 Task: Browse the Ajio website and add home and kitchen items to your shopping bag and wishlist.
Action: Mouse moved to (587, 92)
Screenshot: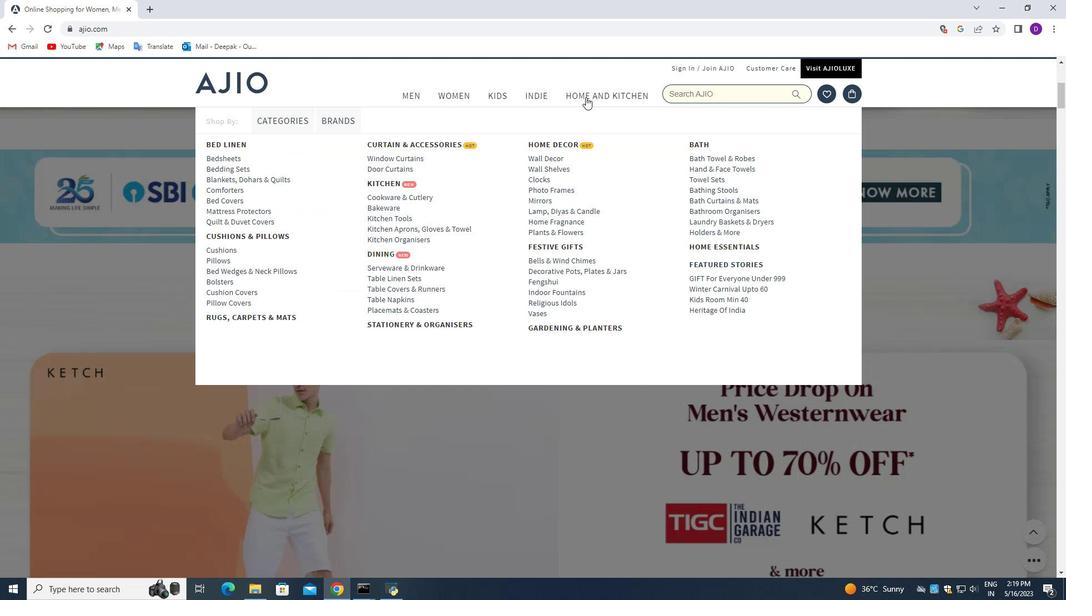 
Action: Mouse pressed left at (587, 92)
Screenshot: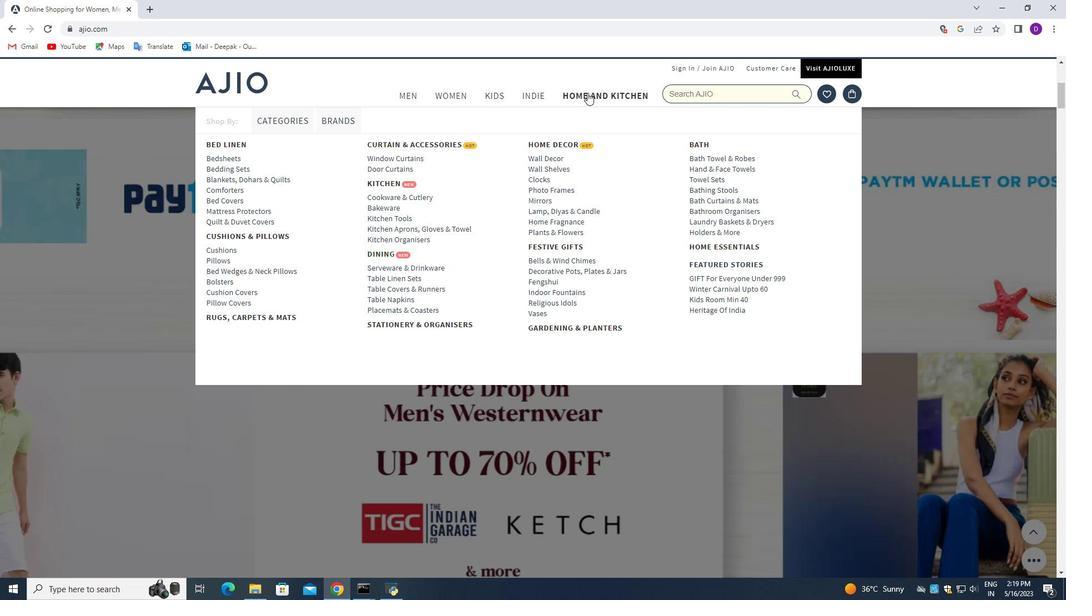 
Action: Mouse moved to (218, 247)
Screenshot: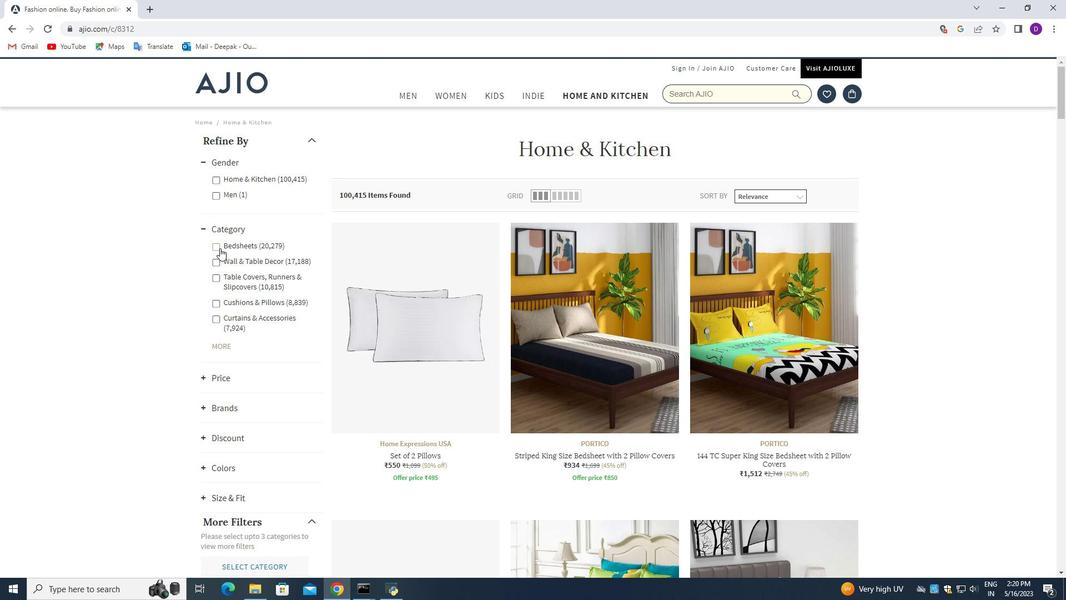 
Action: Mouse pressed left at (218, 247)
Screenshot: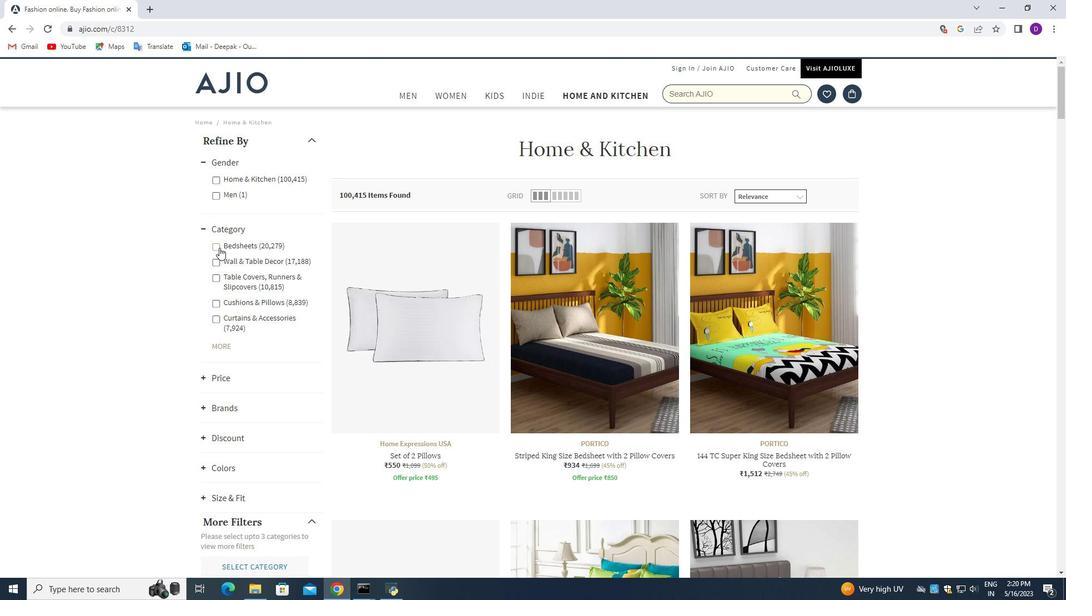 
Action: Mouse moved to (436, 303)
Screenshot: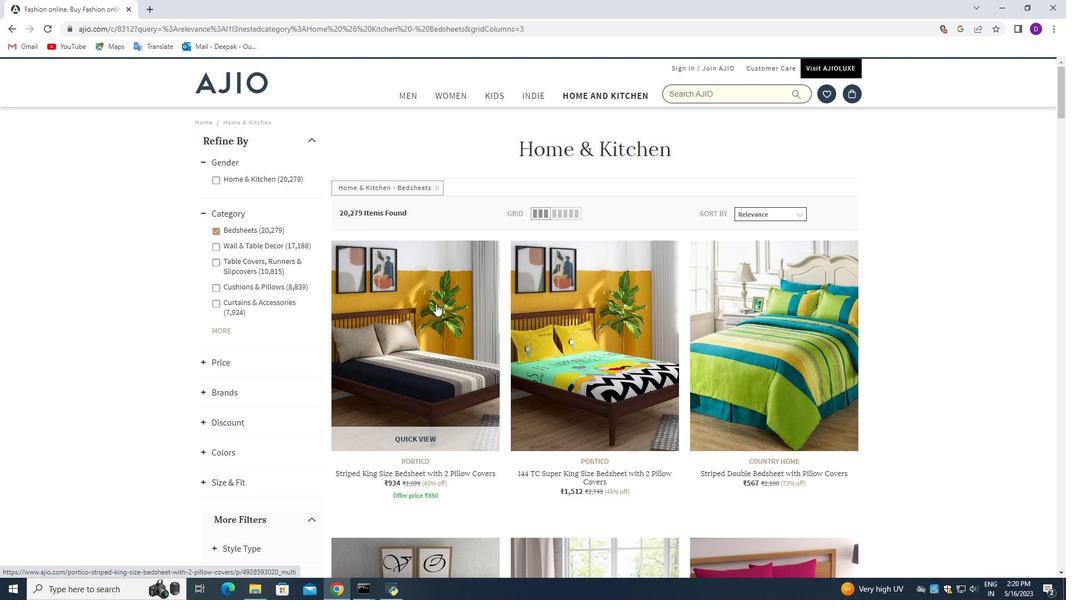 
Action: Mouse scrolled (436, 302) with delta (0, 0)
Screenshot: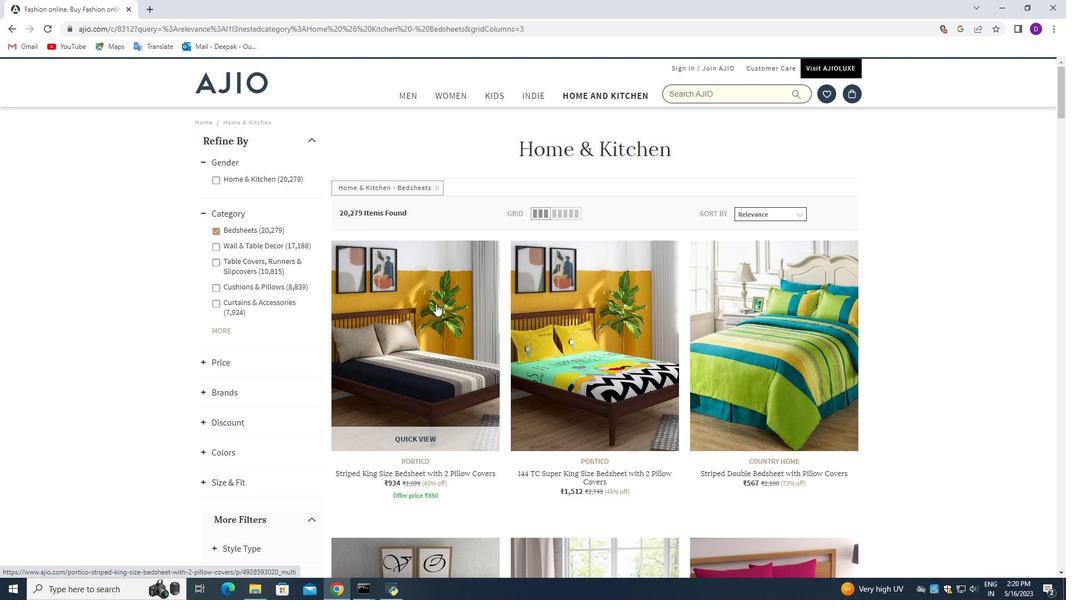 
Action: Mouse moved to (438, 300)
Screenshot: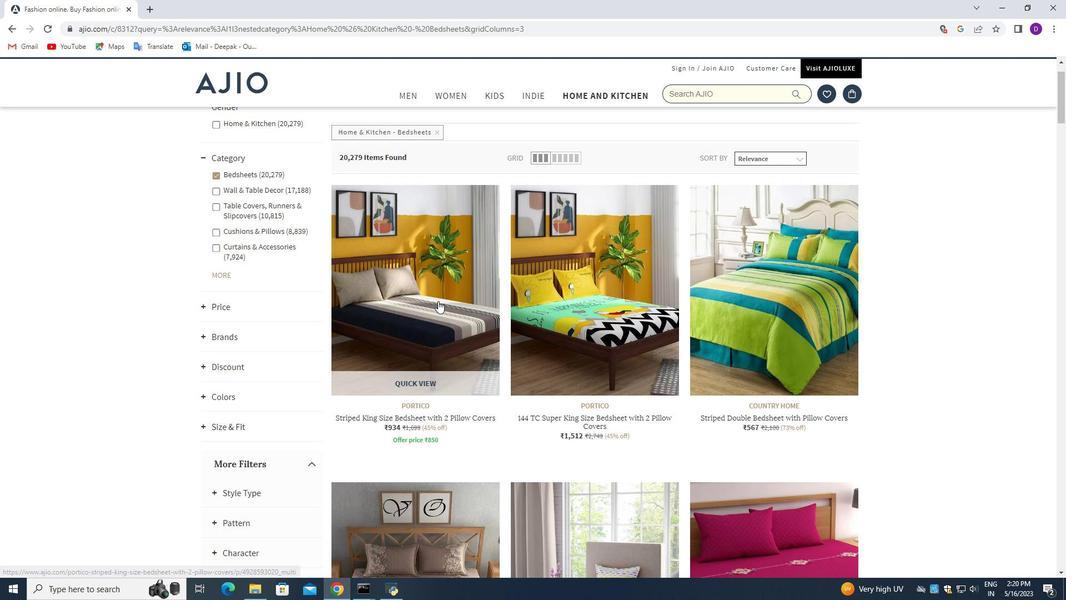 
Action: Mouse pressed left at (438, 300)
Screenshot: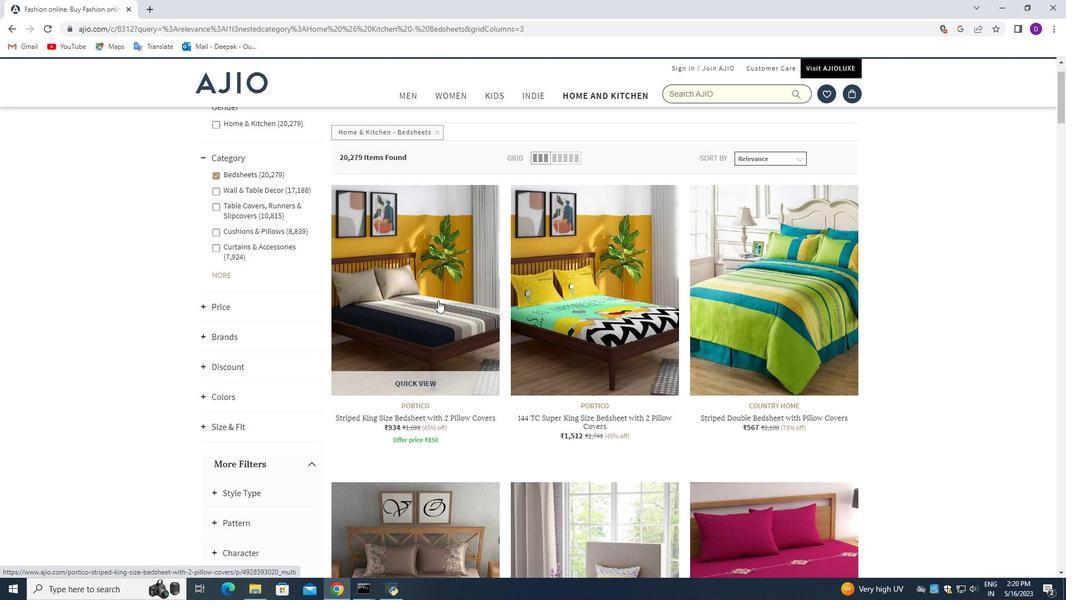 
Action: Mouse moved to (483, 280)
Screenshot: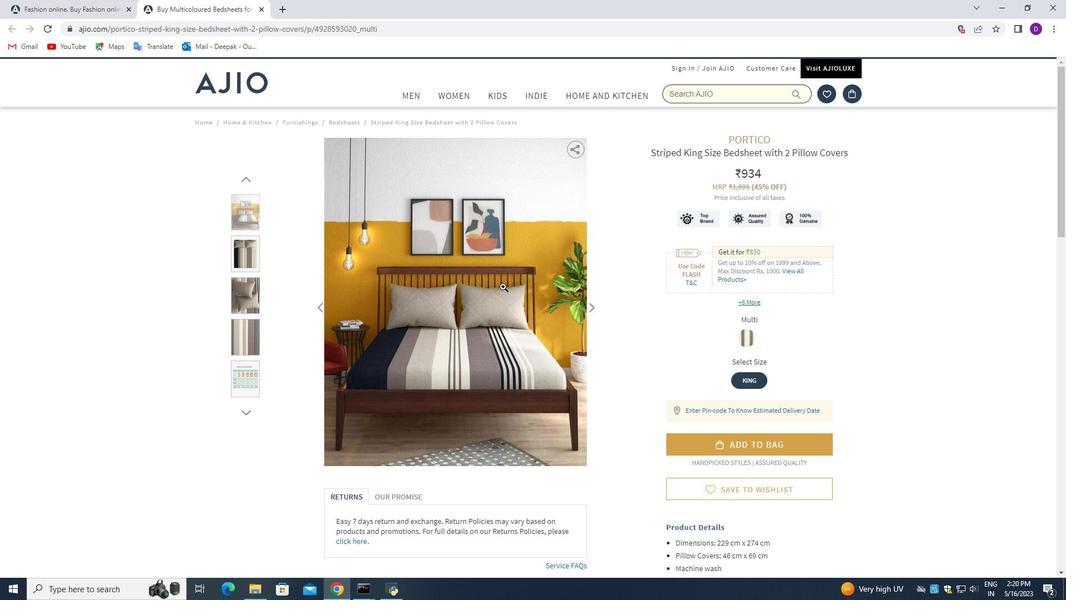 
Action: Mouse scrolled (483, 280) with delta (0, 0)
Screenshot: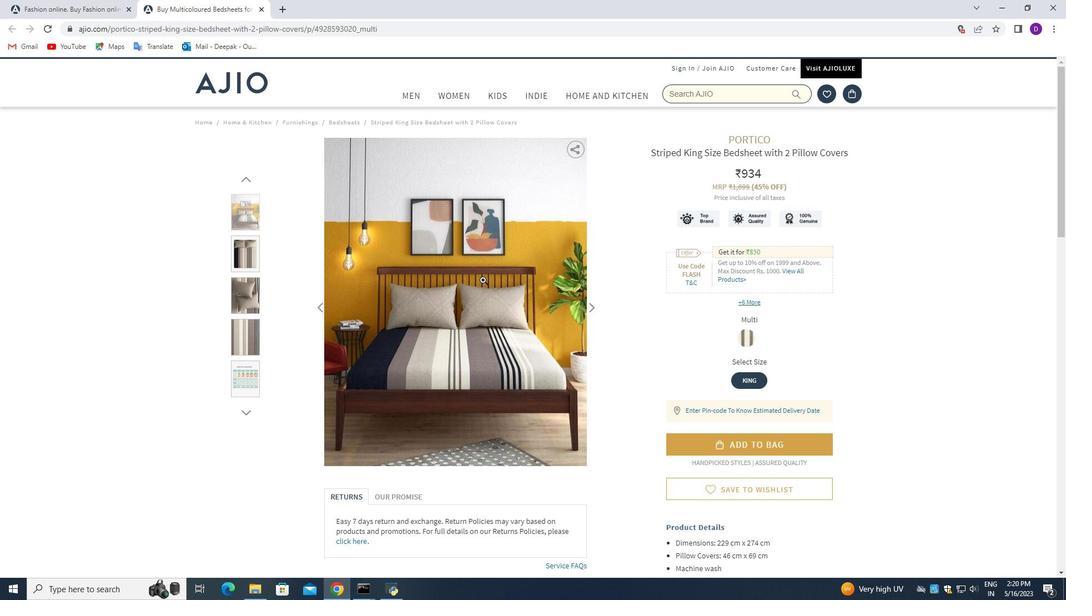 
Action: Mouse moved to (482, 280)
Screenshot: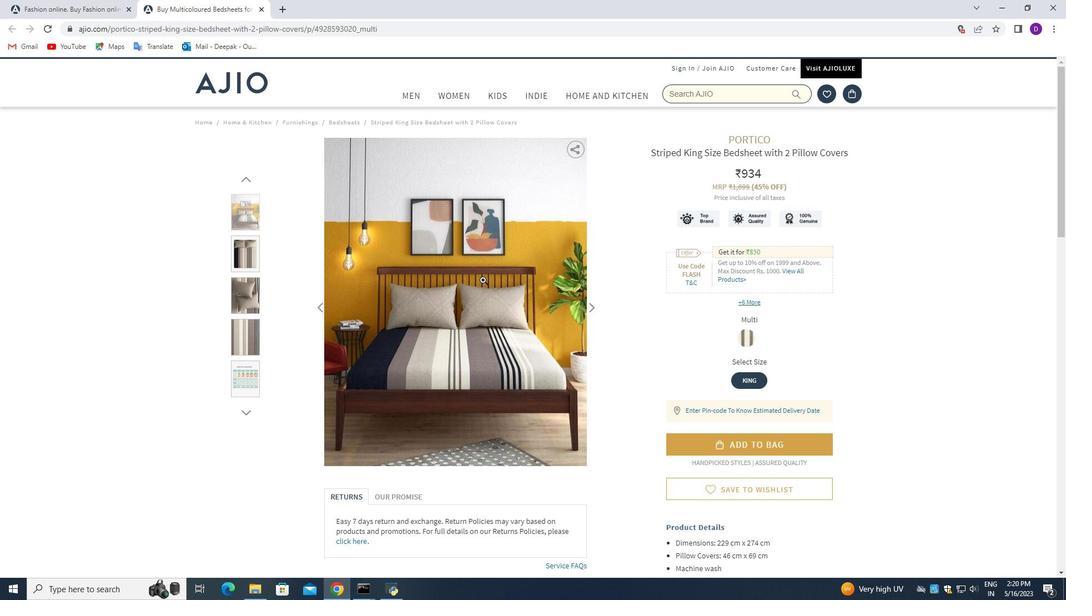 
Action: Mouse scrolled (482, 280) with delta (0, 0)
Screenshot: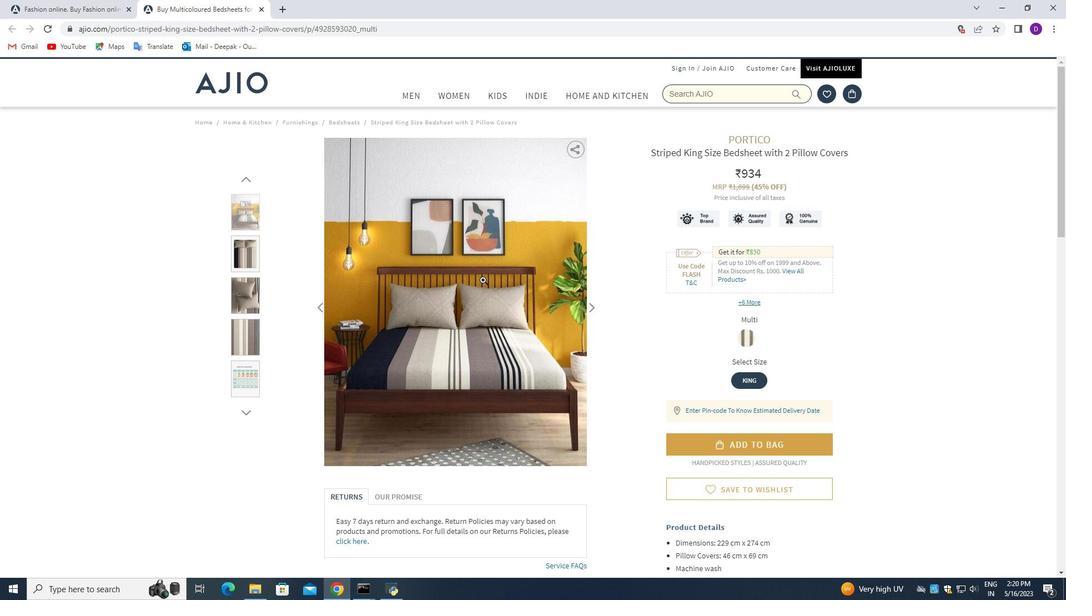 
Action: Mouse moved to (482, 280)
Screenshot: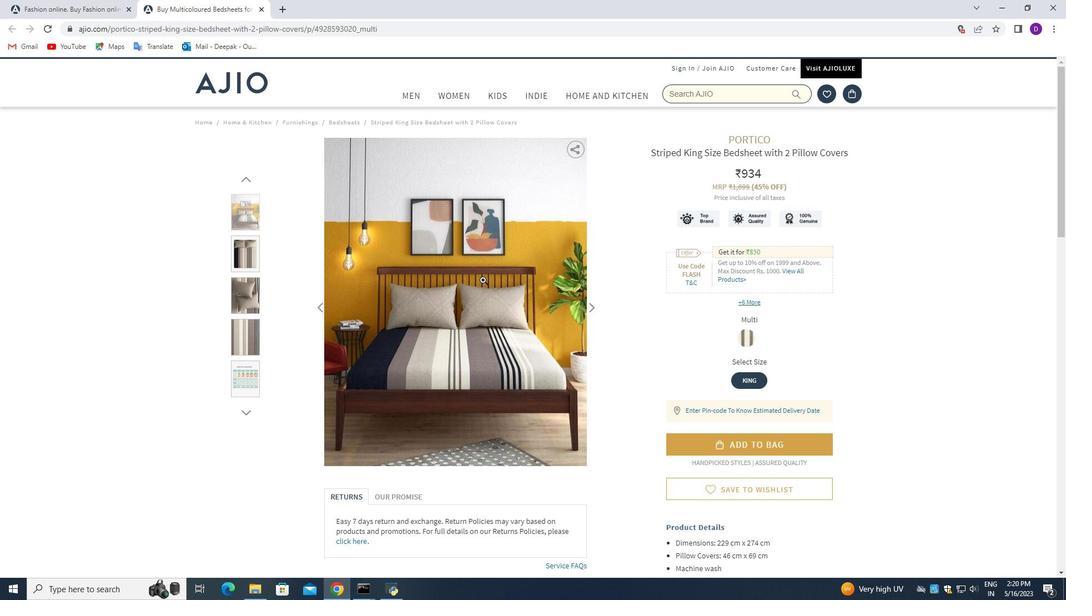 
Action: Mouse scrolled (482, 281) with delta (0, 0)
Screenshot: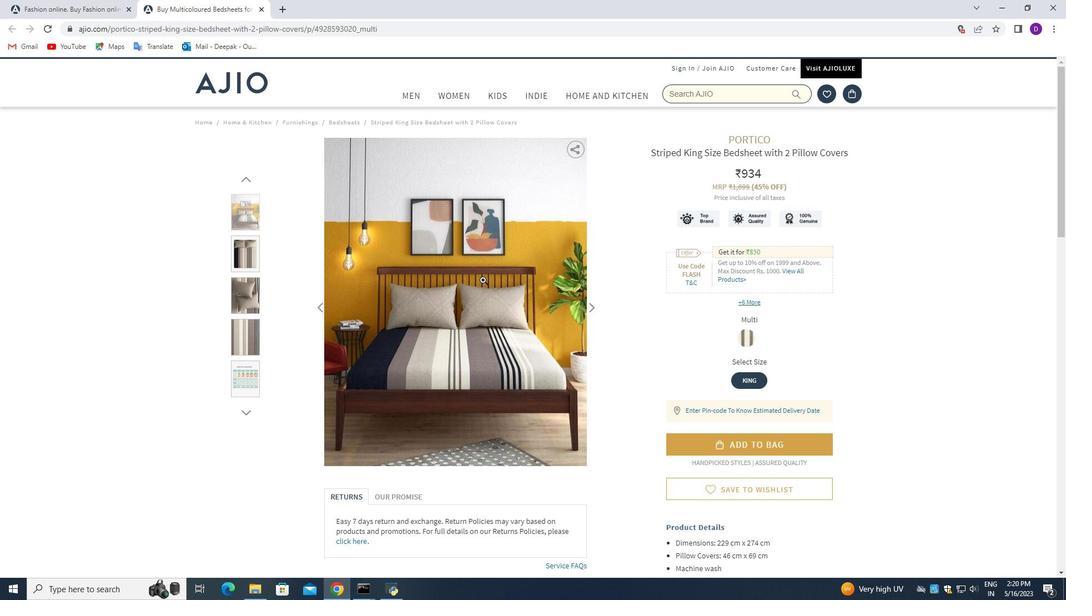 
Action: Mouse moved to (108, 0)
Screenshot: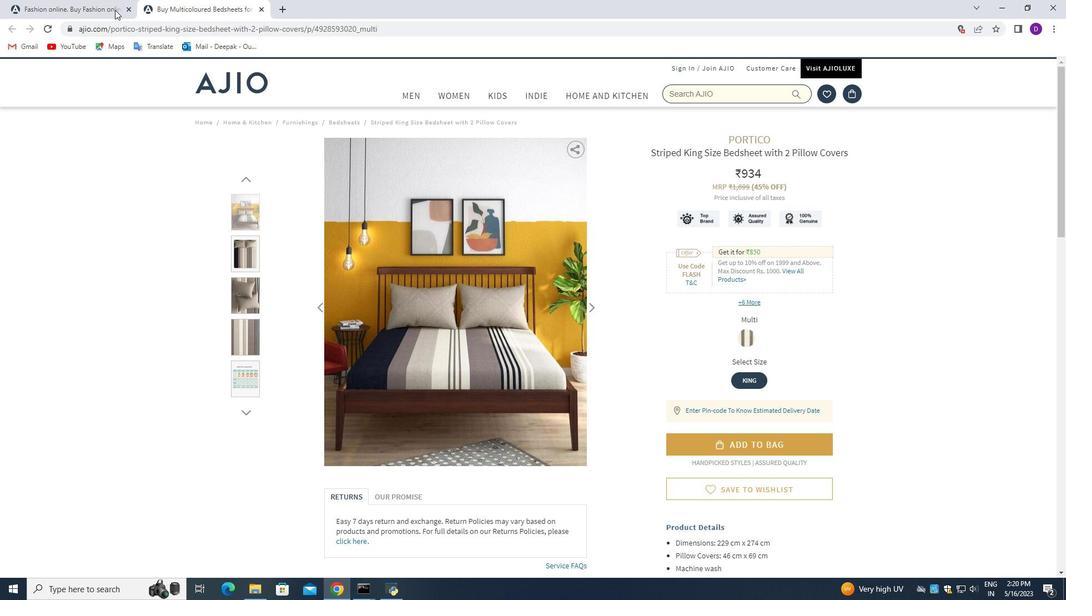 
Action: Mouse pressed left at (108, 0)
Screenshot: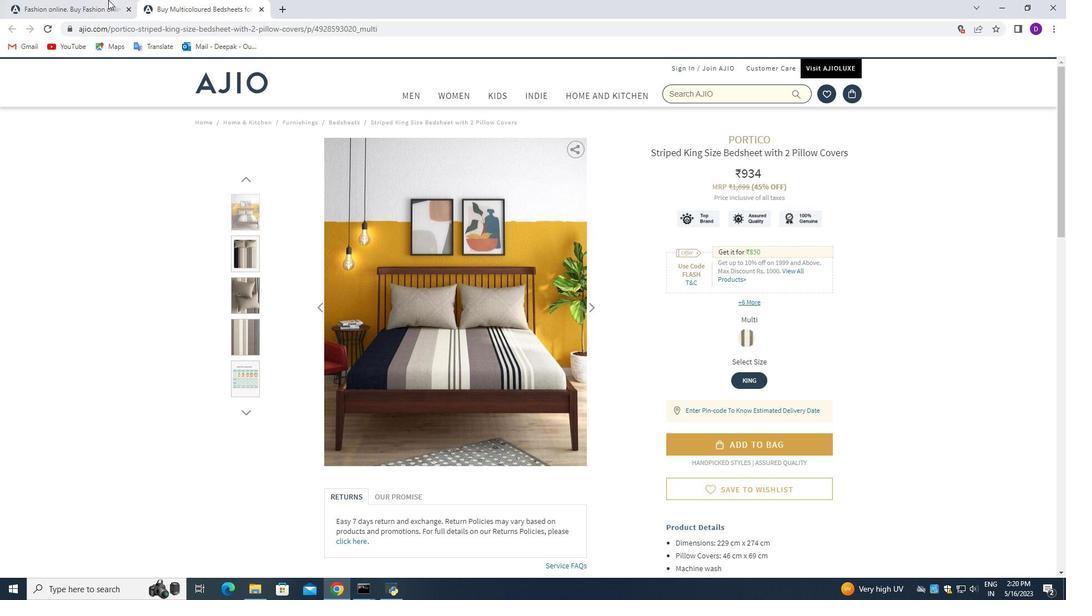 
Action: Mouse moved to (253, 303)
Screenshot: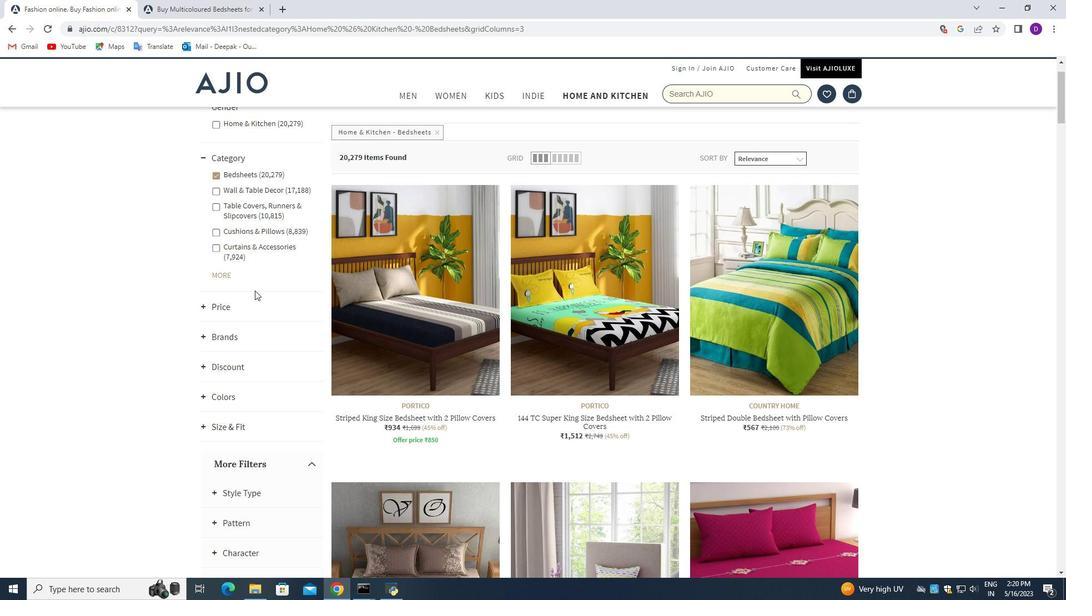 
Action: Mouse scrolled (253, 304) with delta (0, 0)
Screenshot: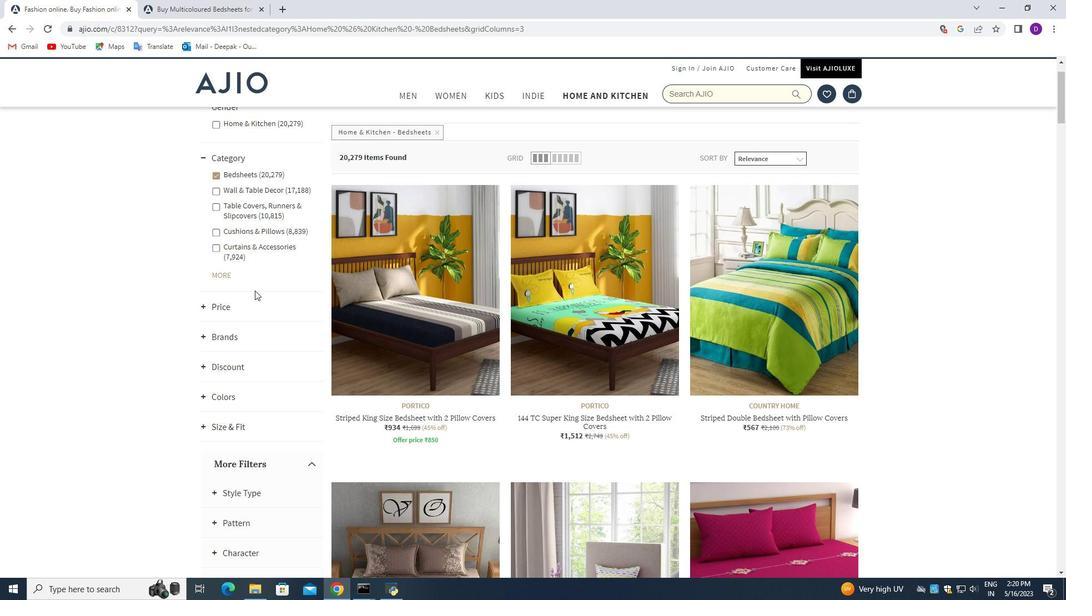 
Action: Mouse moved to (213, 181)
Screenshot: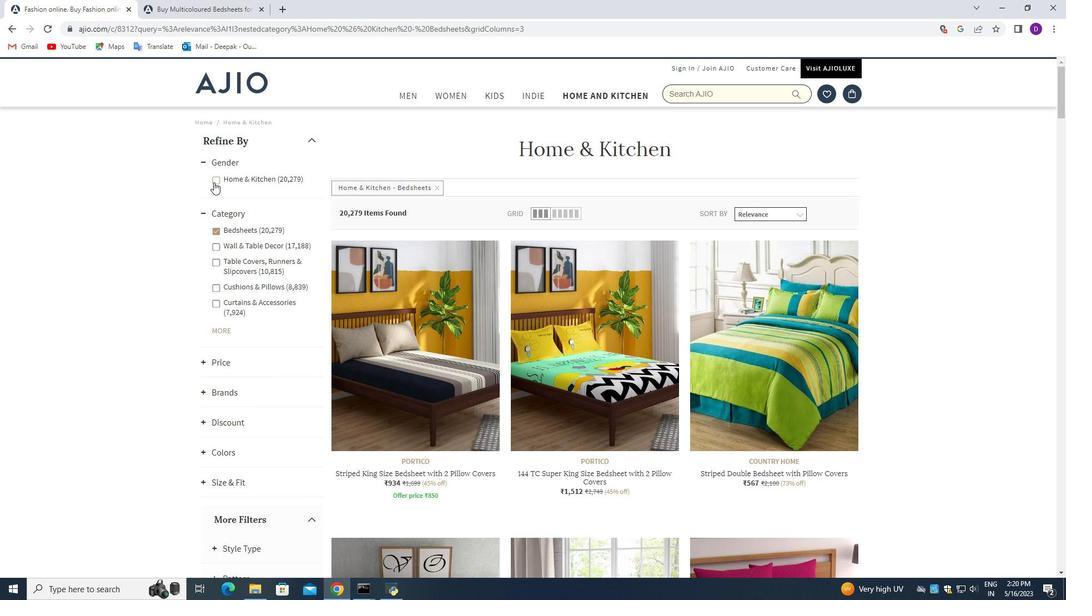 
Action: Mouse pressed left at (213, 181)
Screenshot: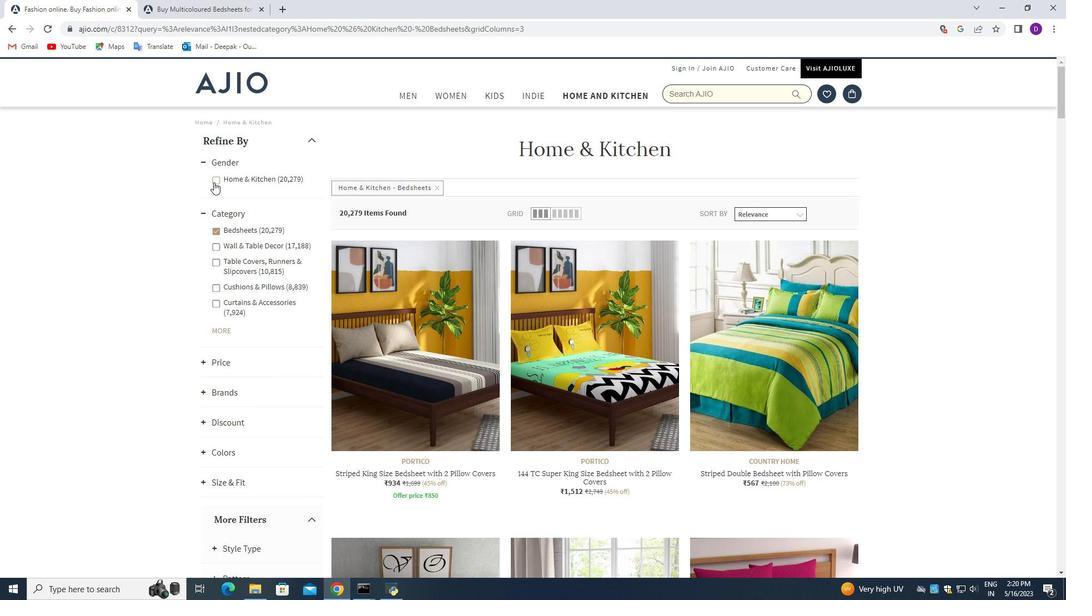 
Action: Mouse moved to (215, 231)
Screenshot: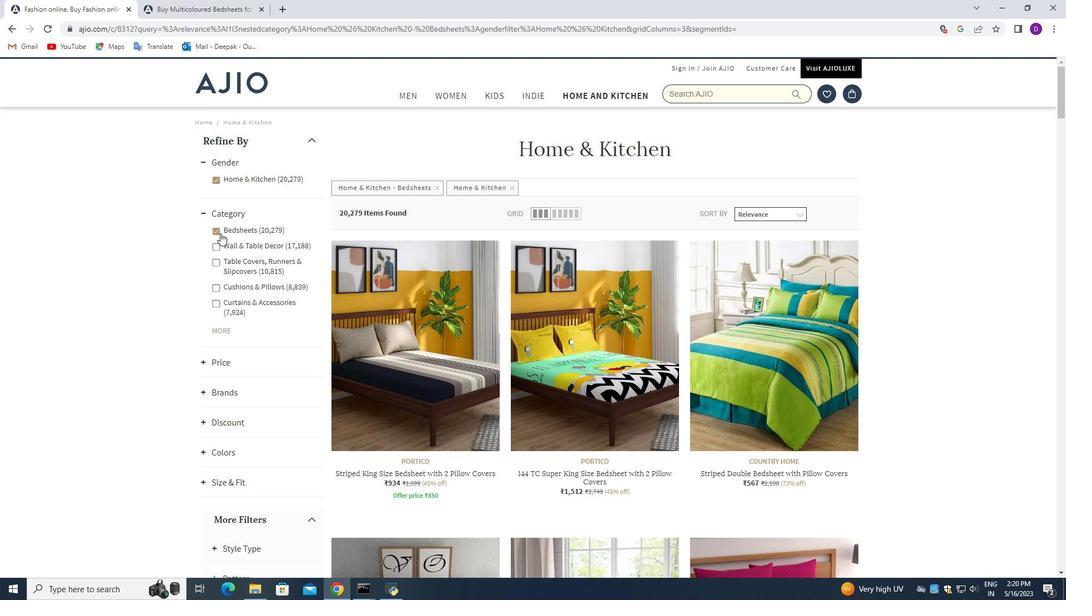 
Action: Mouse pressed left at (215, 231)
Screenshot: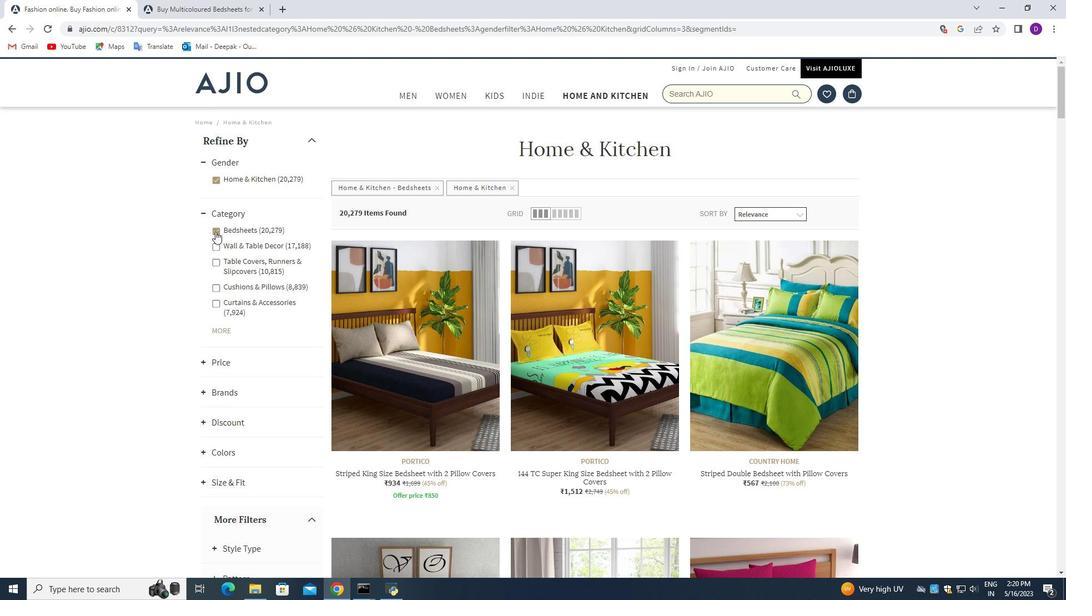 
Action: Mouse moved to (281, 318)
Screenshot: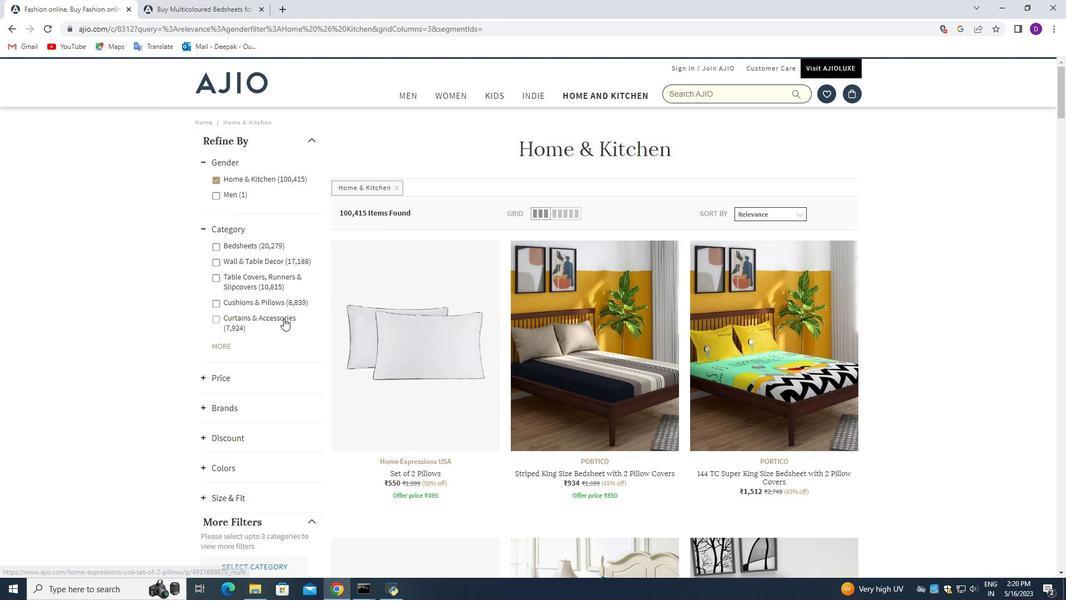 
Action: Mouse scrolled (281, 318) with delta (0, 0)
Screenshot: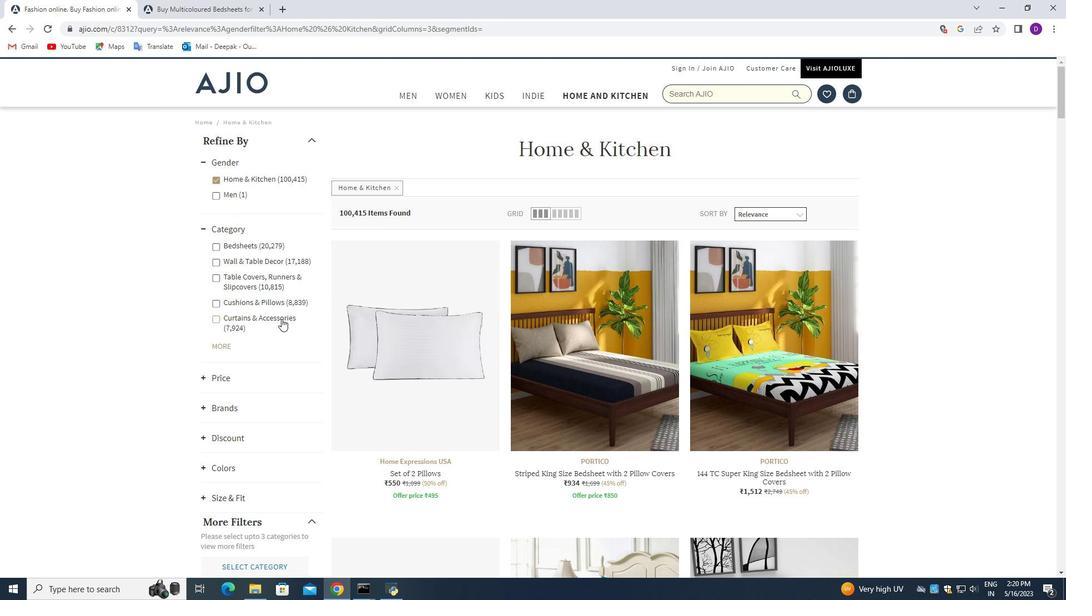 
Action: Mouse moved to (258, 372)
Screenshot: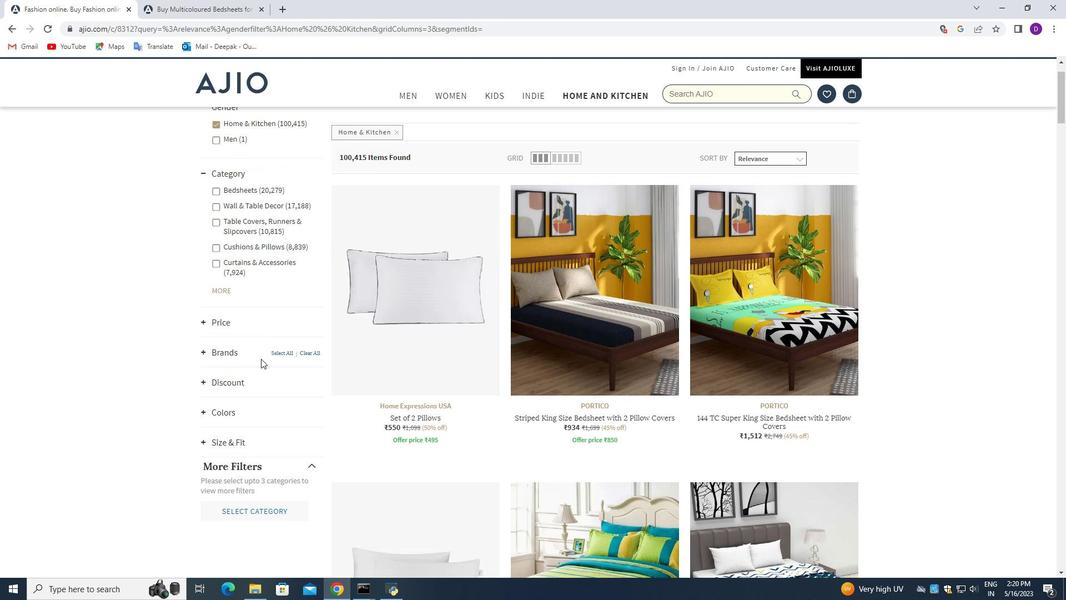 
Action: Mouse scrolled (258, 372) with delta (0, 0)
Screenshot: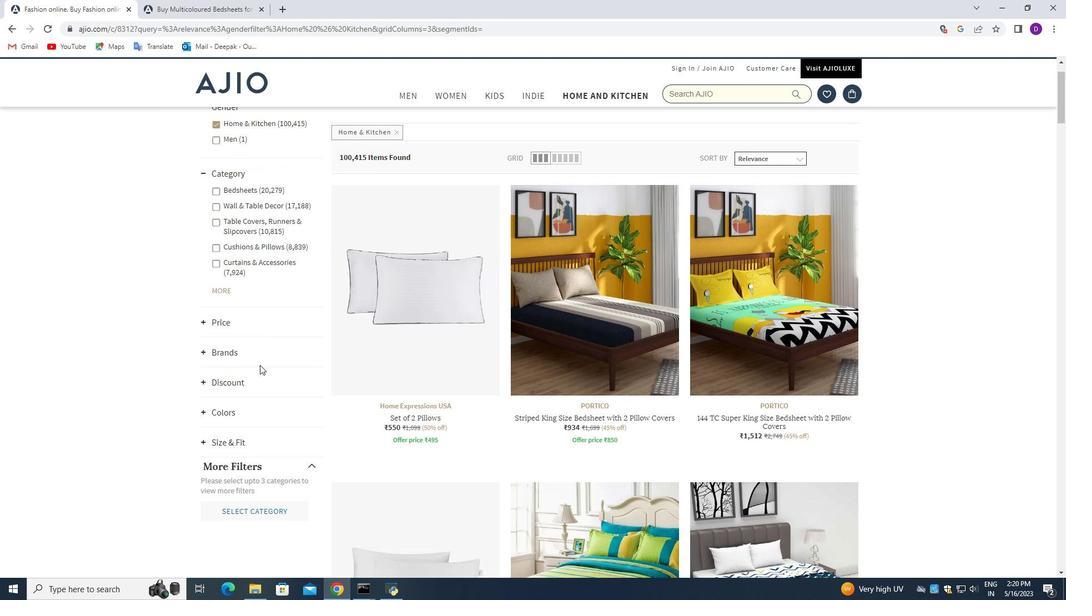 
Action: Mouse moved to (257, 374)
Screenshot: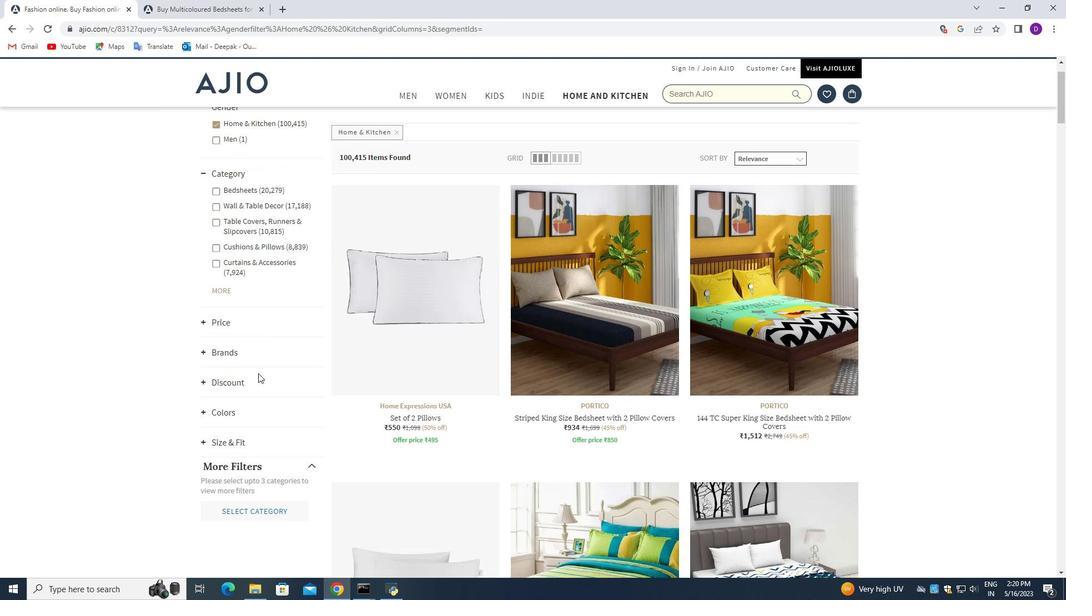 
Action: Mouse scrolled (257, 373) with delta (0, 0)
Screenshot: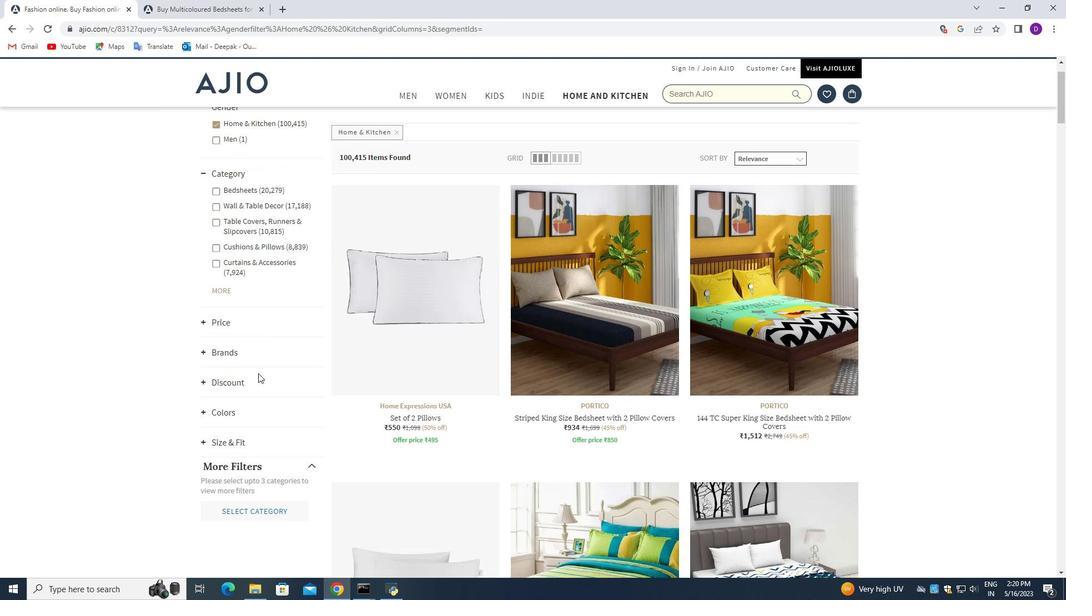 
Action: Mouse moved to (255, 399)
Screenshot: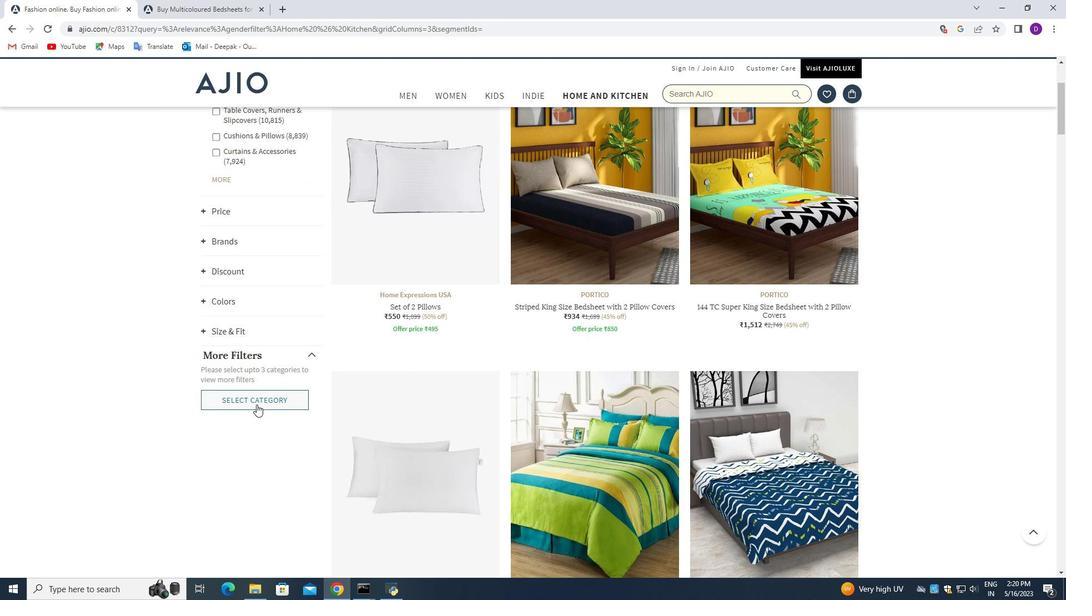 
Action: Mouse pressed left at (255, 399)
Screenshot: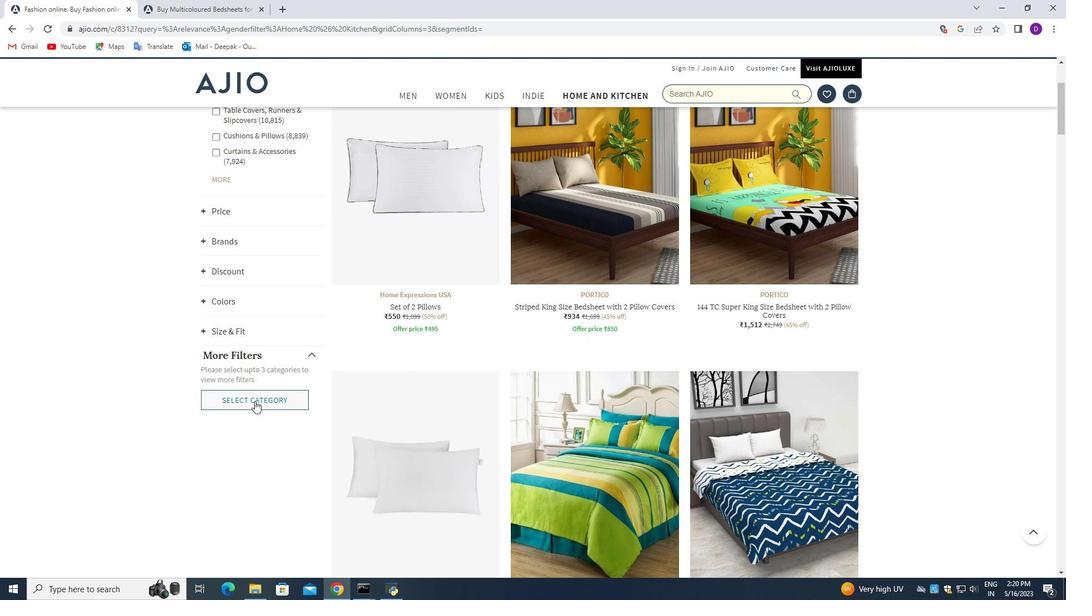 
Action: Mouse moved to (632, 106)
Screenshot: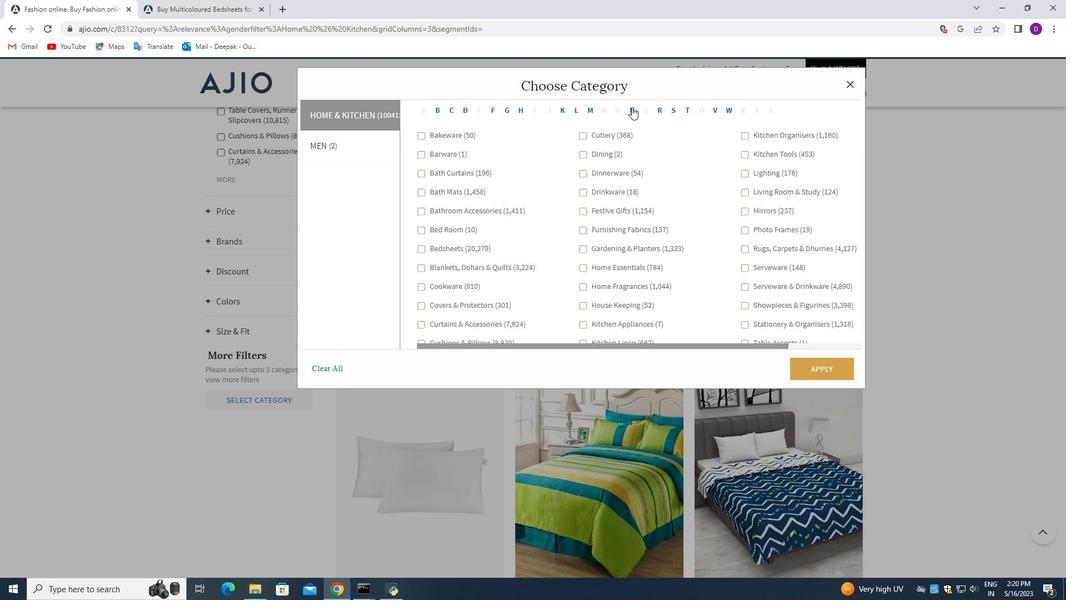 
Action: Mouse pressed left at (632, 106)
Screenshot: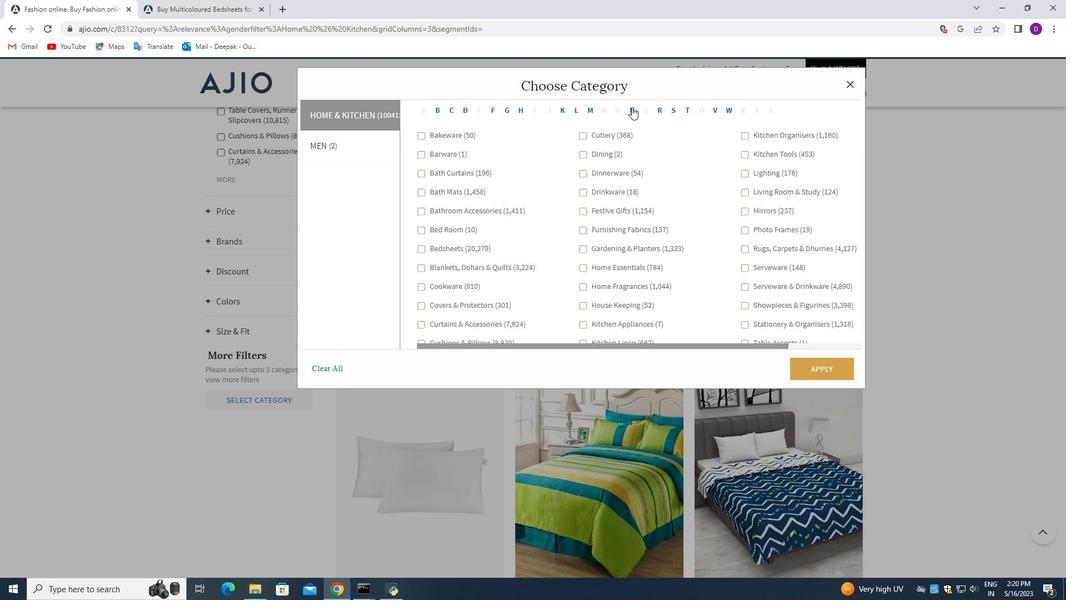 
Action: Mouse moved to (633, 121)
Screenshot: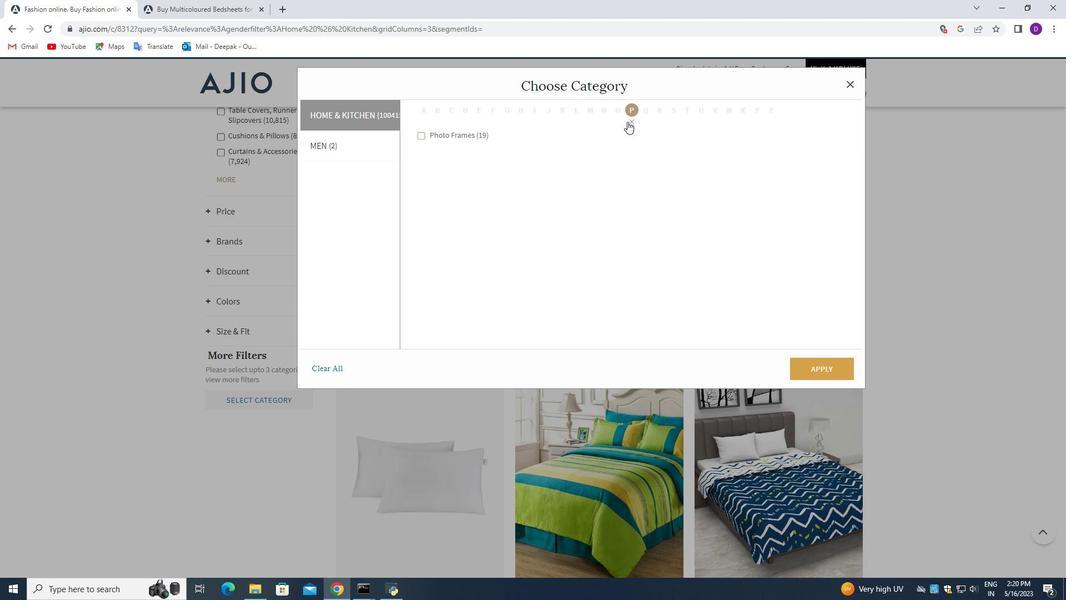 
Action: Mouse pressed left at (633, 121)
Screenshot: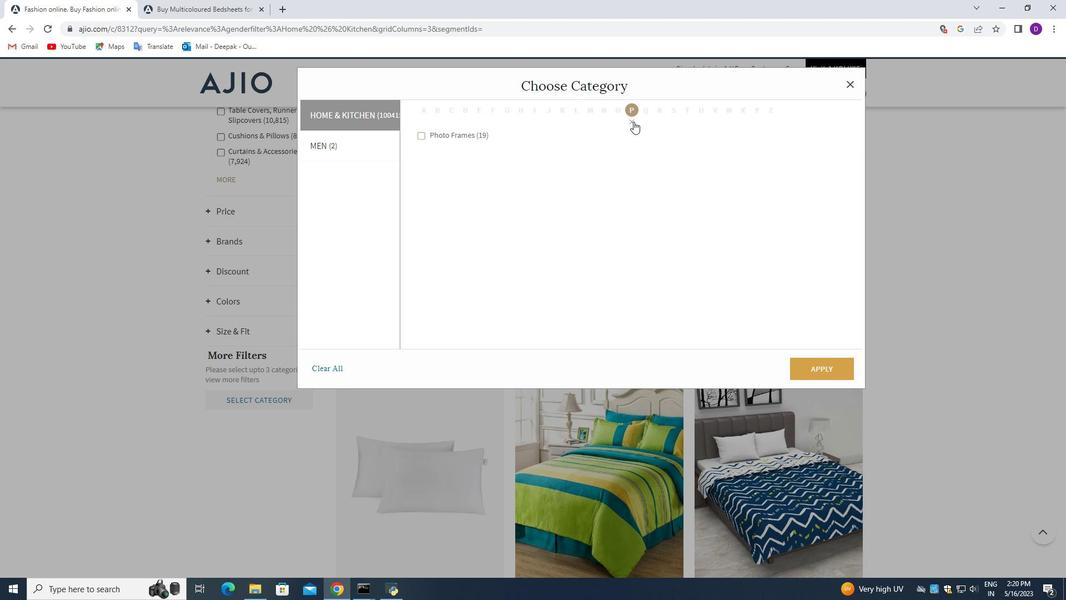 
Action: Mouse moved to (560, 252)
Screenshot: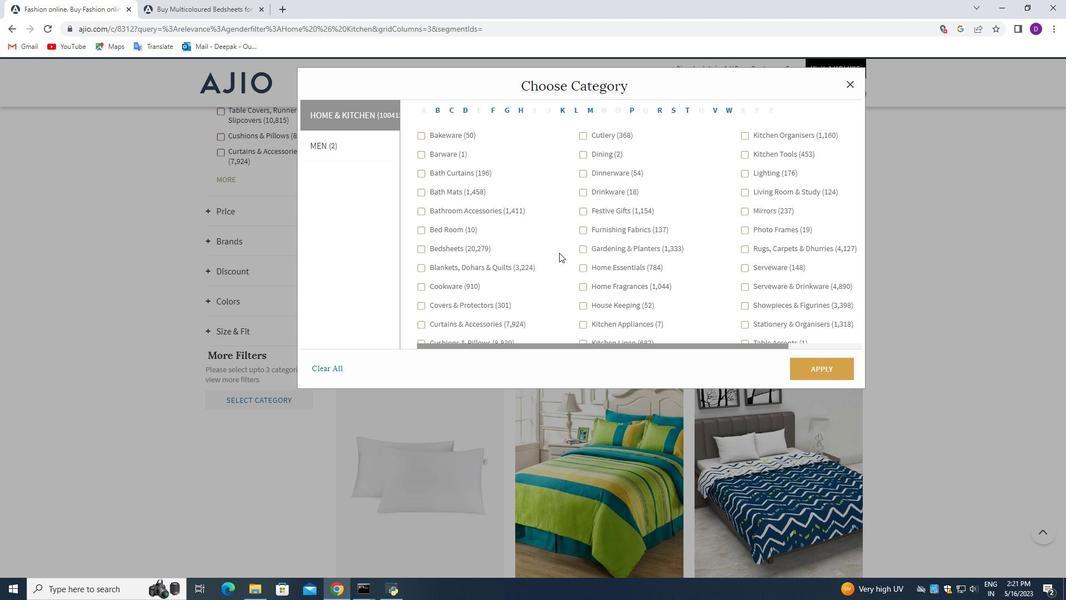 
Action: Mouse scrolled (560, 252) with delta (0, 0)
Screenshot: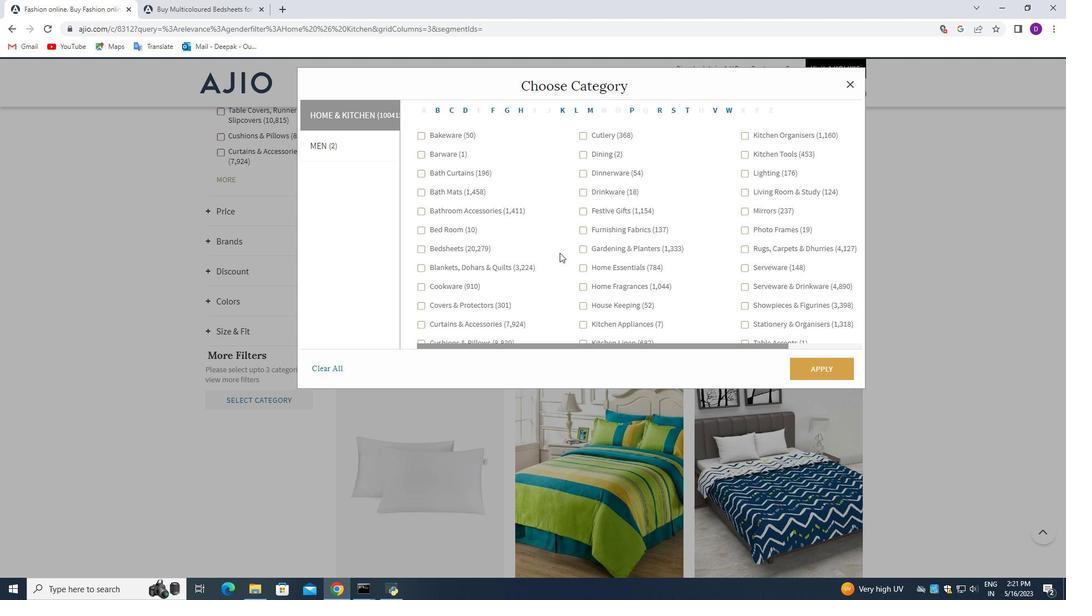 
Action: Mouse scrolled (560, 252) with delta (0, 0)
Screenshot: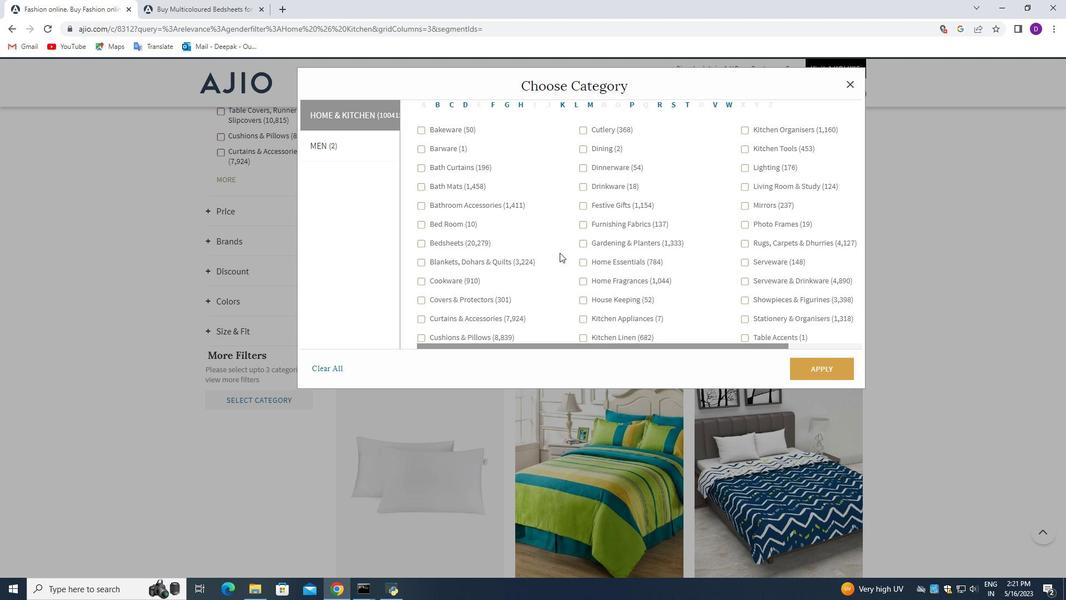 
Action: Mouse moved to (590, 247)
Screenshot: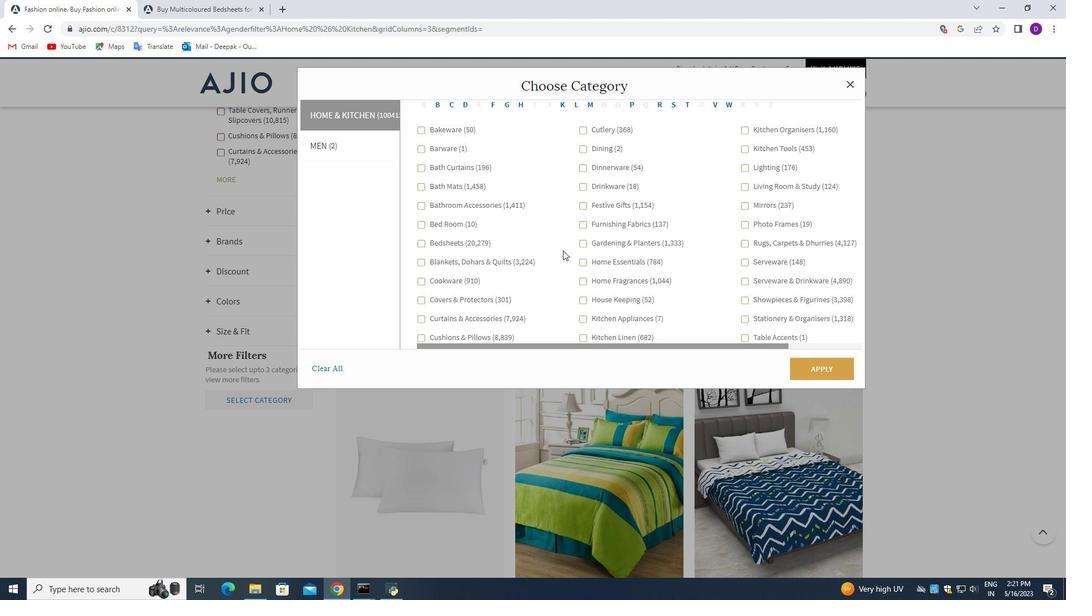 
Action: Mouse scrolled (590, 246) with delta (0, 0)
Screenshot: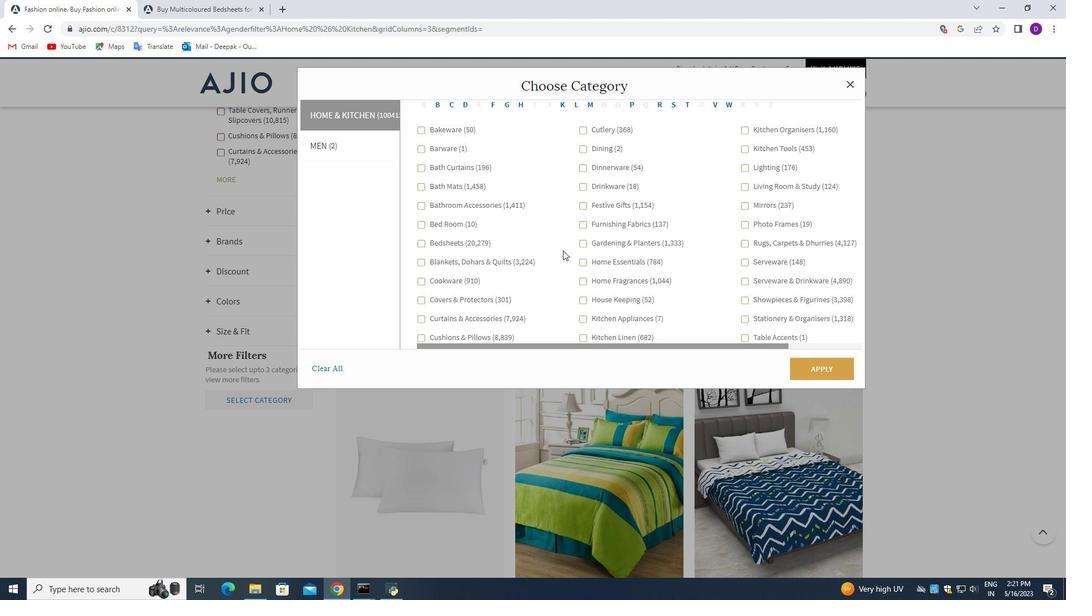 
Action: Mouse moved to (606, 246)
Screenshot: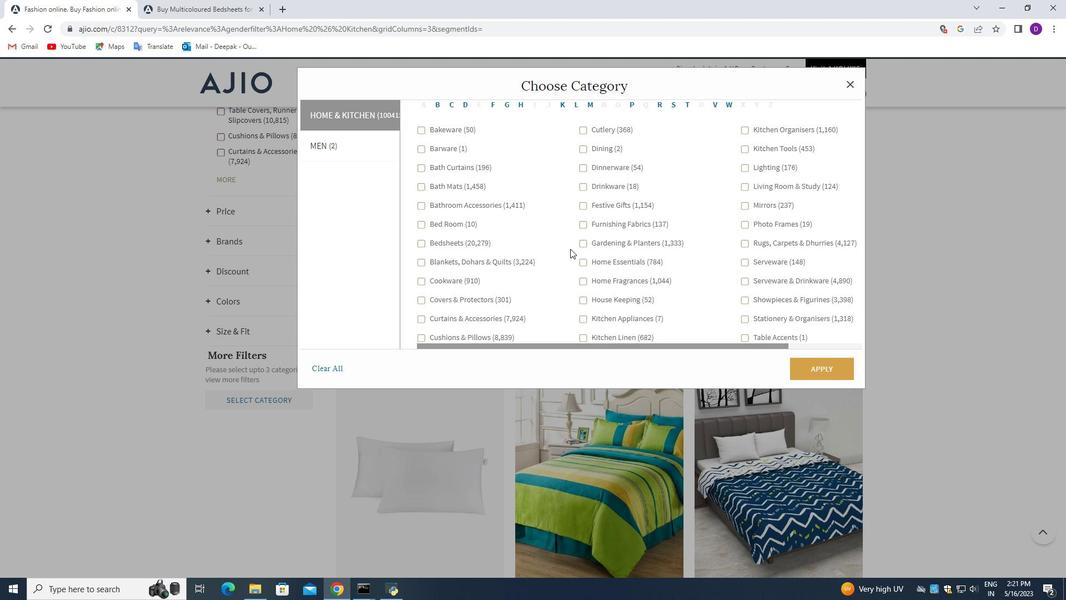 
Action: Mouse scrolled (606, 245) with delta (0, 0)
Screenshot: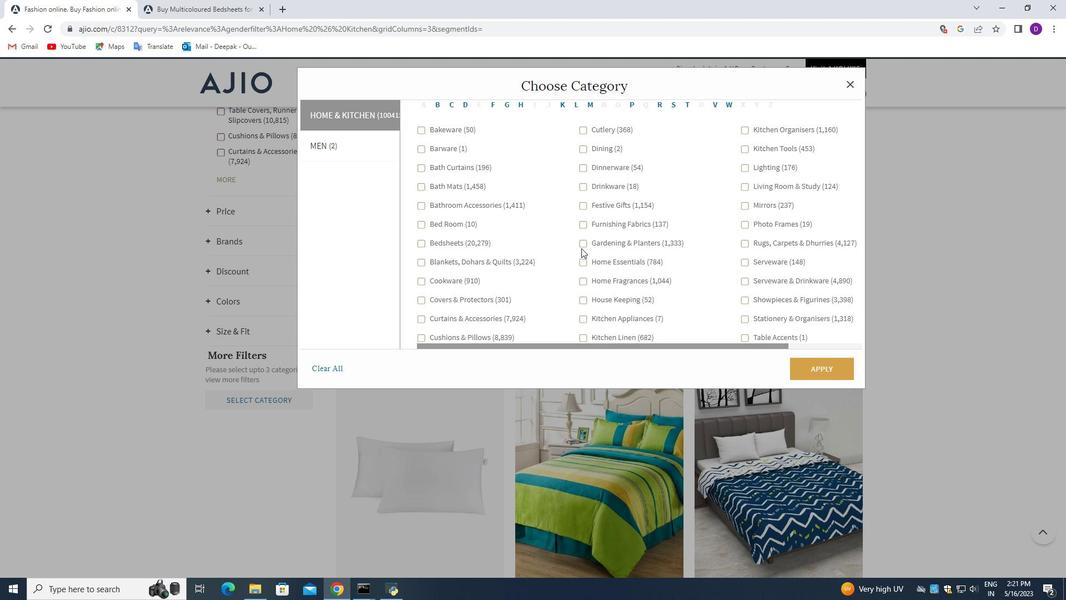 
Action: Mouse moved to (541, 280)
Screenshot: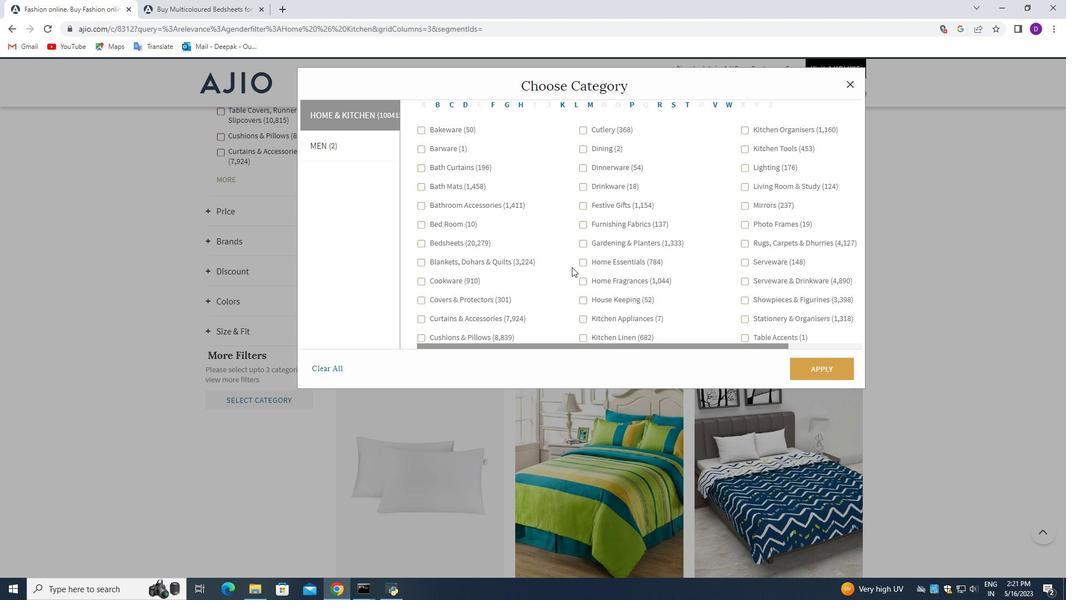 
Action: Mouse scrolled (541, 281) with delta (0, 0)
Screenshot: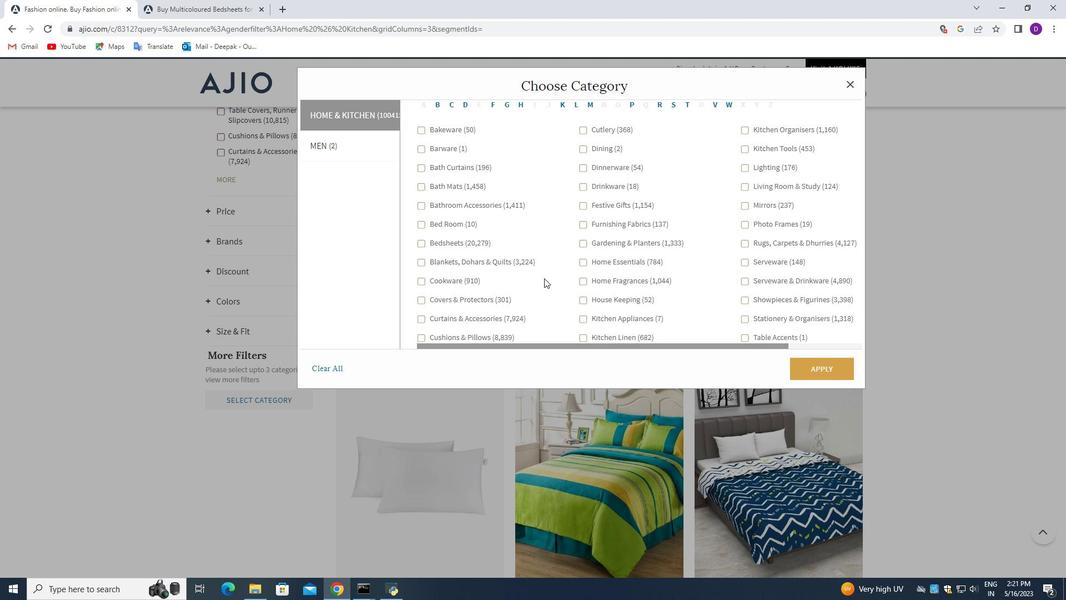 
Action: Mouse moved to (457, 188)
Screenshot: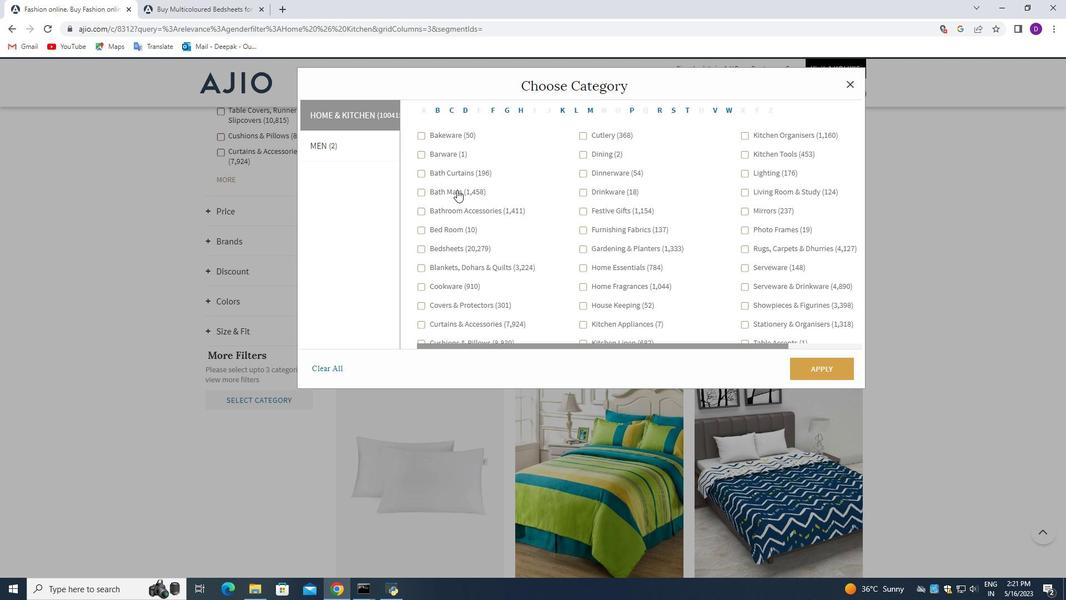 
Action: Mouse scrolled (457, 188) with delta (0, 0)
Screenshot: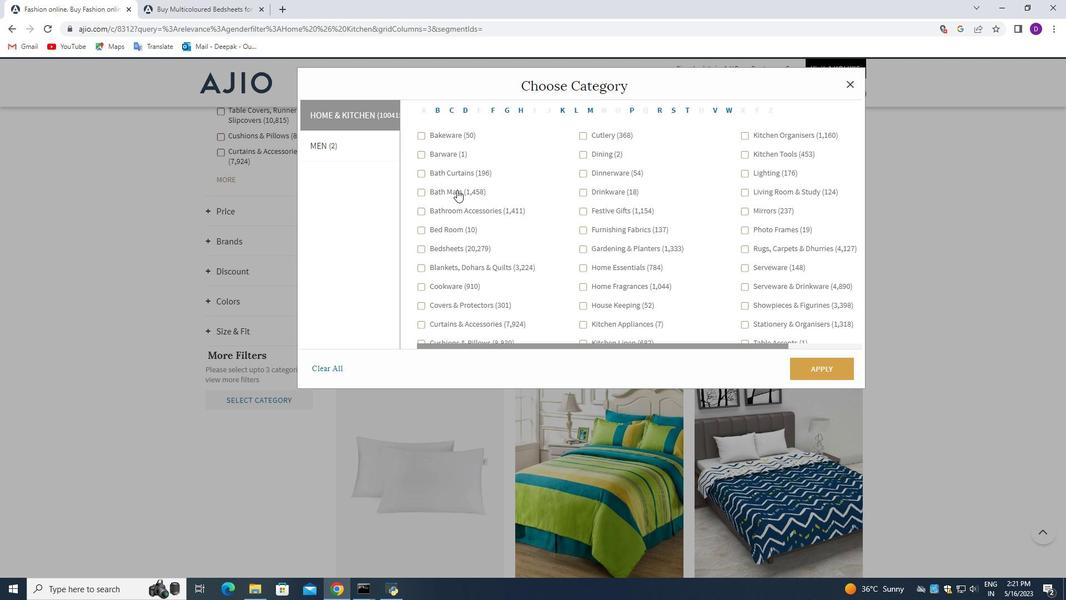 
Action: Mouse moved to (457, 186)
Screenshot: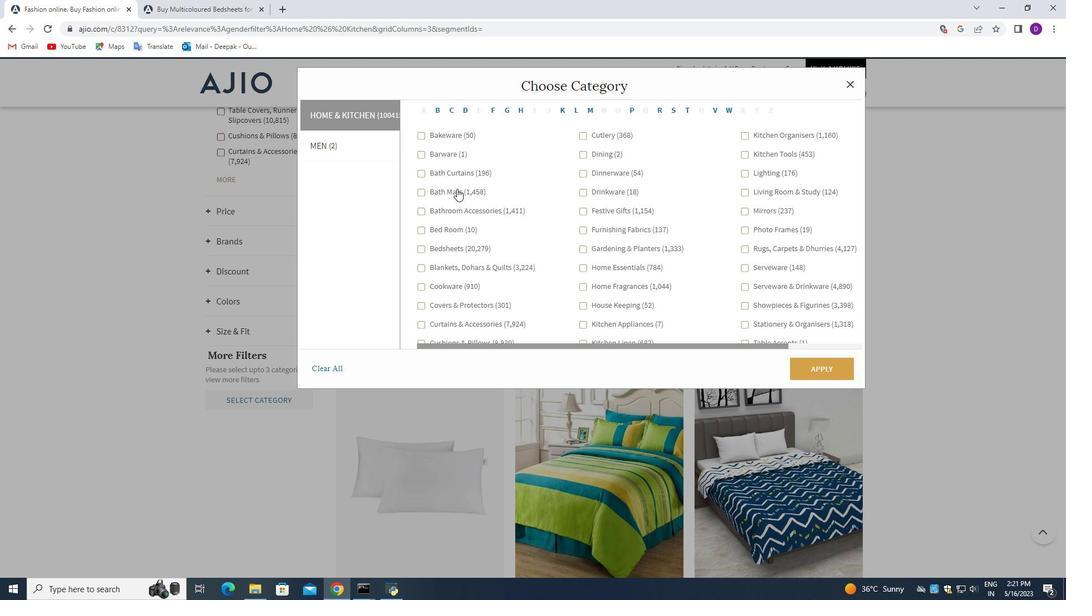 
Action: Mouse scrolled (457, 187) with delta (0, 0)
Screenshot: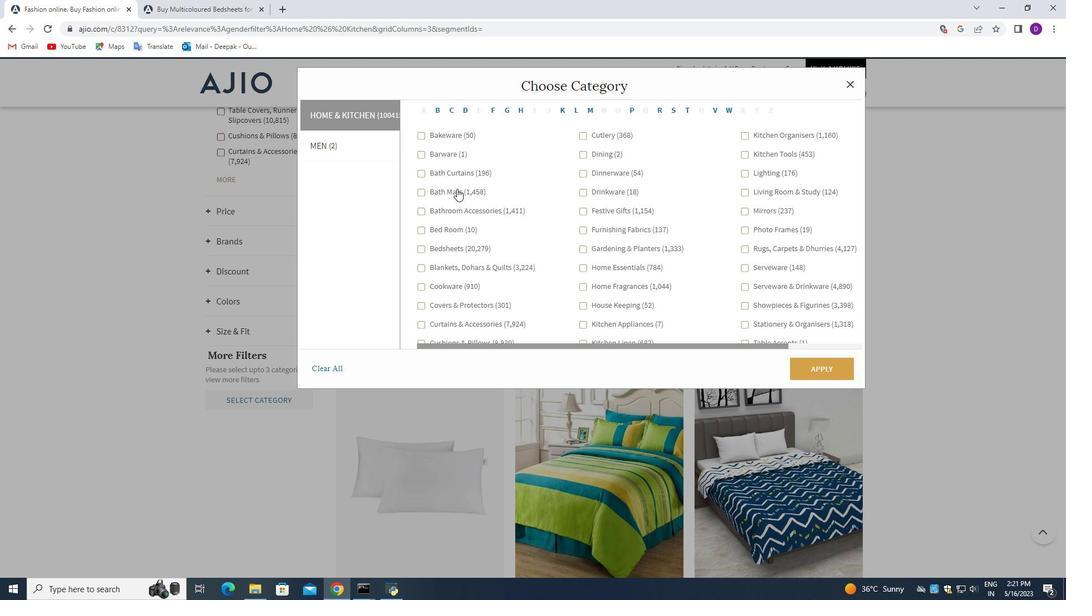 
Action: Mouse moved to (851, 81)
Screenshot: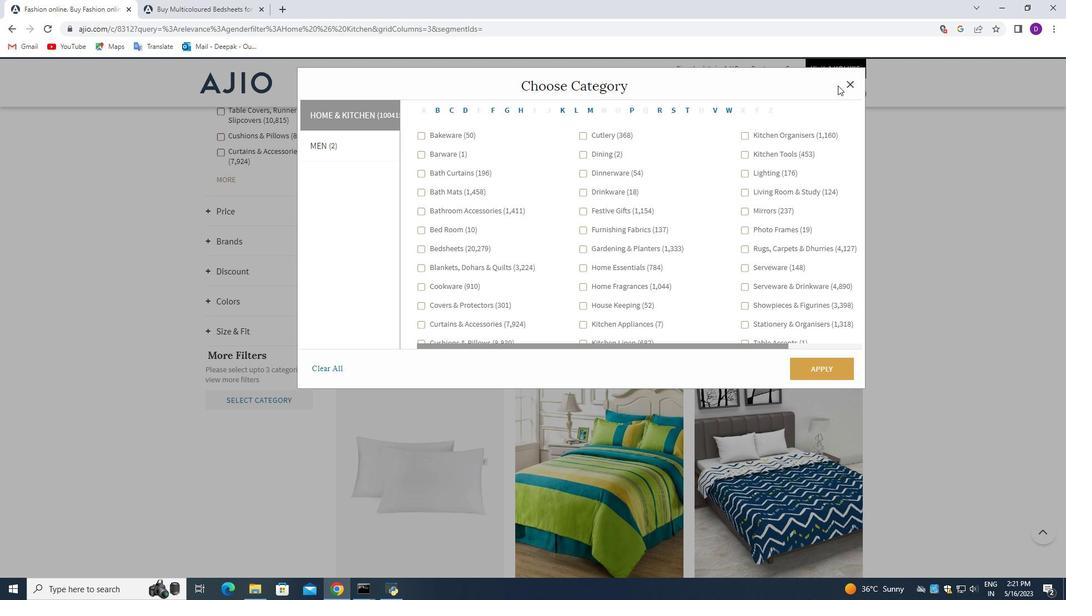 
Action: Mouse pressed left at (851, 81)
Screenshot: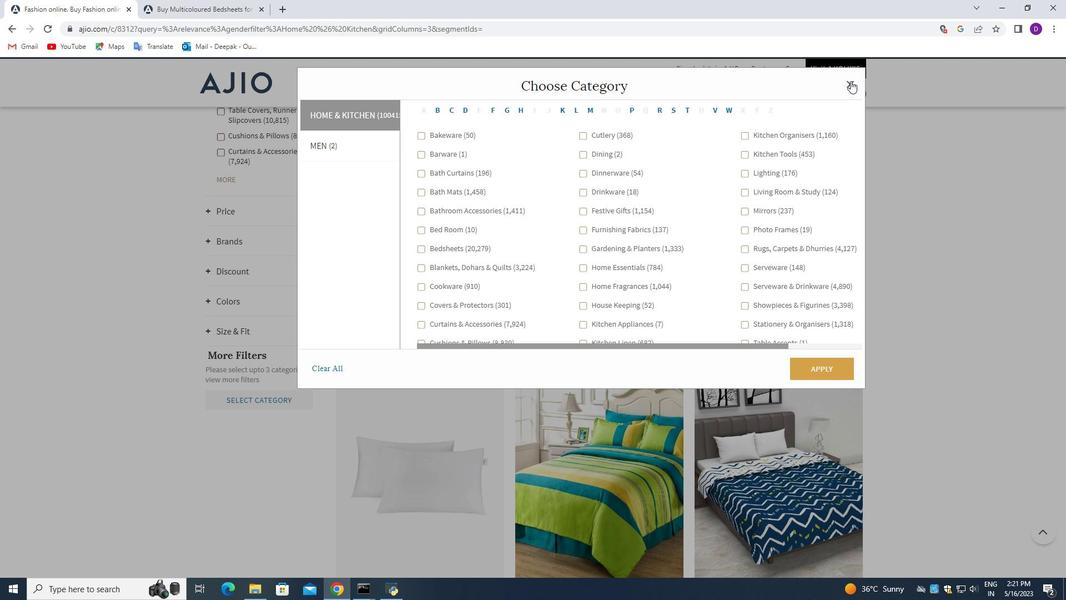 
Action: Mouse moved to (447, 296)
Screenshot: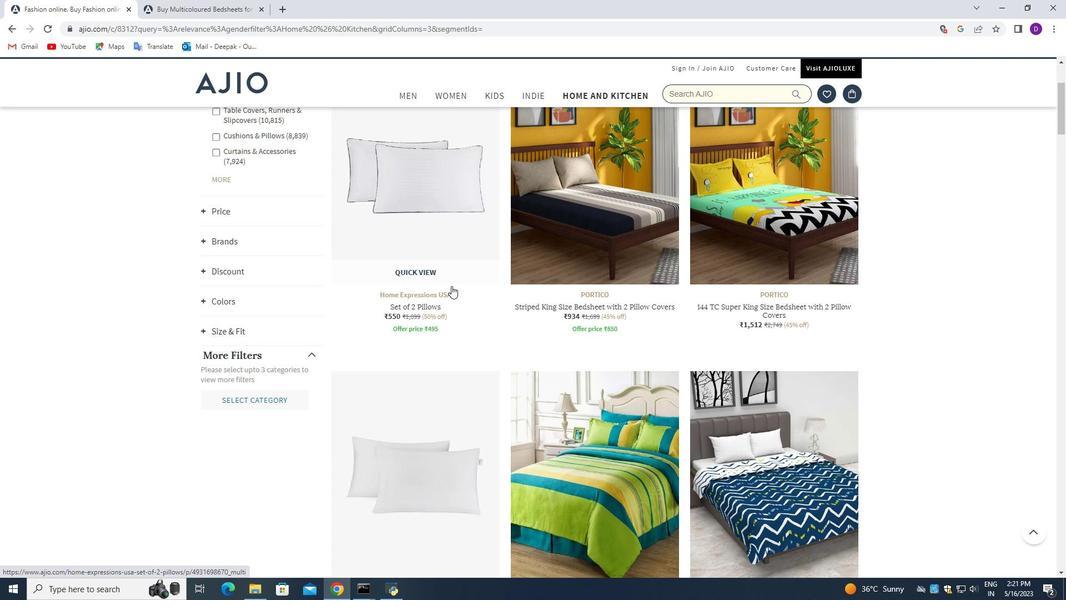 
Action: Mouse scrolled (447, 297) with delta (0, 0)
Screenshot: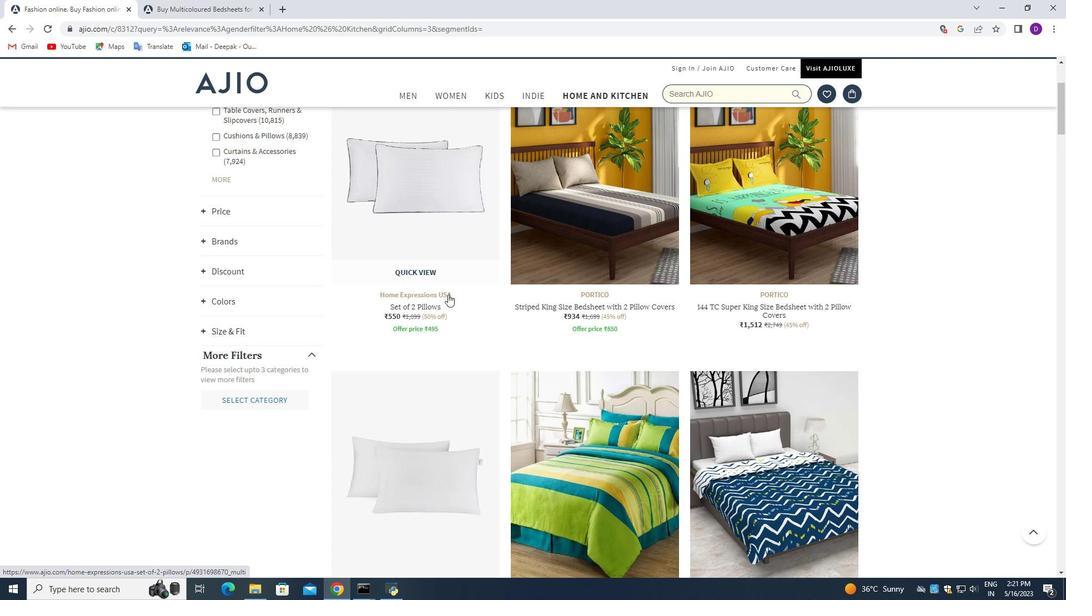 
Action: Mouse scrolled (447, 297) with delta (0, 0)
Screenshot: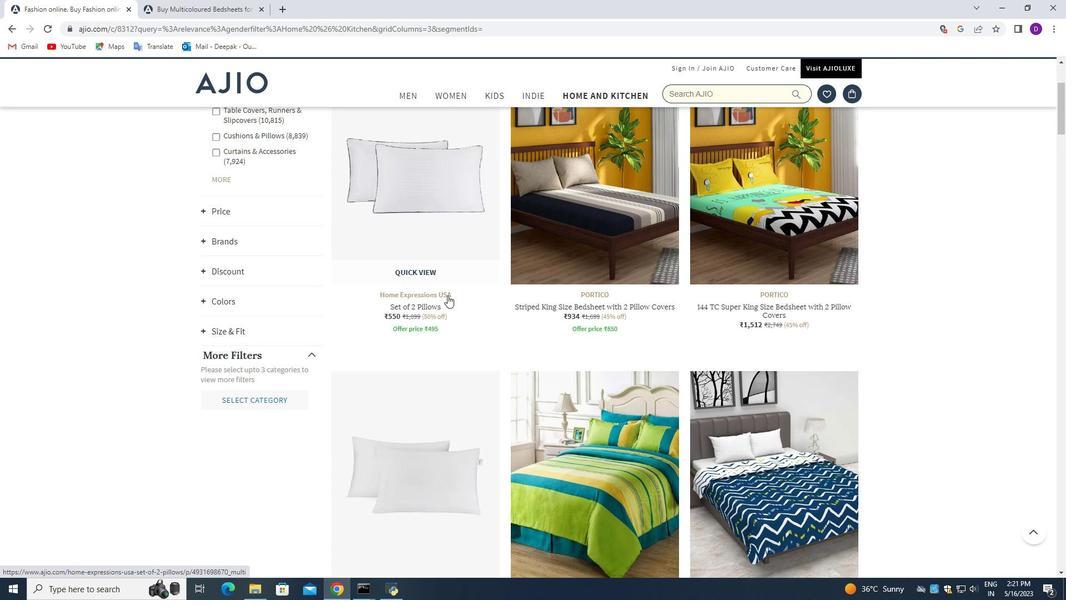
Action: Mouse moved to (600, 307)
Screenshot: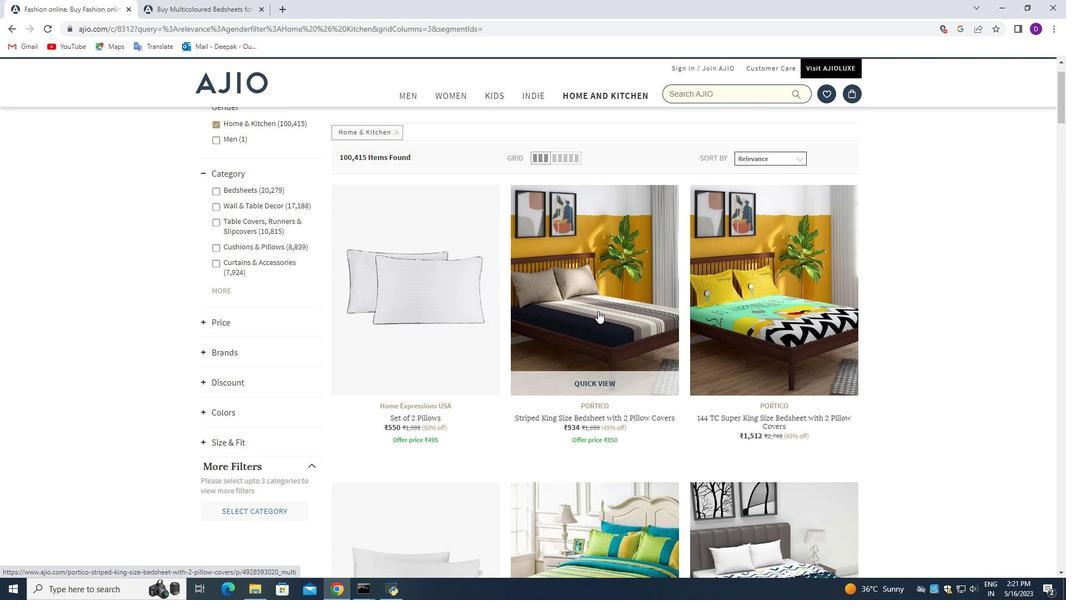 
Action: Mouse pressed left at (600, 307)
Screenshot: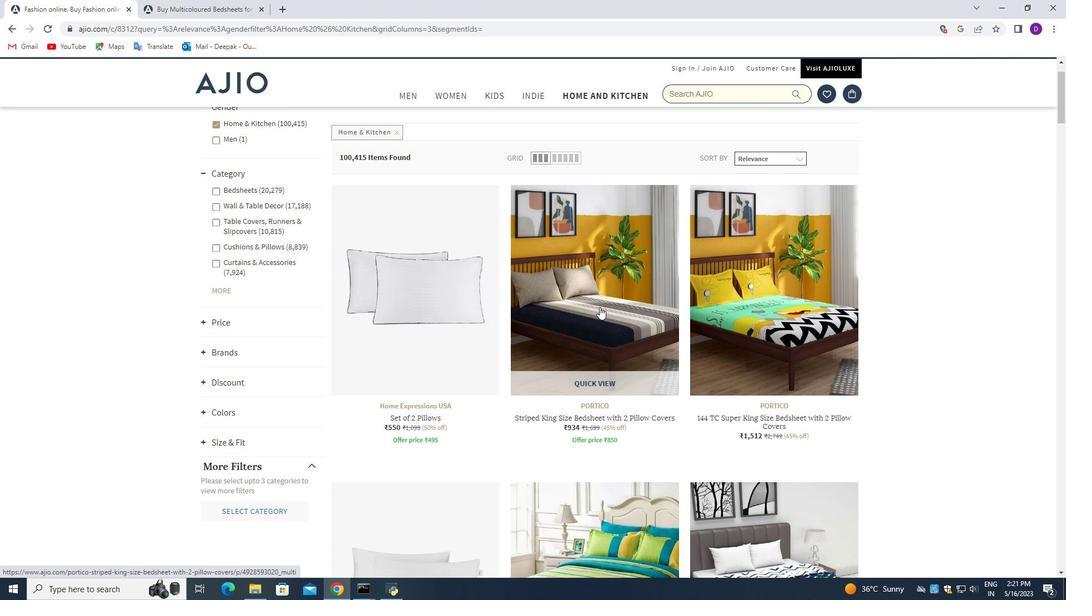 
Action: Mouse moved to (459, 331)
Screenshot: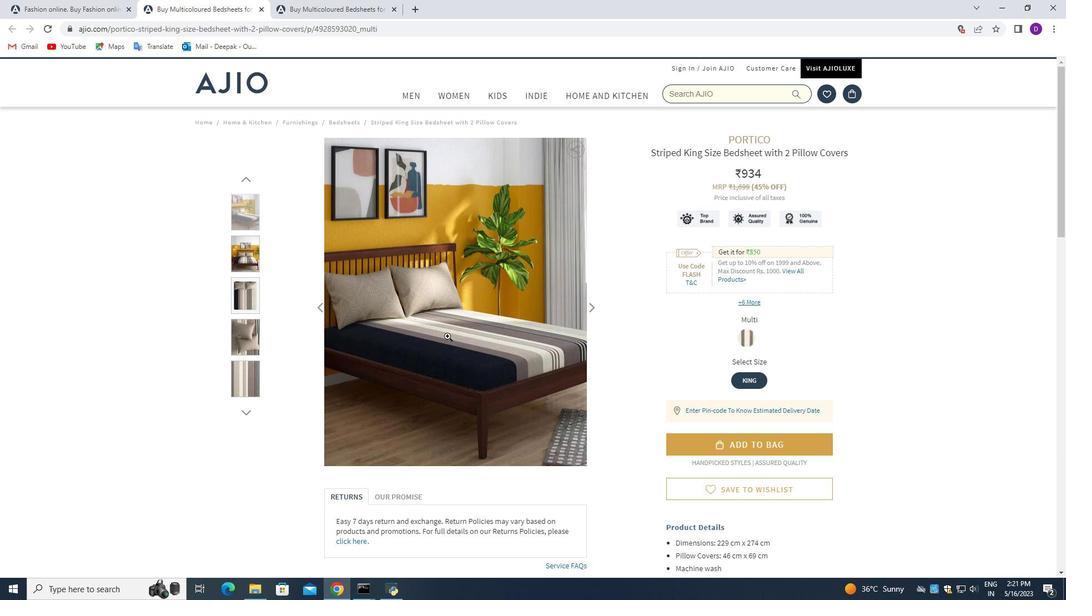 
Action: Mouse scrolled (459, 330) with delta (0, 0)
Screenshot: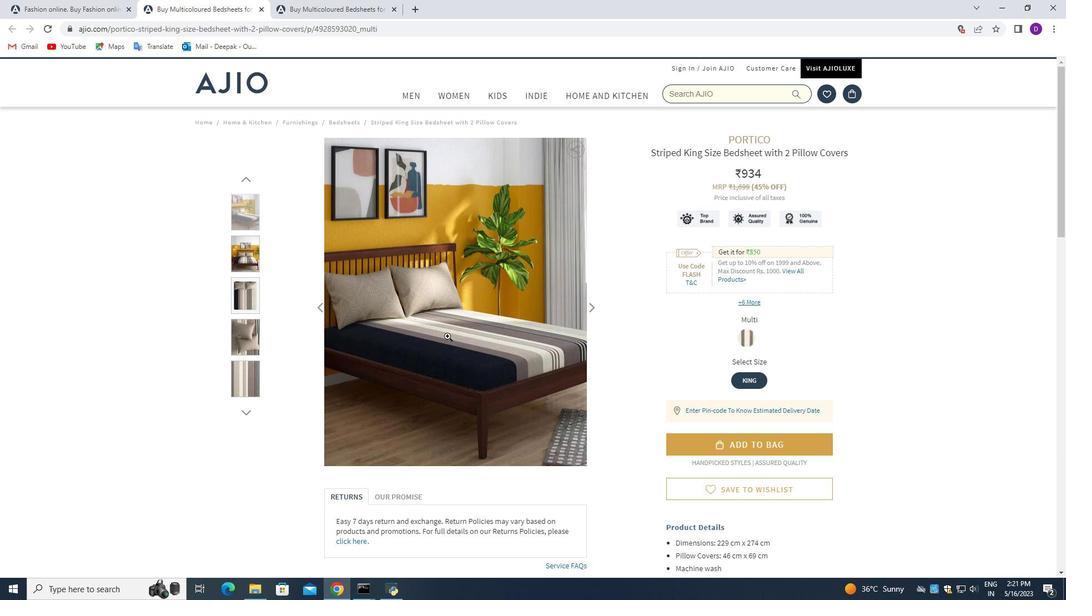 
Action: Mouse moved to (460, 329)
Screenshot: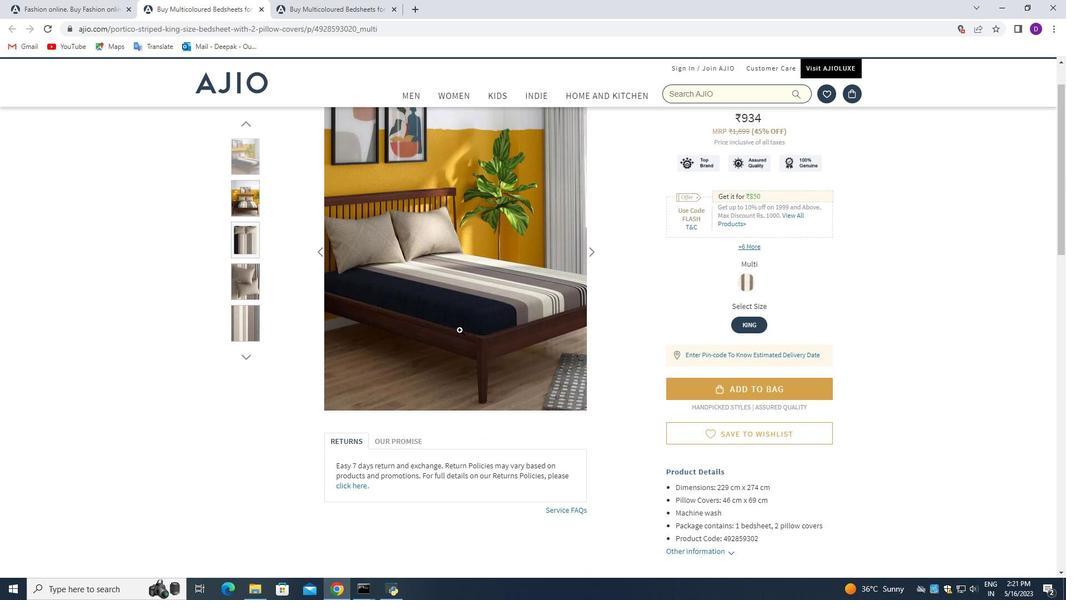 
Action: Mouse scrolled (460, 328) with delta (0, 0)
Screenshot: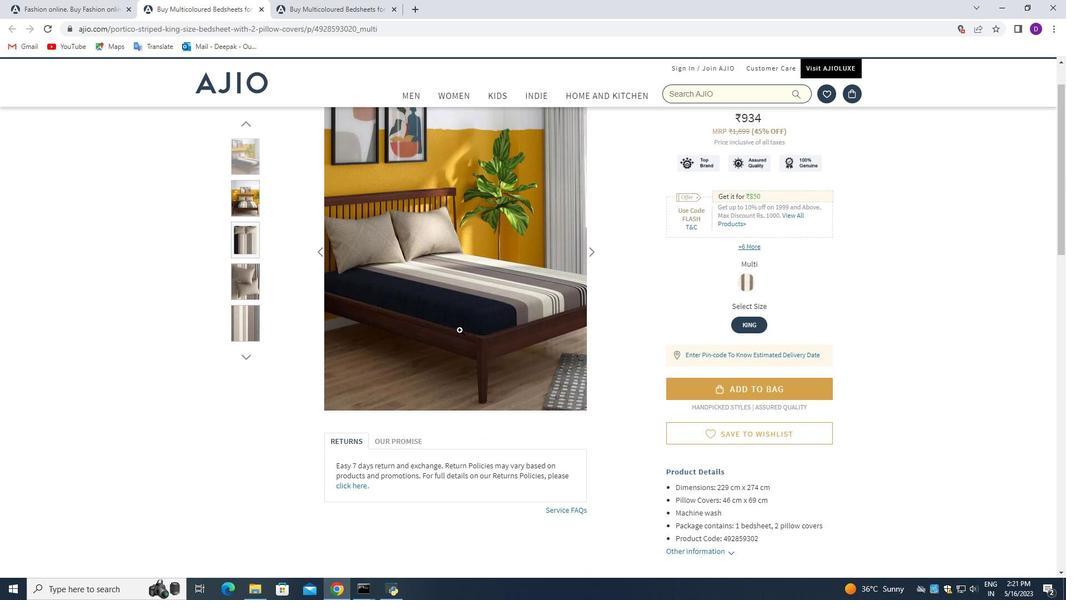 
Action: Mouse moved to (462, 323)
Screenshot: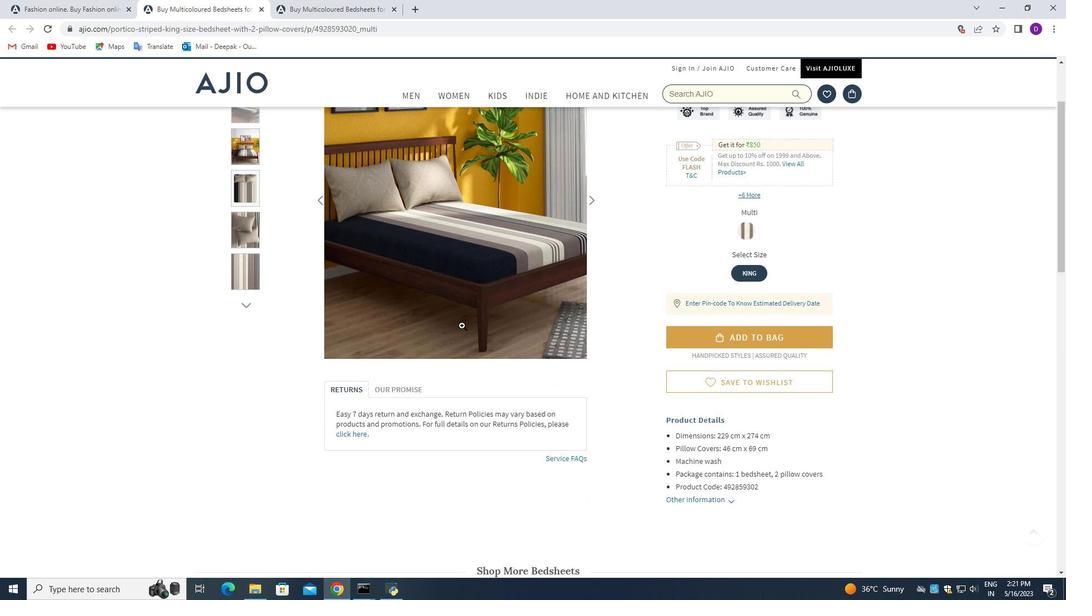 
Action: Mouse scrolled (462, 323) with delta (0, 0)
Screenshot: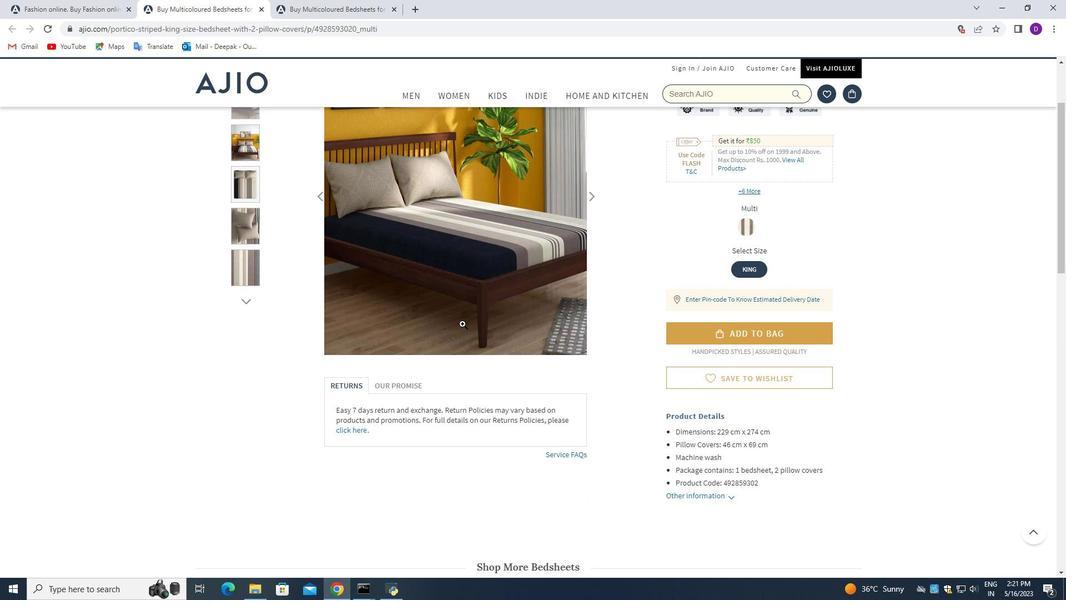 
Action: Mouse scrolled (462, 323) with delta (0, 0)
Screenshot: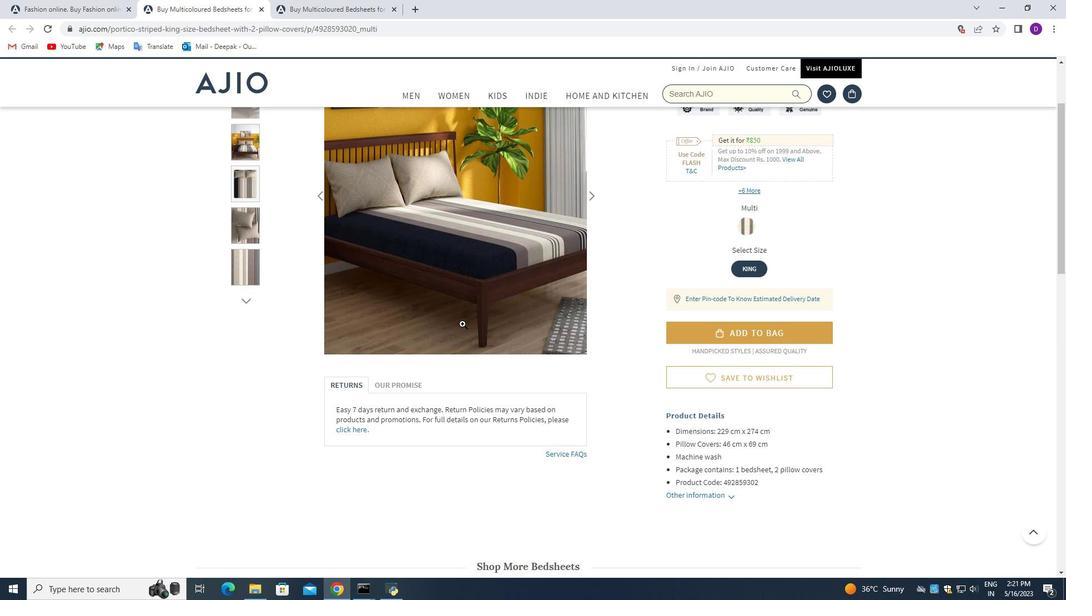 
Action: Mouse scrolled (462, 323) with delta (0, 0)
Screenshot: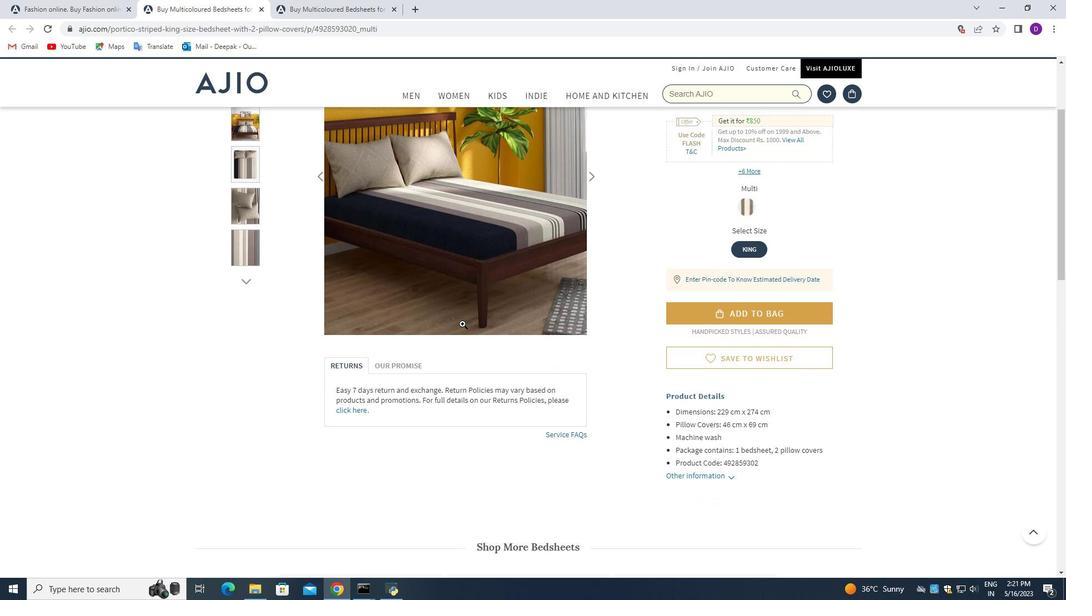 
Action: Mouse moved to (463, 320)
Screenshot: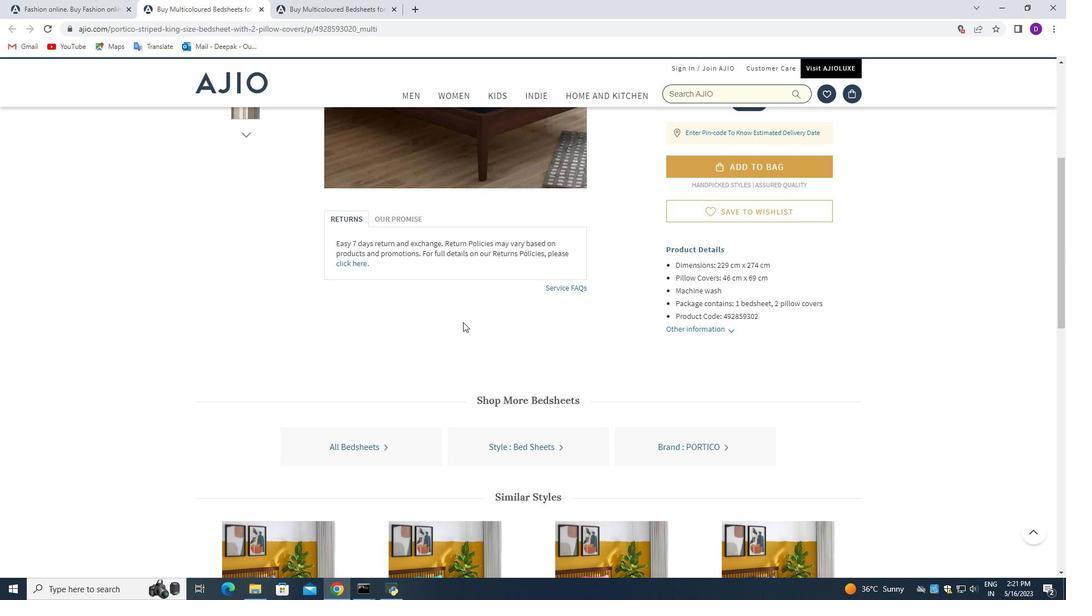 
Action: Mouse scrolled (463, 320) with delta (0, 0)
Screenshot: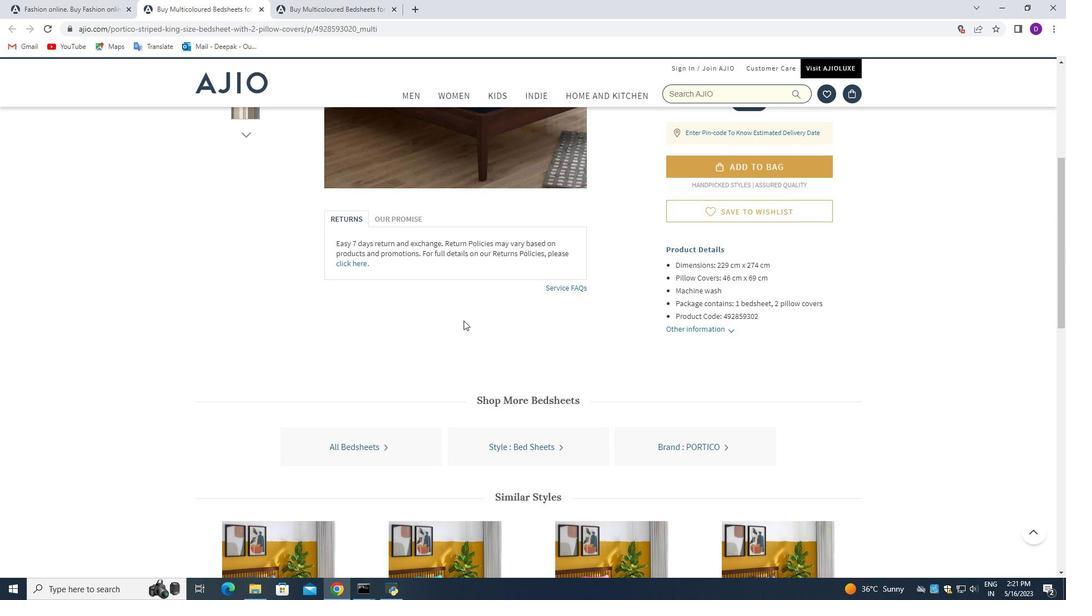 
Action: Mouse scrolled (463, 320) with delta (0, 0)
Screenshot: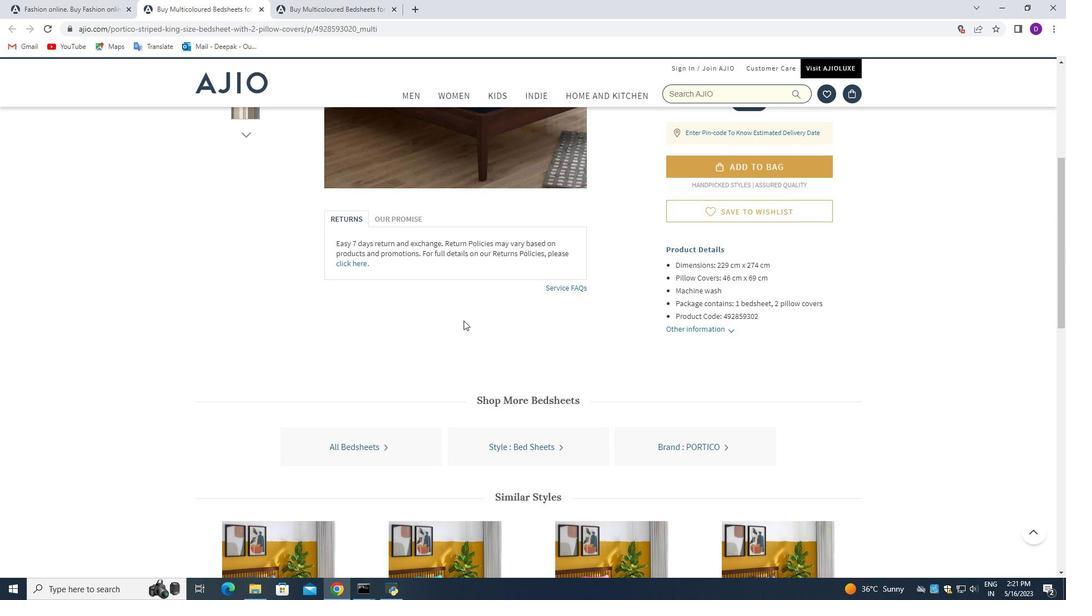 
Action: Mouse scrolled (463, 320) with delta (0, 0)
Screenshot: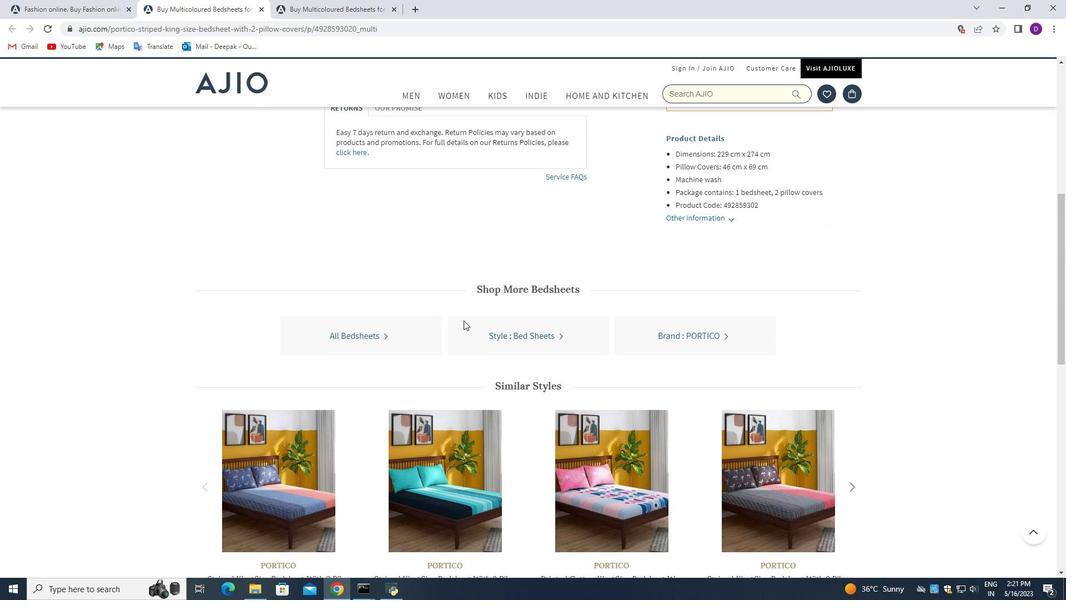 
Action: Mouse scrolled (463, 320) with delta (0, 0)
Screenshot: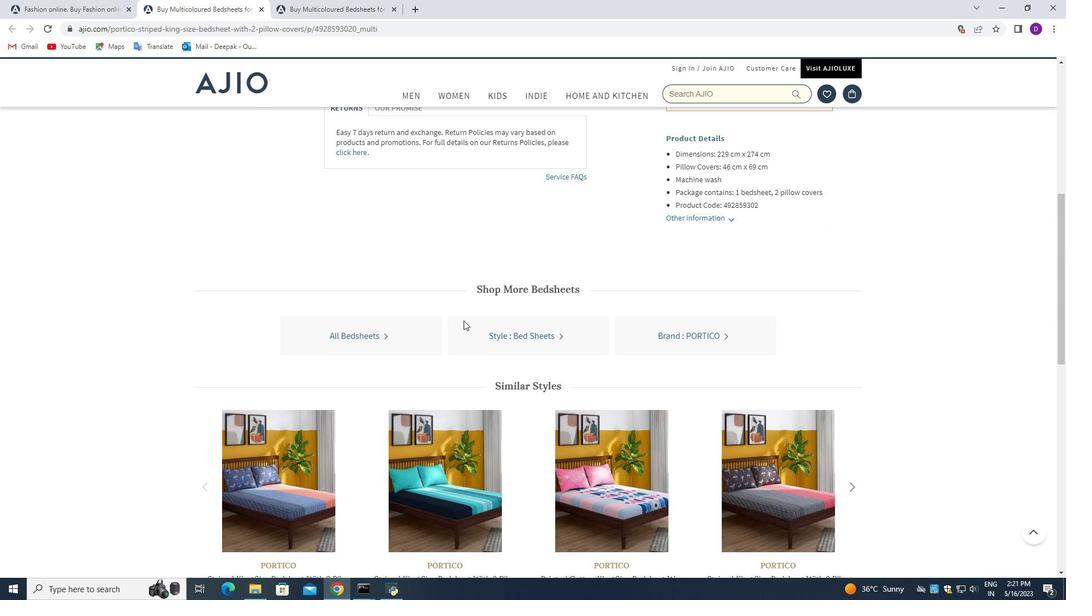 
Action: Mouse scrolled (463, 320) with delta (0, 0)
Screenshot: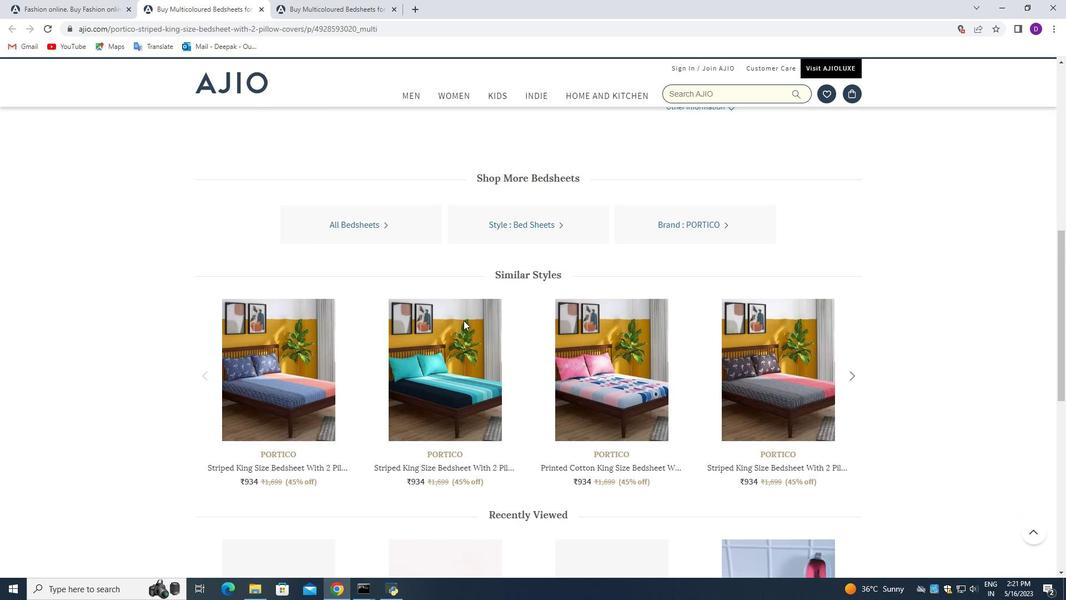 
Action: Mouse scrolled (463, 320) with delta (0, 0)
Screenshot: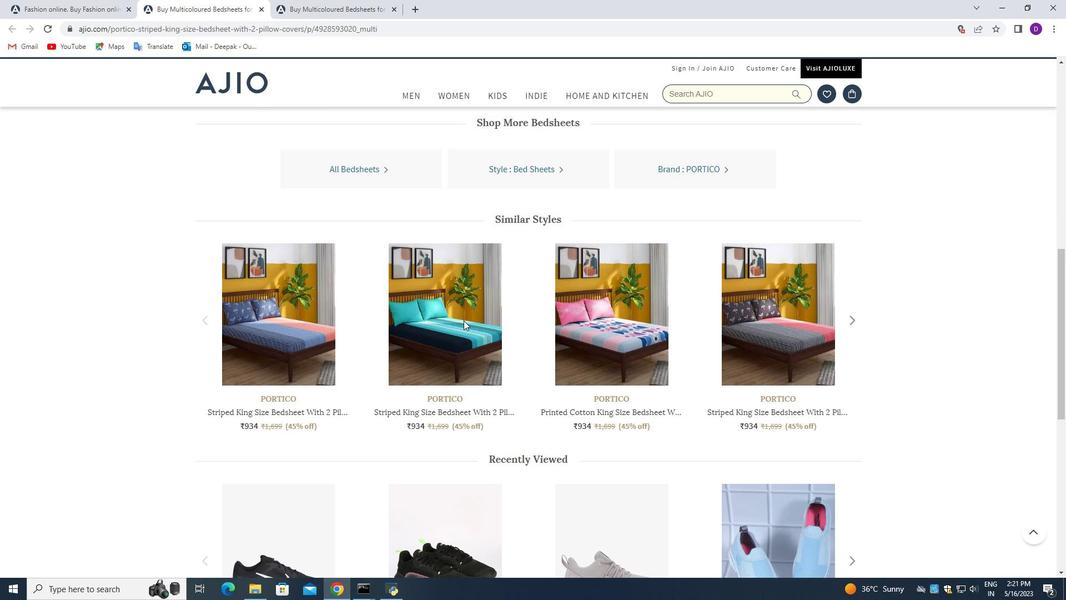 
Action: Mouse scrolled (463, 320) with delta (0, 0)
Screenshot: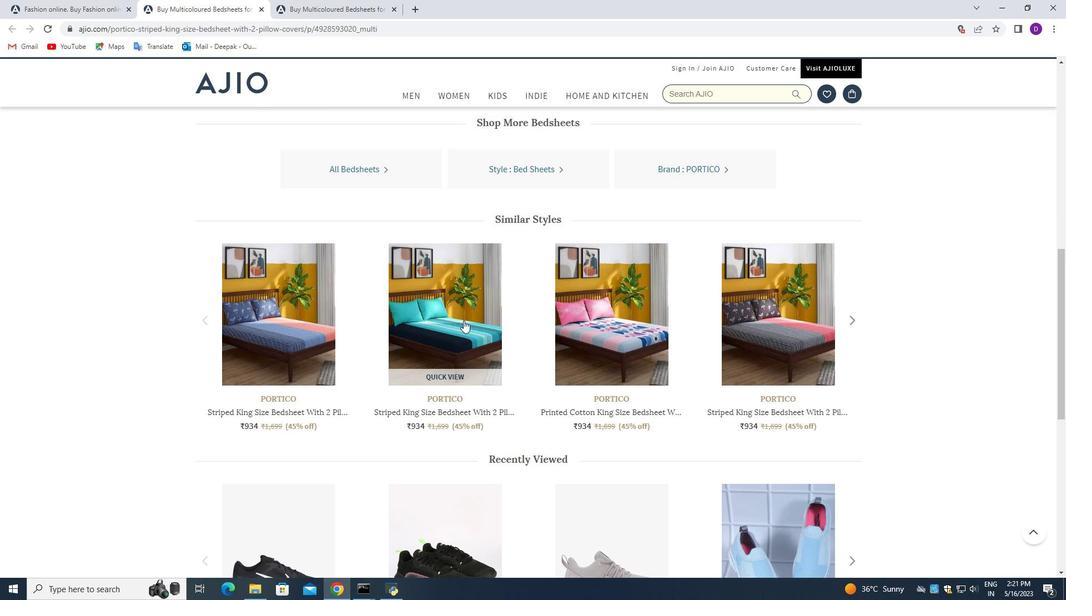 
Action: Mouse moved to (288, 348)
Screenshot: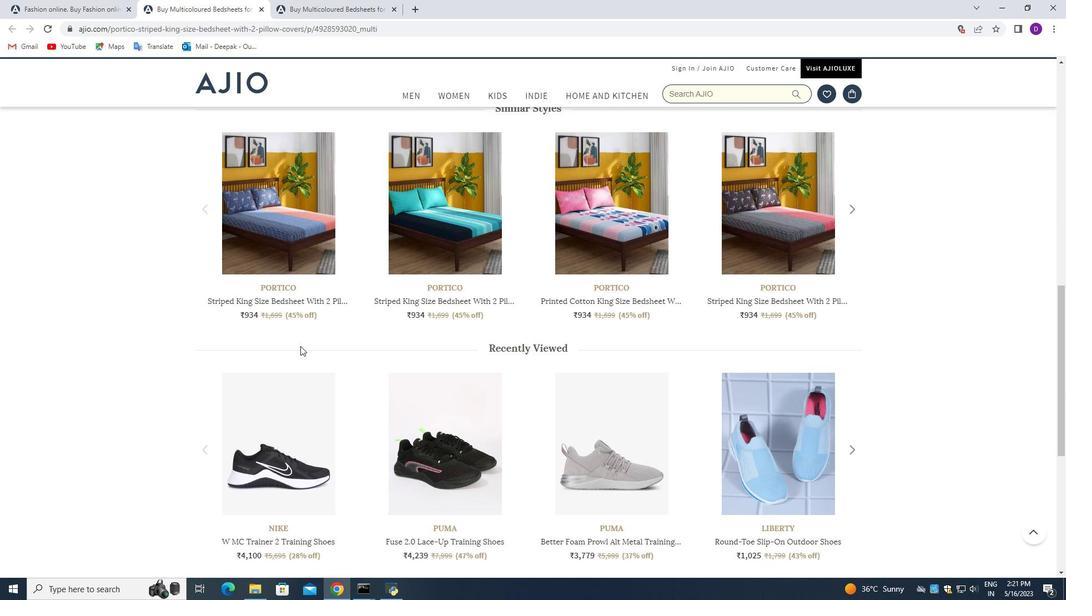 
Action: Mouse scrolled (288, 349) with delta (0, 0)
Screenshot: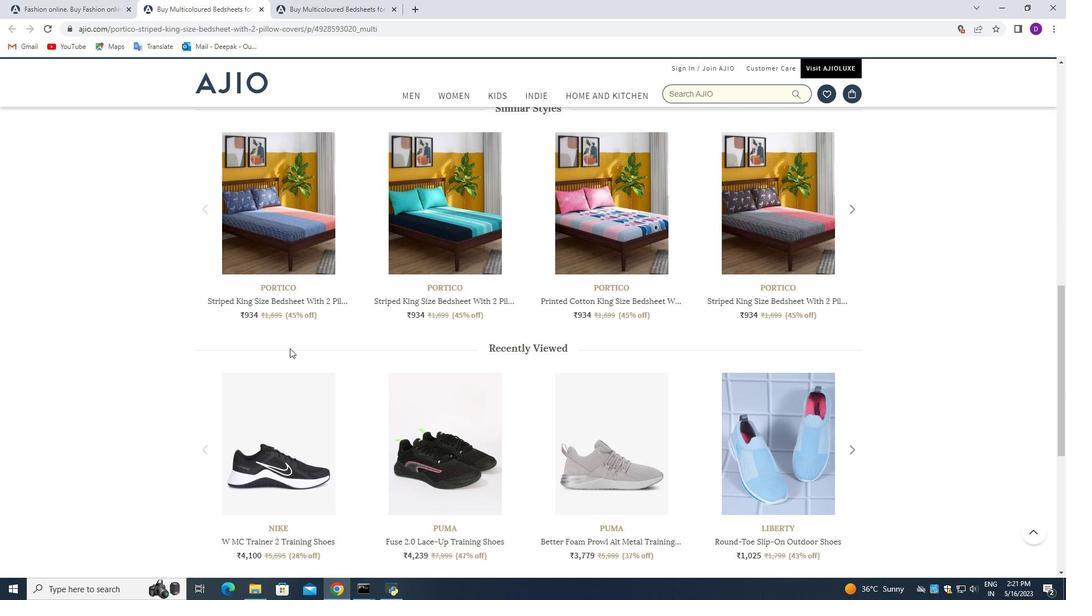 
Action: Mouse moved to (287, 348)
Screenshot: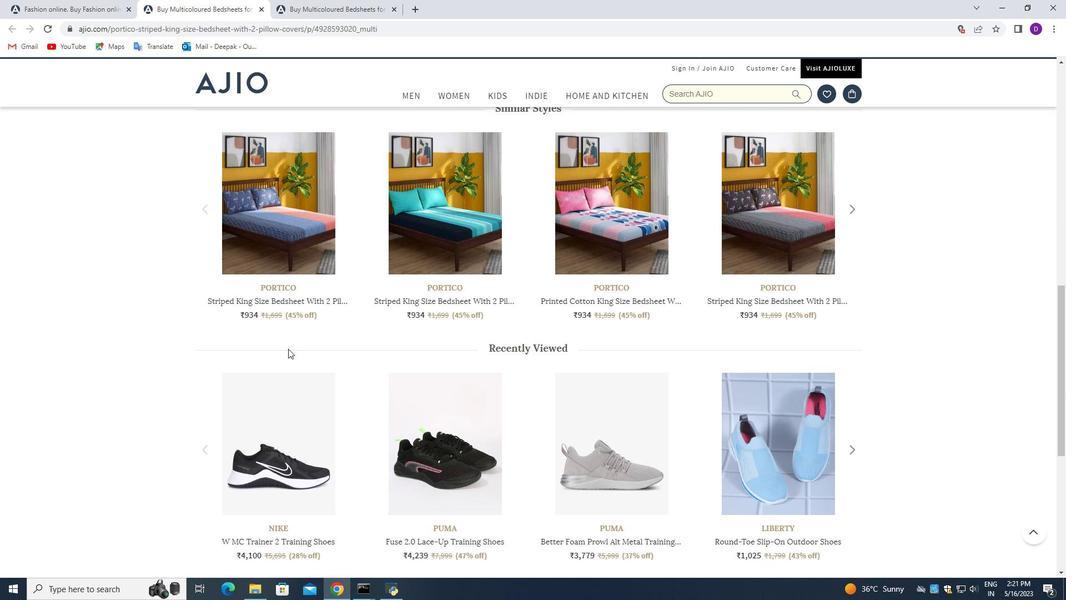 
Action: Mouse scrolled (287, 349) with delta (0, 0)
Screenshot: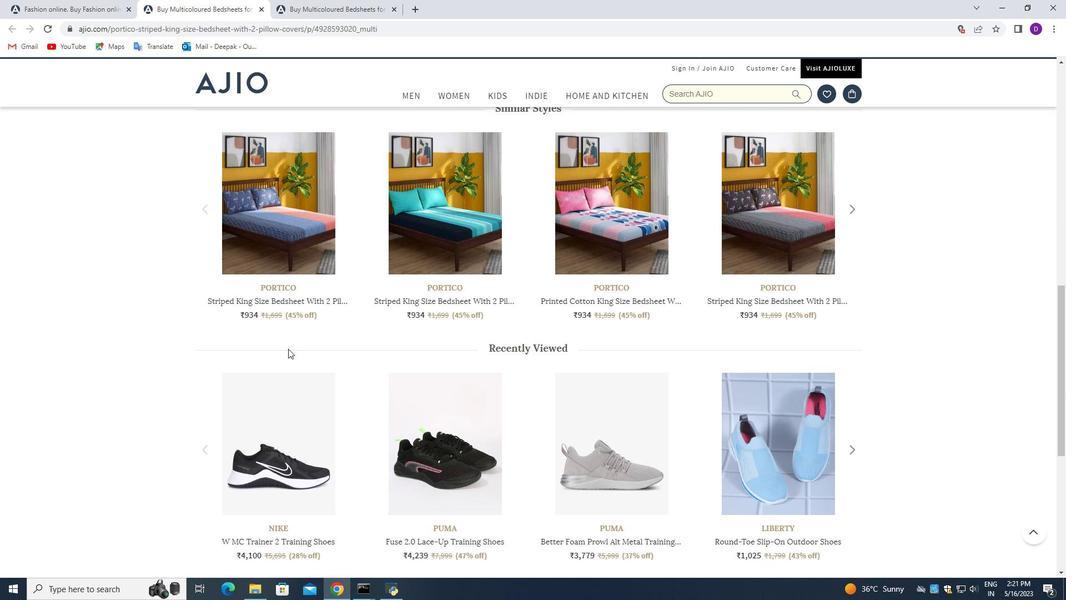 
Action: Mouse moved to (285, 303)
Screenshot: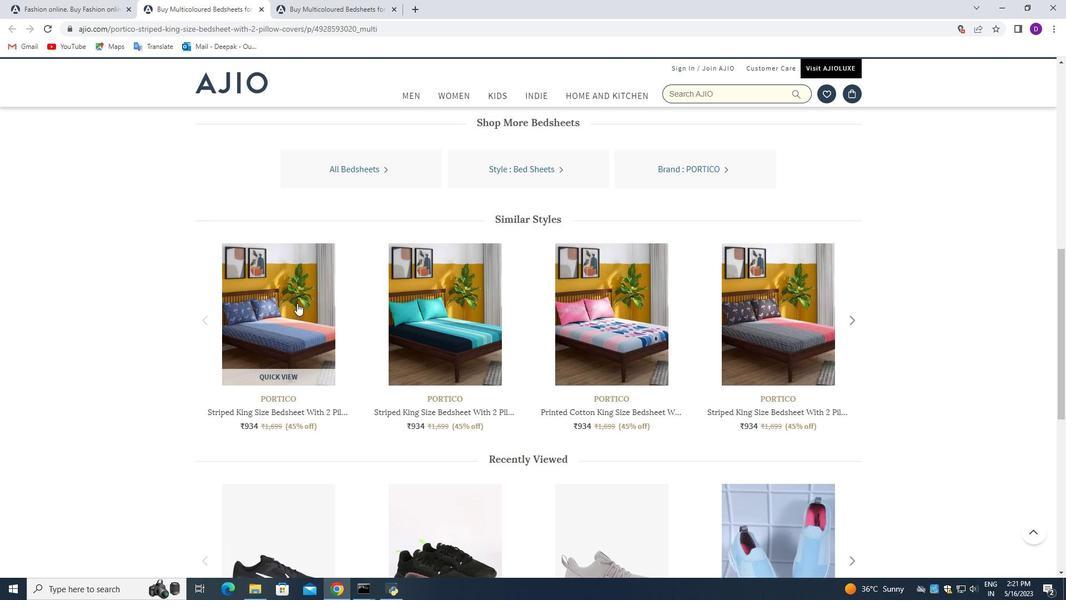 
Action: Mouse pressed left at (285, 303)
Screenshot: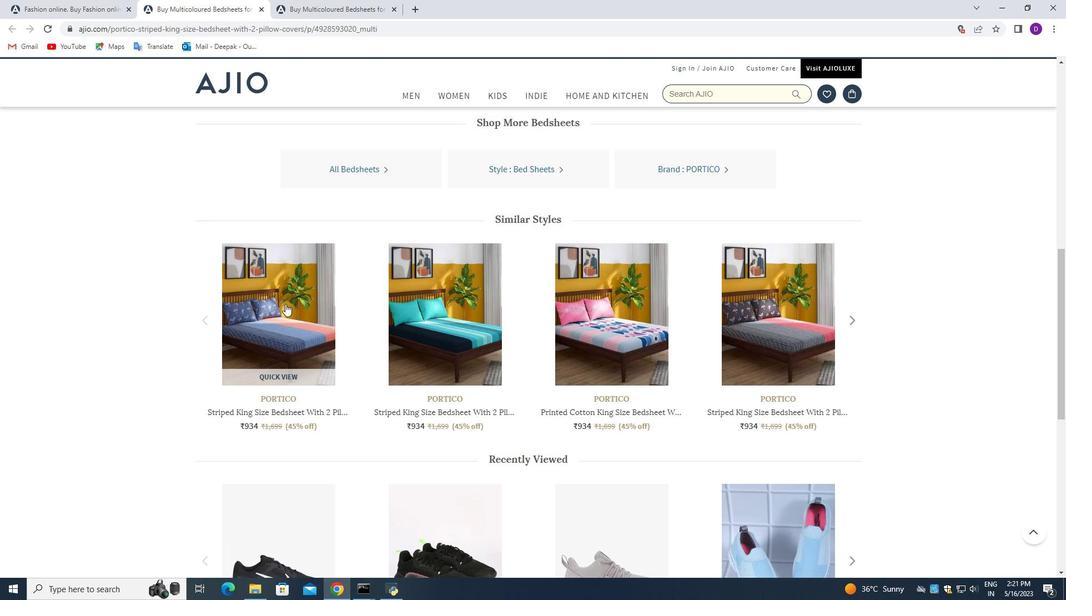 
Action: Mouse moved to (243, 263)
Screenshot: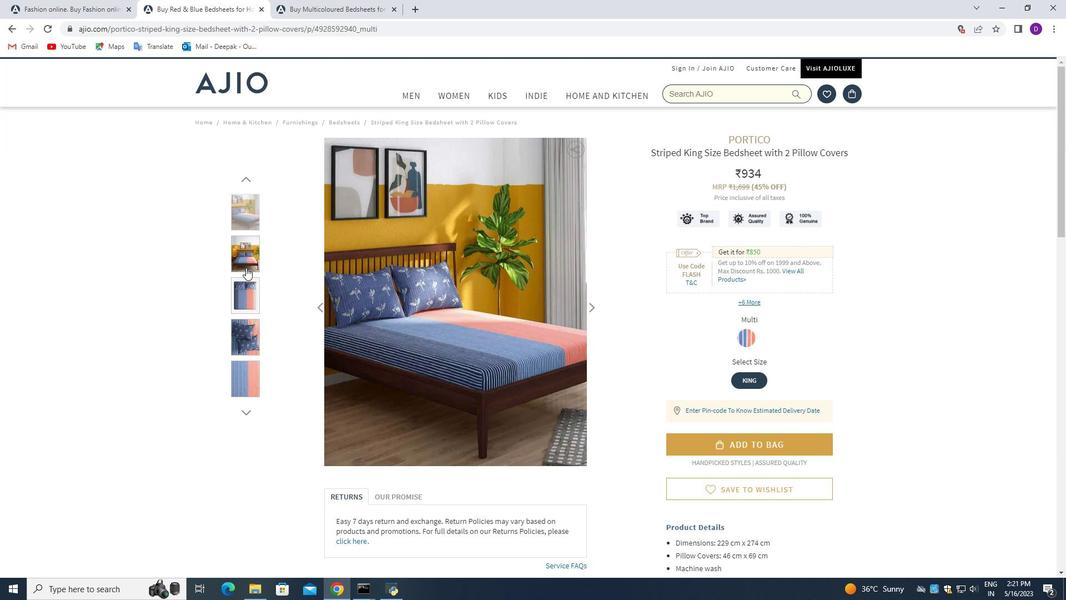 
Action: Mouse pressed left at (243, 263)
Screenshot: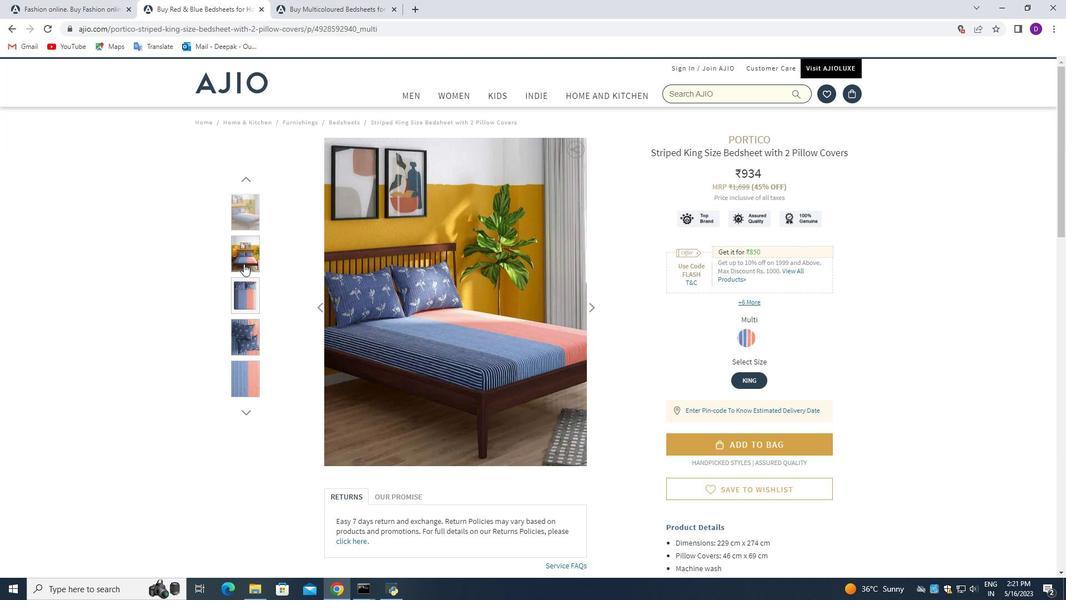 
Action: Mouse moved to (253, 291)
Screenshot: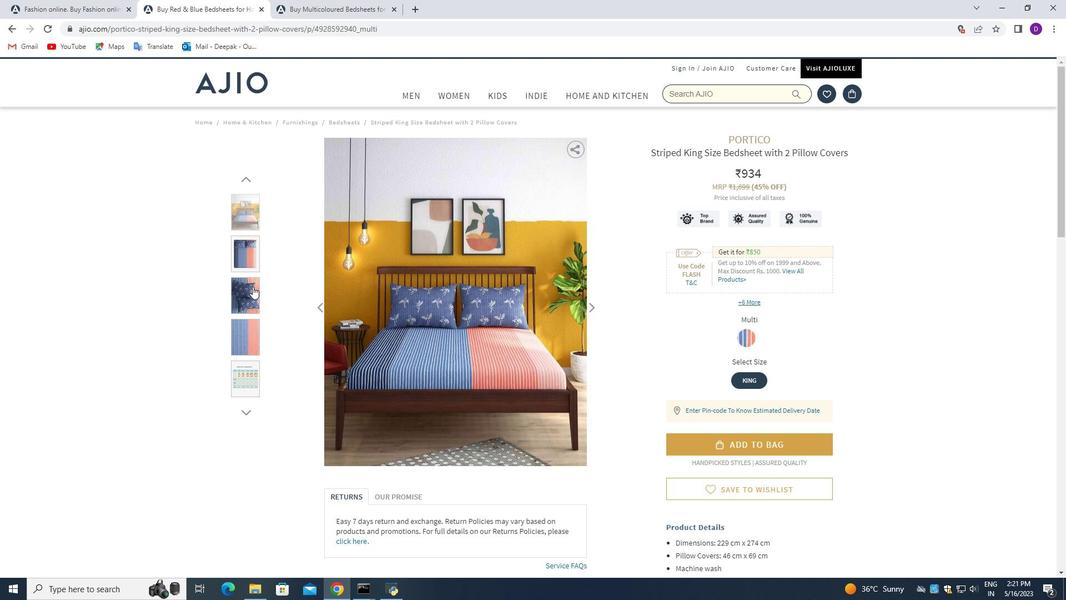
Action: Mouse pressed left at (253, 291)
Screenshot: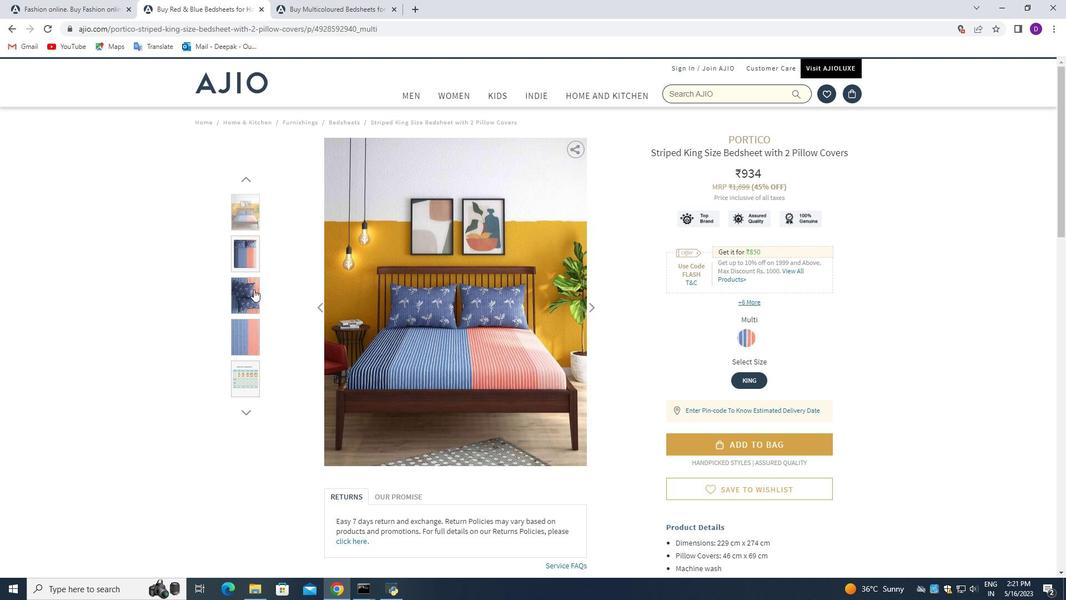 
Action: Mouse moved to (252, 331)
Screenshot: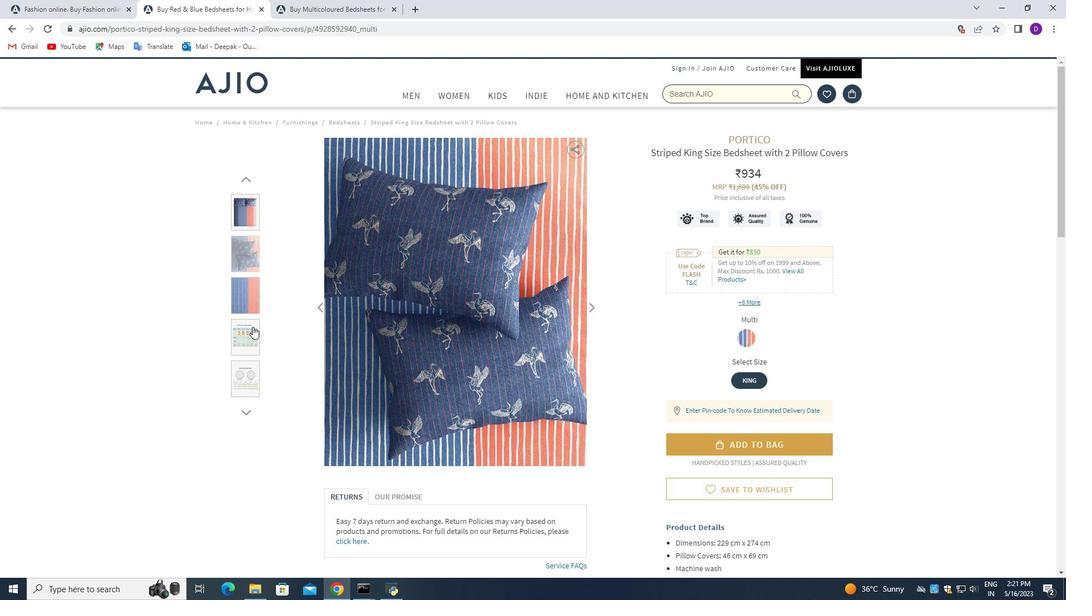 
Action: Mouse pressed left at (252, 331)
Screenshot: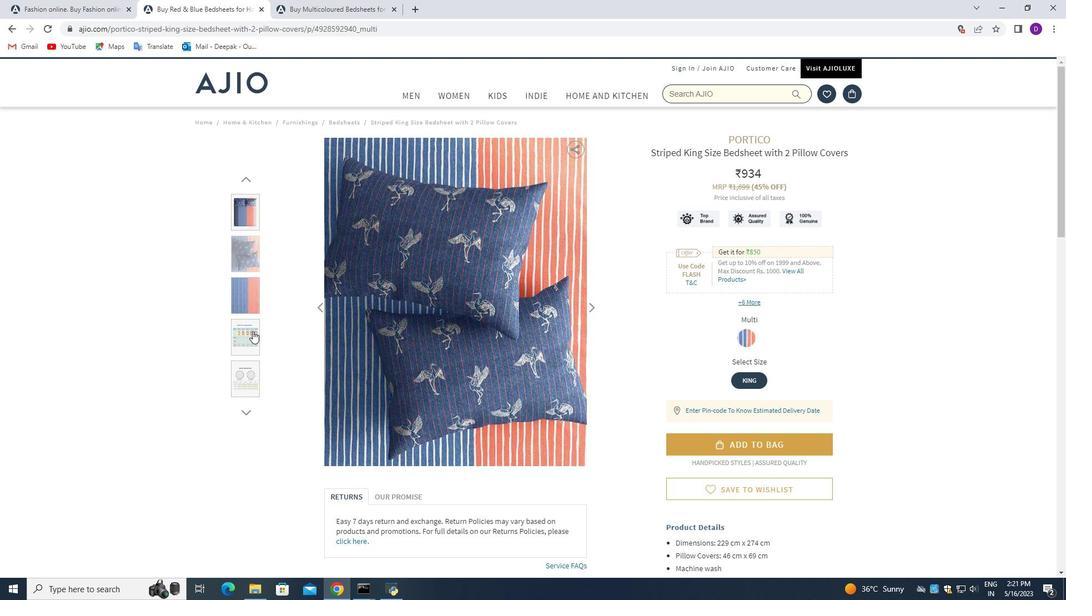 
Action: Mouse moved to (252, 370)
Screenshot: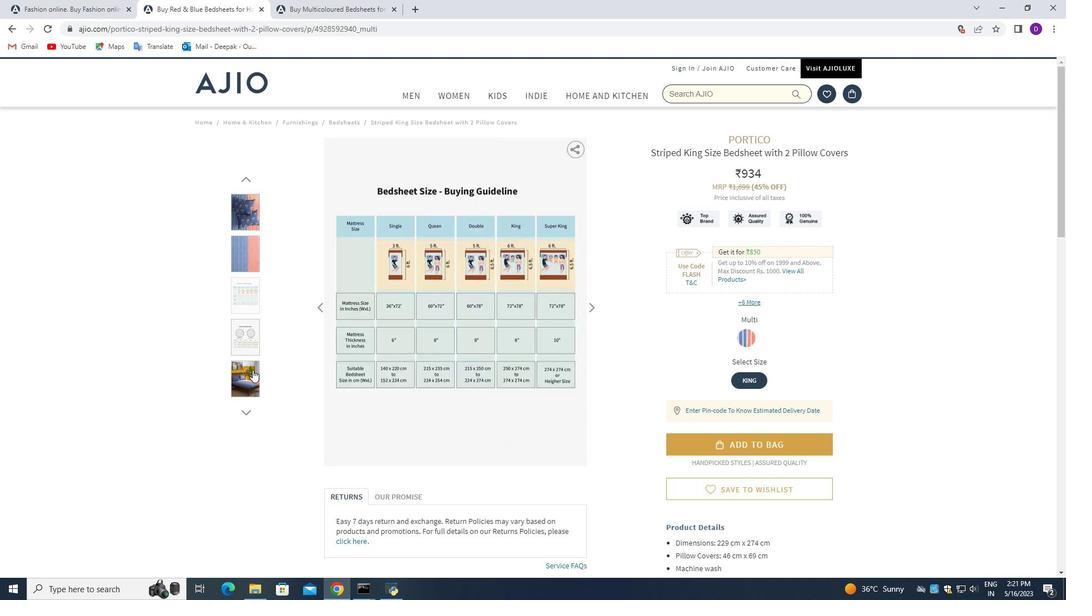 
Action: Mouse pressed left at (252, 370)
Screenshot: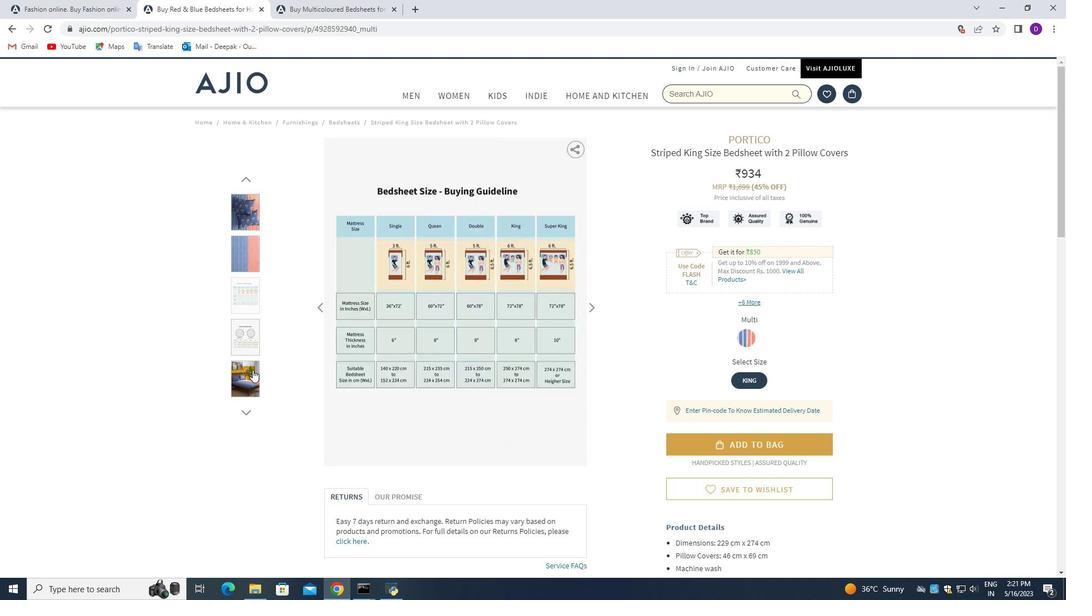 
Action: Mouse moved to (421, 317)
Screenshot: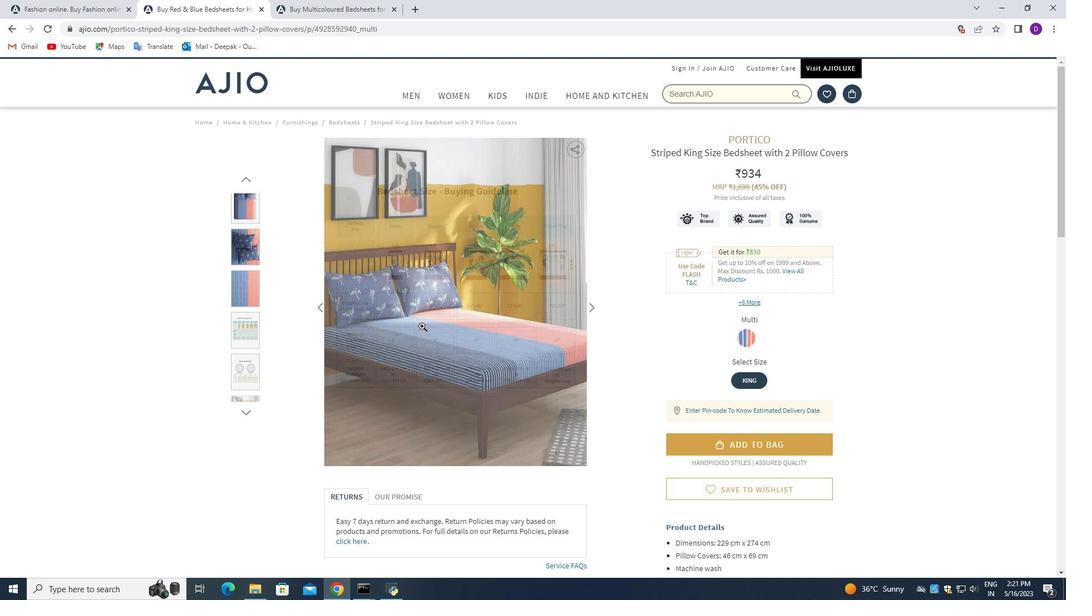 
Action: Mouse scrolled (421, 316) with delta (0, 0)
Screenshot: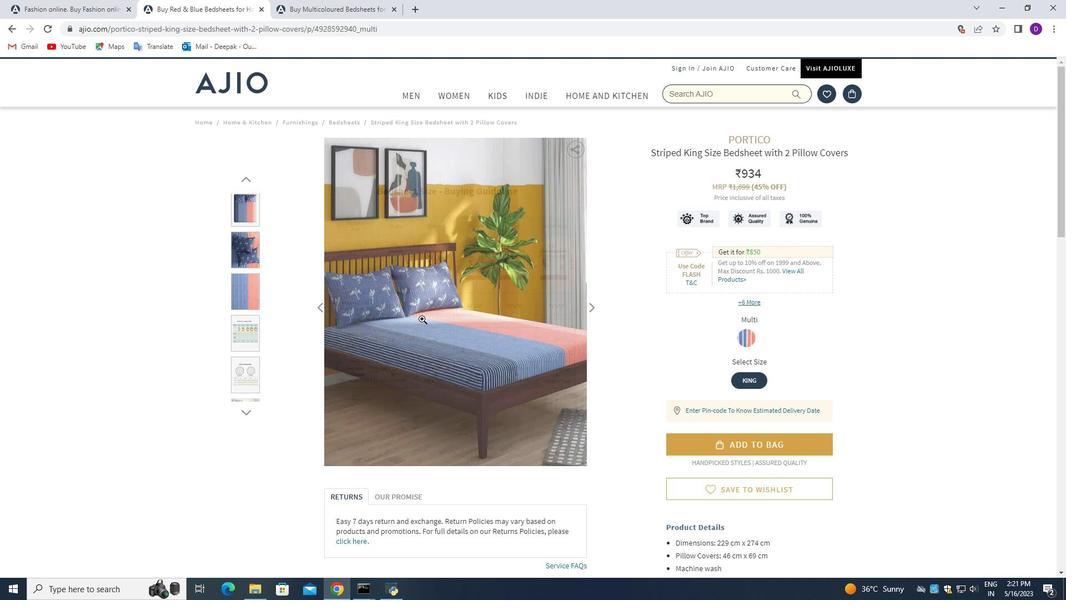 
Action: Mouse moved to (415, 316)
Screenshot: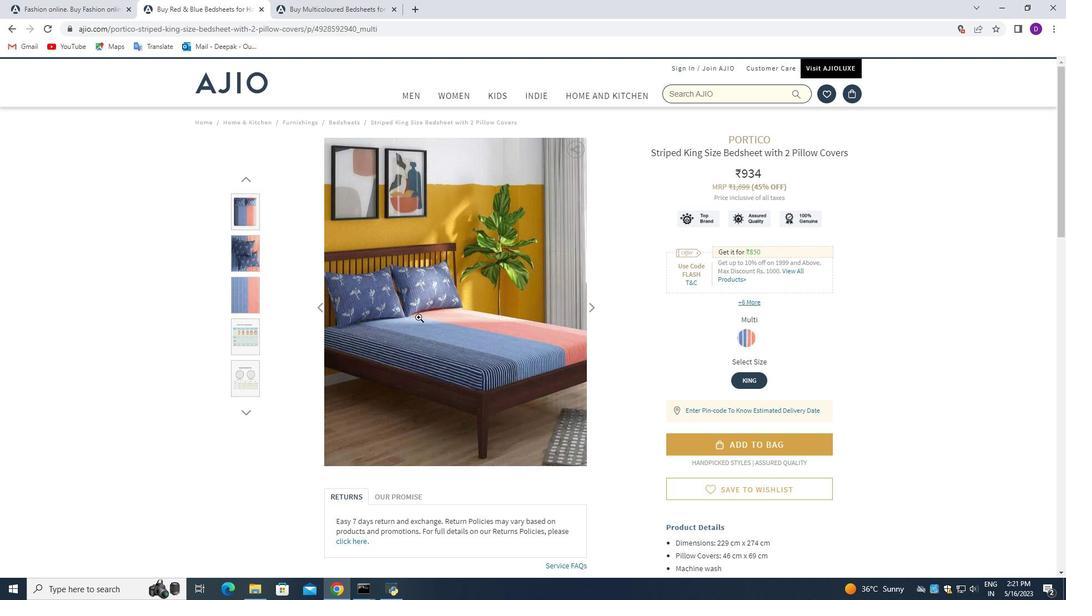 
Action: Mouse scrolled (416, 315) with delta (0, 0)
Screenshot: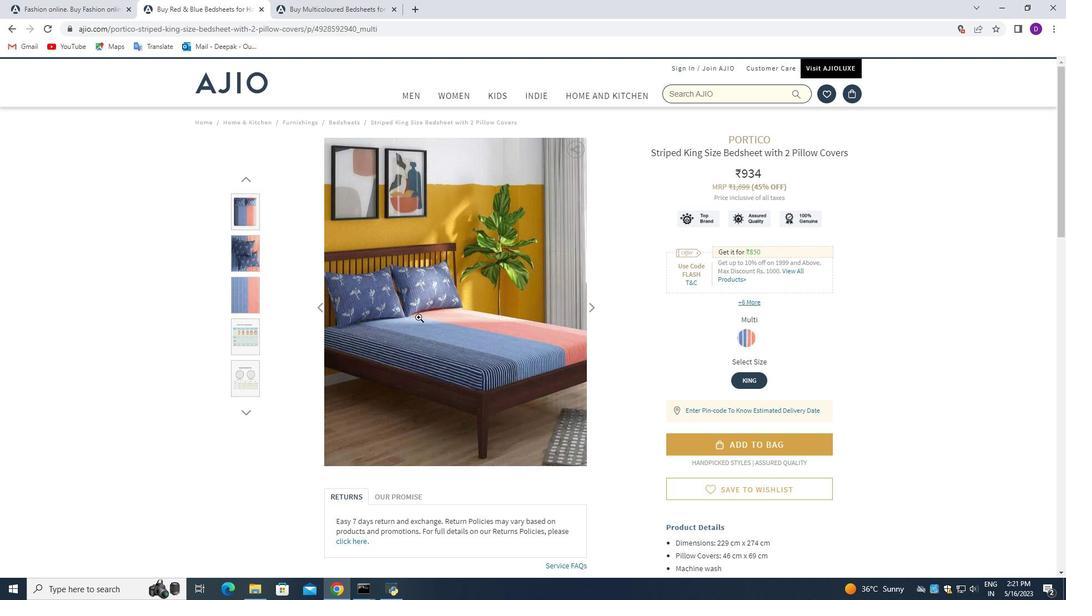 
Action: Mouse moved to (417, 313)
Screenshot: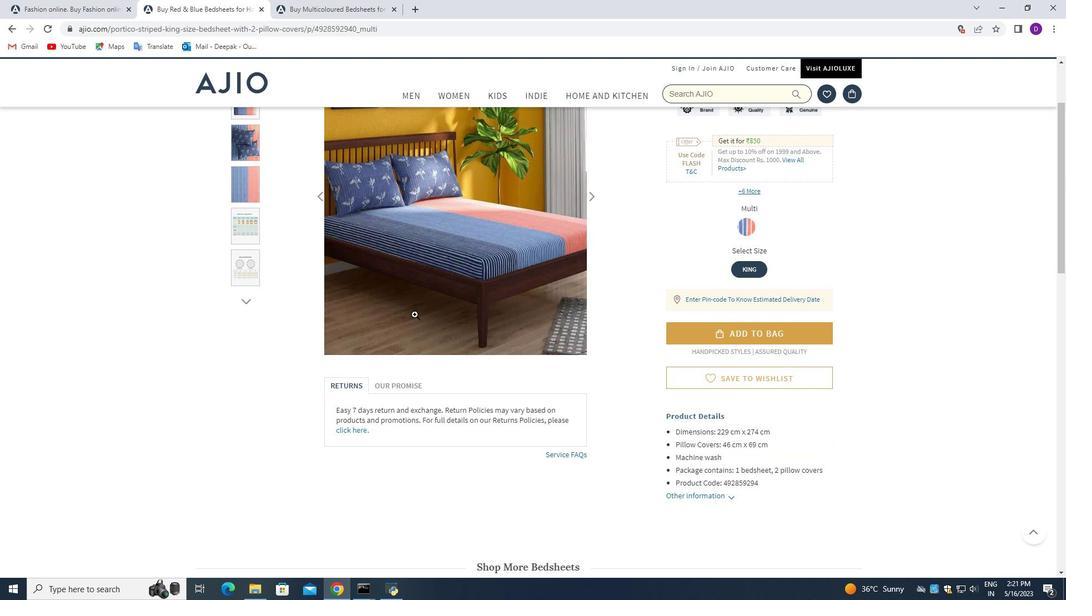 
Action: Mouse scrolled (417, 313) with delta (0, 0)
Screenshot: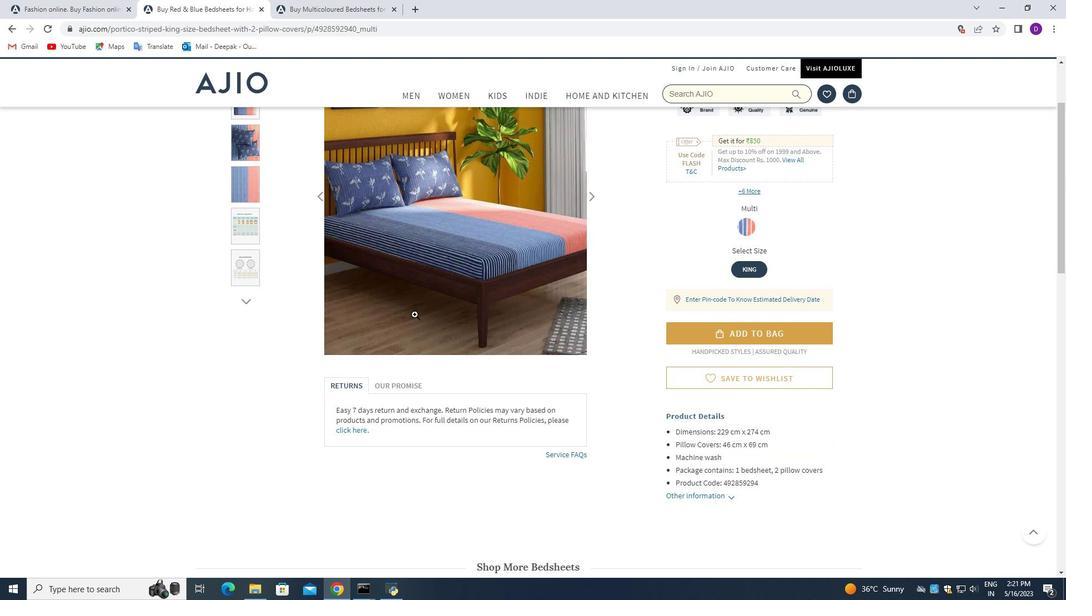 
Action: Mouse scrolled (417, 313) with delta (0, 0)
Screenshot: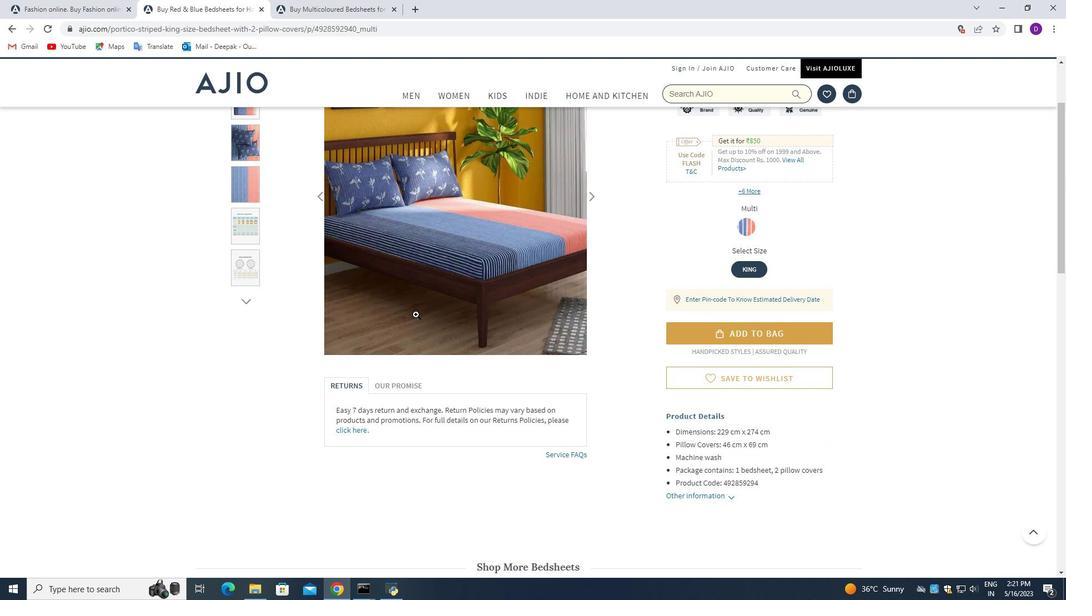 
Action: Mouse moved to (418, 312)
Screenshot: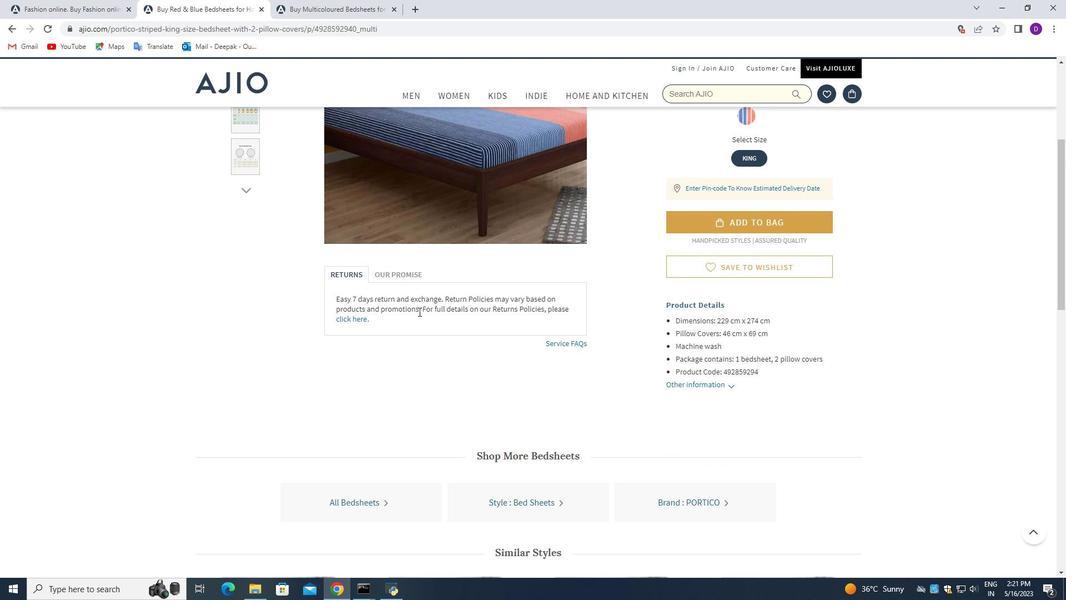 
Action: Mouse scrolled (418, 311) with delta (0, 0)
Screenshot: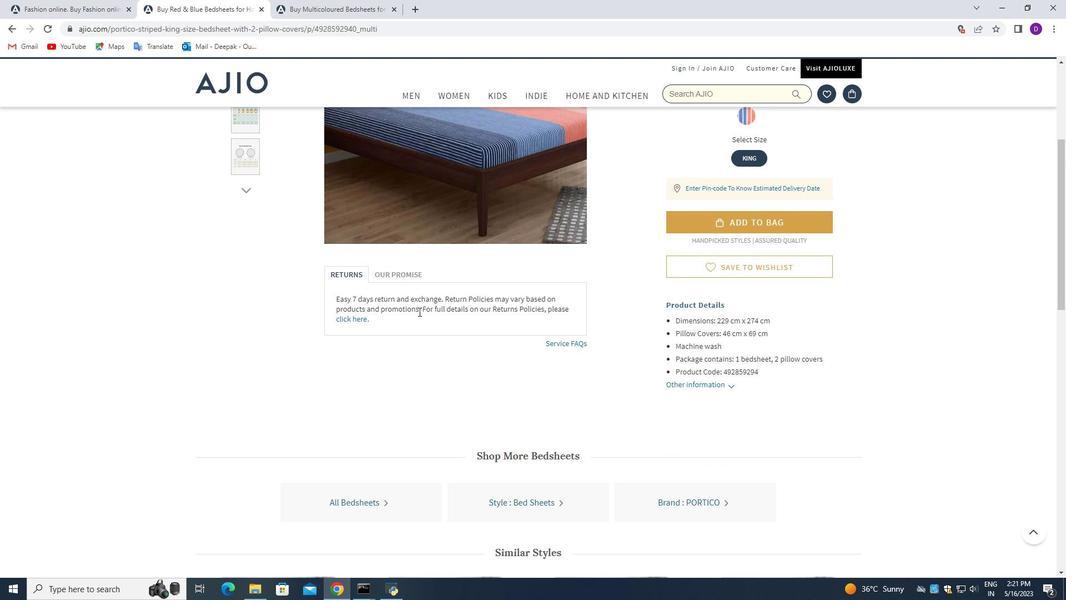 
Action: Mouse moved to (418, 313)
Screenshot: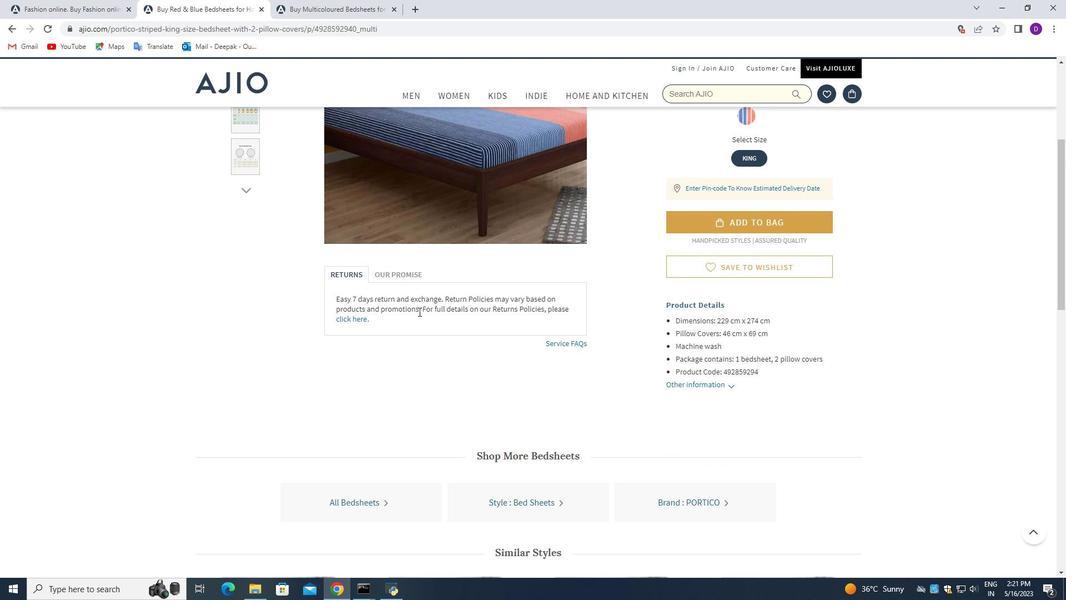 
Action: Mouse scrolled (418, 312) with delta (0, 0)
Screenshot: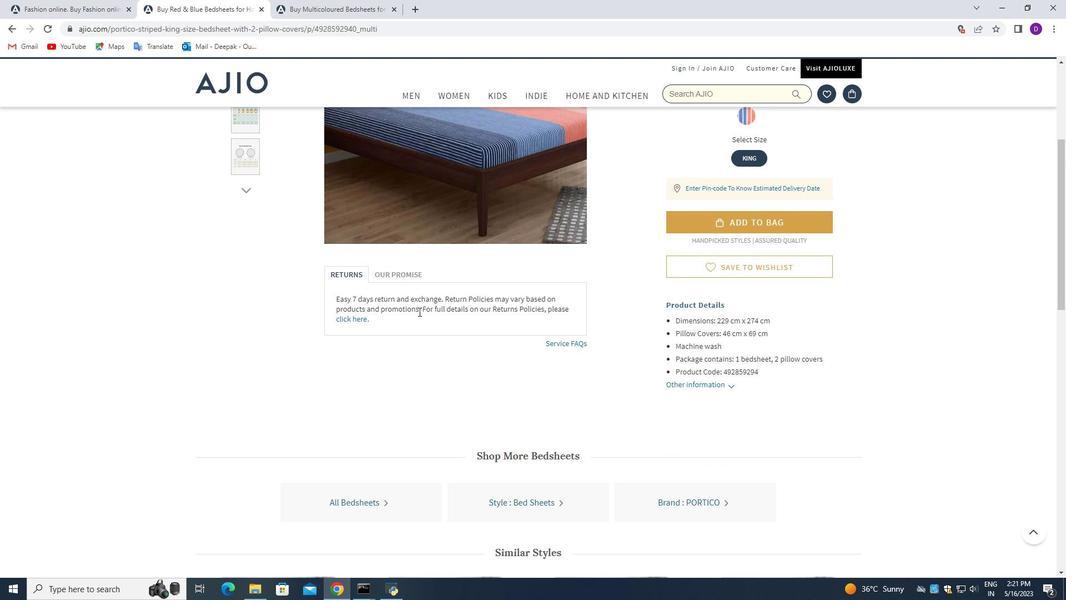 
Action: Mouse moved to (416, 319)
Screenshot: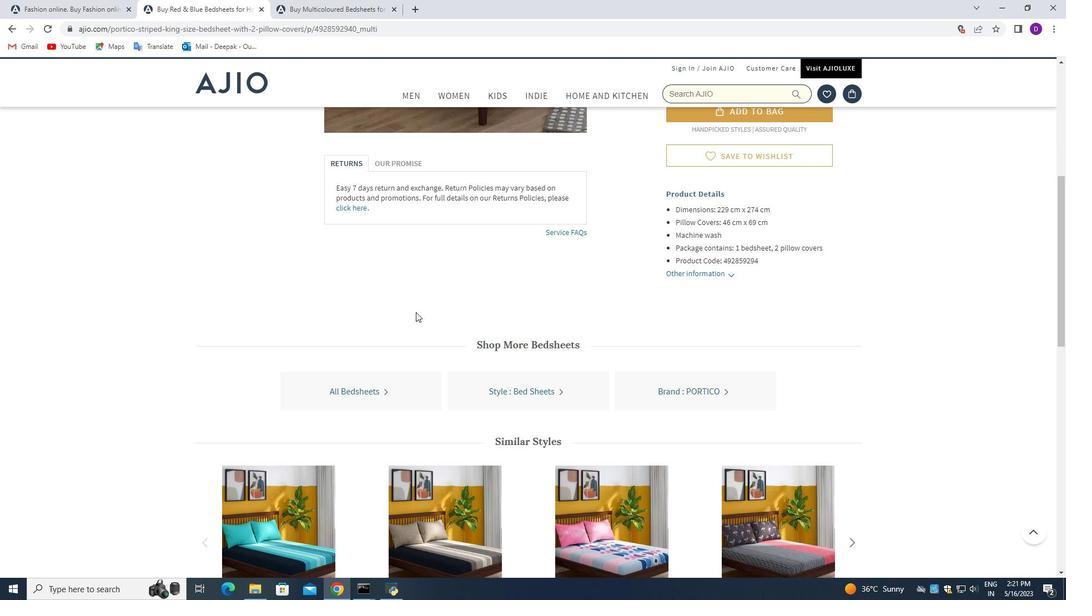 
Action: Mouse scrolled (416, 318) with delta (0, 0)
Screenshot: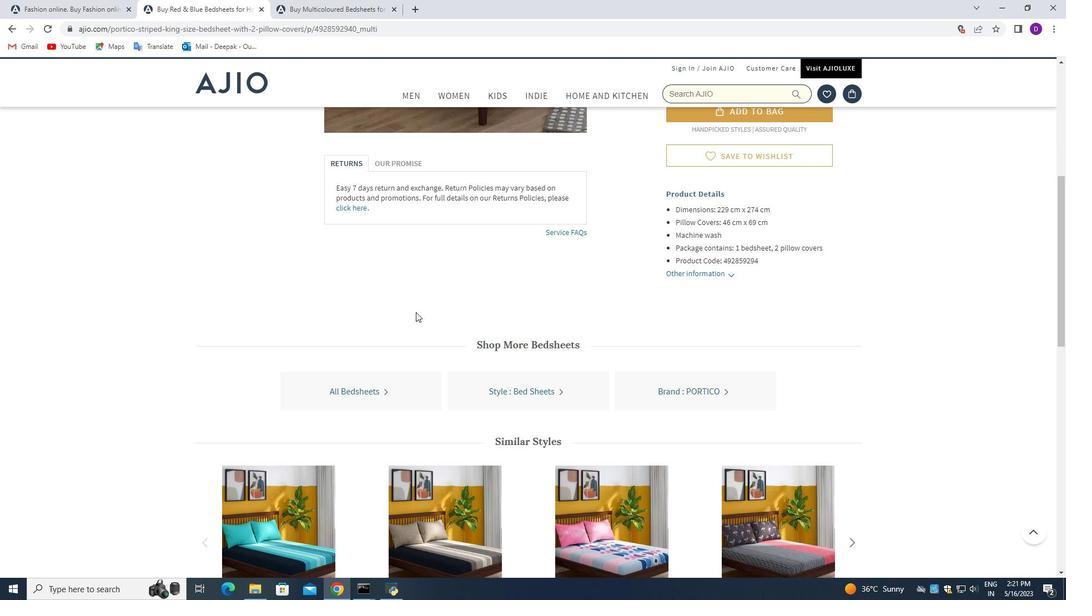 
Action: Mouse moved to (416, 320)
Screenshot: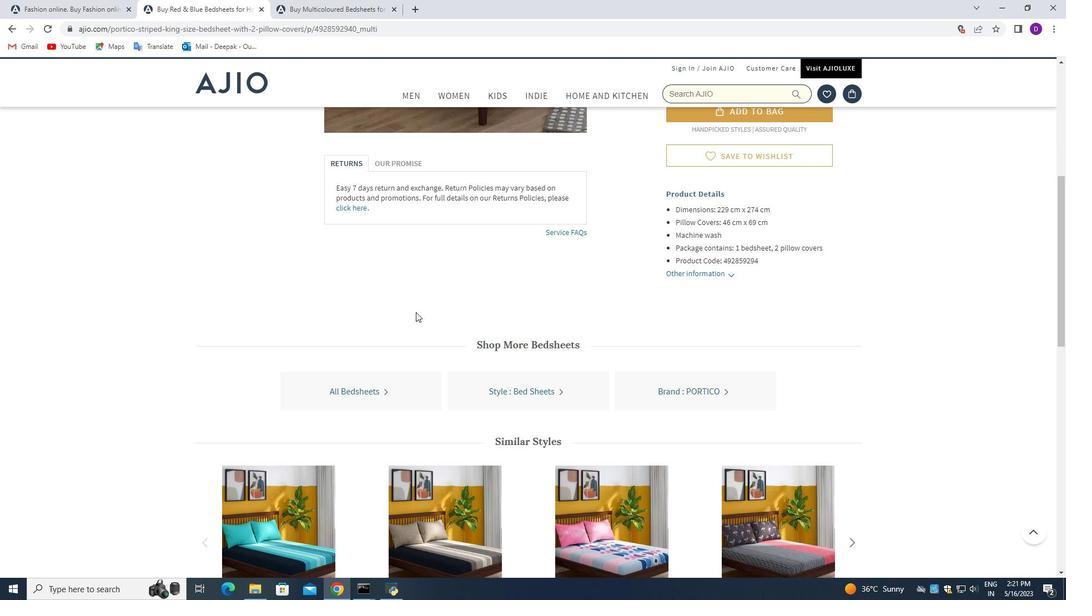 
Action: Mouse scrolled (416, 319) with delta (0, 0)
Screenshot: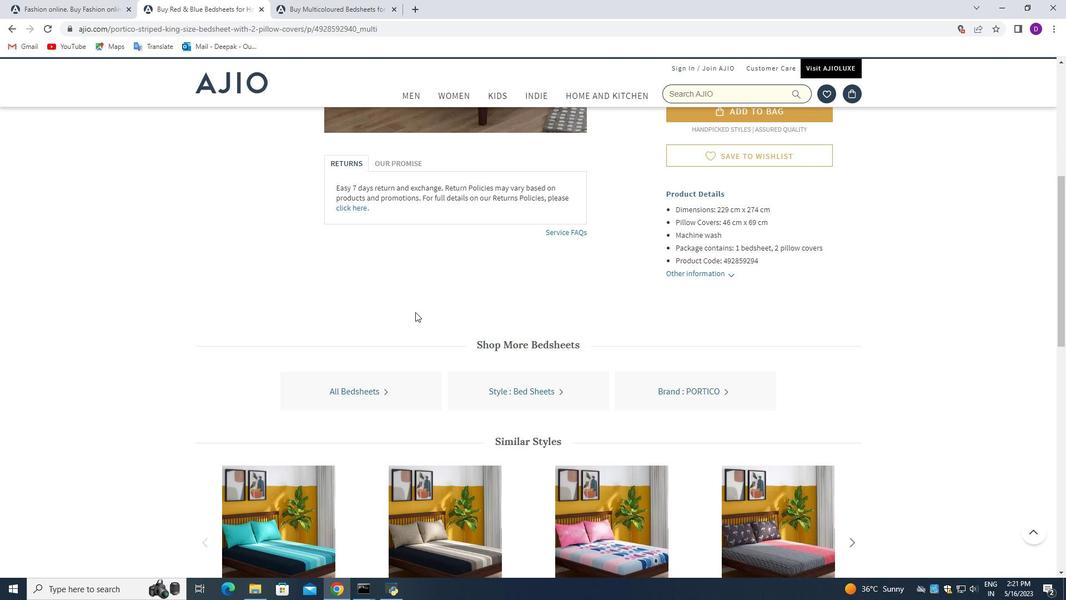 
Action: Mouse moved to (453, 317)
Screenshot: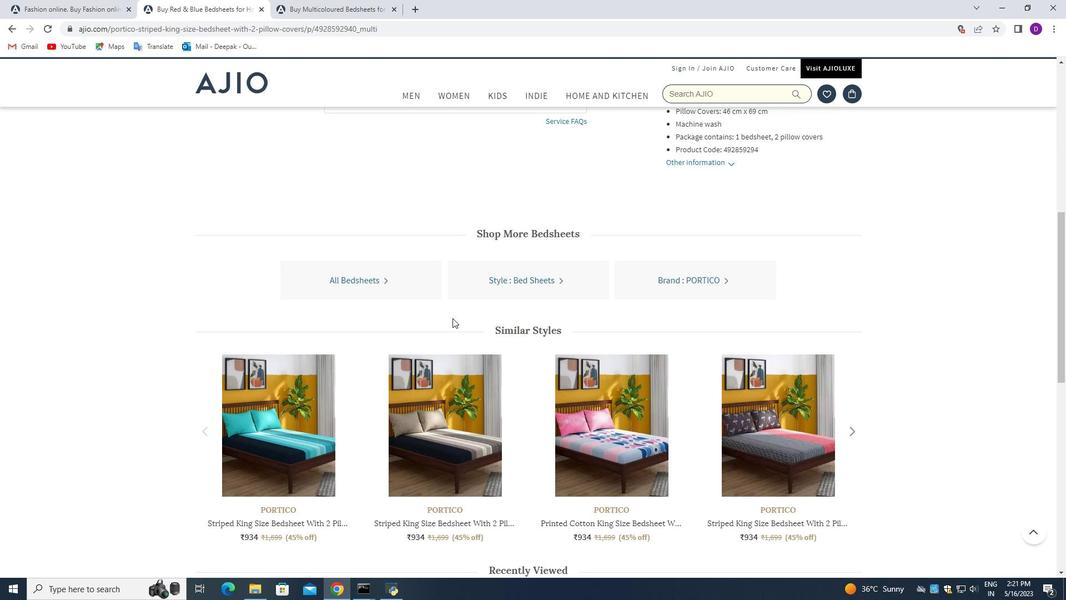 
Action: Mouse scrolled (453, 317) with delta (0, 0)
Screenshot: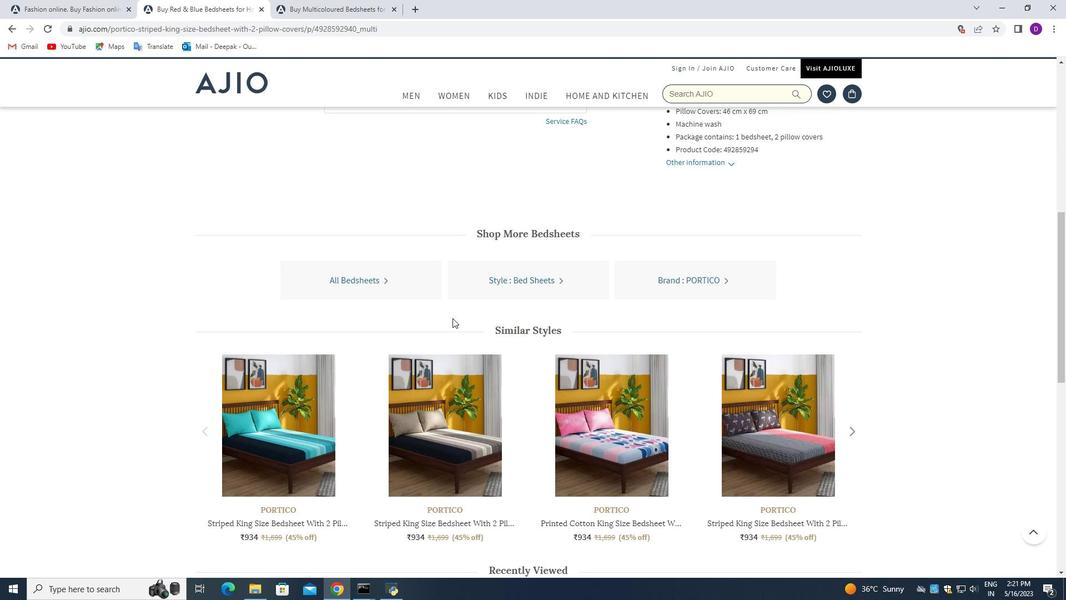 
Action: Mouse moved to (403, 309)
Screenshot: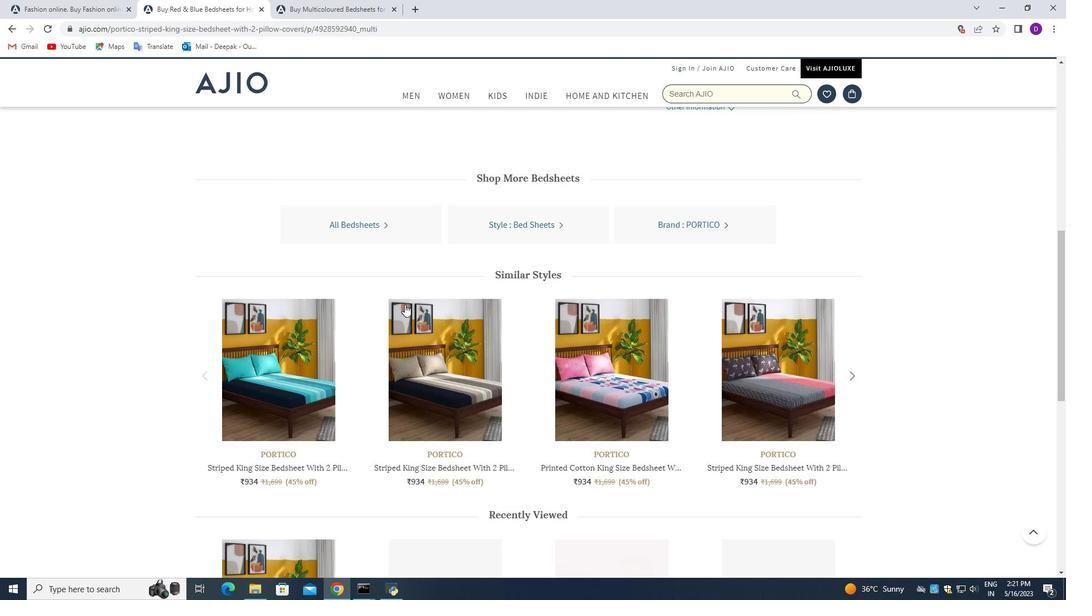 
Action: Mouse scrolled (403, 308) with delta (0, 0)
Screenshot: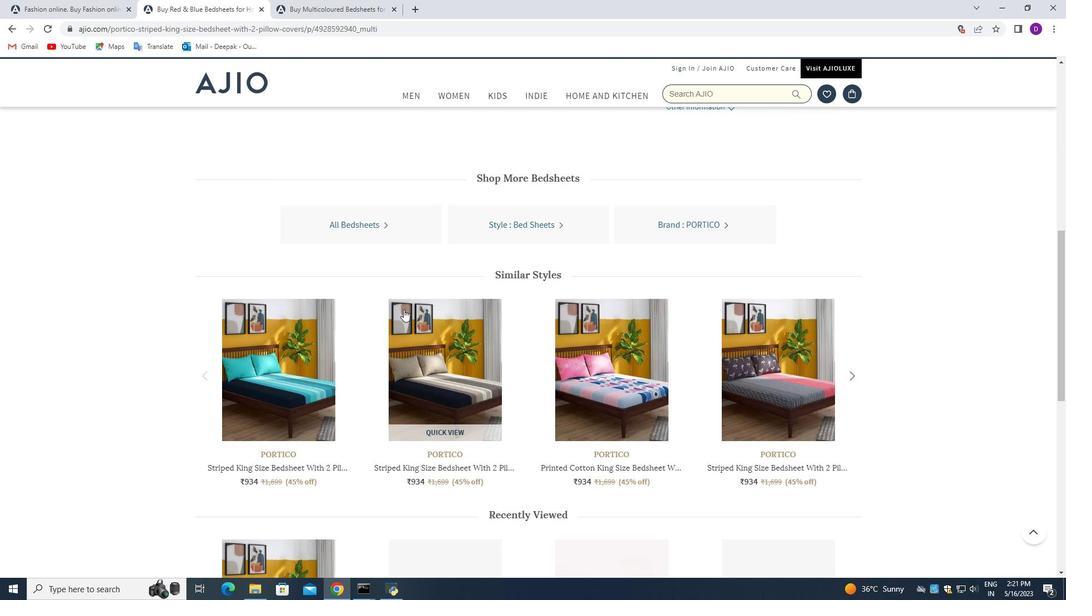 
Action: Mouse scrolled (403, 308) with delta (0, 0)
Screenshot: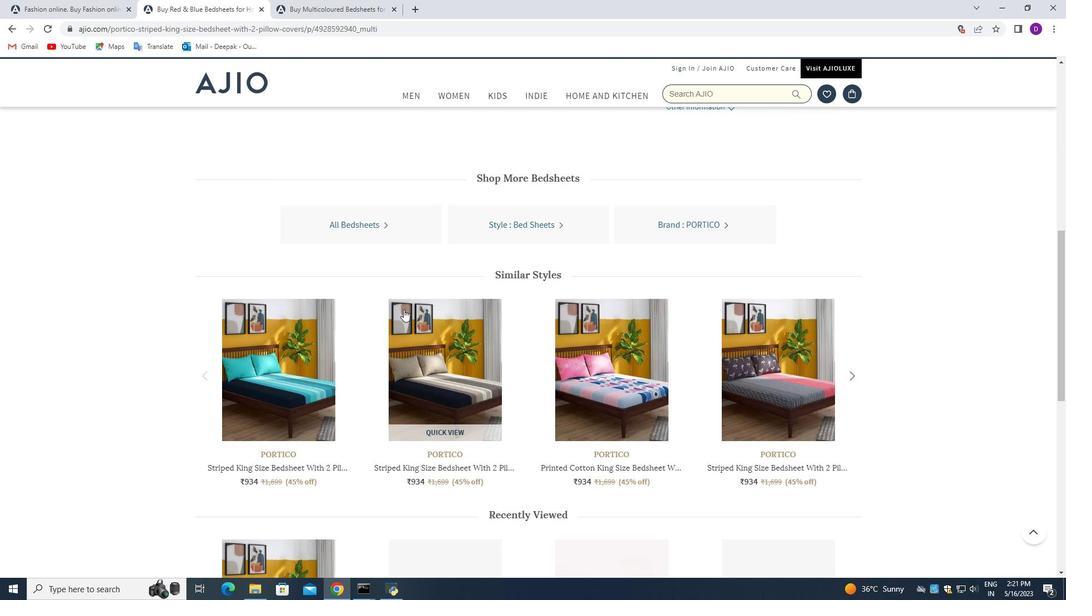 
Action: Mouse scrolled (403, 308) with delta (0, 0)
Screenshot: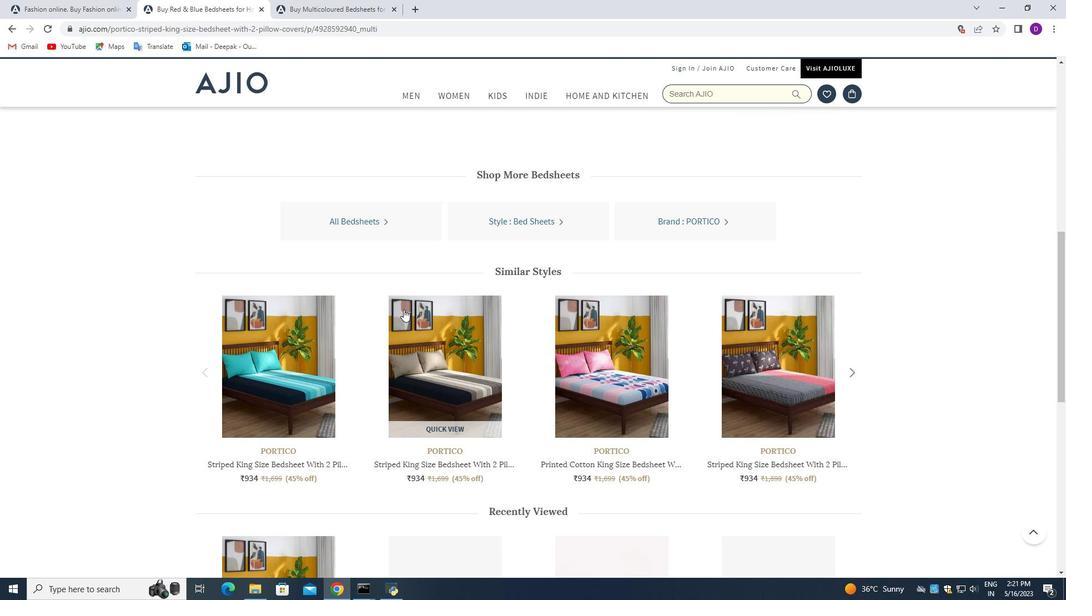 
Action: Mouse scrolled (403, 308) with delta (0, 0)
Screenshot: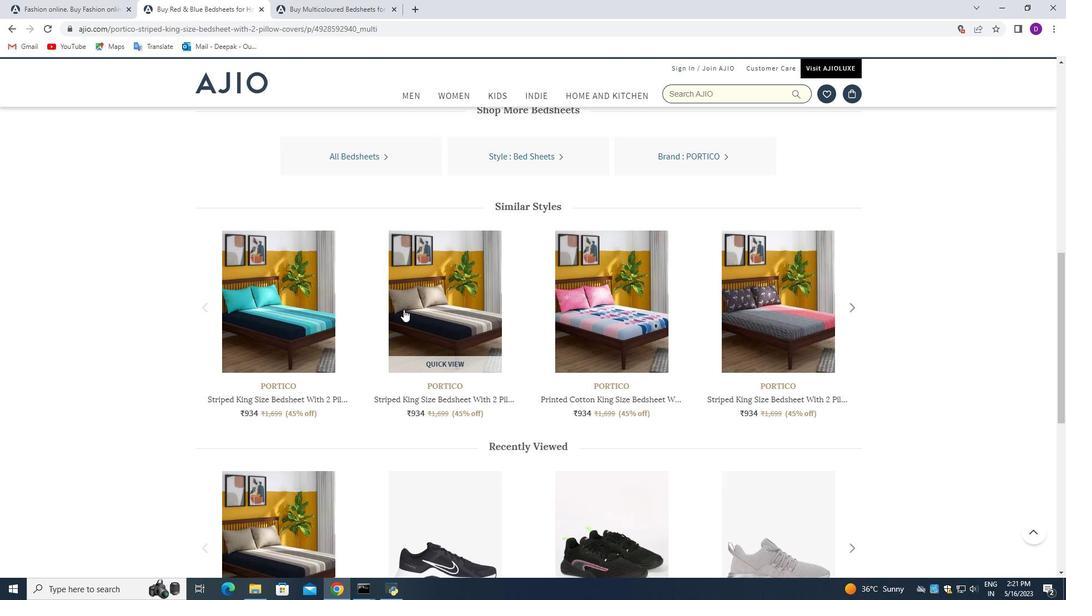 
Action: Mouse moved to (403, 309)
Screenshot: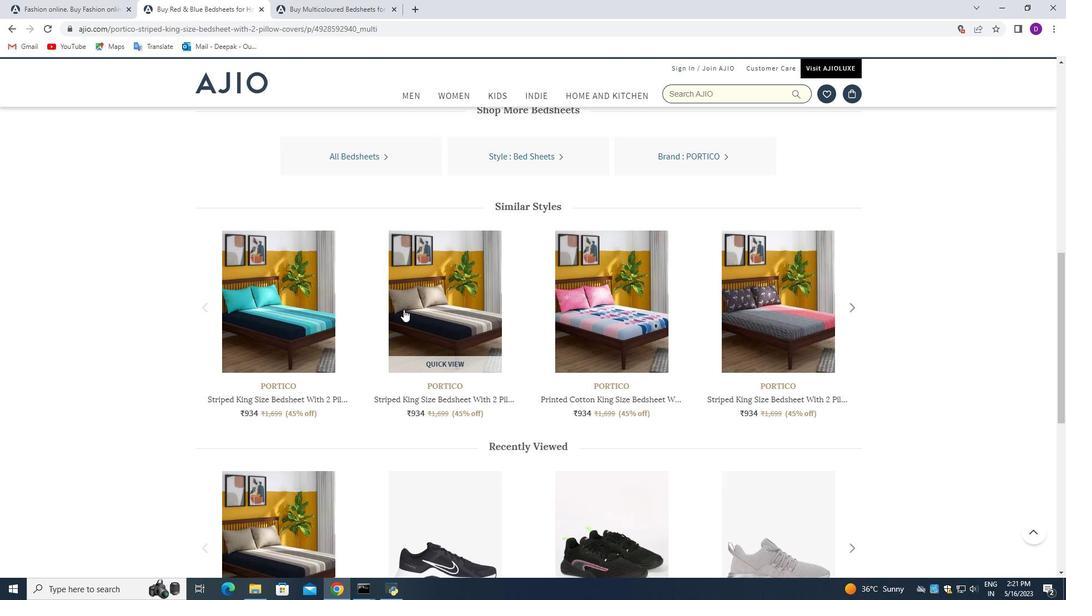 
Action: Mouse scrolled (403, 308) with delta (0, 0)
Screenshot: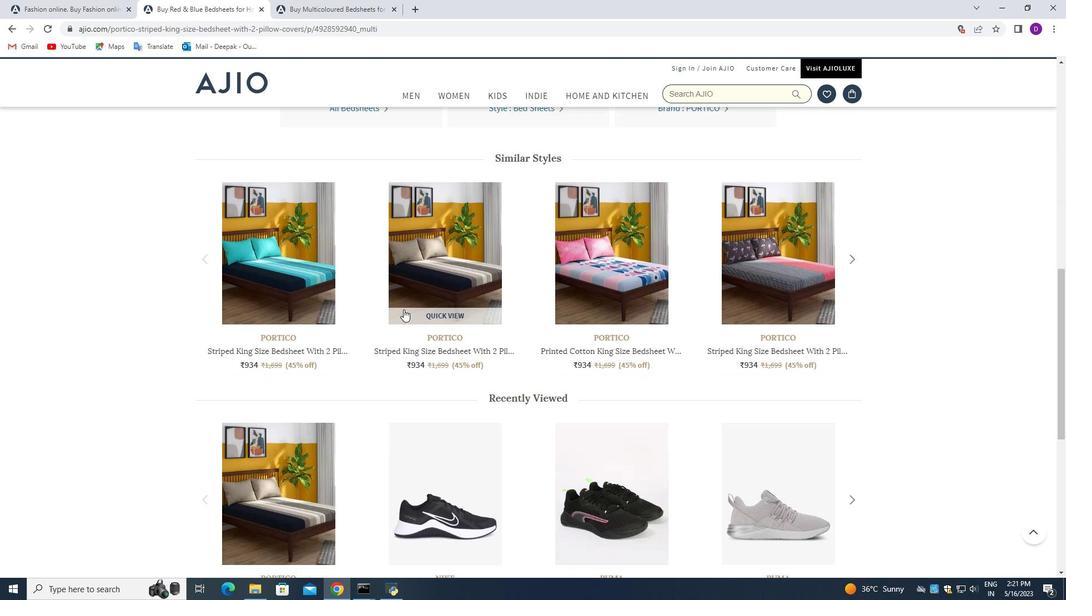 
Action: Mouse moved to (410, 308)
Screenshot: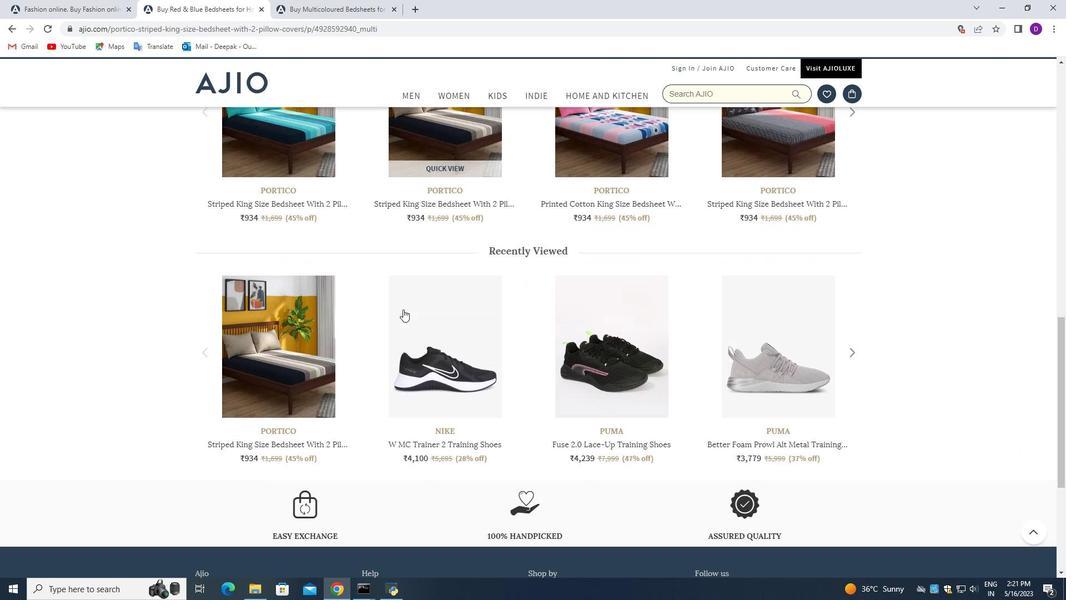 
Action: Mouse scrolled (410, 307) with delta (0, 0)
Screenshot: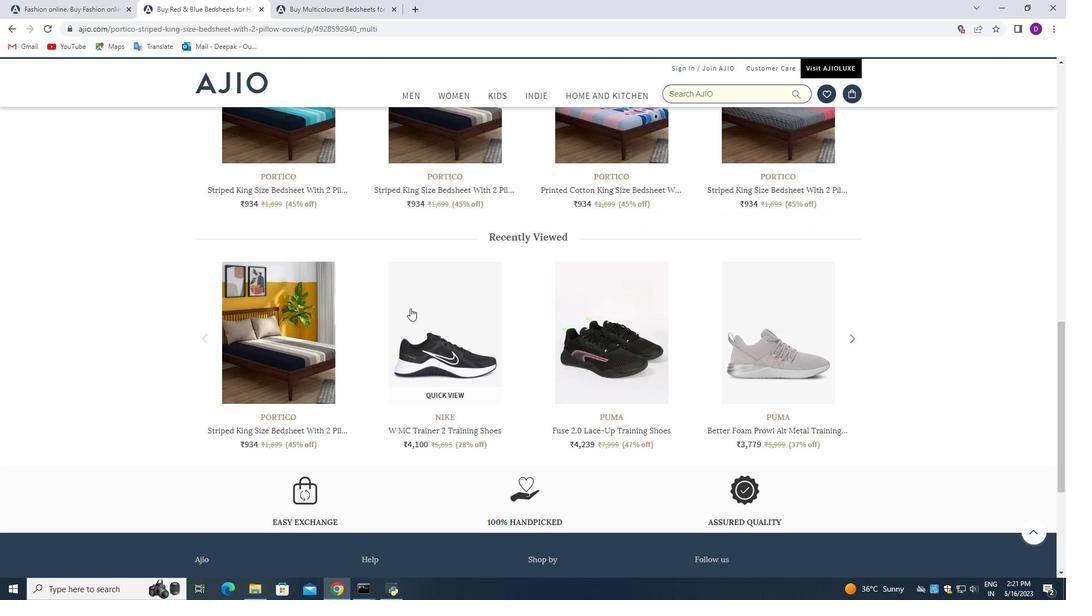 
Action: Mouse scrolled (410, 307) with delta (0, 0)
Screenshot: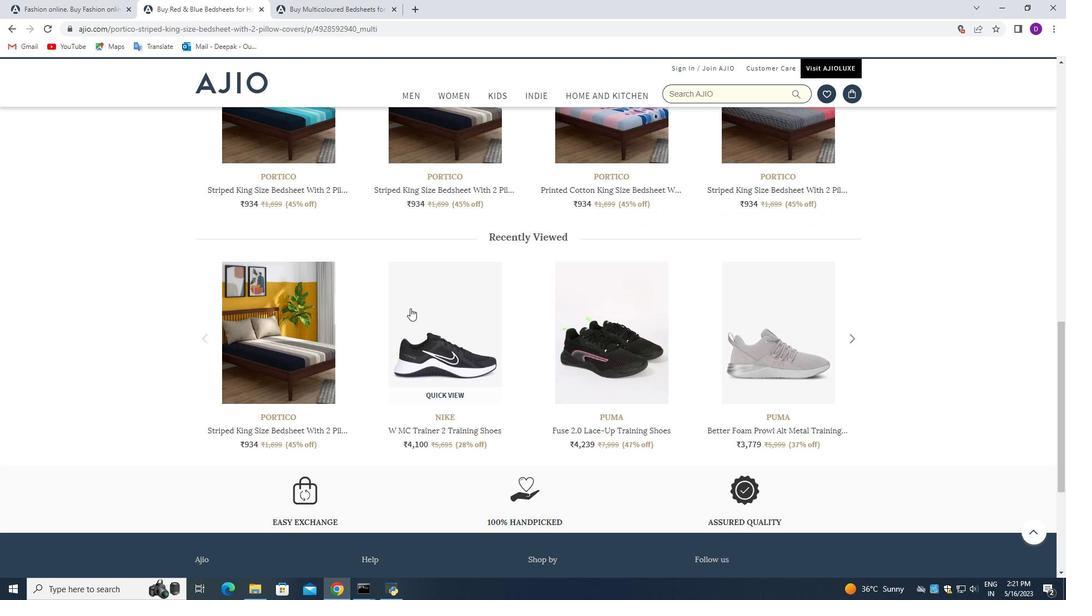 
Action: Mouse scrolled (410, 307) with delta (0, 0)
Screenshot: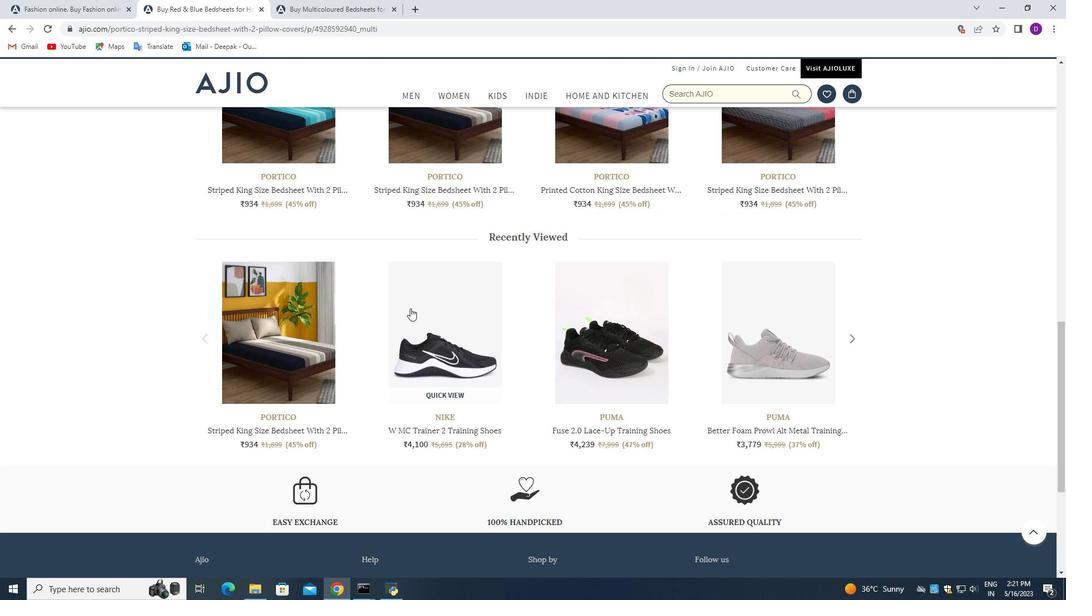 
Action: Mouse scrolled (410, 307) with delta (0, 0)
Screenshot: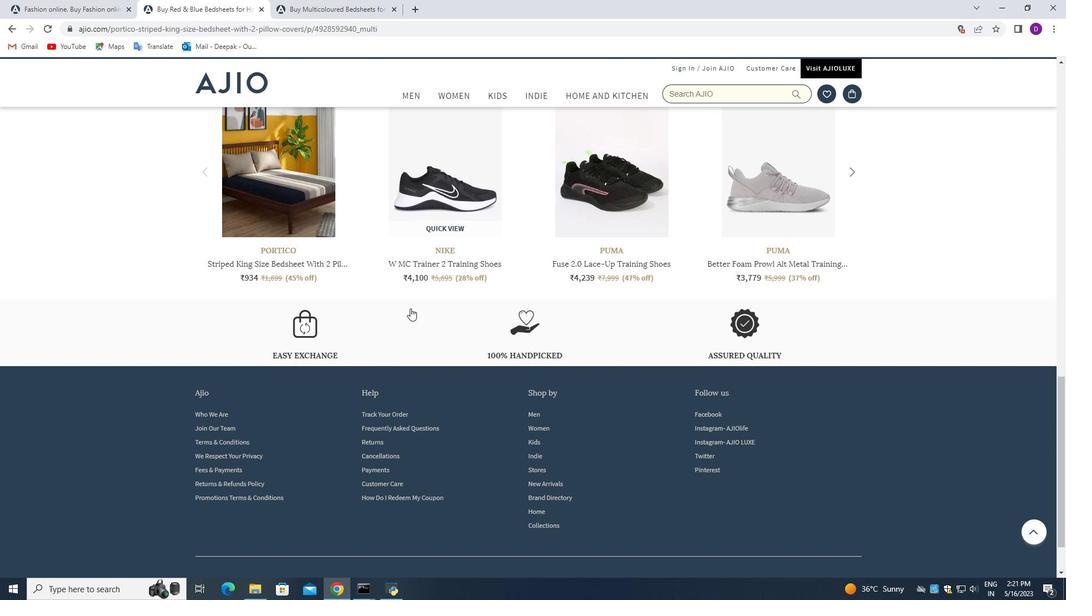 
Action: Mouse scrolled (410, 307) with delta (0, 0)
Screenshot: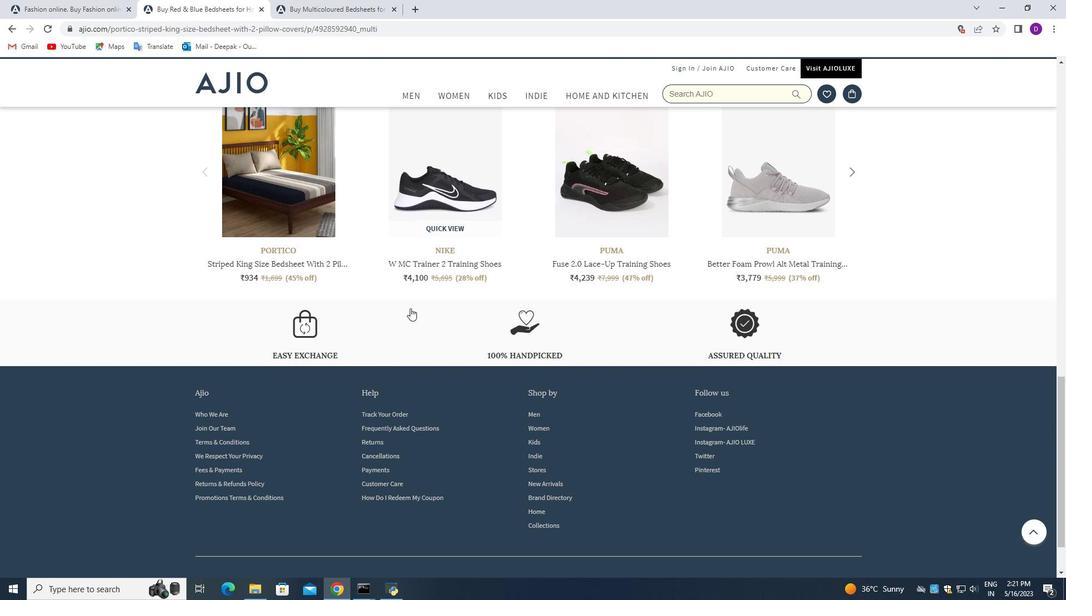 
Action: Mouse moved to (412, 305)
Screenshot: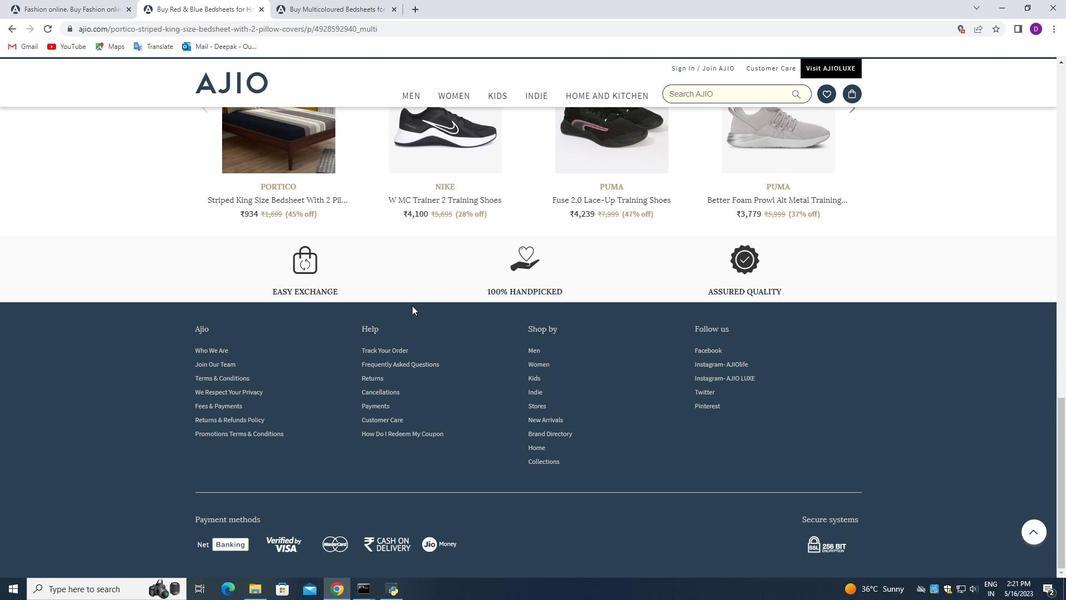 
Action: Mouse scrolled (412, 305) with delta (0, 0)
Screenshot: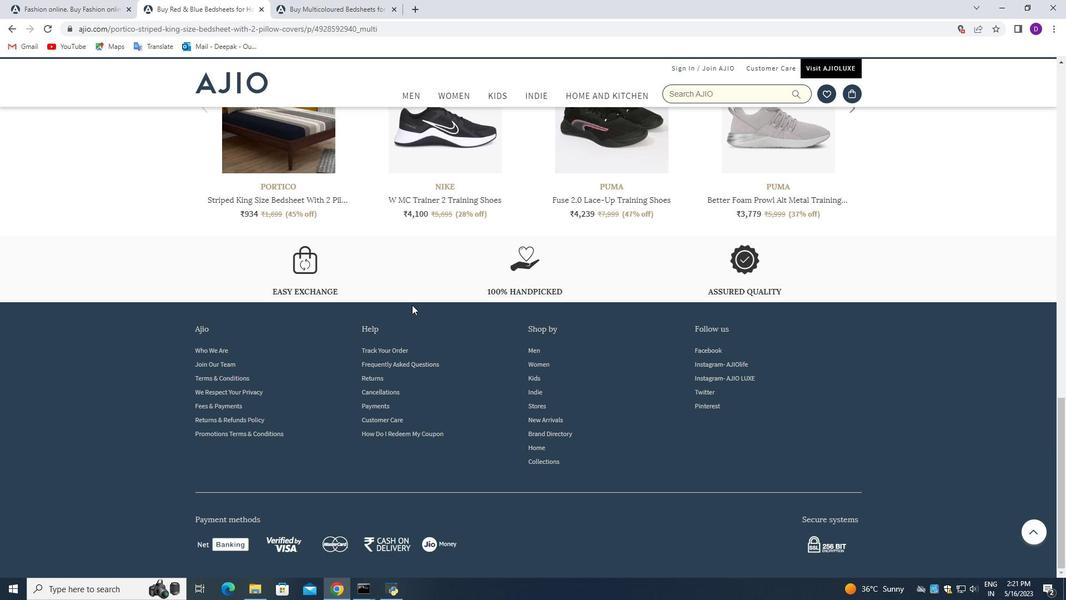 
Action: Mouse moved to (412, 304)
Screenshot: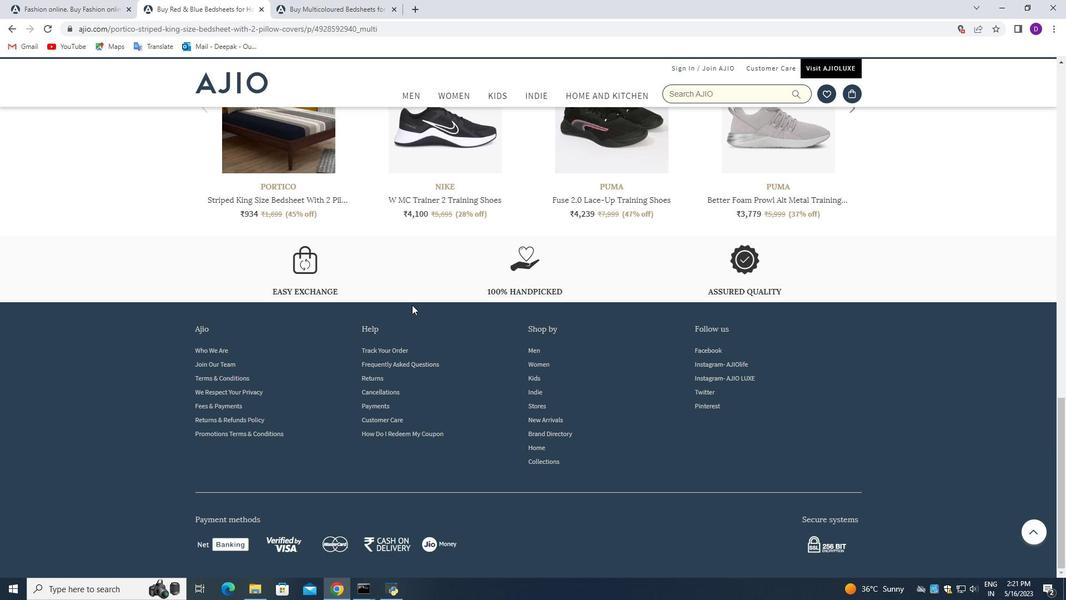 
Action: Mouse scrolled (412, 305) with delta (0, 0)
Screenshot: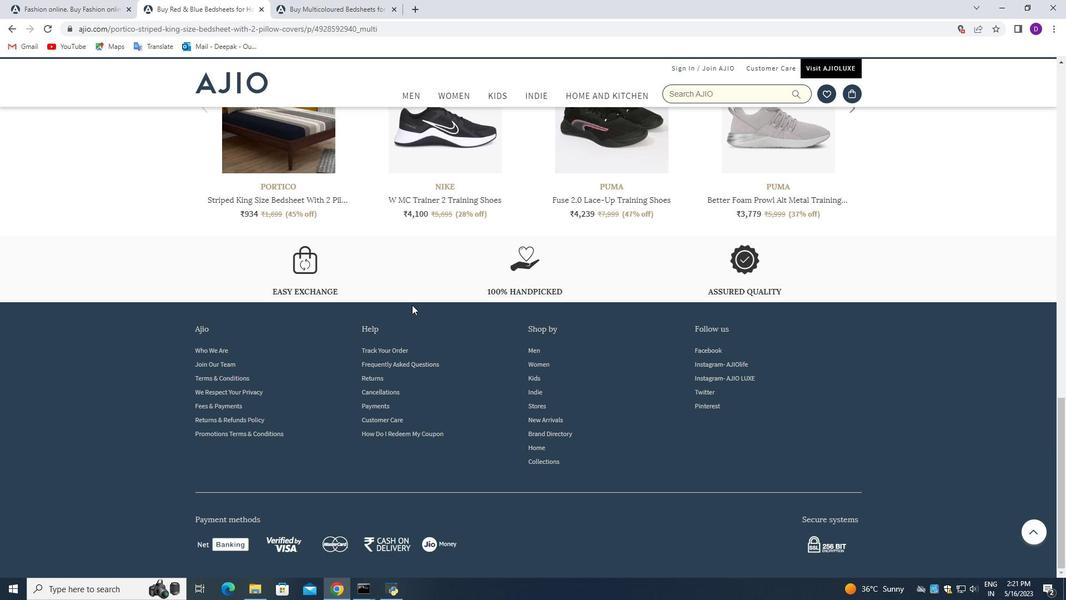 
Action: Mouse scrolled (412, 305) with delta (0, 0)
Screenshot: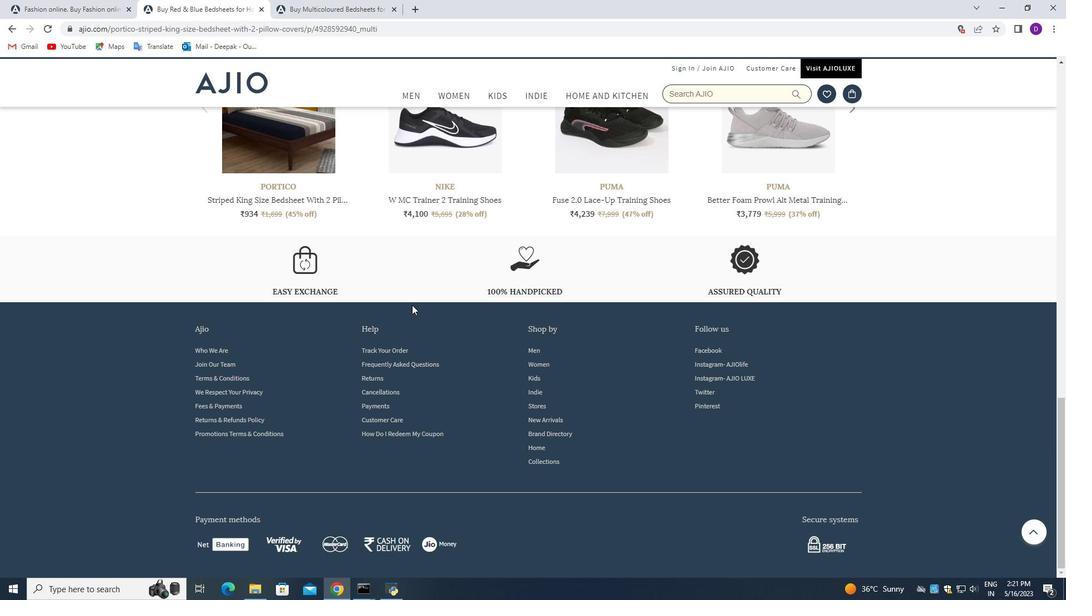 
Action: Mouse scrolled (412, 305) with delta (0, 0)
Screenshot: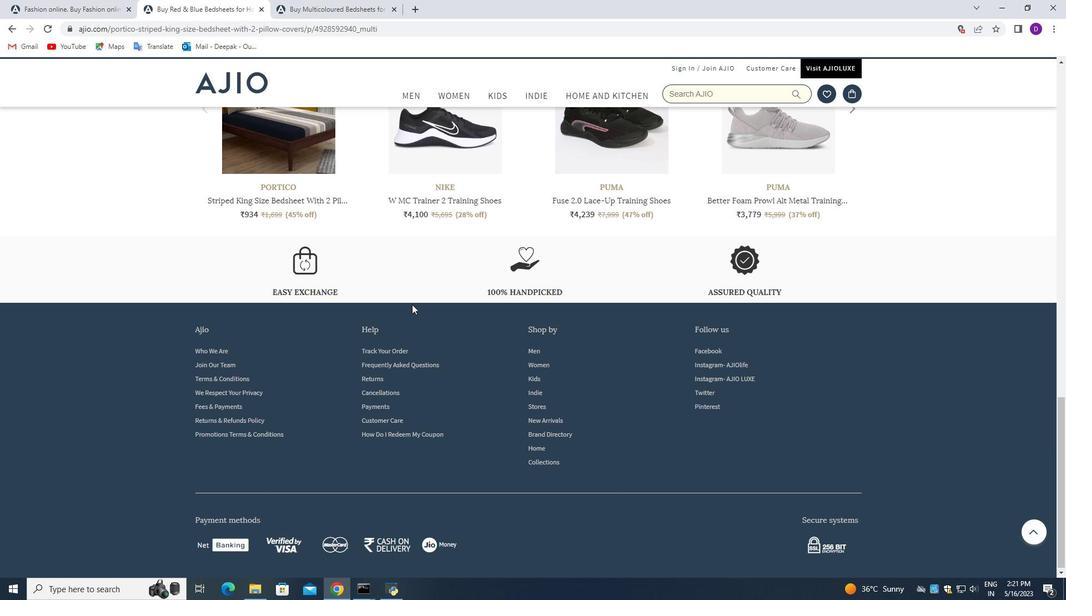 
Action: Mouse moved to (413, 301)
Screenshot: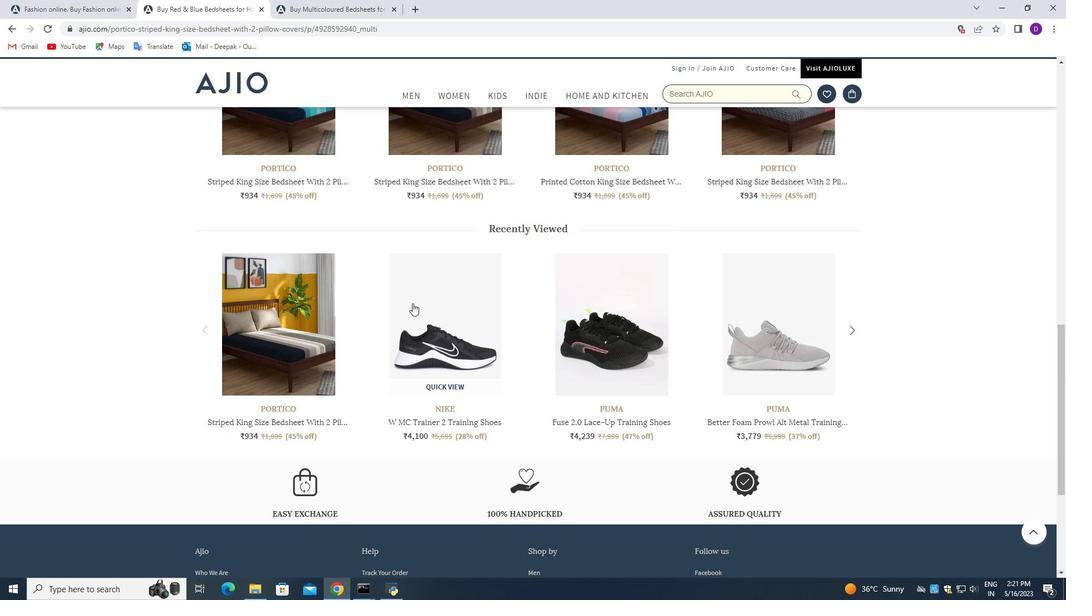 
Action: Mouse scrolled (413, 302) with delta (0, 0)
Screenshot: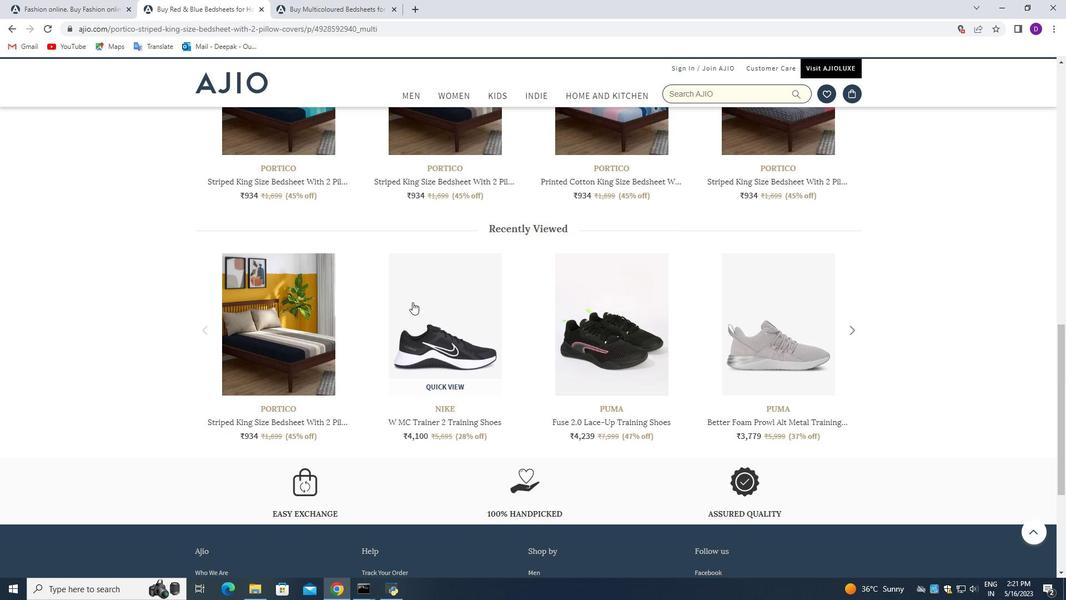 
Action: Mouse scrolled (413, 302) with delta (0, 0)
Screenshot: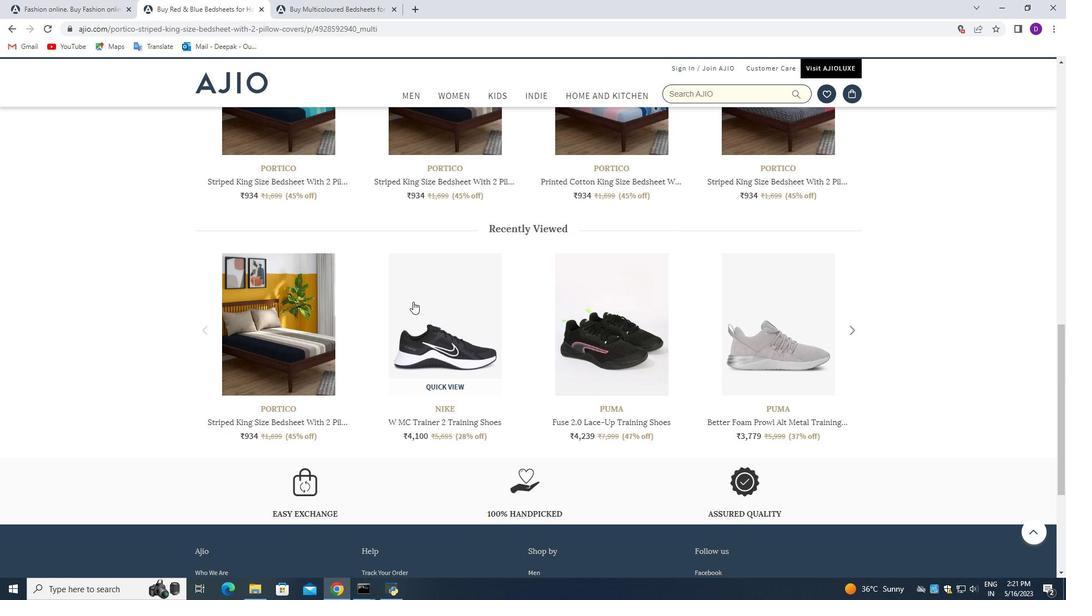 
Action: Mouse scrolled (413, 302) with delta (0, 0)
Screenshot: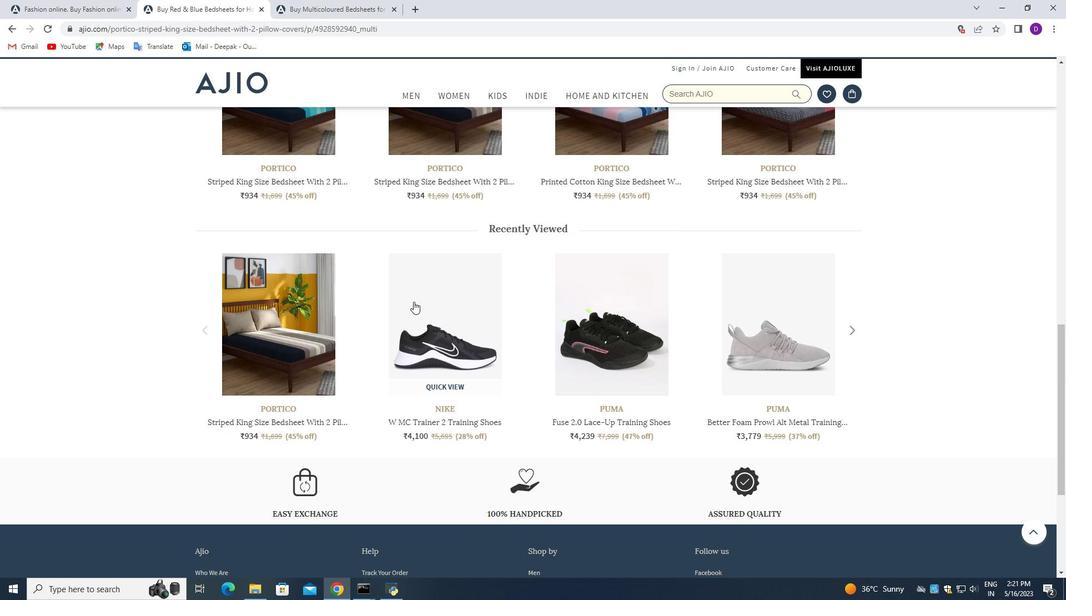 
Action: Mouse scrolled (413, 302) with delta (0, 0)
Screenshot: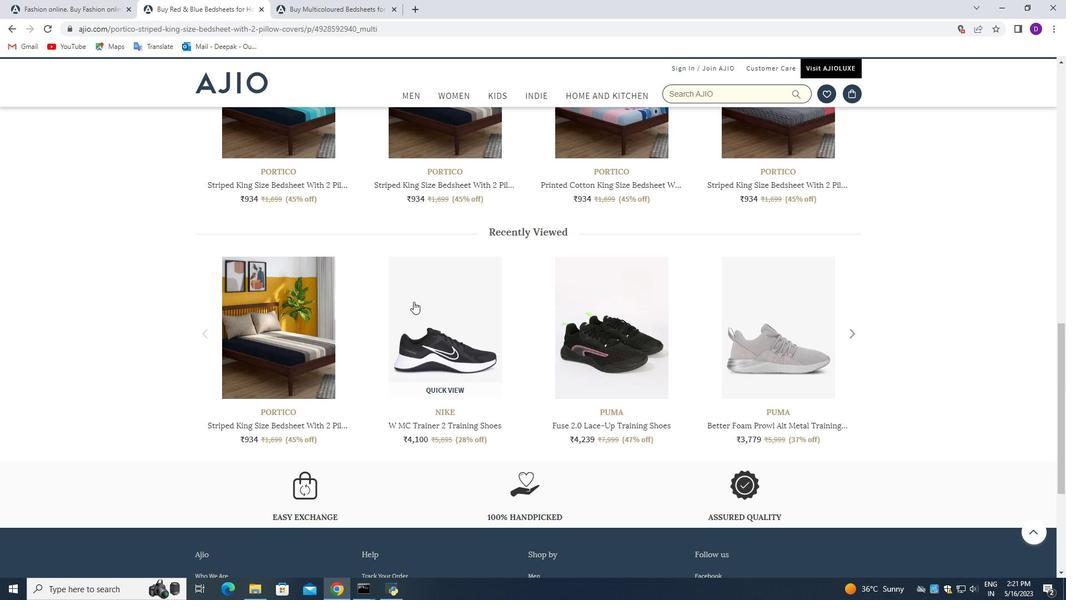 
Action: Mouse moved to (415, 300)
Screenshot: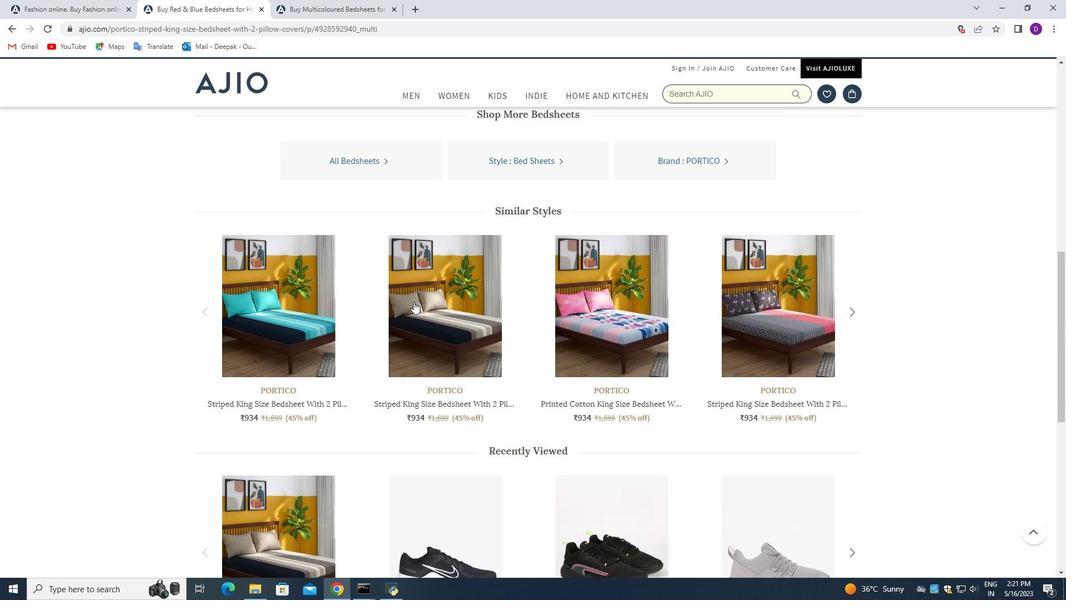 
Action: Mouse scrolled (415, 300) with delta (0, 0)
Screenshot: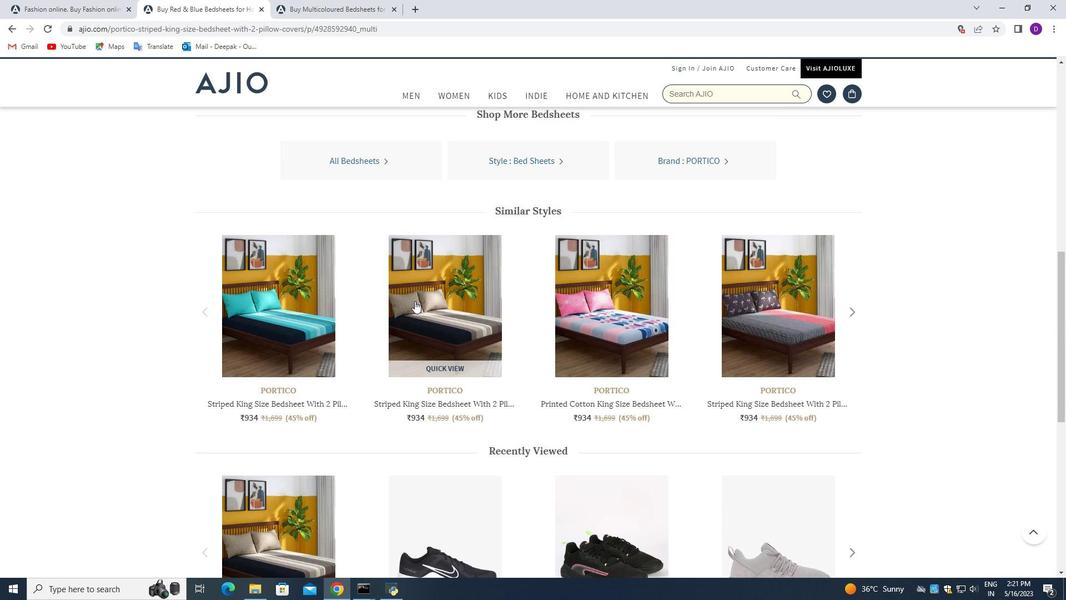 
Action: Mouse scrolled (415, 300) with delta (0, 0)
Screenshot: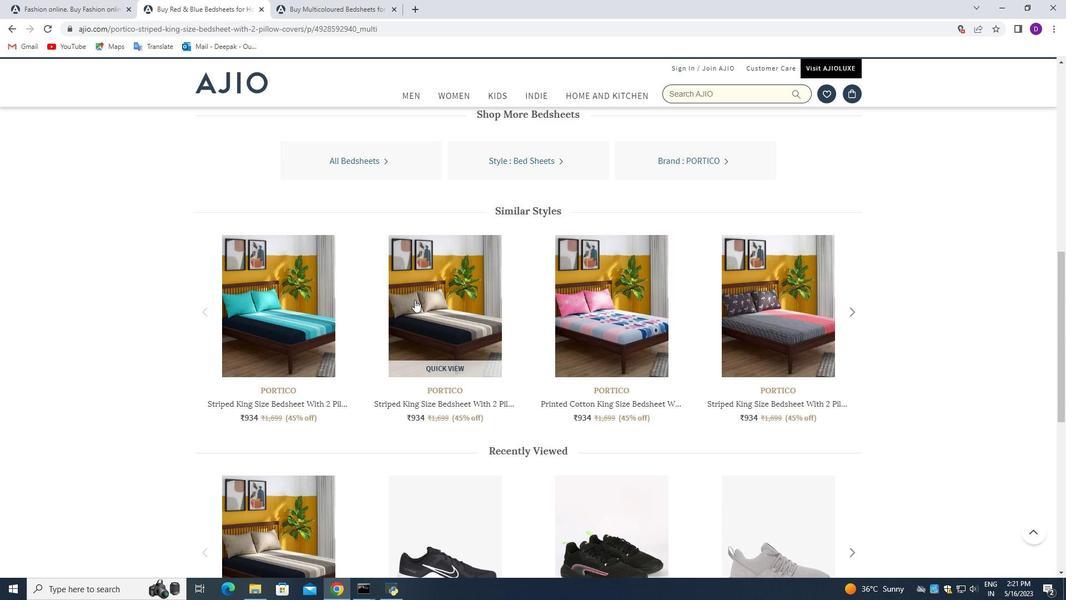 
Action: Mouse moved to (415, 293)
Screenshot: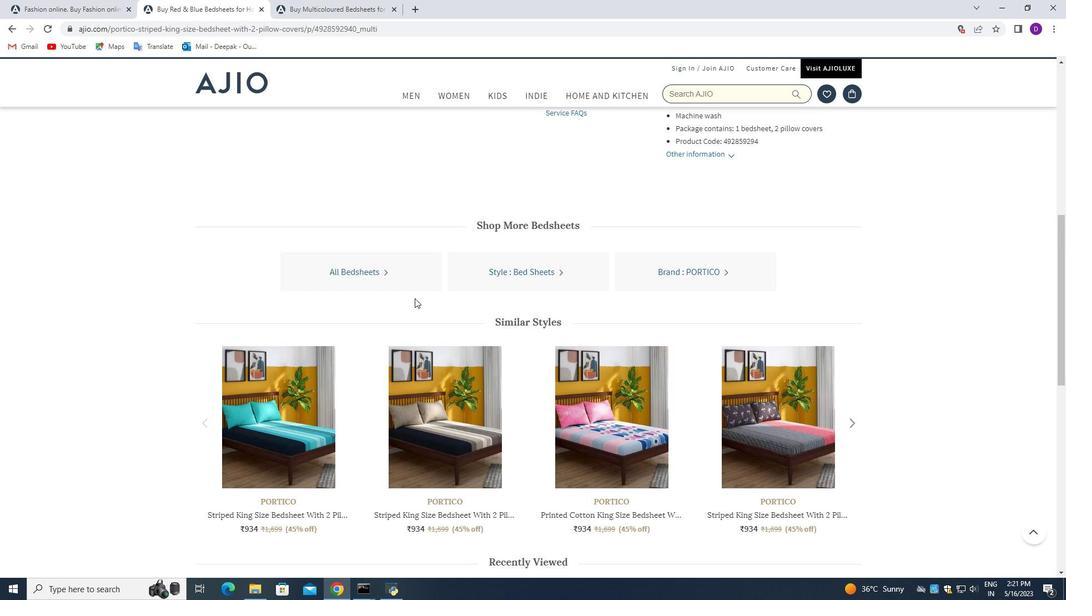 
Action: Mouse scrolled (415, 294) with delta (0, 0)
Screenshot: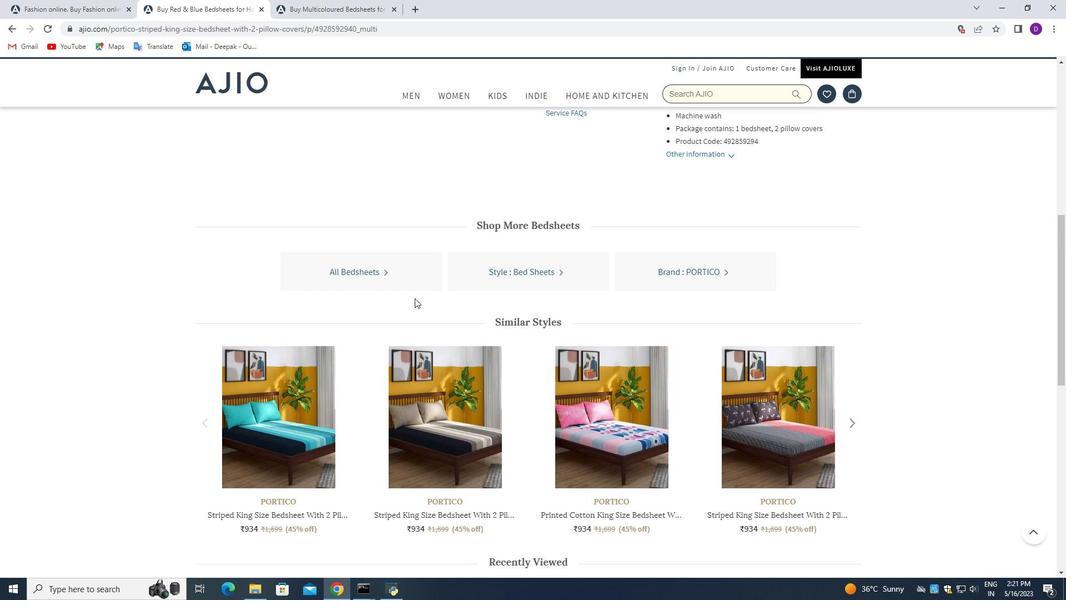 
Action: Mouse scrolled (415, 294) with delta (0, 0)
Screenshot: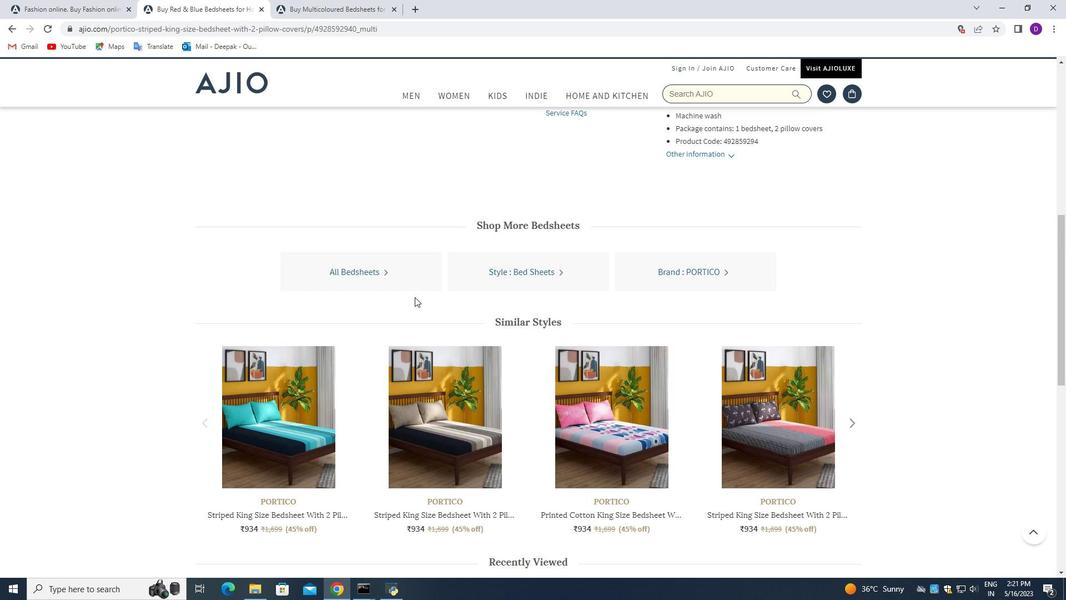 
Action: Mouse moved to (415, 293)
Screenshot: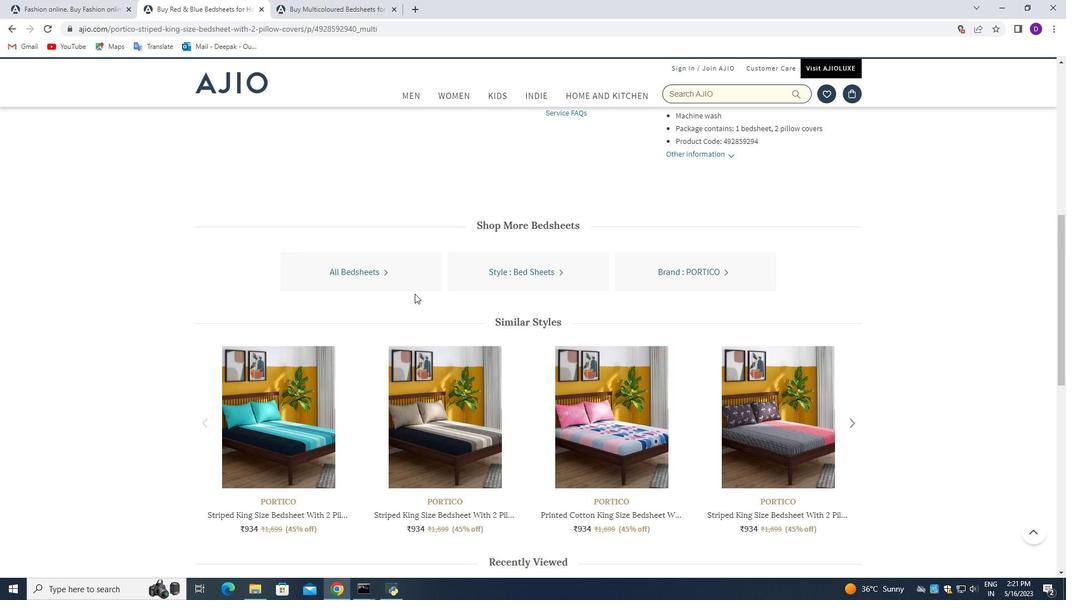 
Action: Mouse scrolled (415, 294) with delta (0, 0)
Screenshot: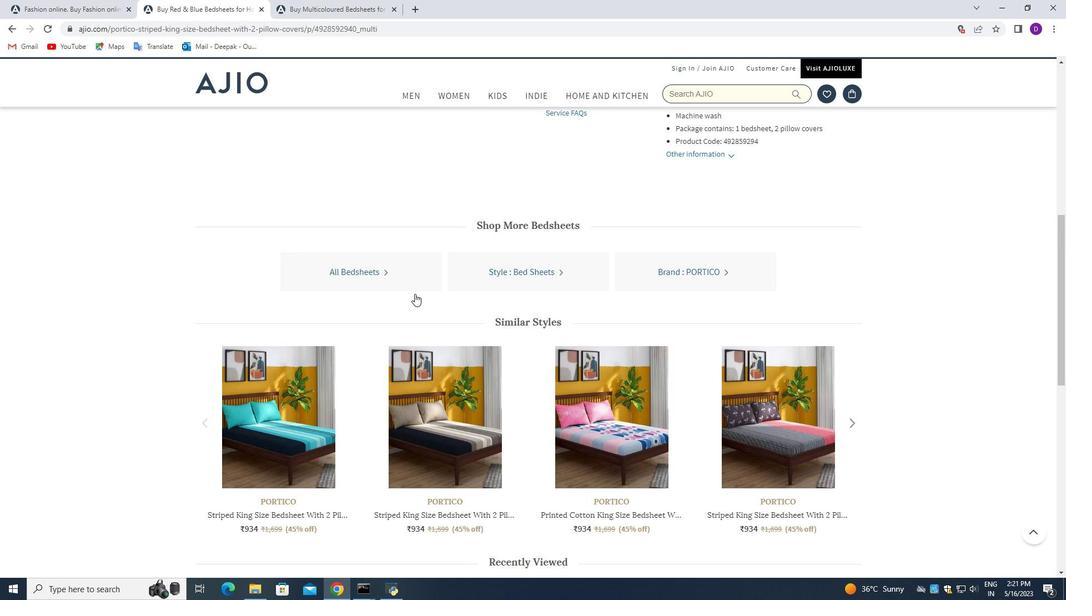 
Action: Mouse moved to (425, 337)
Screenshot: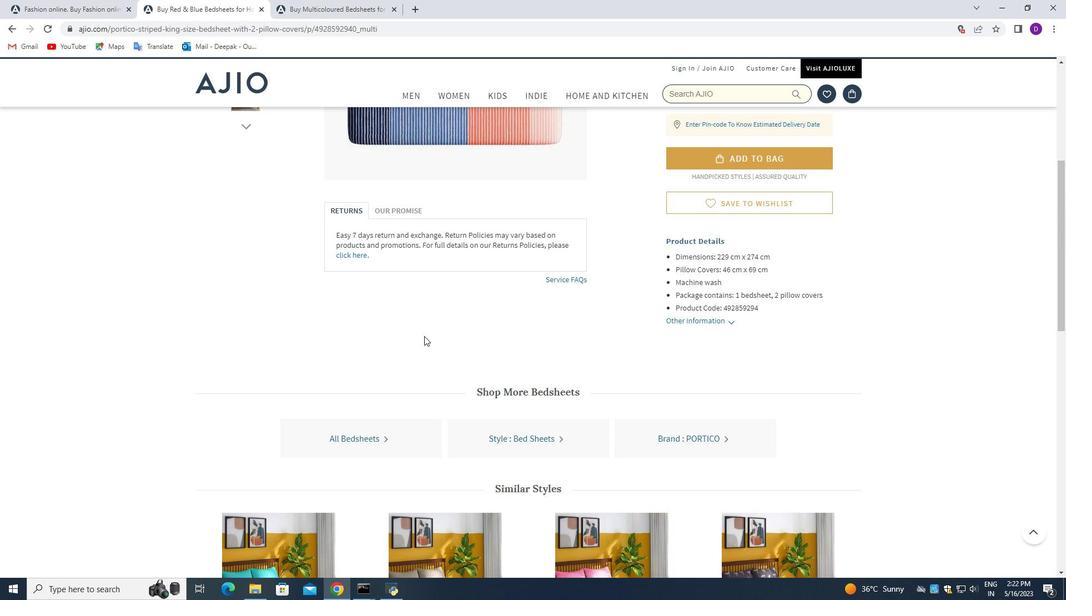 
Action: Mouse scrolled (425, 337) with delta (0, 0)
Screenshot: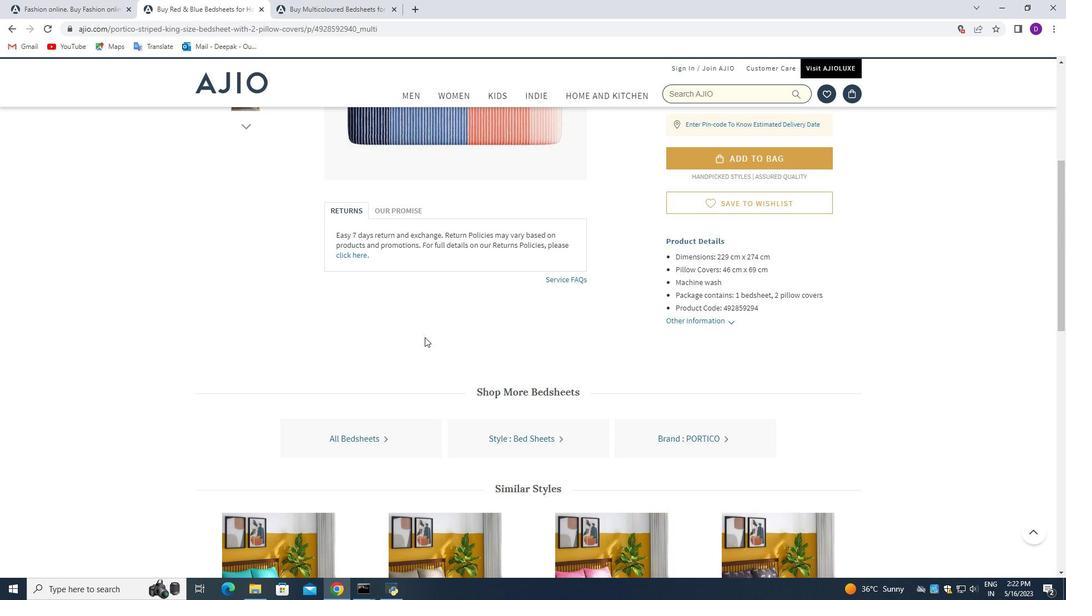 
Action: Mouse moved to (426, 334)
Screenshot: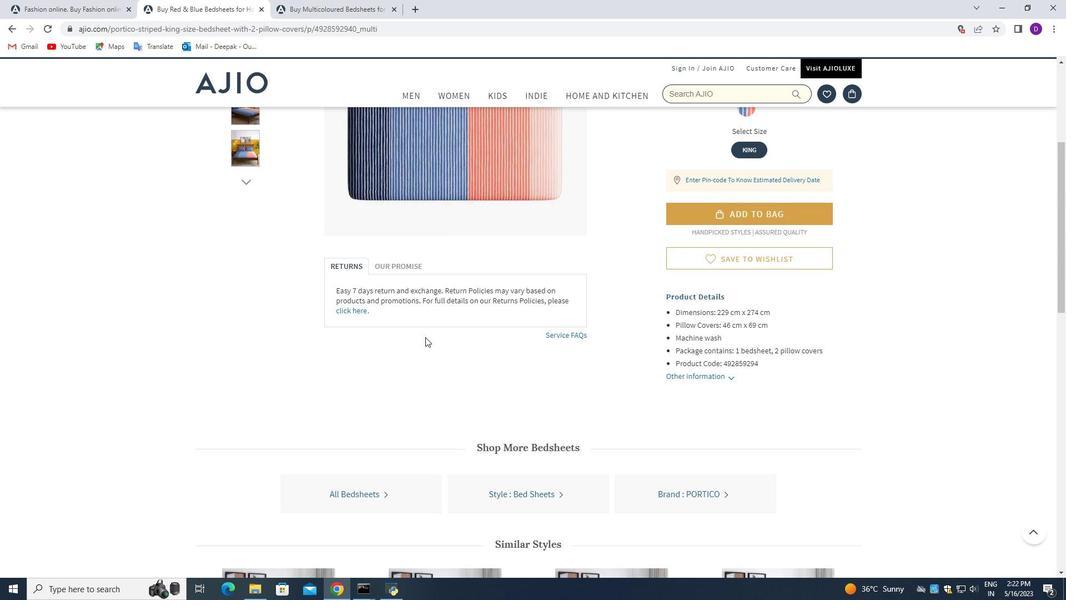 
Action: Mouse scrolled (426, 335) with delta (0, 0)
Screenshot: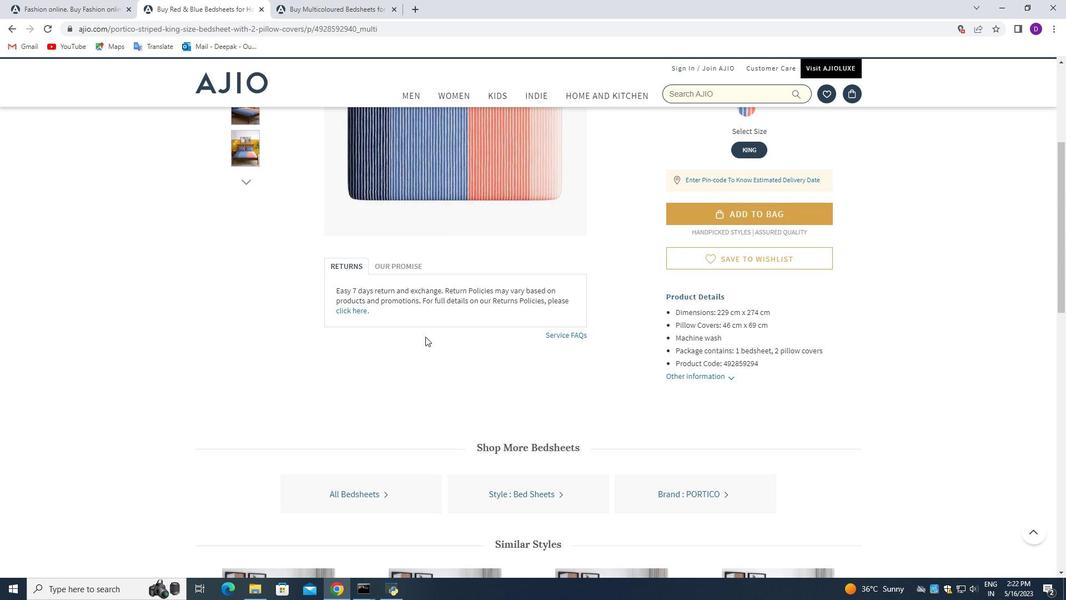 
Action: Mouse scrolled (426, 335) with delta (0, 0)
Screenshot: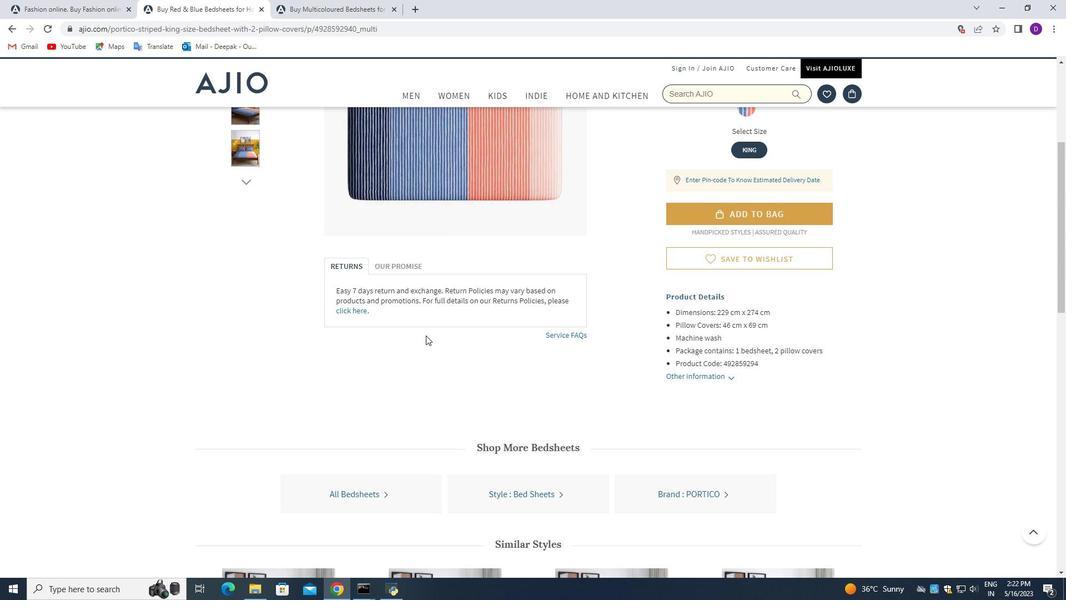 
Action: Mouse moved to (426, 333)
Screenshot: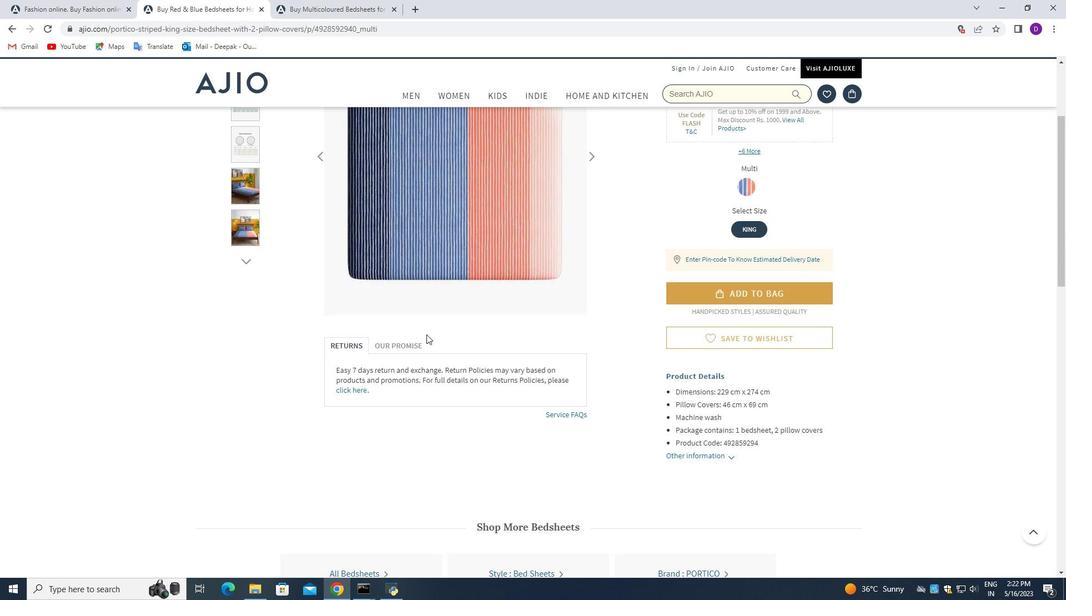 
Action: Mouse scrolled (426, 333) with delta (0, 0)
Screenshot: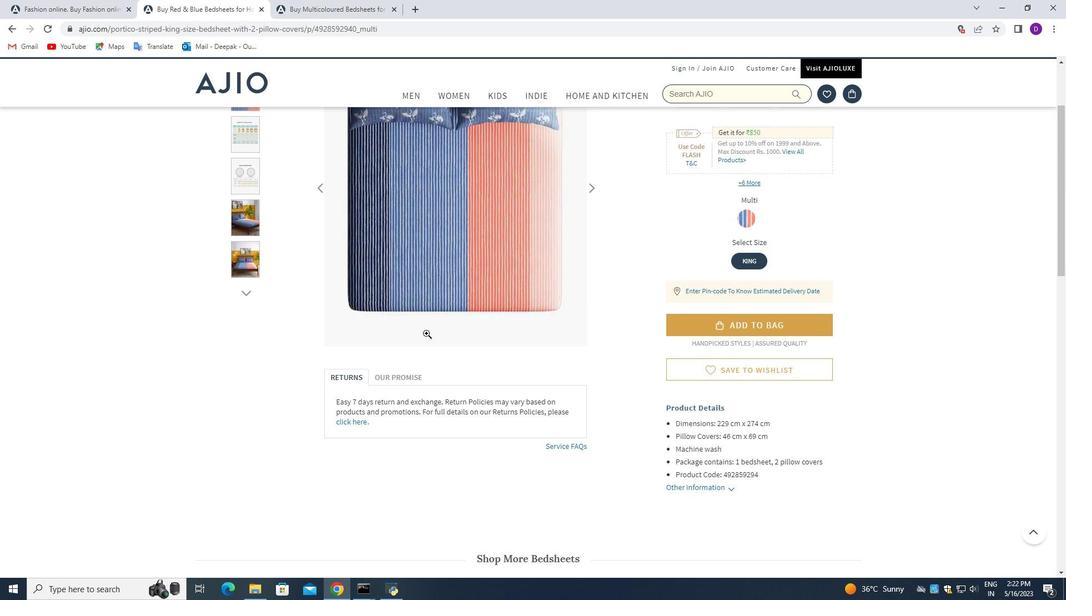 
Action: Mouse scrolled (426, 333) with delta (0, 0)
Screenshot: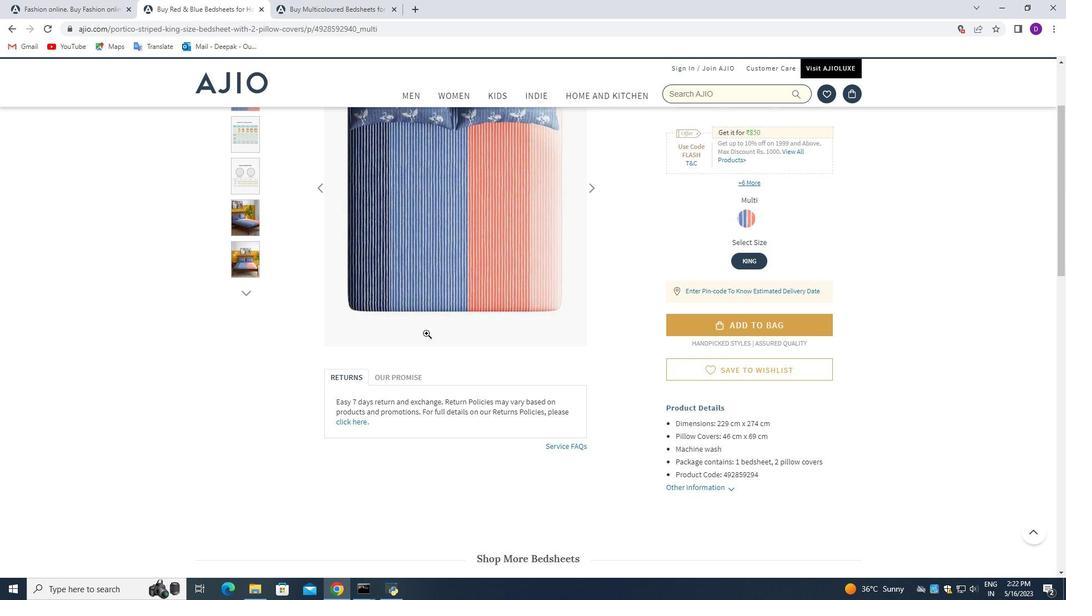 
Action: Mouse scrolled (426, 333) with delta (0, 0)
Screenshot: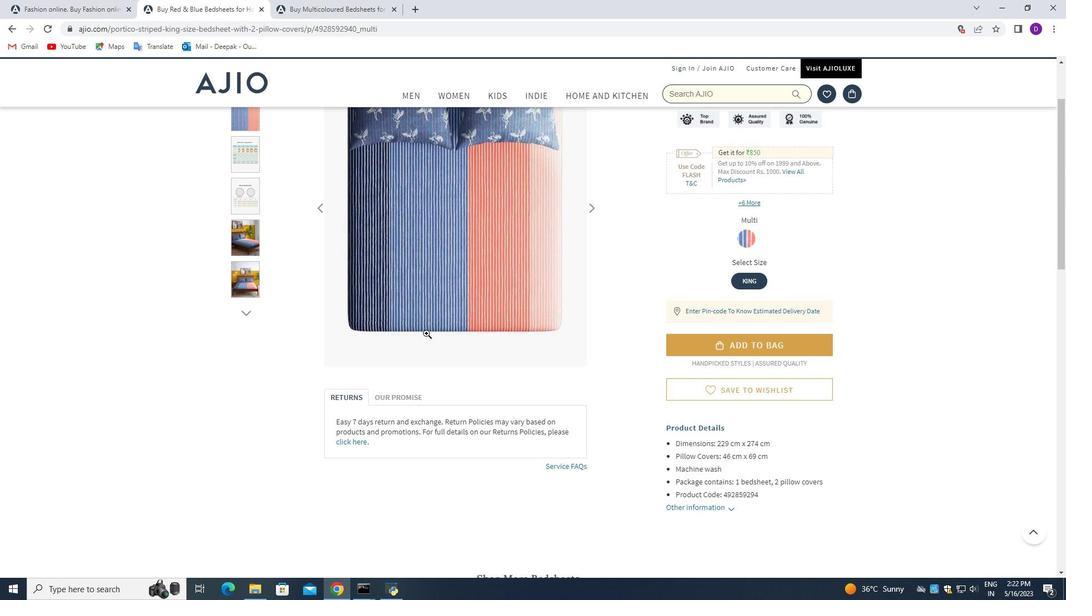 
Action: Mouse scrolled (426, 333) with delta (0, 0)
Screenshot: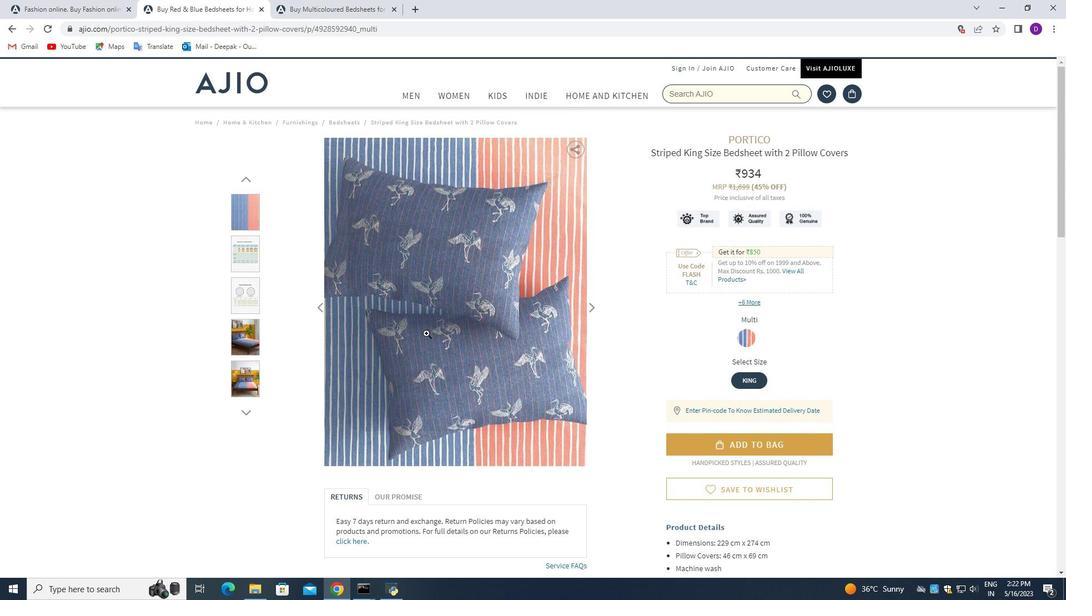 
Action: Mouse scrolled (426, 333) with delta (0, 0)
Screenshot: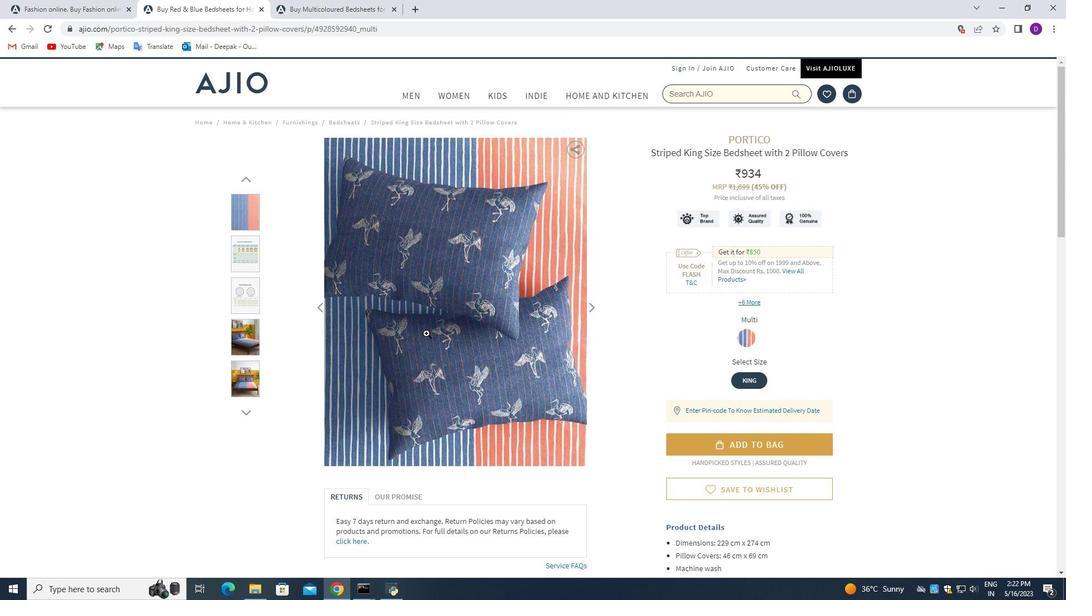 
Action: Mouse scrolled (426, 333) with delta (0, 0)
Screenshot: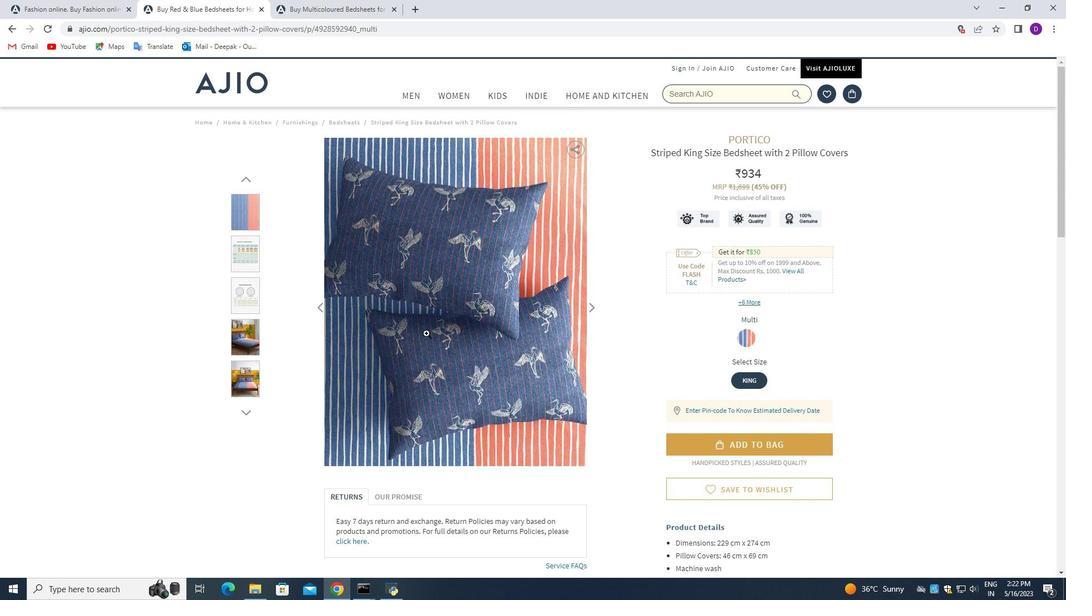 
Action: Mouse moved to (197, 288)
Screenshot: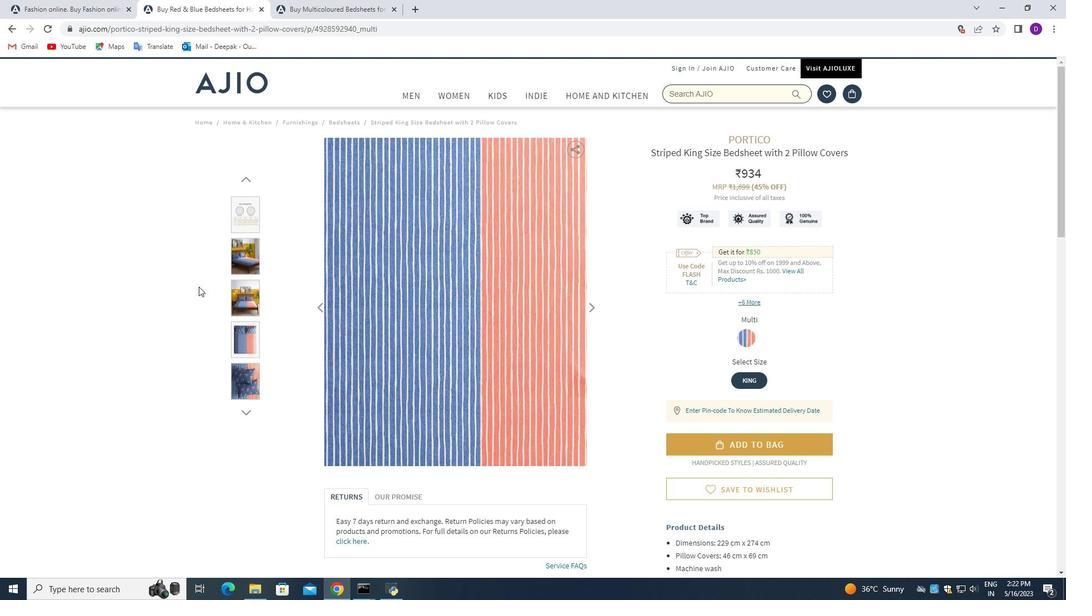 
Action: Mouse scrolled (197, 288) with delta (0, 0)
Screenshot: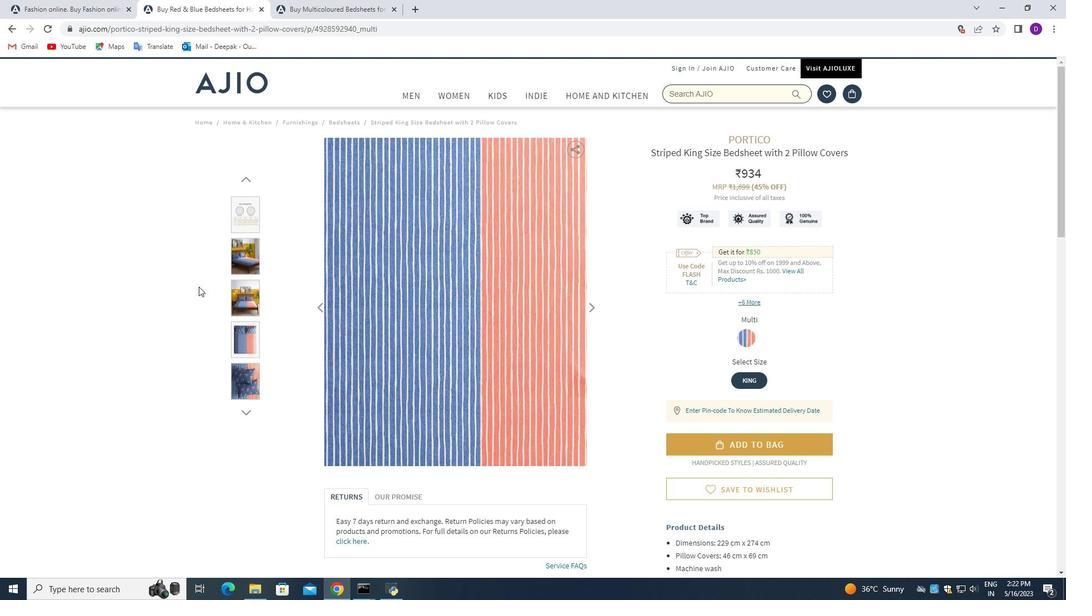 
Action: Mouse moved to (313, 262)
Screenshot: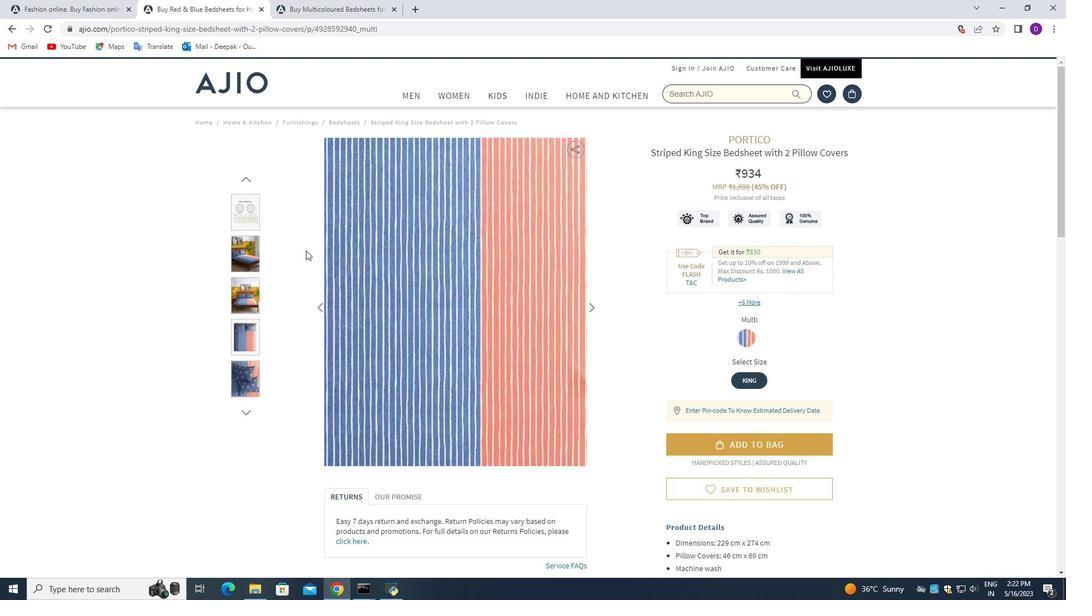 
Action: Mouse scrolled (313, 261) with delta (0, 0)
Screenshot: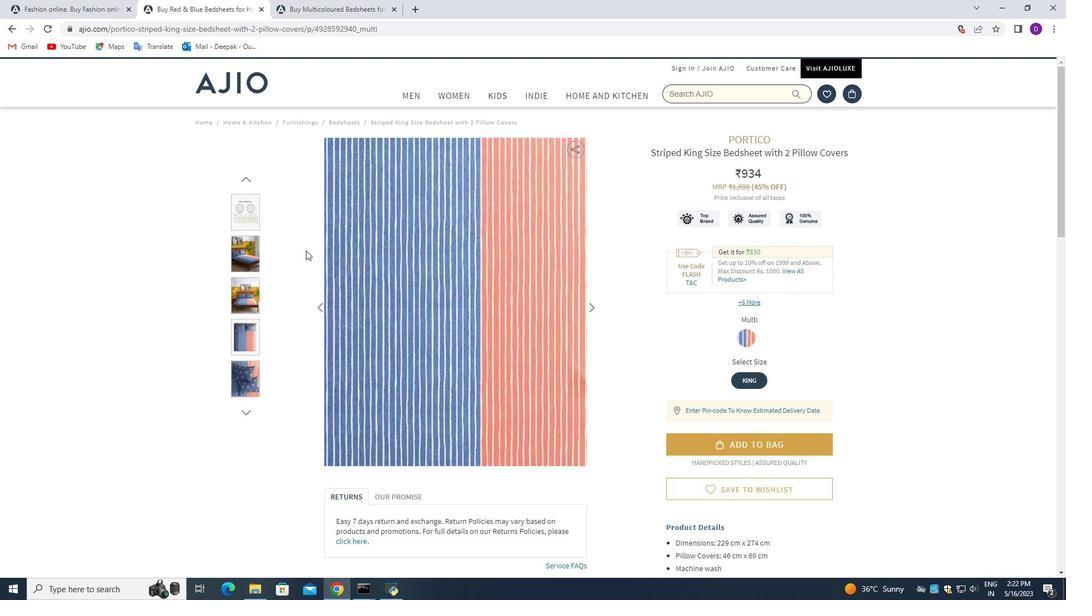 
Action: Mouse scrolled (313, 261) with delta (0, 0)
Screenshot: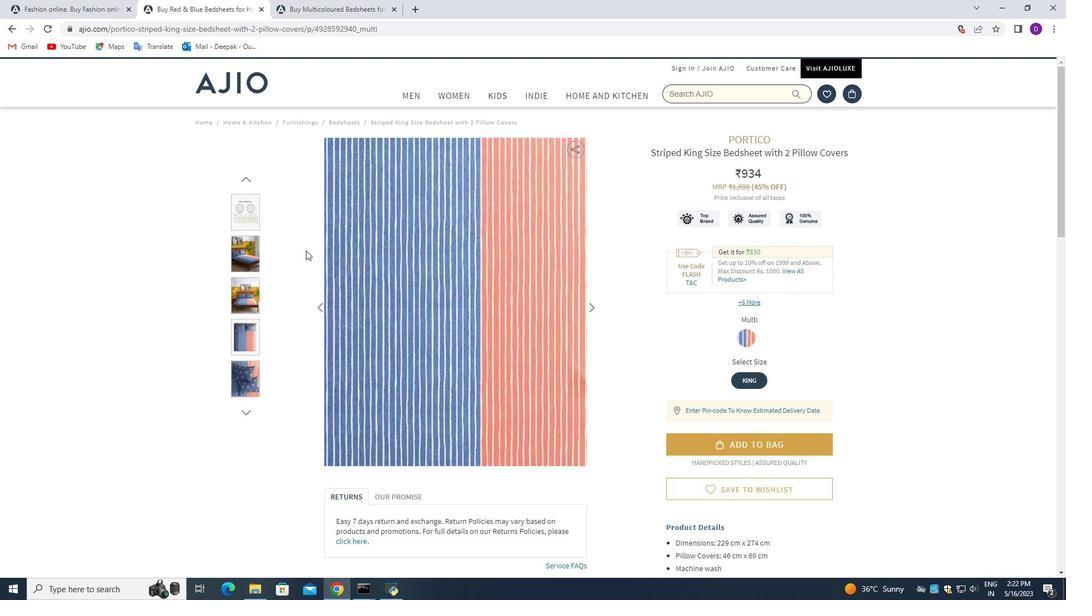 
Action: Mouse scrolled (313, 261) with delta (0, 0)
Screenshot: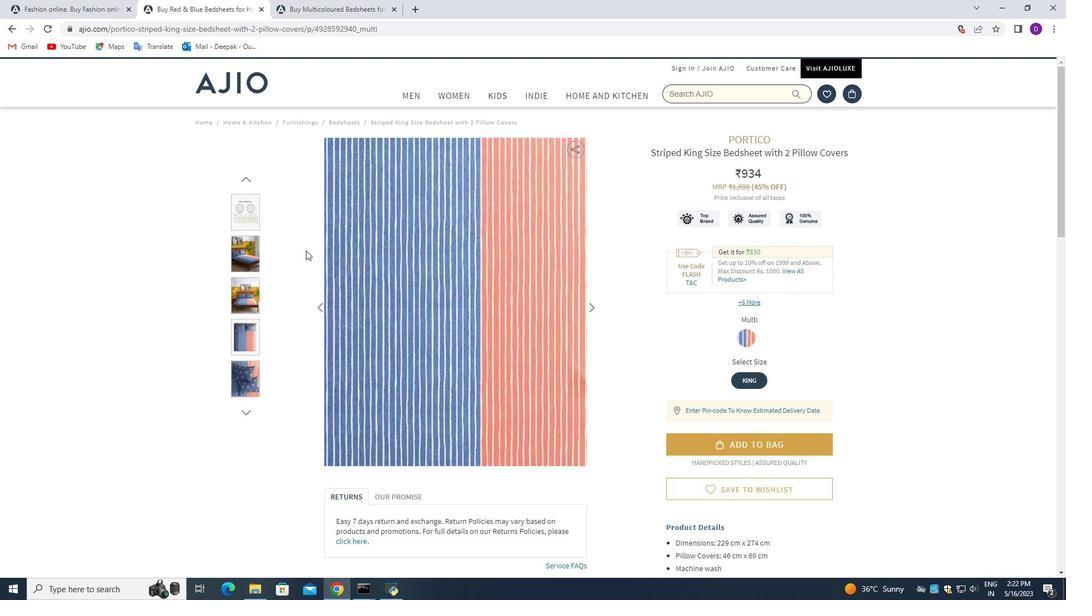 
Action: Mouse scrolled (313, 261) with delta (0, 0)
Screenshot: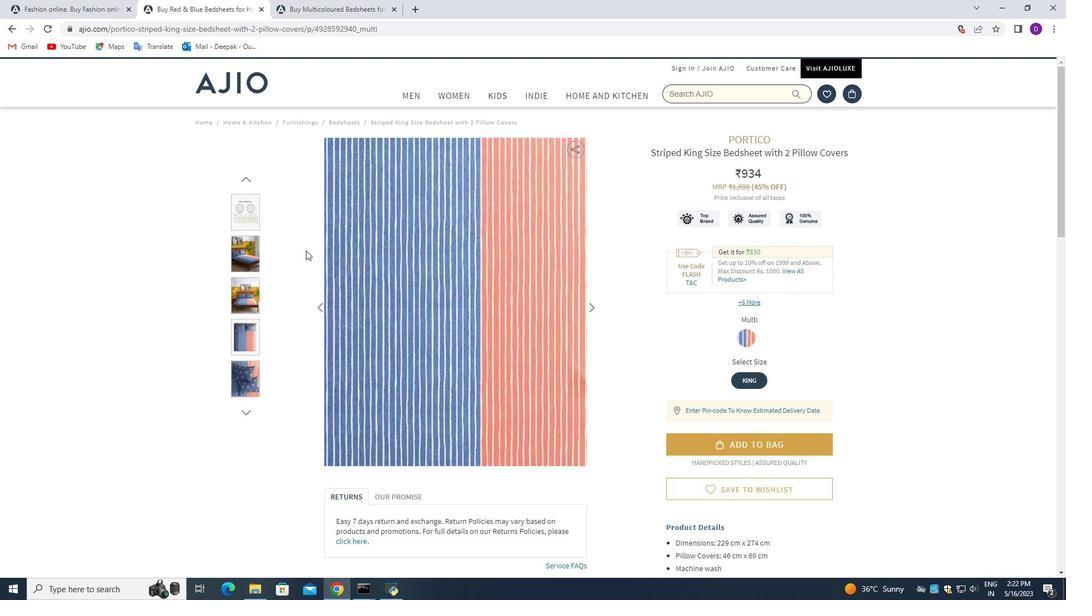 
Action: Mouse moved to (310, 253)
Screenshot: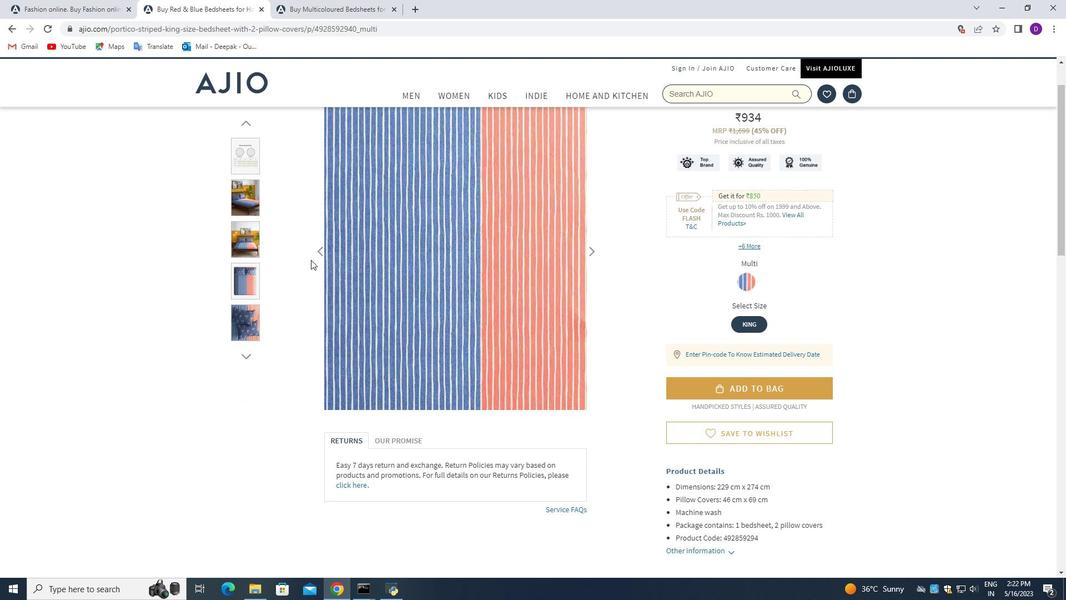 
Action: Mouse scrolled (310, 253) with delta (0, 0)
Screenshot: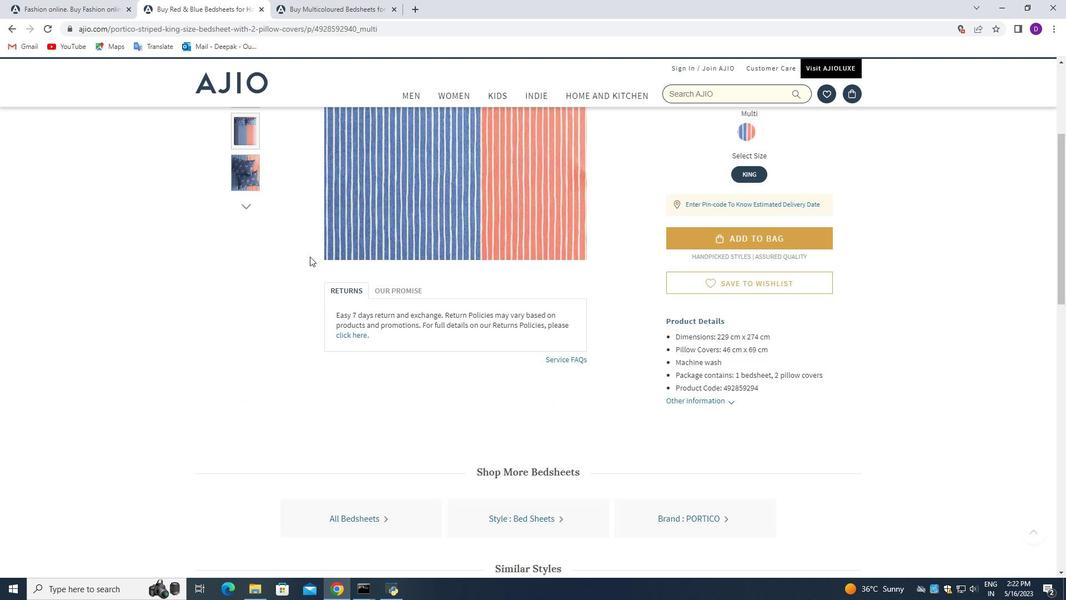
Action: Mouse scrolled (310, 253) with delta (0, 0)
Screenshot: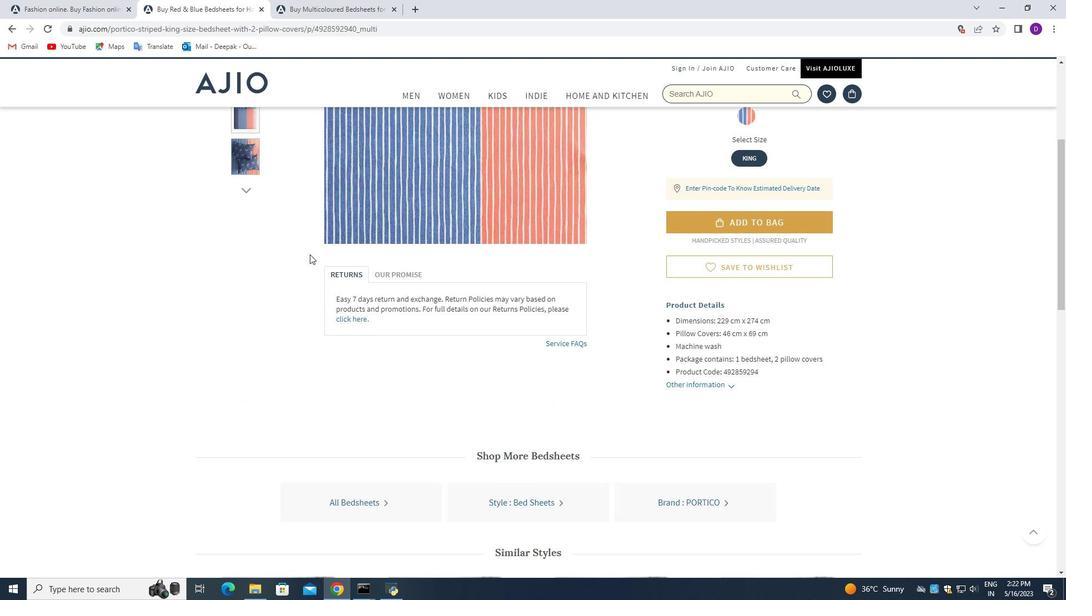 
Action: Mouse scrolled (310, 253) with delta (0, 0)
Screenshot: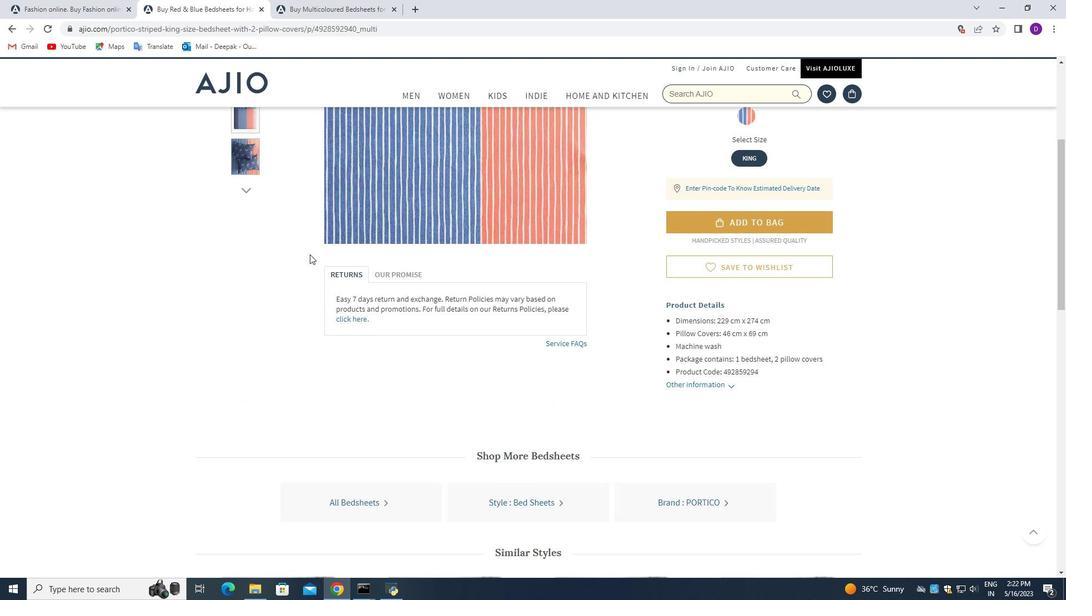 
Action: Mouse moved to (322, 313)
Screenshot: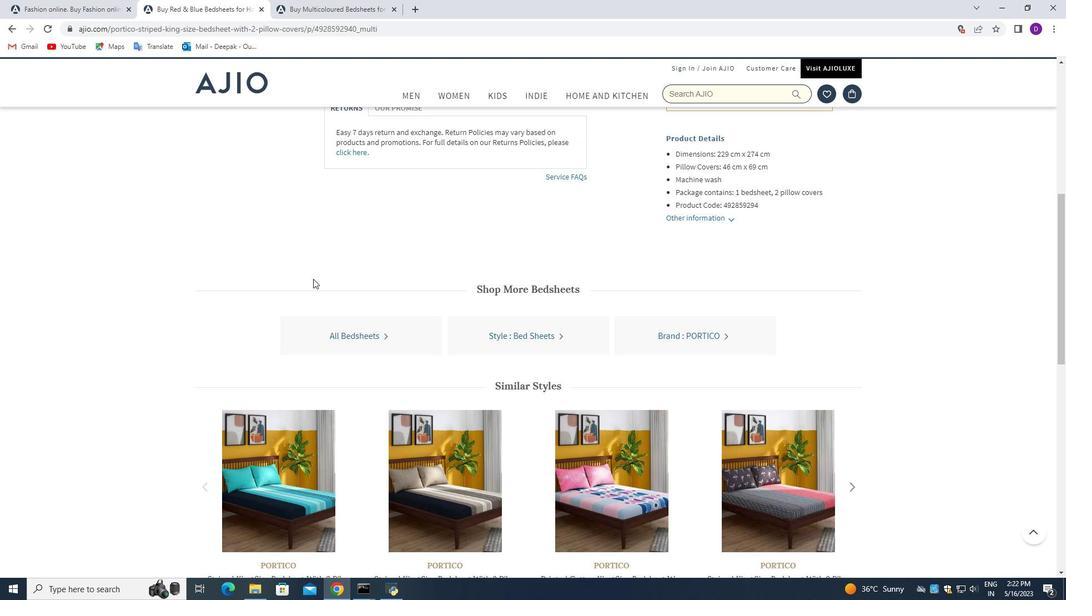 
Action: Mouse scrolled (322, 312) with delta (0, 0)
Screenshot: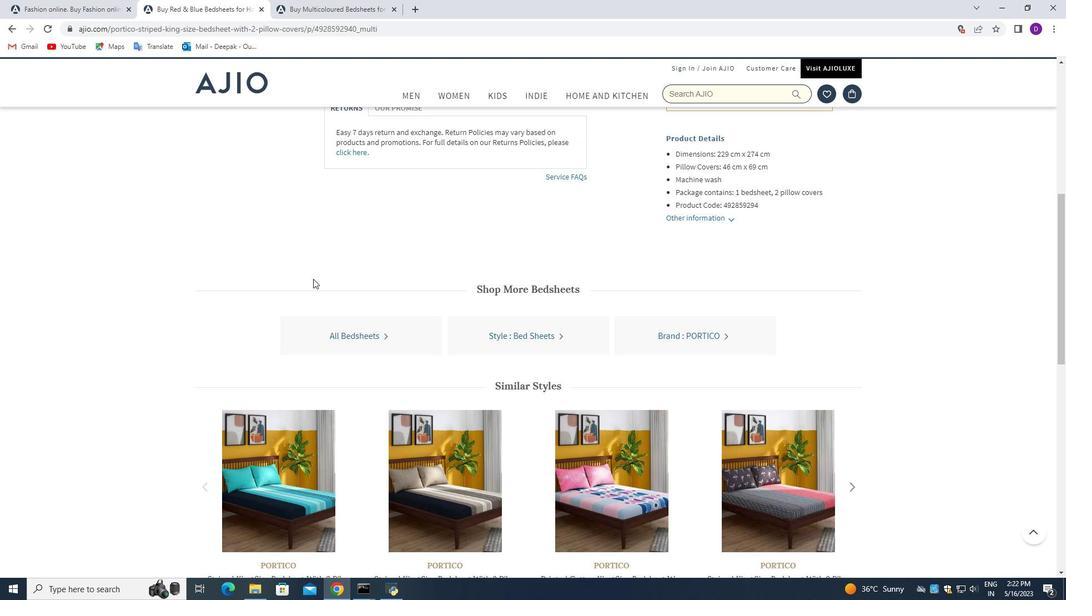 
Action: Mouse moved to (322, 314)
Screenshot: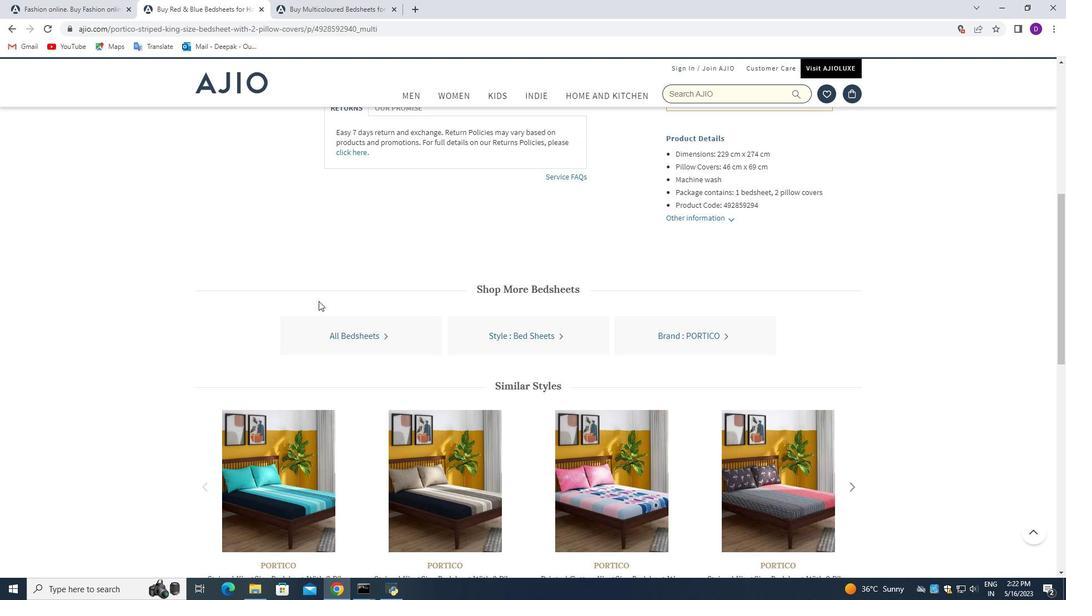 
Action: Mouse scrolled (322, 313) with delta (0, 0)
Screenshot: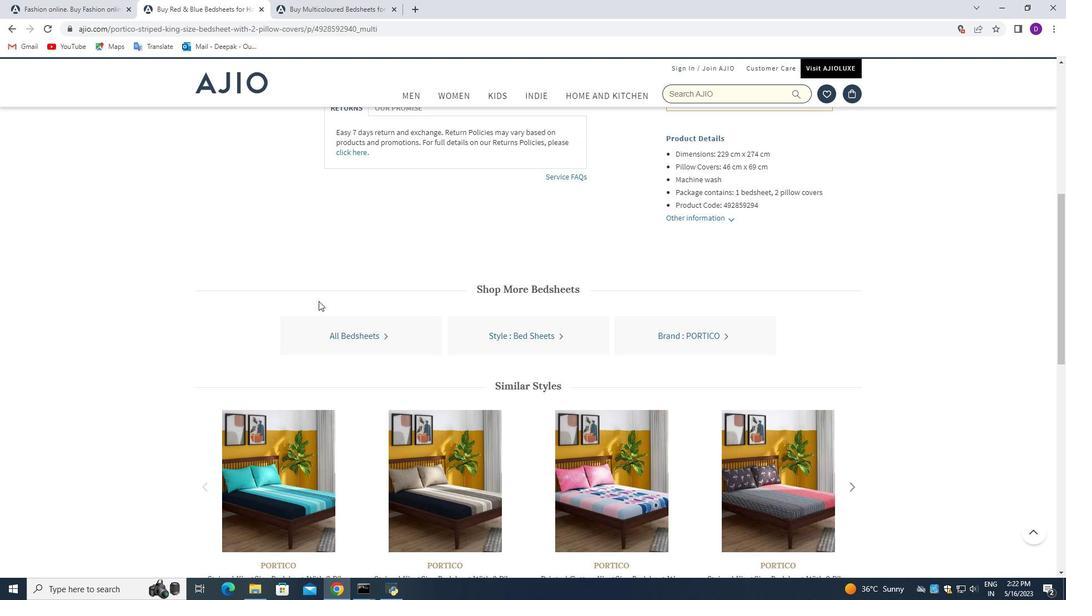 
Action: Mouse moved to (286, 348)
Screenshot: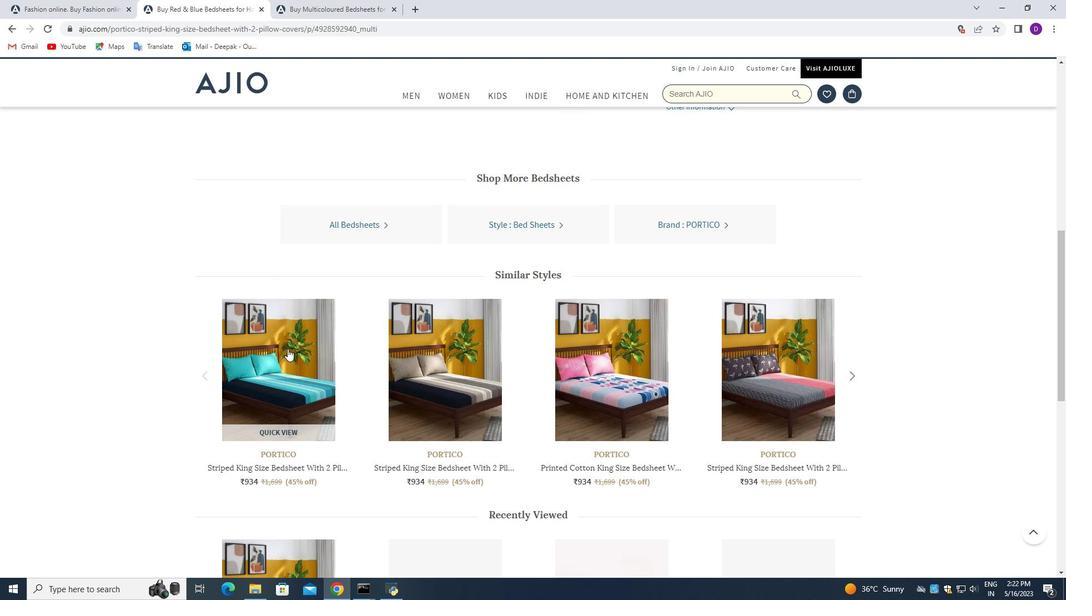 
Action: Mouse pressed left at (286, 348)
Screenshot: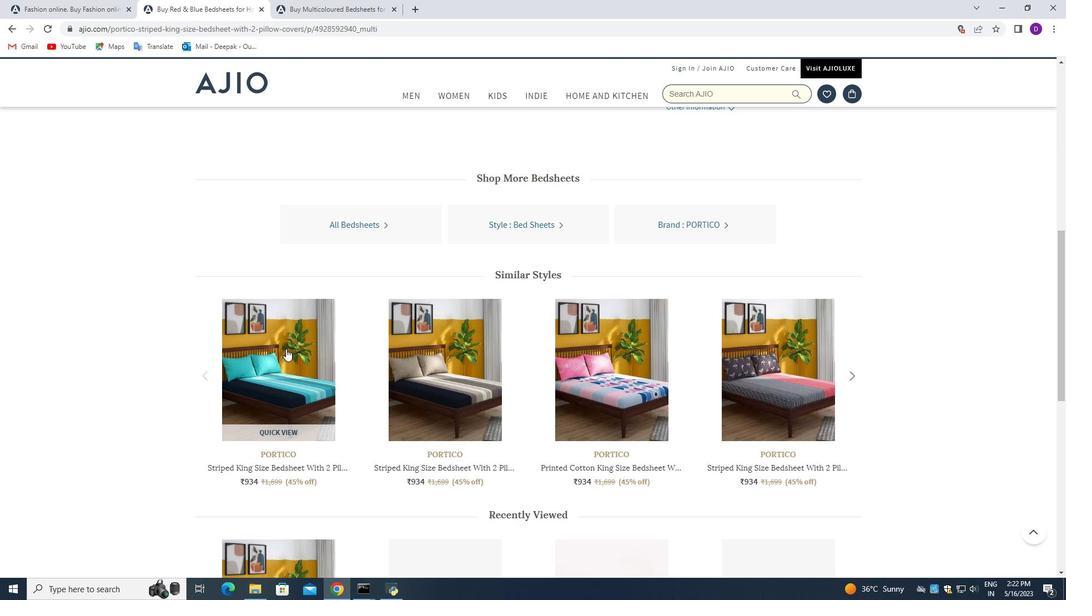 
Action: Mouse moved to (287, 348)
Screenshot: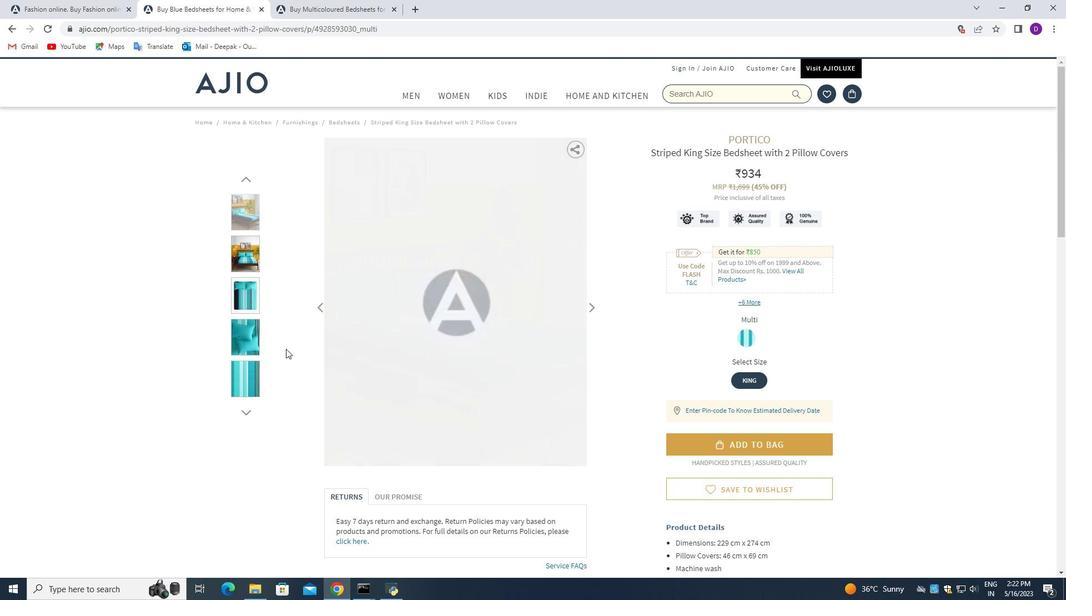 
Action: Mouse scrolled (287, 347) with delta (0, 0)
Screenshot: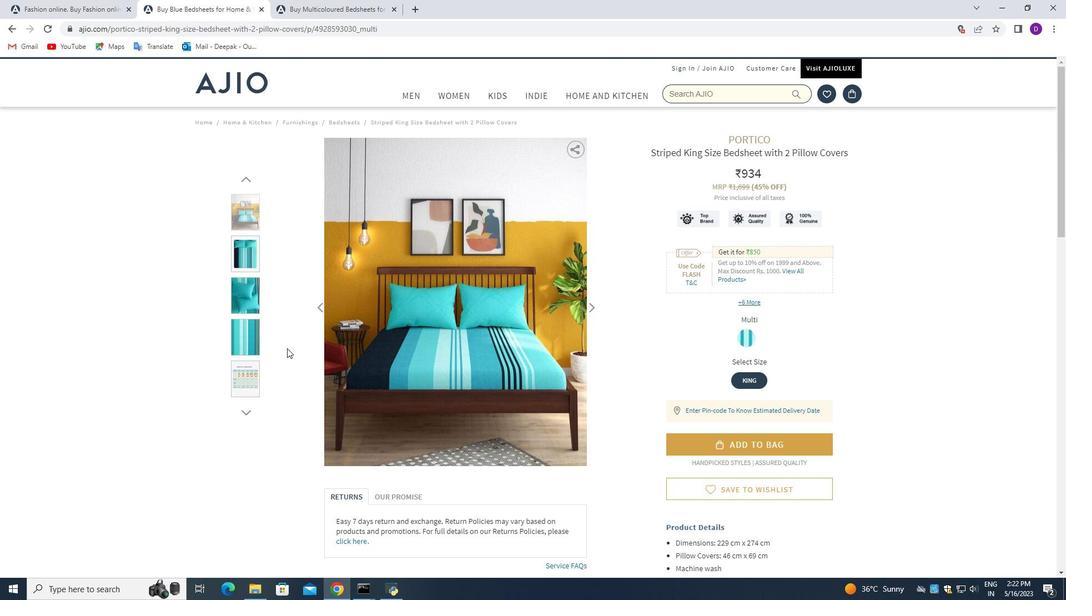 
Action: Mouse scrolled (287, 347) with delta (0, 0)
Screenshot: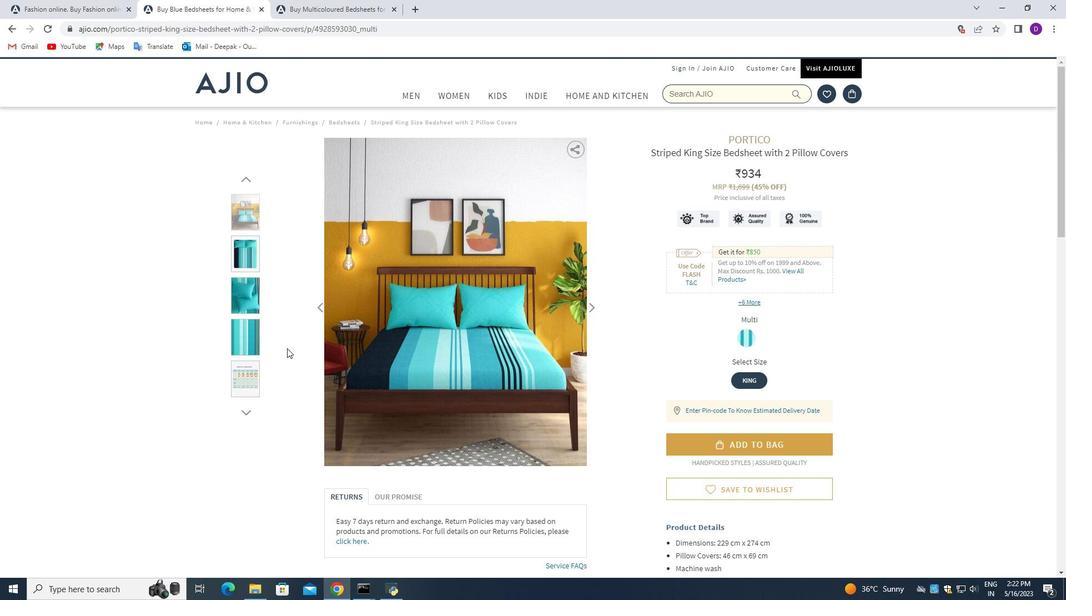 
Action: Mouse moved to (287, 348)
Screenshot: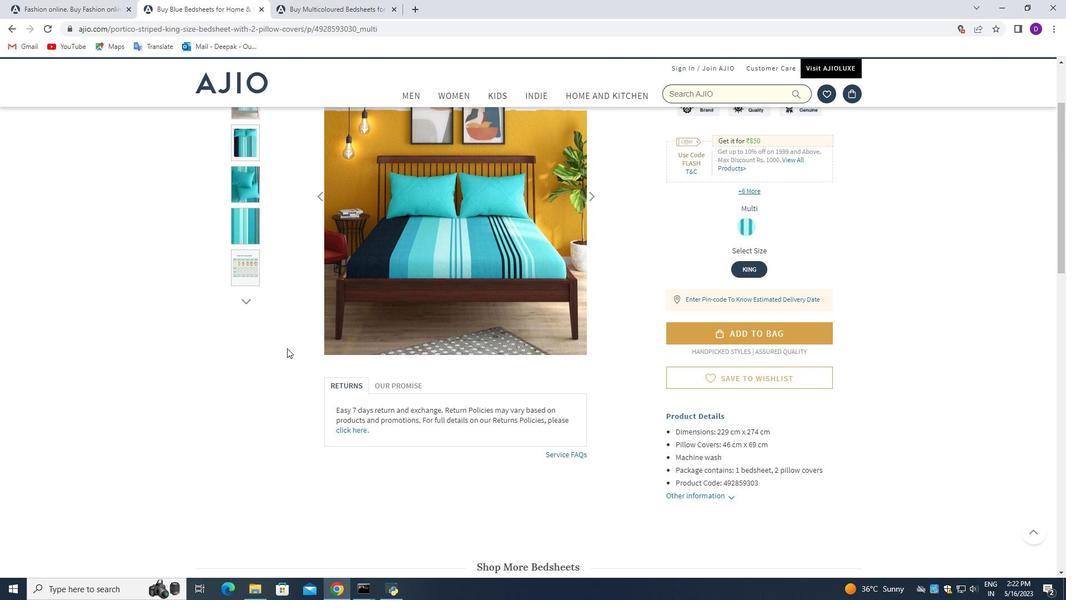 
Action: Mouse scrolled (287, 347) with delta (0, 0)
Screenshot: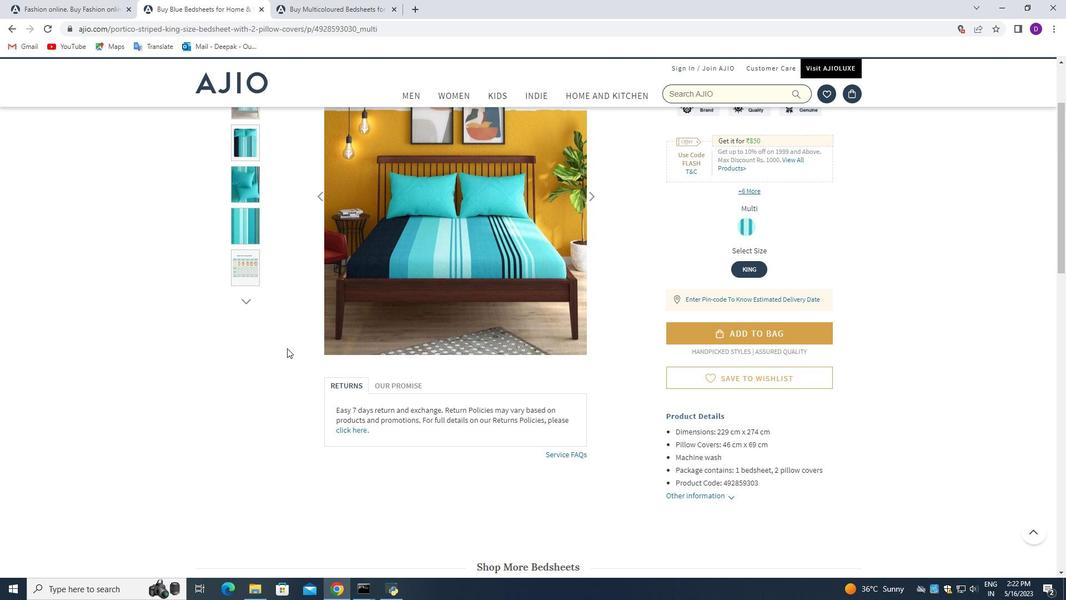 
Action: Mouse scrolled (287, 347) with delta (0, 0)
Screenshot: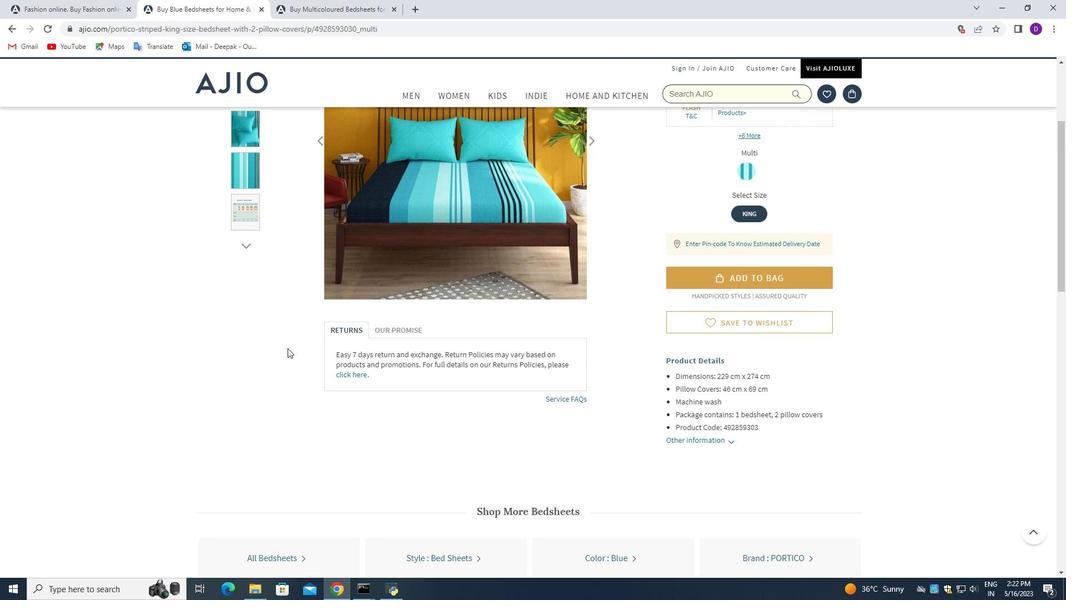 
Action: Mouse scrolled (287, 347) with delta (0, 0)
Screenshot: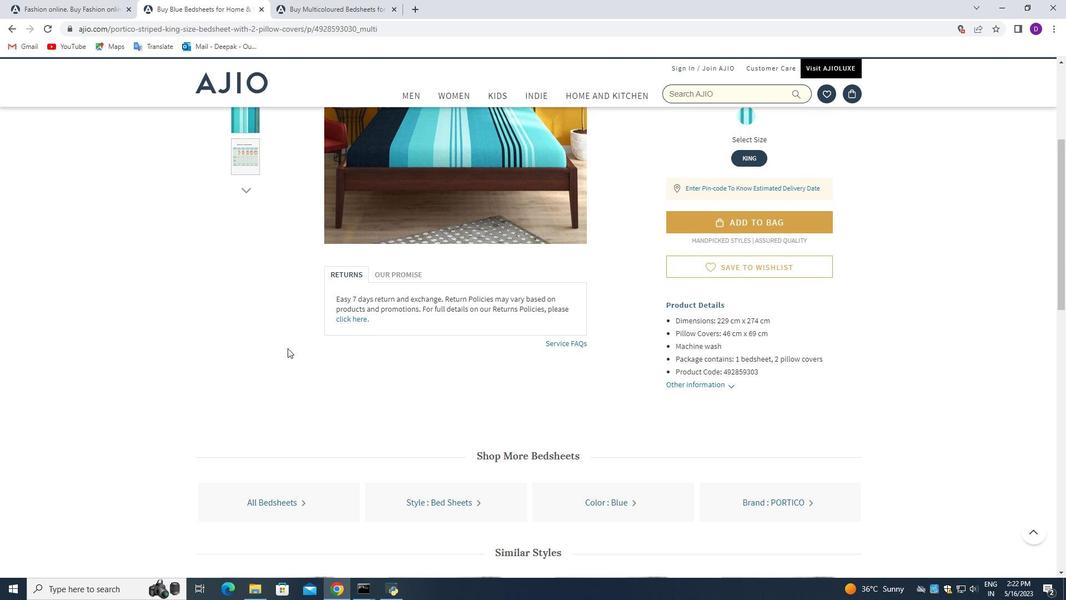 
Action: Mouse scrolled (287, 347) with delta (0, 0)
Screenshot: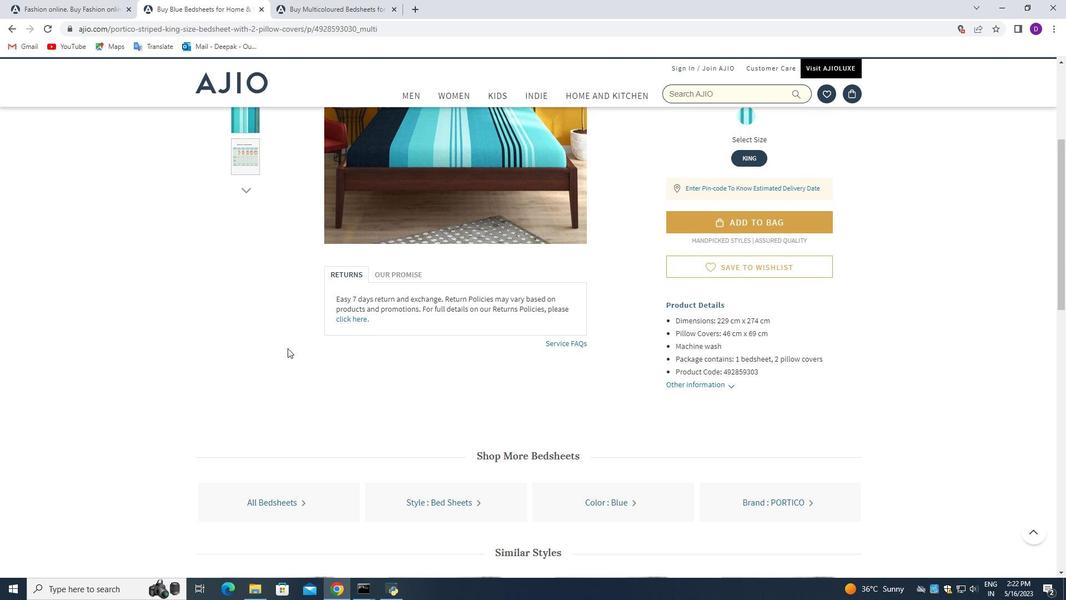 
Action: Mouse scrolled (287, 347) with delta (0, 0)
Screenshot: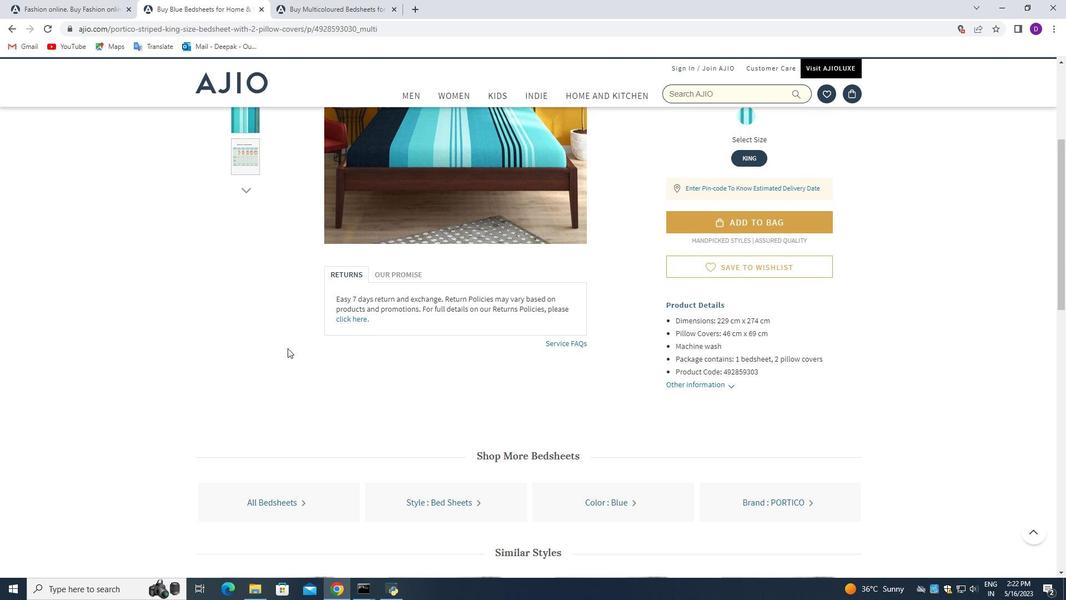 
Action: Mouse scrolled (287, 347) with delta (0, 0)
Screenshot: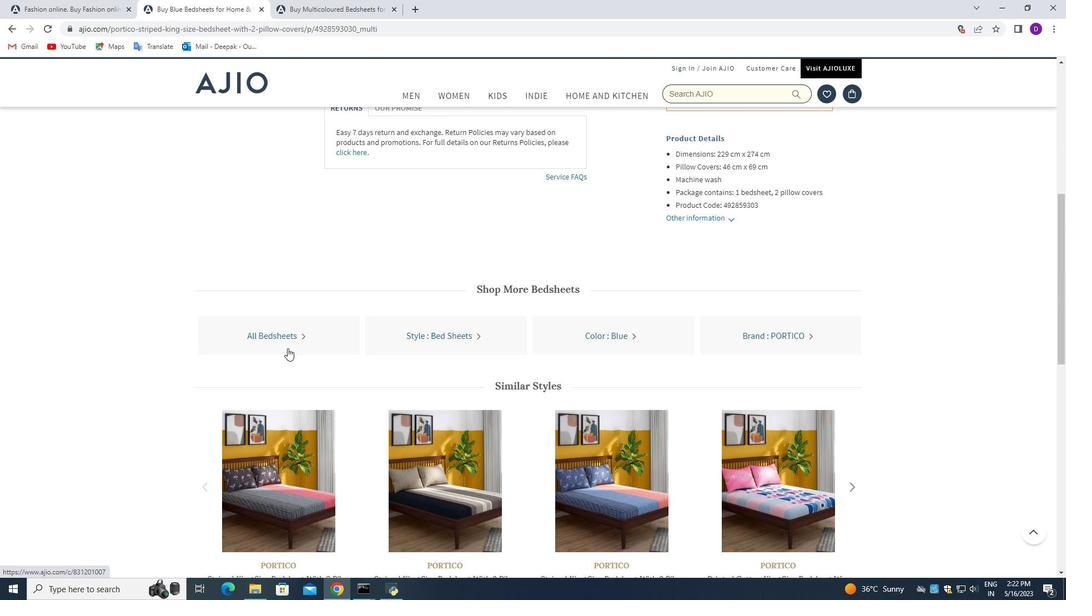 
Action: Mouse scrolled (287, 347) with delta (0, 0)
Screenshot: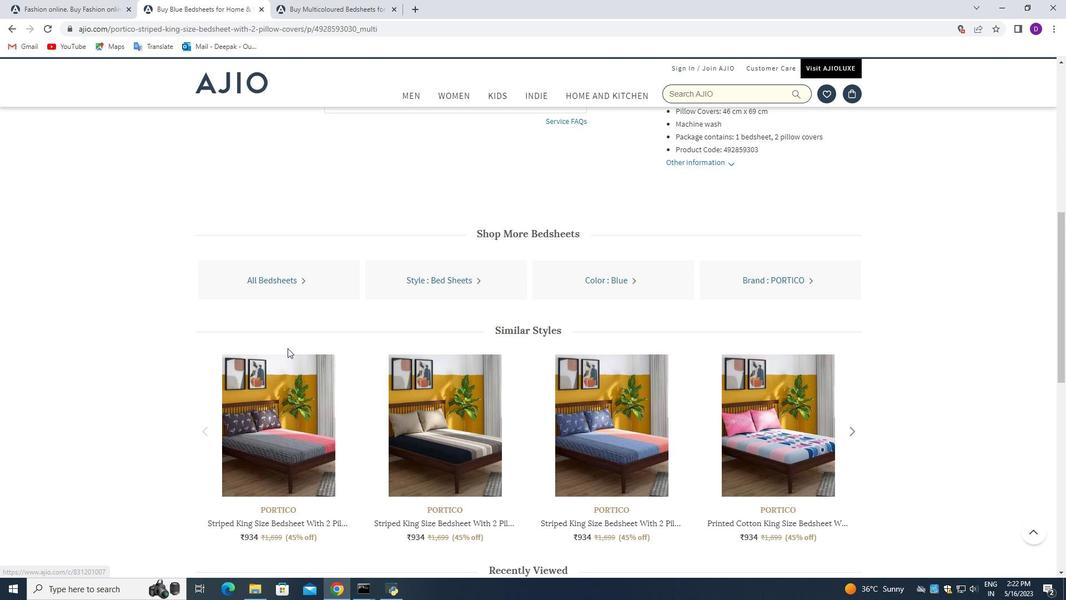 
Action: Mouse scrolled (287, 347) with delta (0, 0)
Screenshot: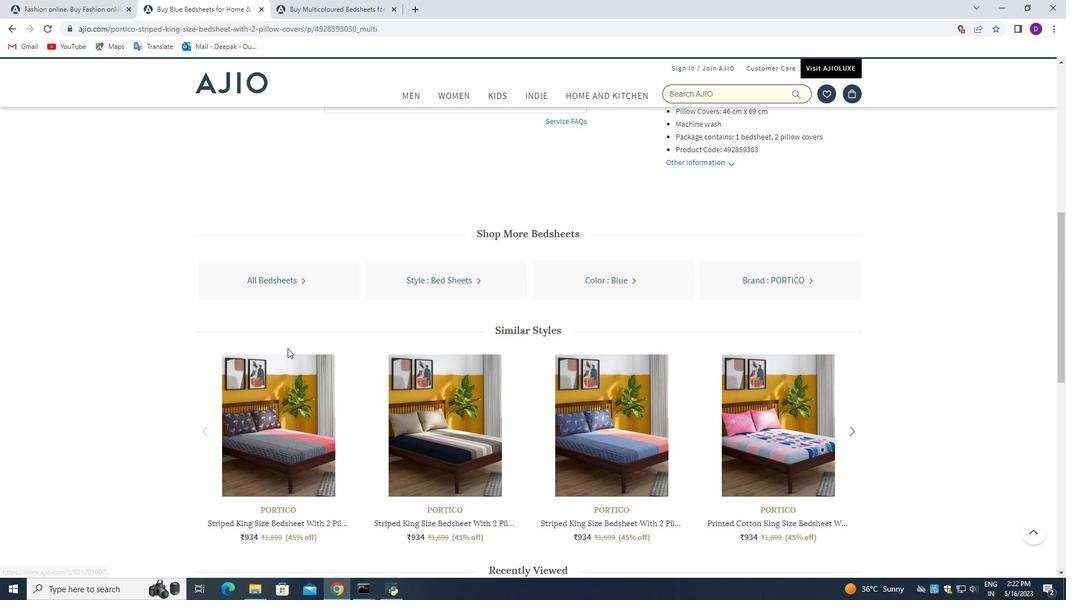 
Action: Mouse moved to (295, 342)
Screenshot: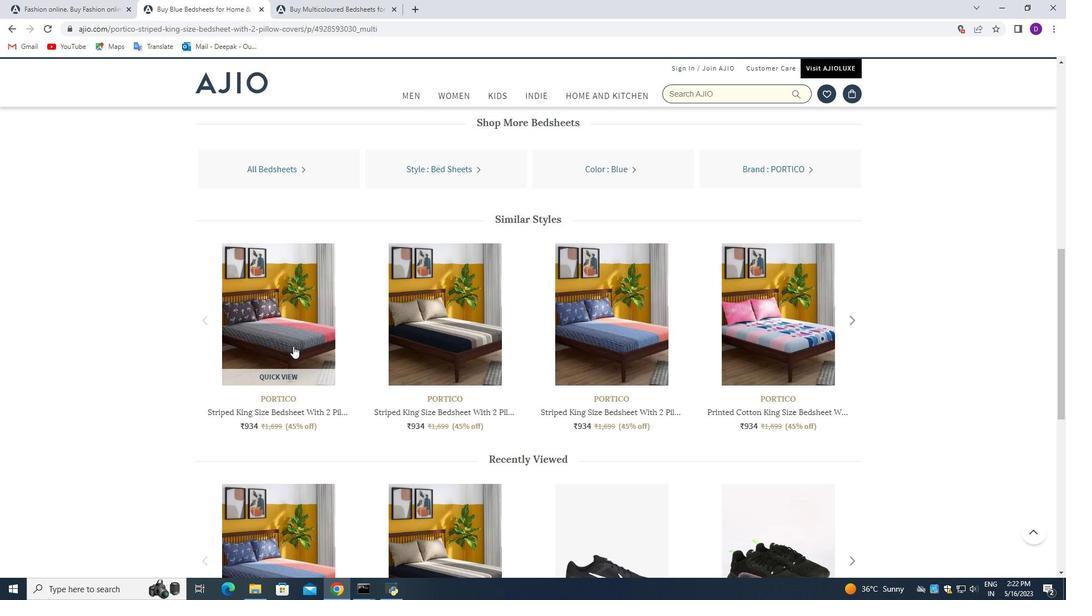 
Action: Mouse scrolled (295, 342) with delta (0, 0)
Screenshot: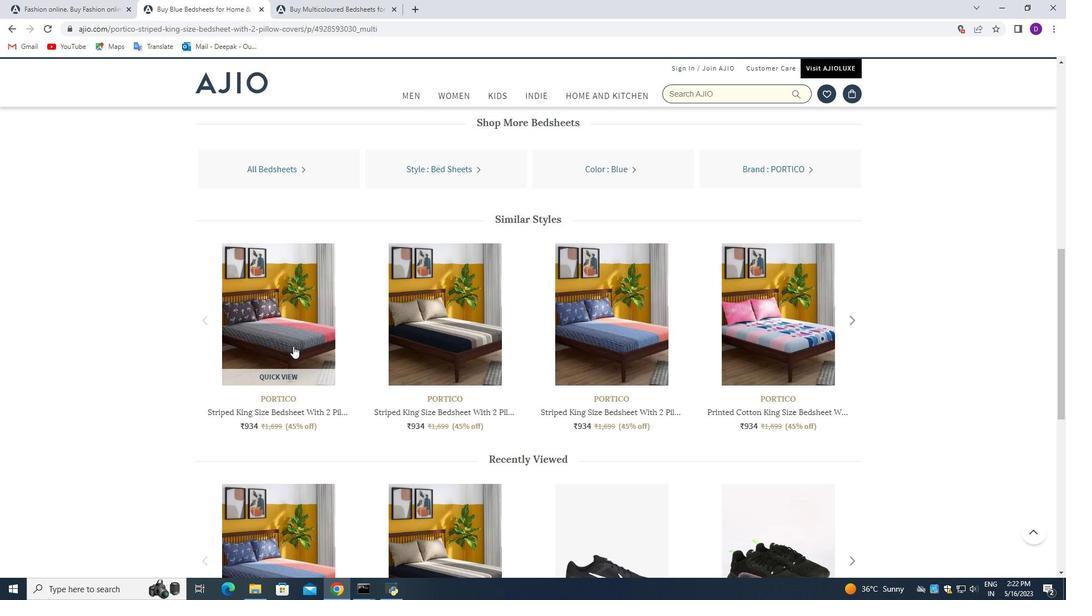 
Action: Mouse scrolled (295, 342) with delta (0, 0)
Screenshot: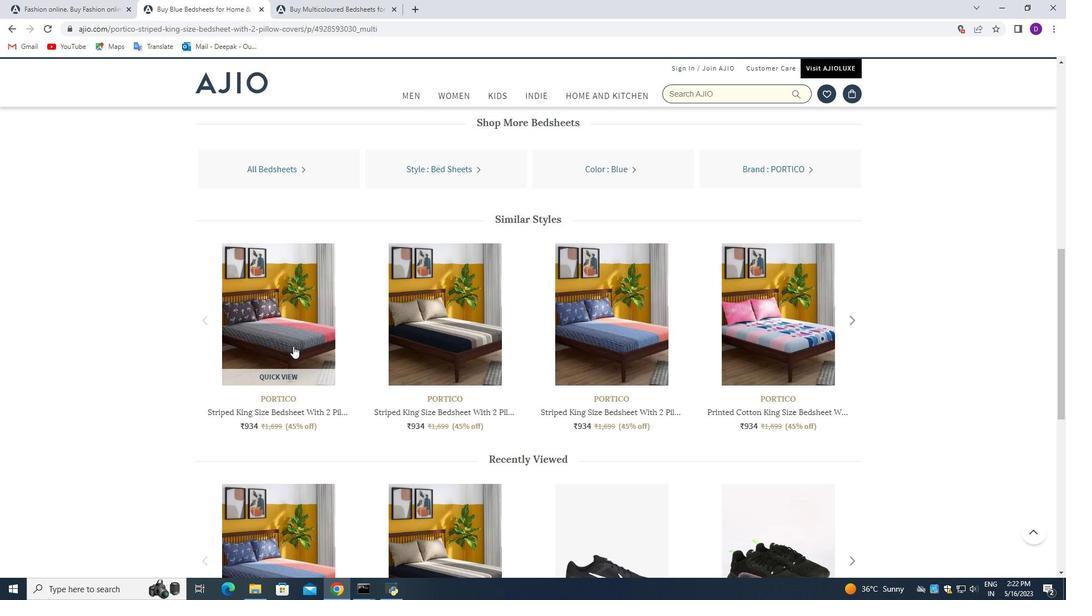 
Action: Mouse moved to (295, 341)
Screenshot: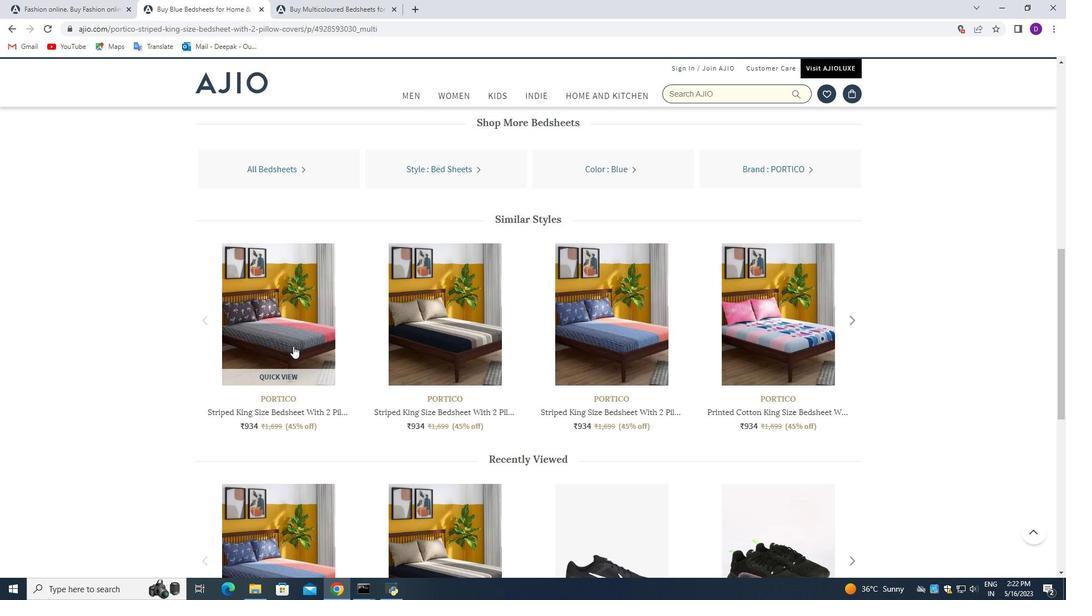 
Action: Mouse scrolled (295, 342) with delta (0, 0)
Screenshot: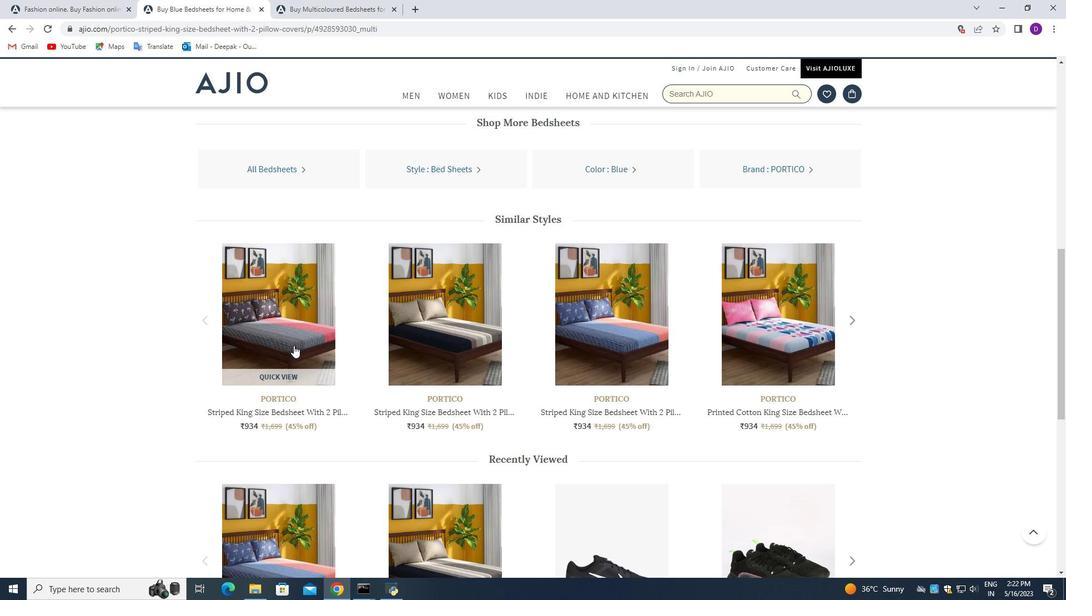 
Action: Mouse moved to (306, 263)
Screenshot: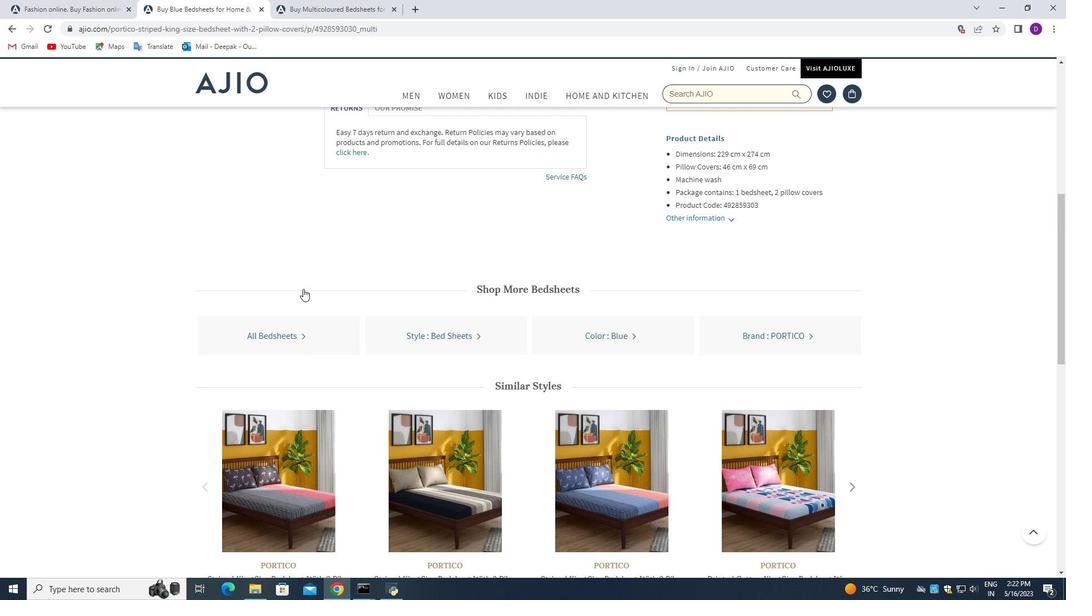 
Action: Mouse scrolled (306, 263) with delta (0, 0)
Screenshot: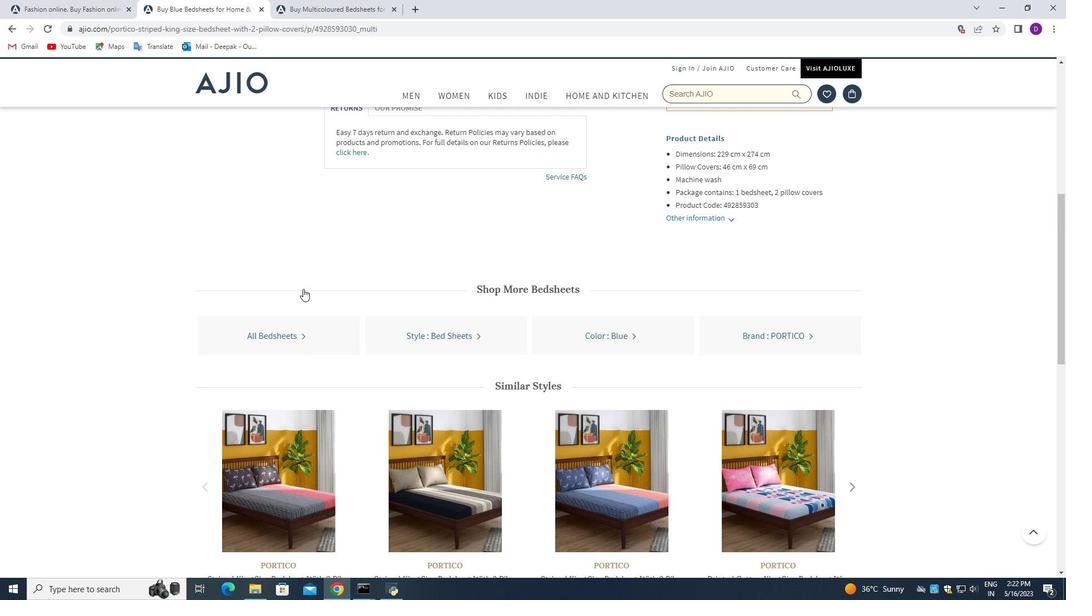 
Action: Mouse moved to (307, 255)
Screenshot: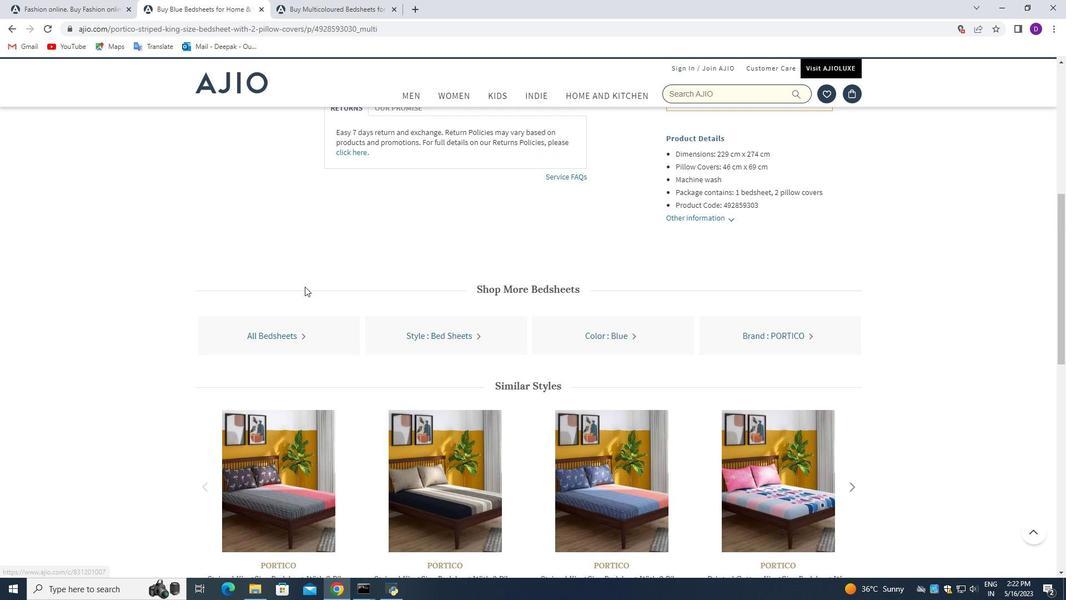 
Action: Mouse scrolled (307, 256) with delta (0, 0)
Screenshot: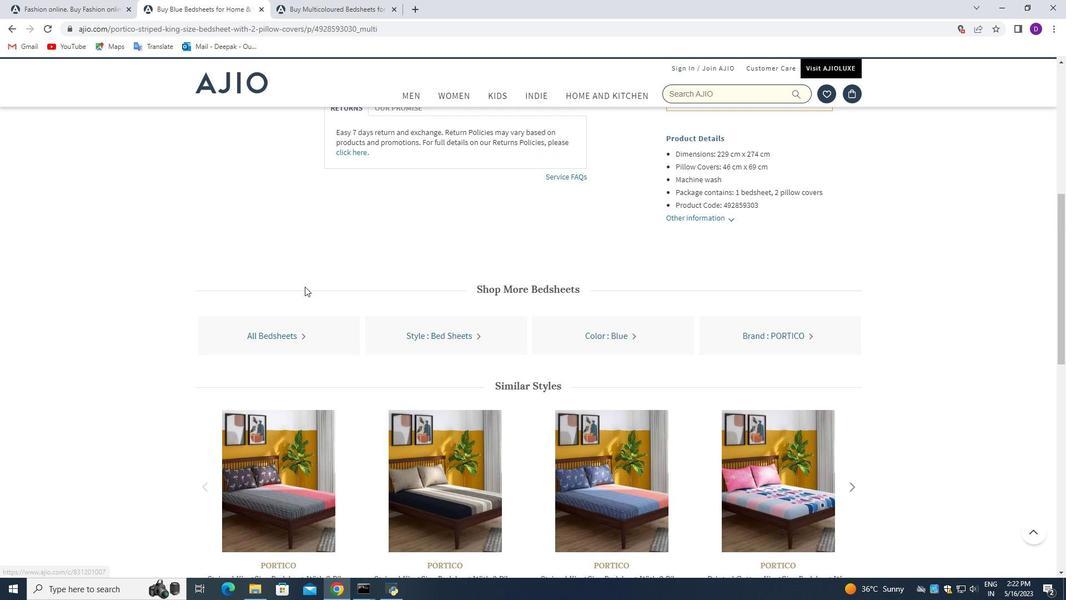 
Action: Mouse moved to (307, 246)
Screenshot: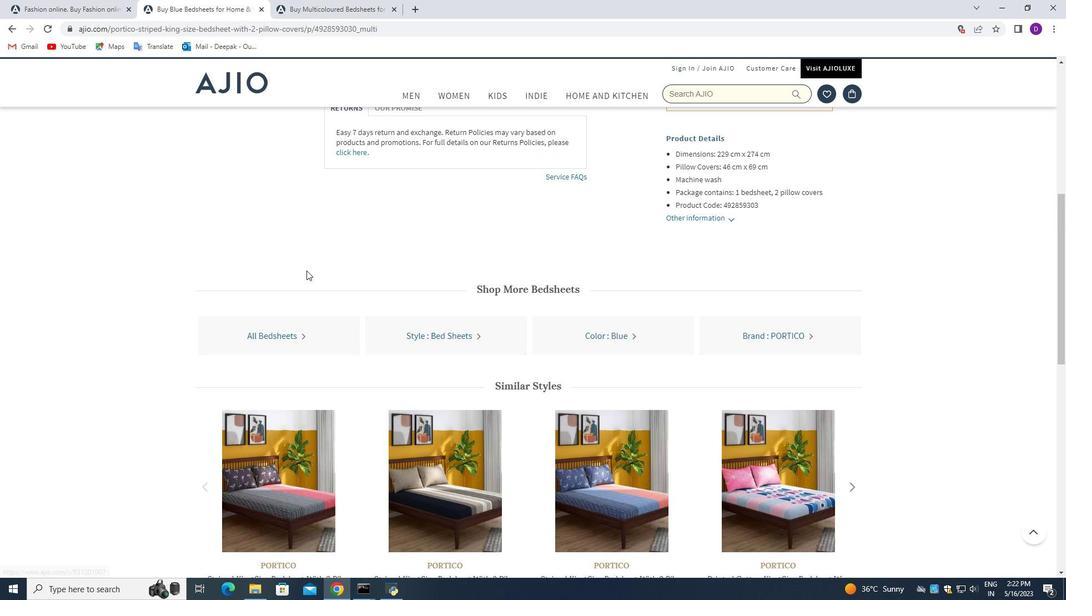 
Action: Mouse scrolled (307, 253) with delta (0, 0)
Screenshot: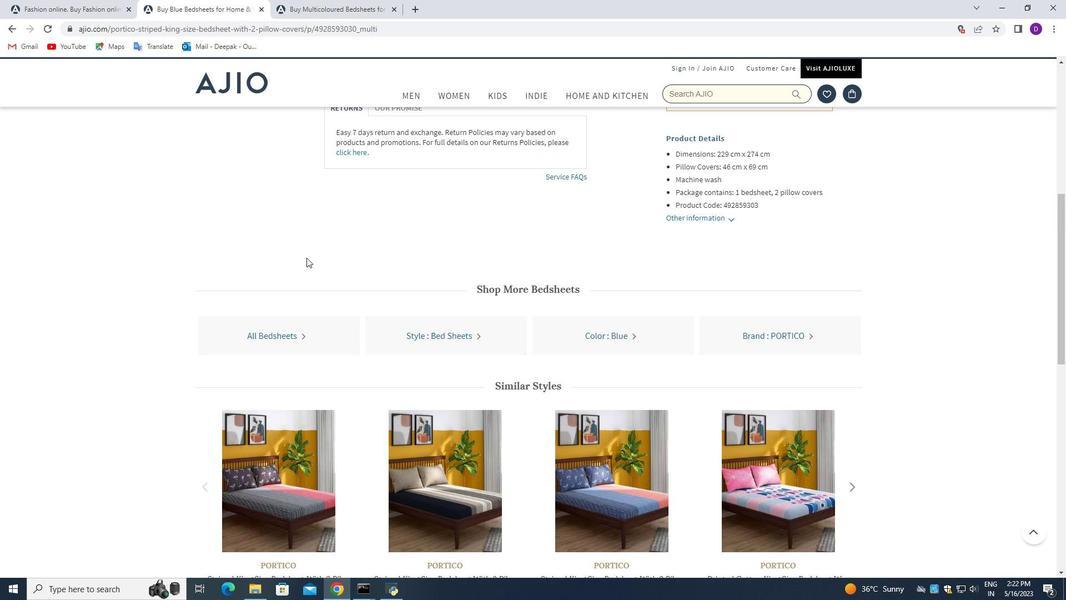 
Action: Mouse moved to (307, 245)
Screenshot: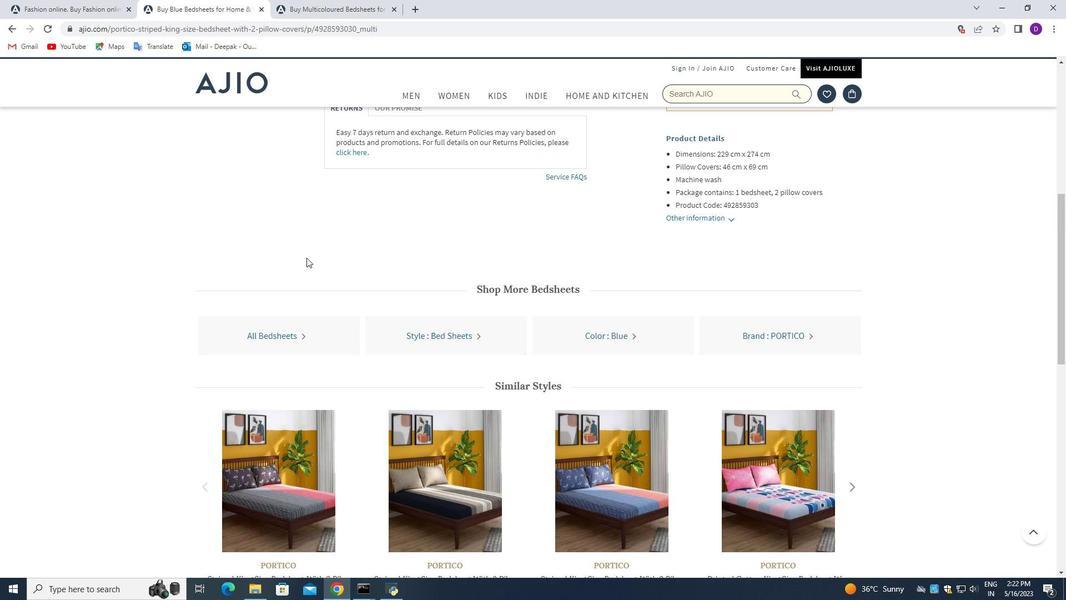 
Action: Mouse scrolled (307, 250) with delta (0, 0)
Screenshot: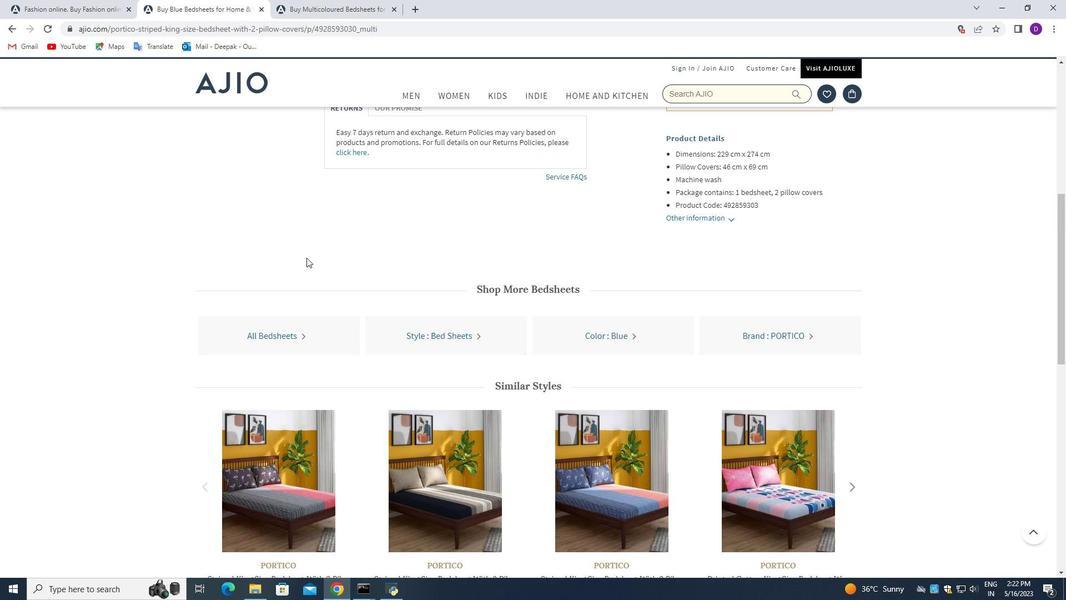 
Action: Mouse moved to (307, 245)
Screenshot: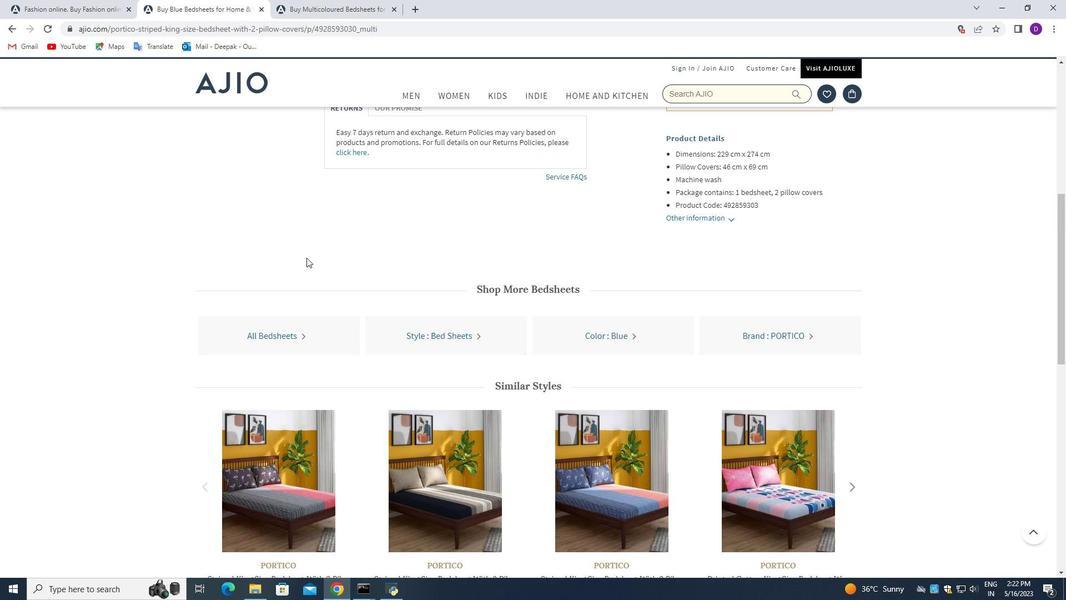 
Action: Mouse scrolled (307, 247) with delta (0, 0)
Screenshot: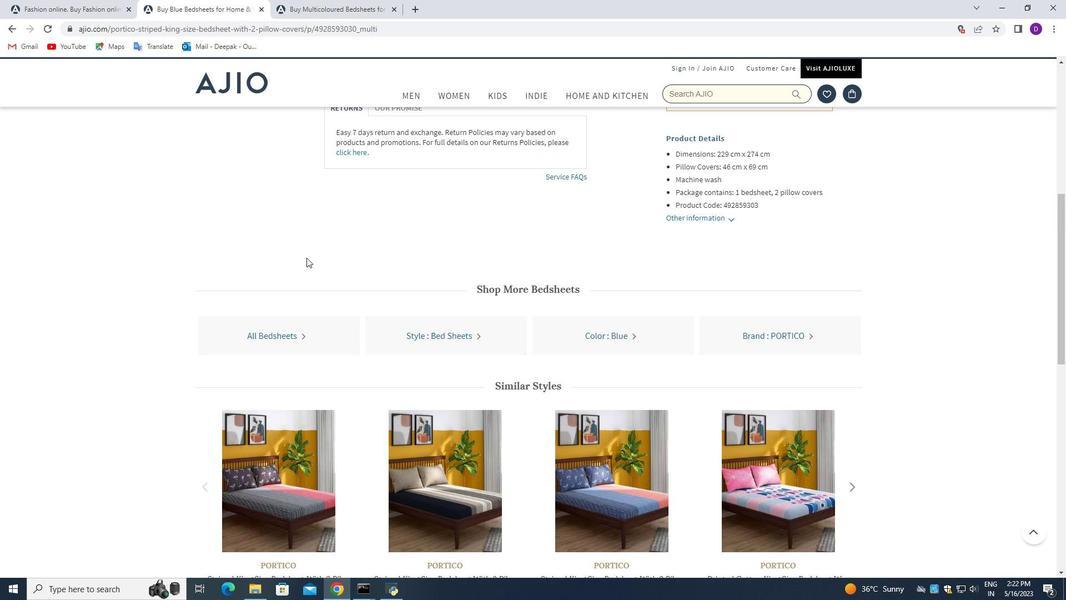 
Action: Mouse moved to (306, 241)
Screenshot: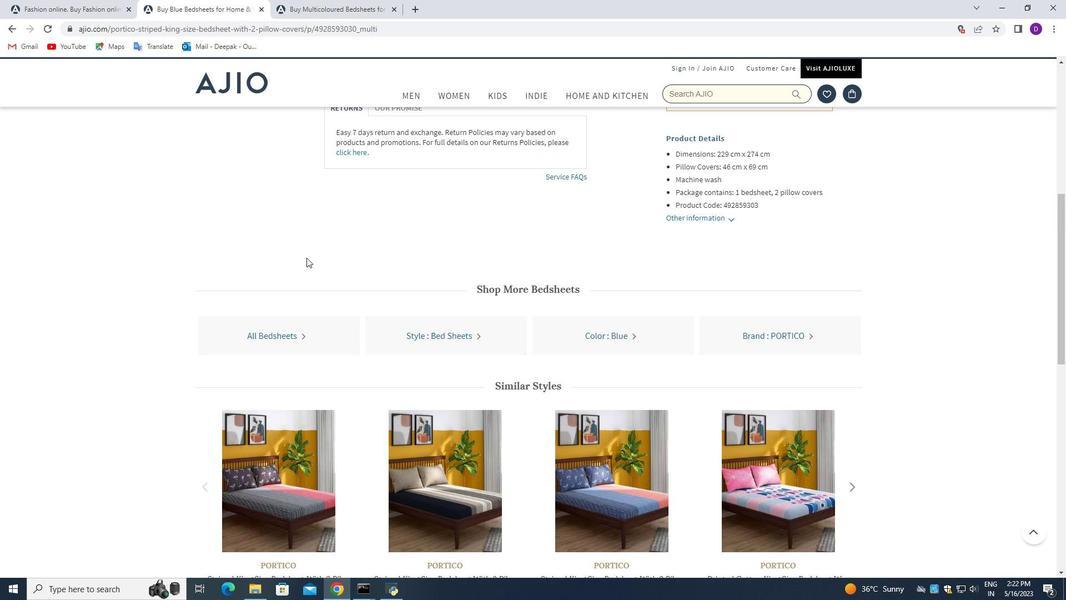 
Action: Mouse scrolled (307, 245) with delta (0, 0)
Screenshot: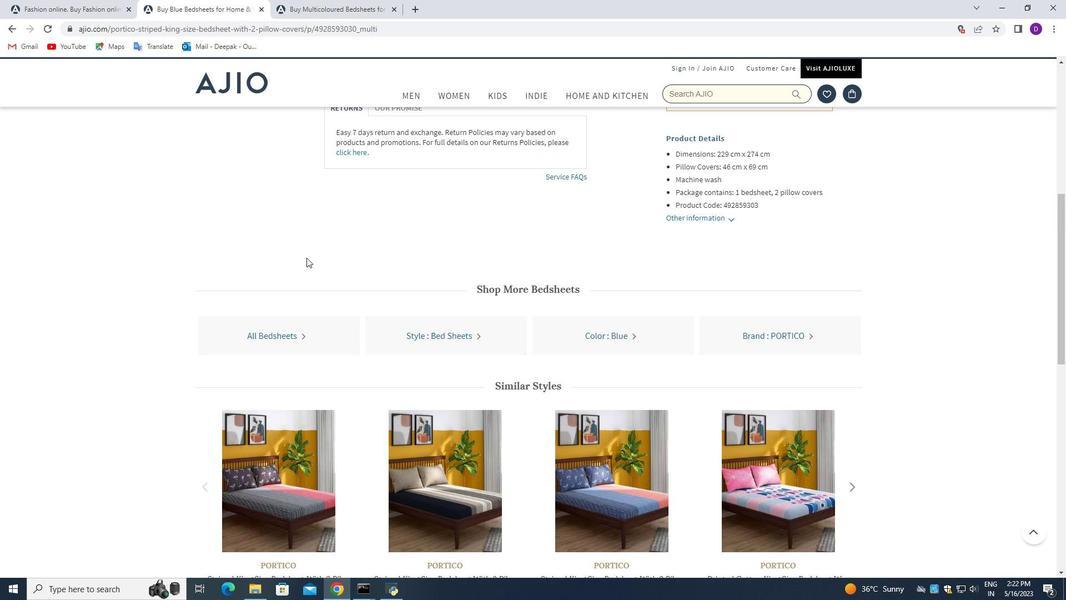 
Action: Mouse moved to (303, 240)
Screenshot: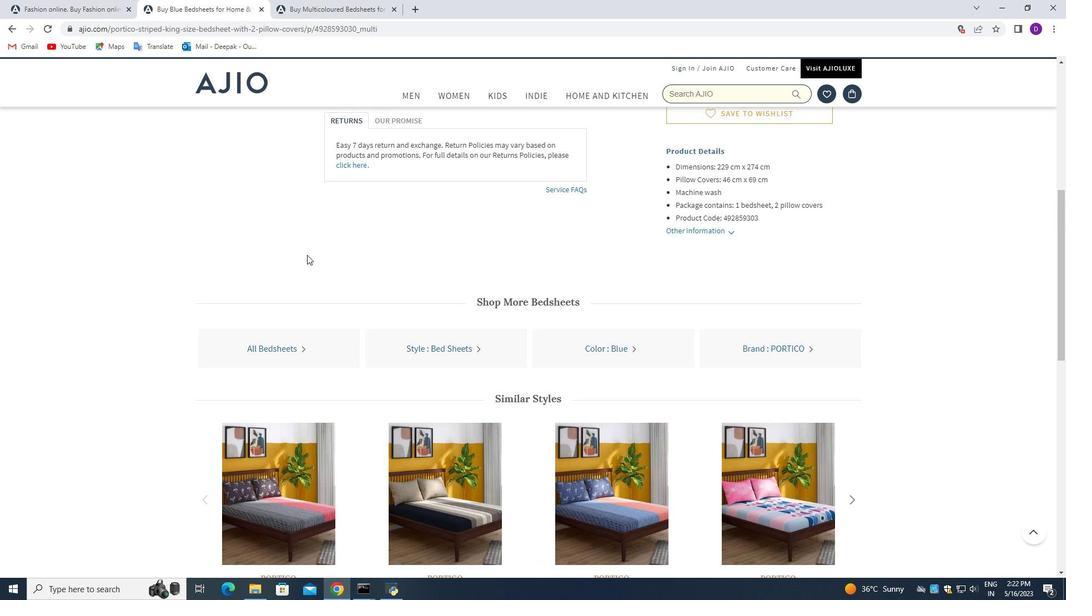 
Action: Mouse scrolled (303, 240) with delta (0, 0)
Screenshot: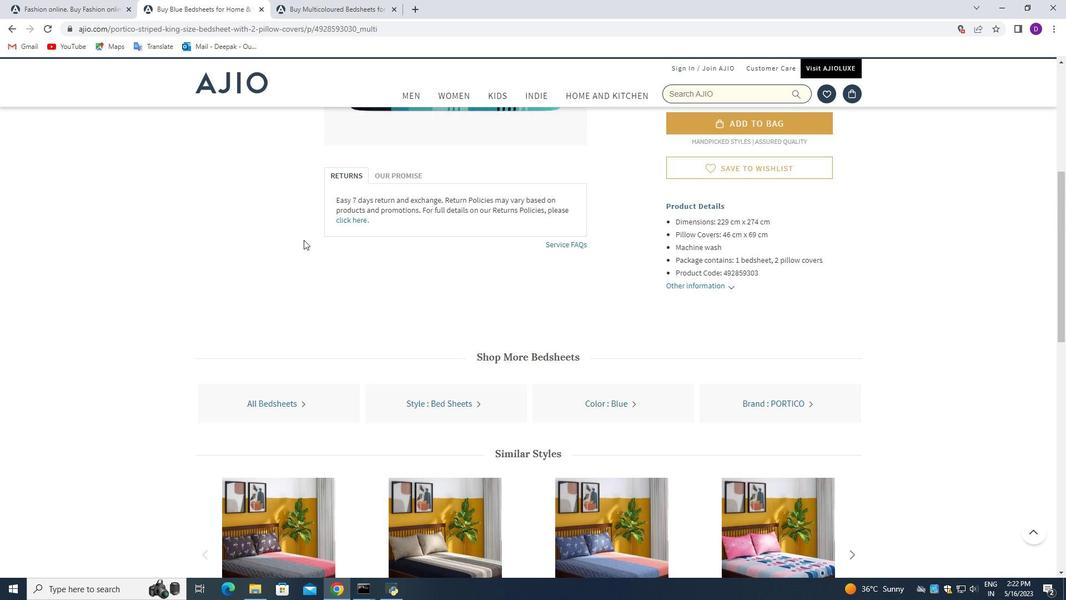 
Action: Mouse scrolled (303, 240) with delta (0, 0)
Screenshot: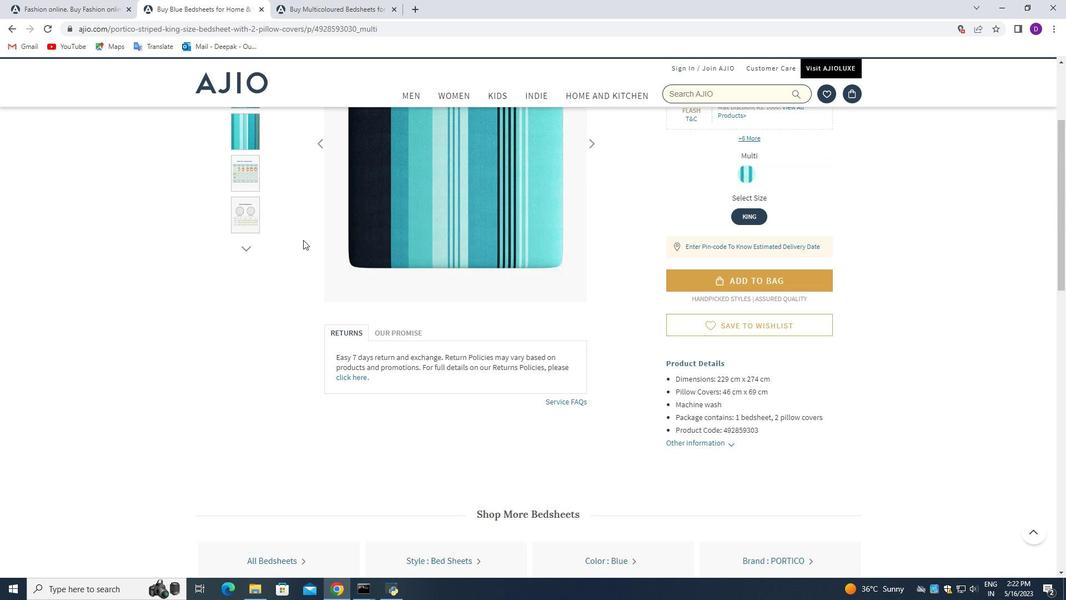 
Action: Mouse scrolled (303, 240) with delta (0, 0)
Screenshot: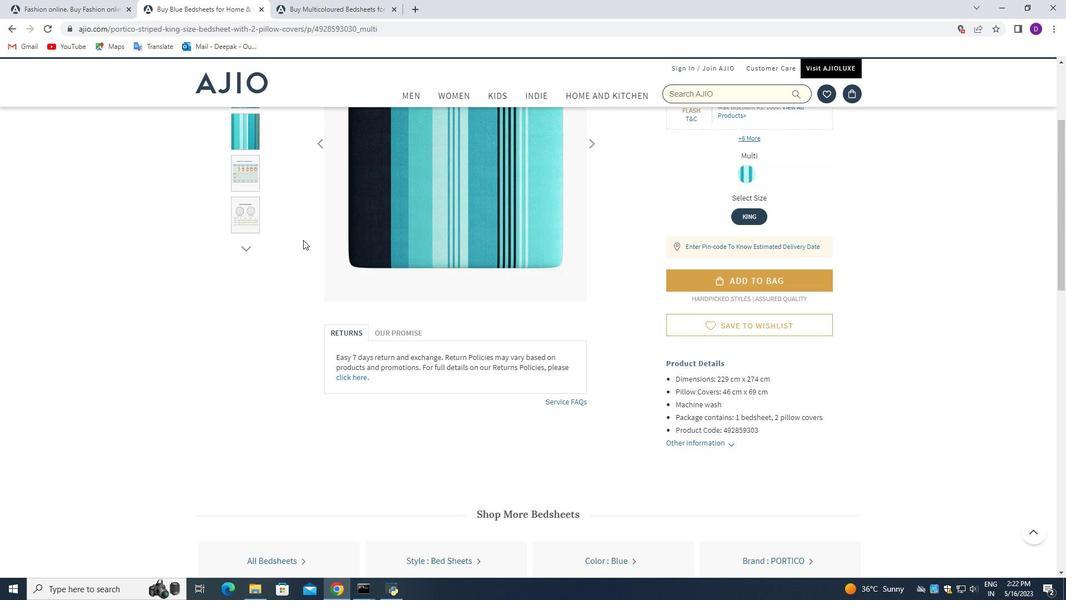 
Action: Mouse scrolled (303, 240) with delta (0, 0)
Screenshot: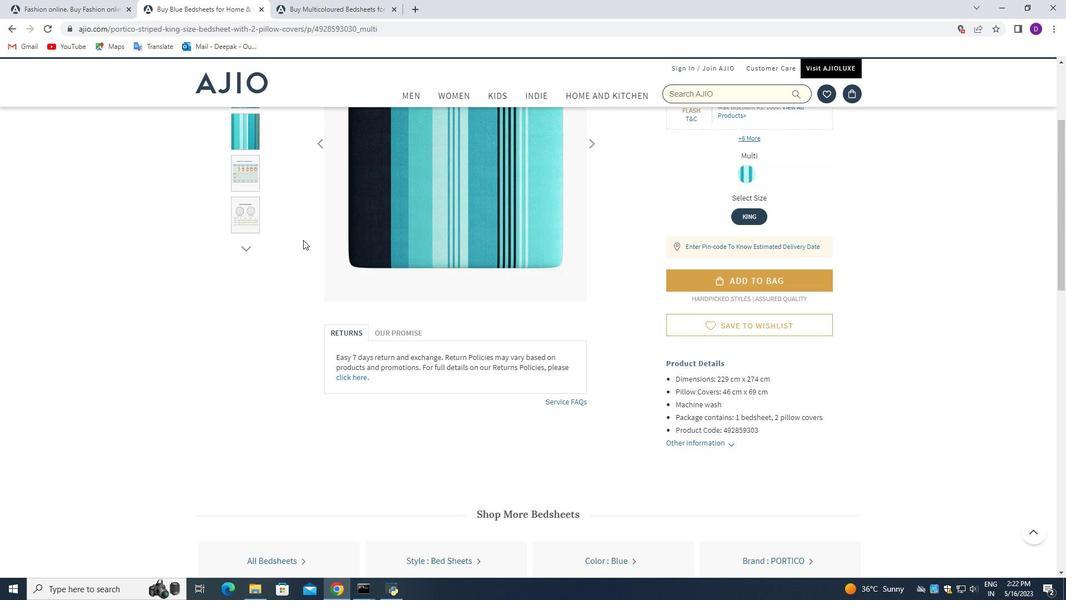 
Action: Mouse scrolled (303, 240) with delta (0, 0)
Screenshot: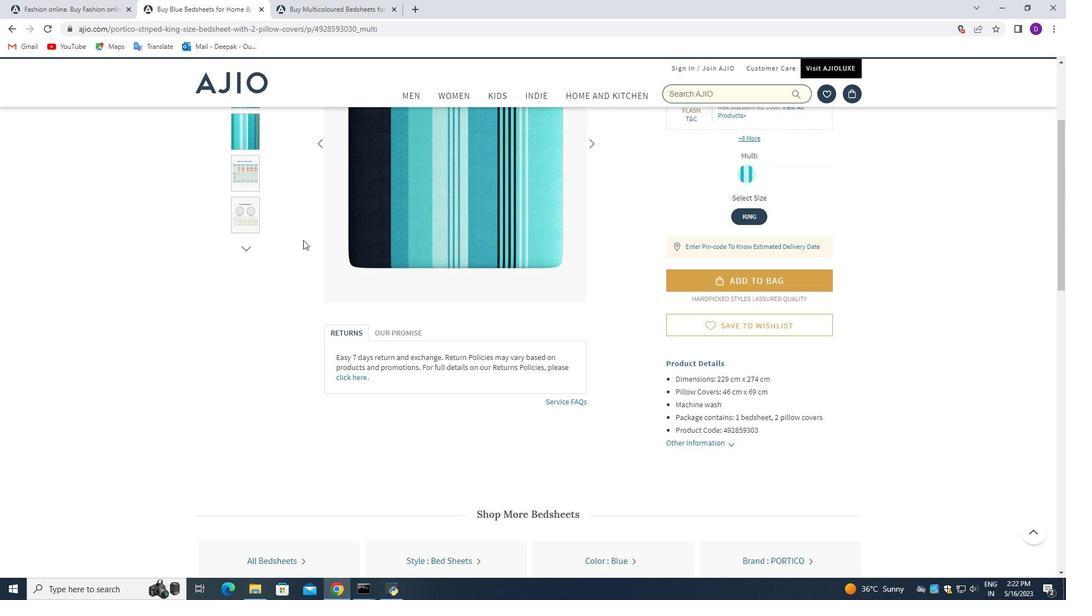 
Action: Mouse moved to (301, 241)
Screenshot: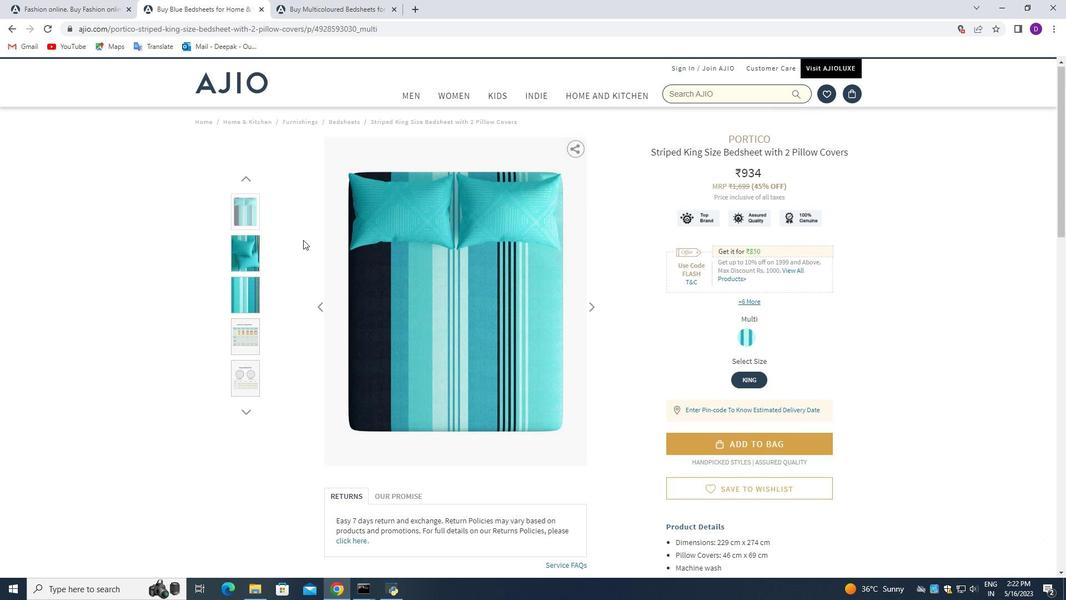 
Action: Mouse scrolled (301, 242) with delta (0, 0)
Screenshot: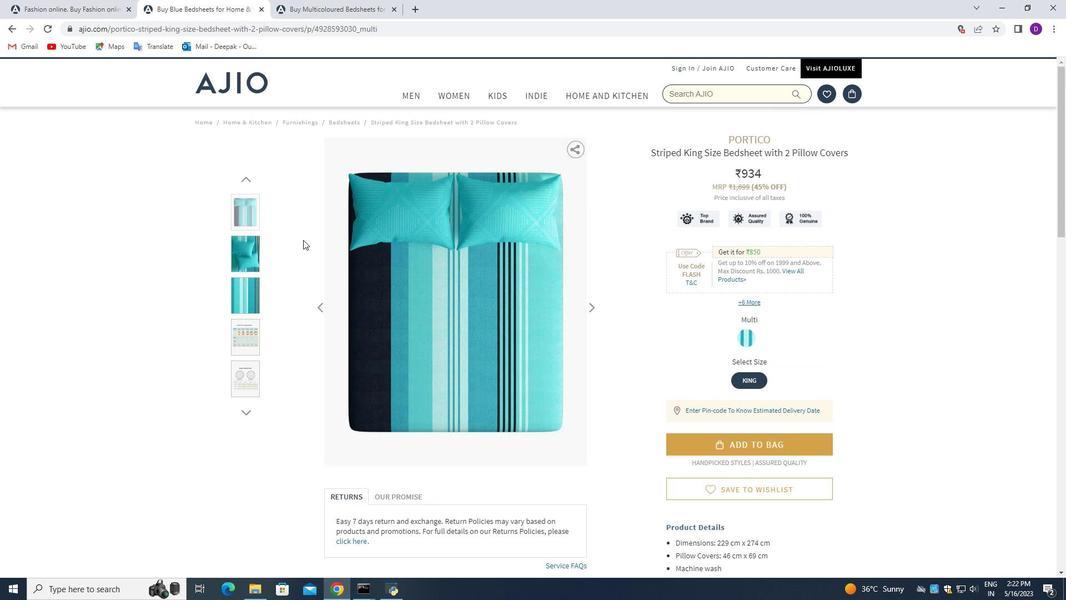 
Action: Mouse scrolled (301, 242) with delta (0, 0)
Screenshot: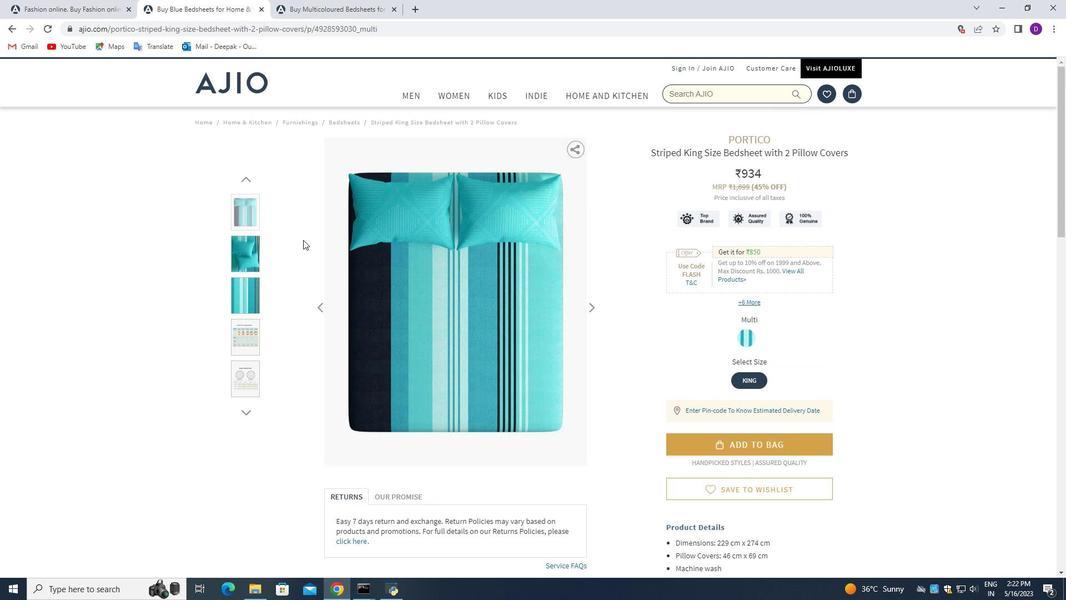 
Action: Mouse moved to (47, 0)
Screenshot: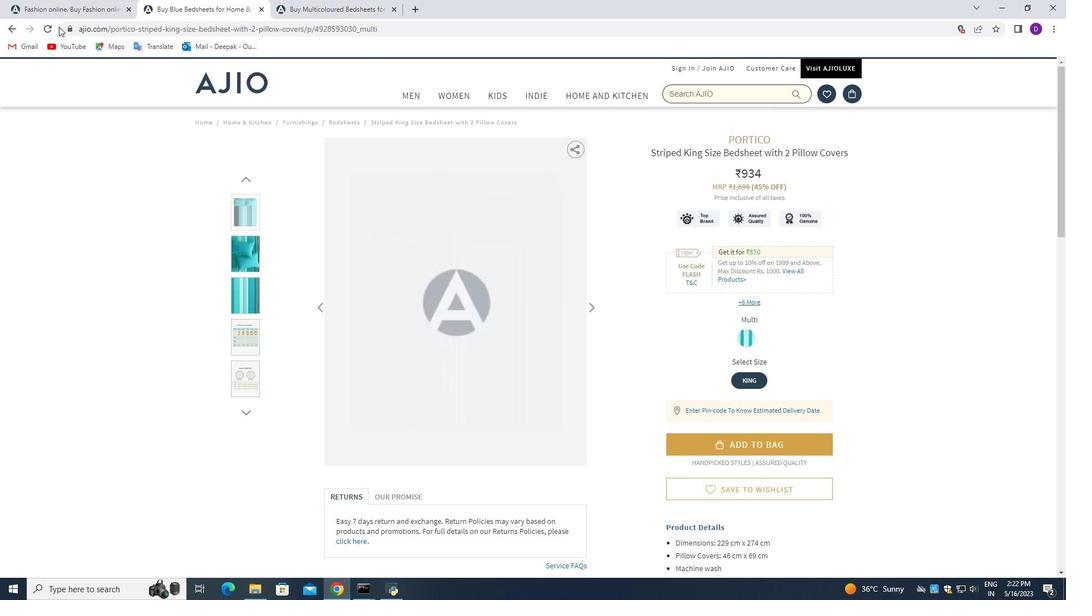 
Action: Mouse pressed left at (47, 0)
Screenshot: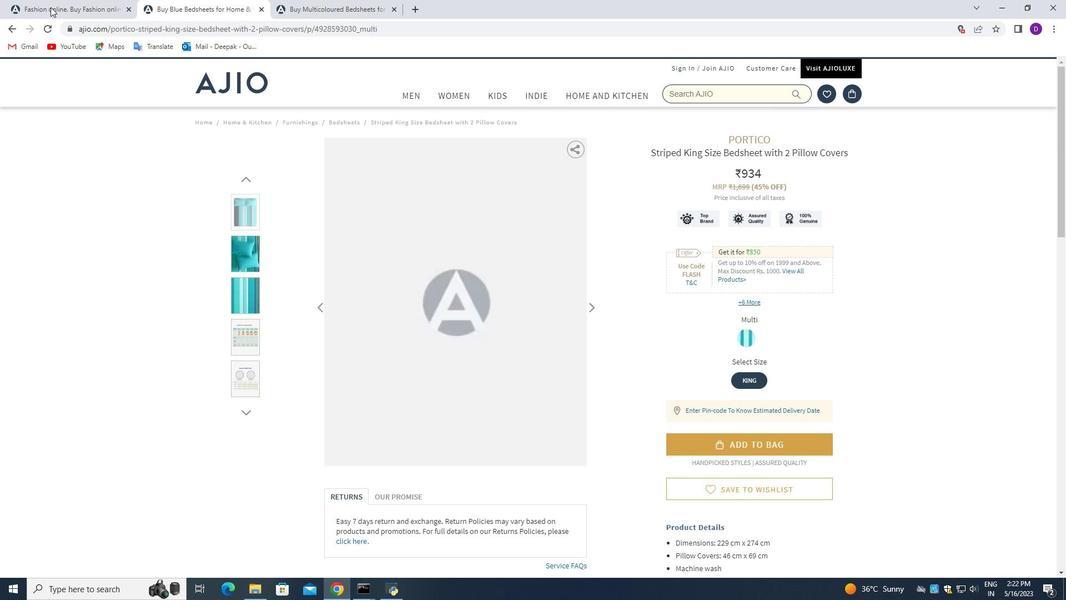 
Action: Mouse moved to (279, 283)
Screenshot: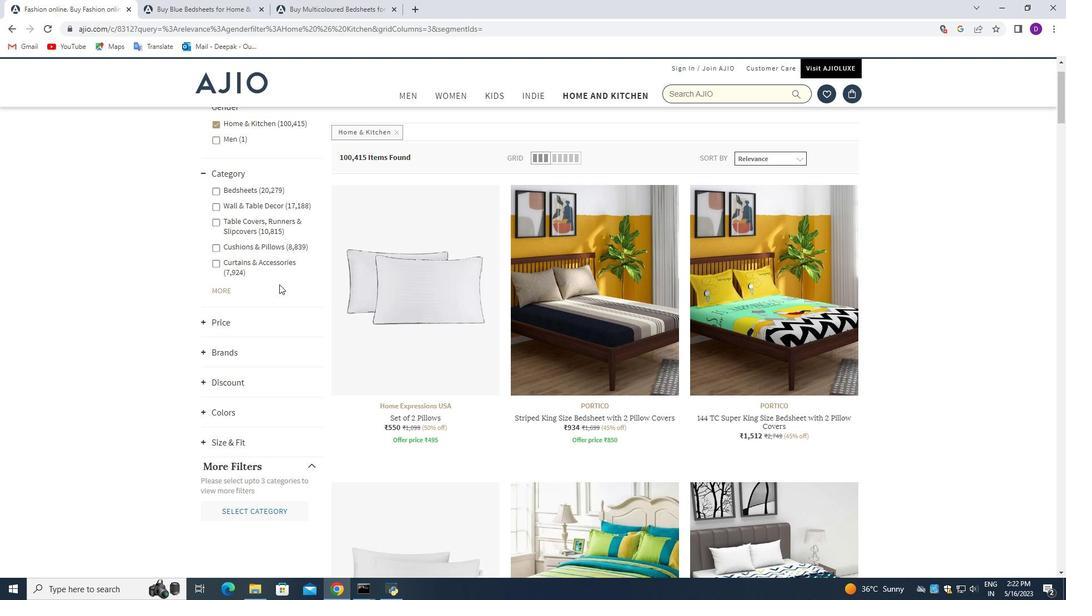 
Action: Mouse scrolled (279, 283) with delta (0, 0)
Screenshot: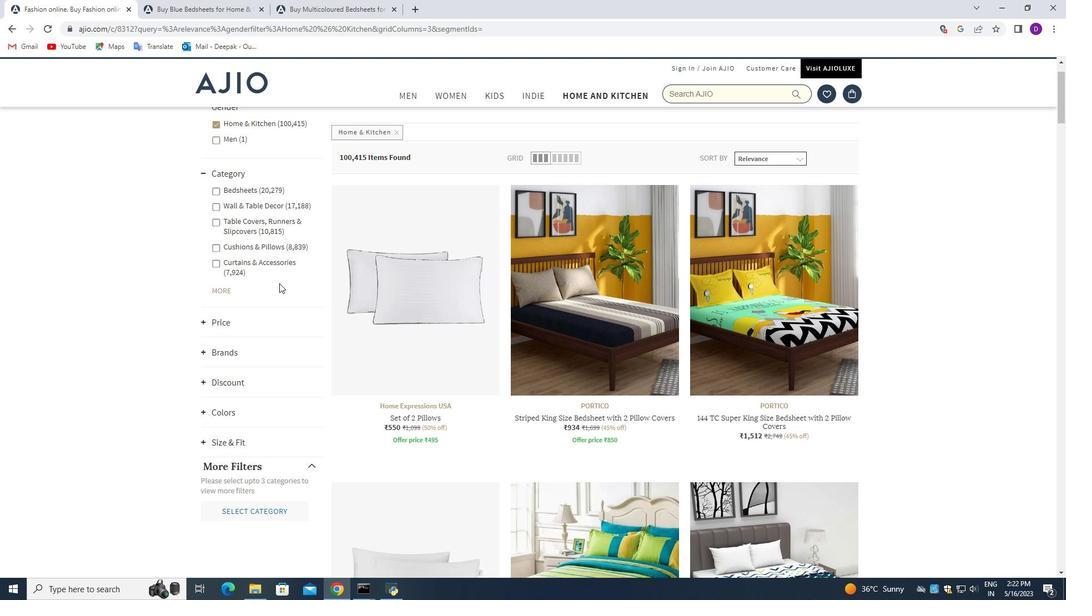 
Action: Mouse scrolled (279, 283) with delta (0, 0)
Screenshot: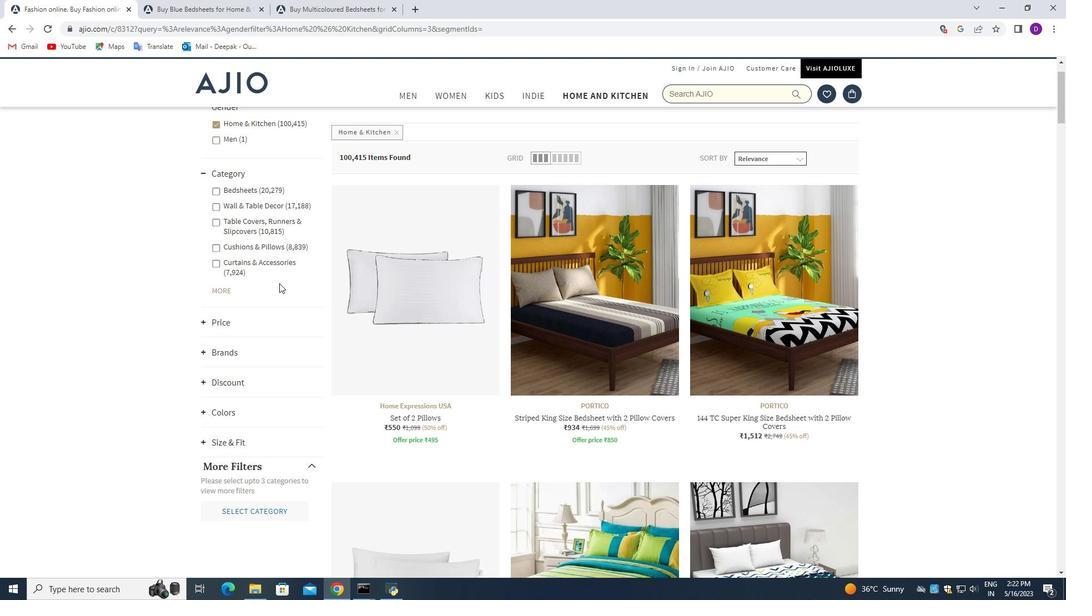 
Action: Mouse scrolled (279, 283) with delta (0, 0)
Screenshot: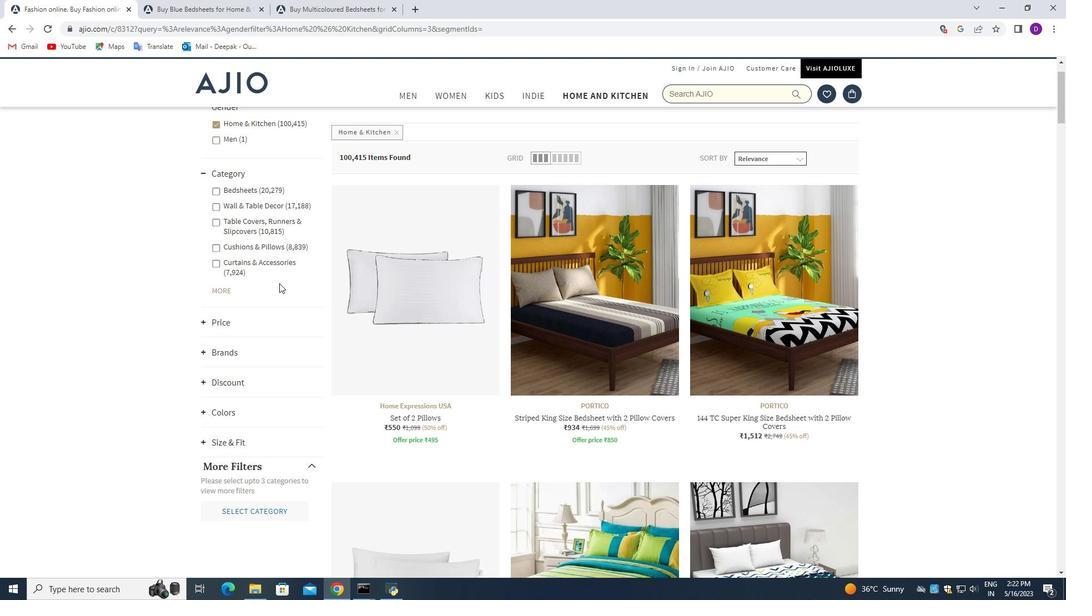 
Action: Mouse scrolled (279, 283) with delta (0, 0)
Screenshot: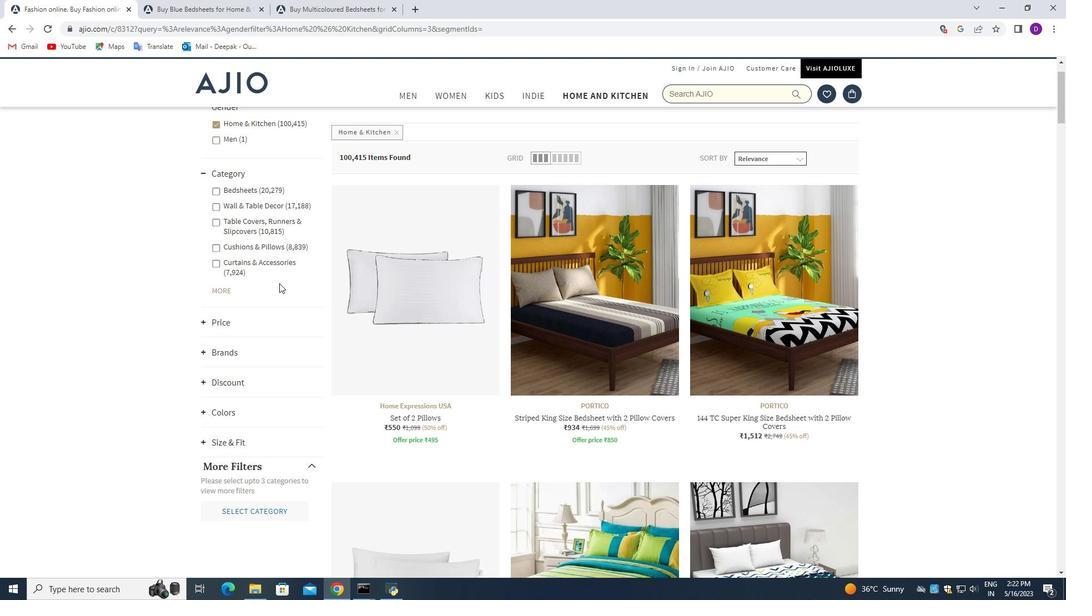
Action: Mouse moved to (786, 214)
Screenshot: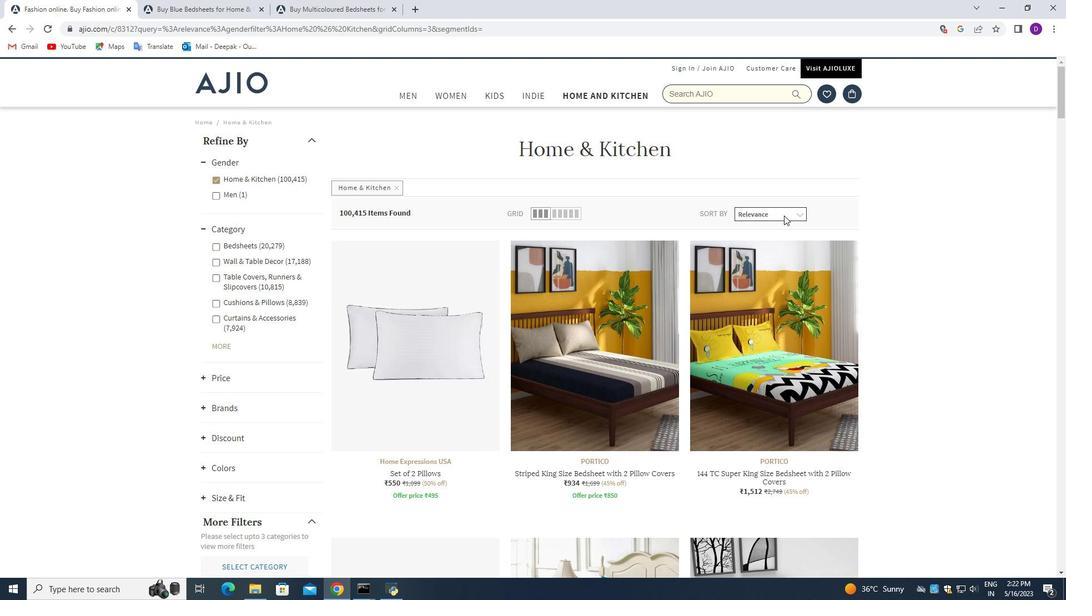 
Action: Mouse pressed left at (786, 214)
Screenshot: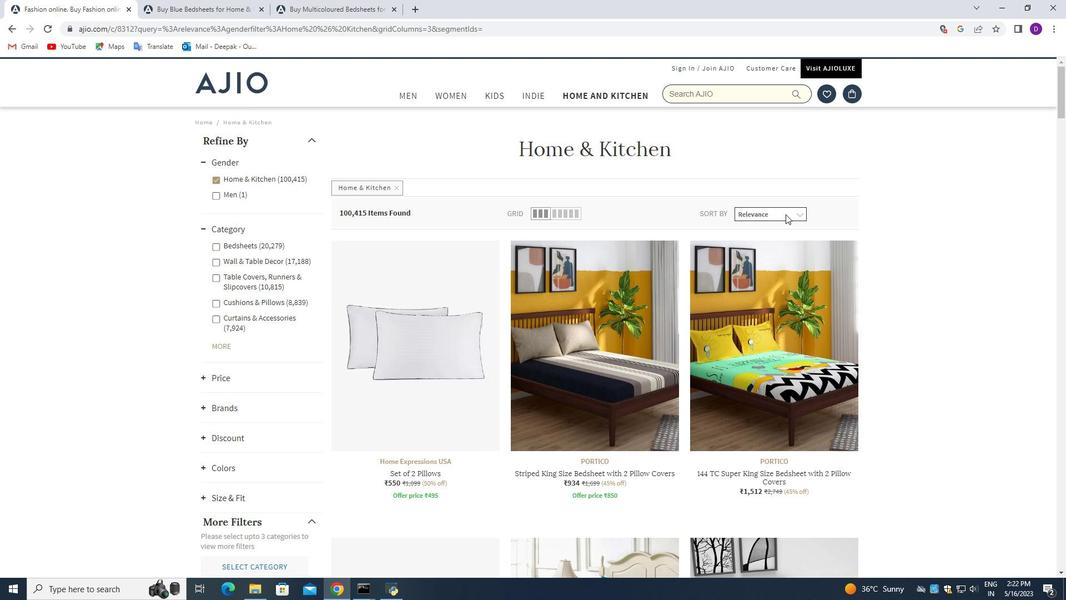 
Action: Mouse pressed left at (786, 214)
Screenshot: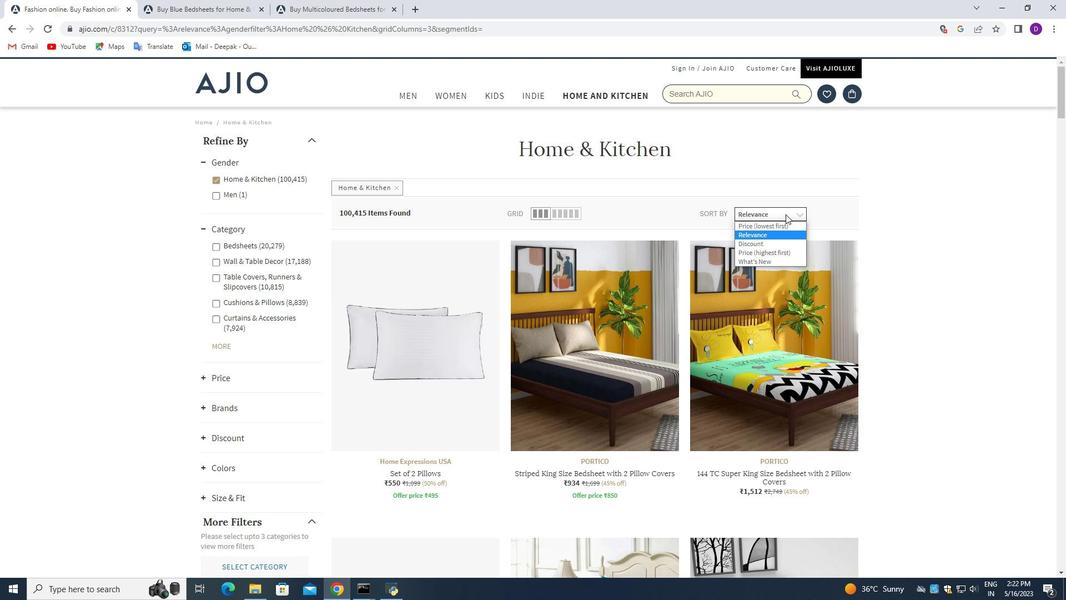 
Action: Mouse moved to (224, 344)
Screenshot: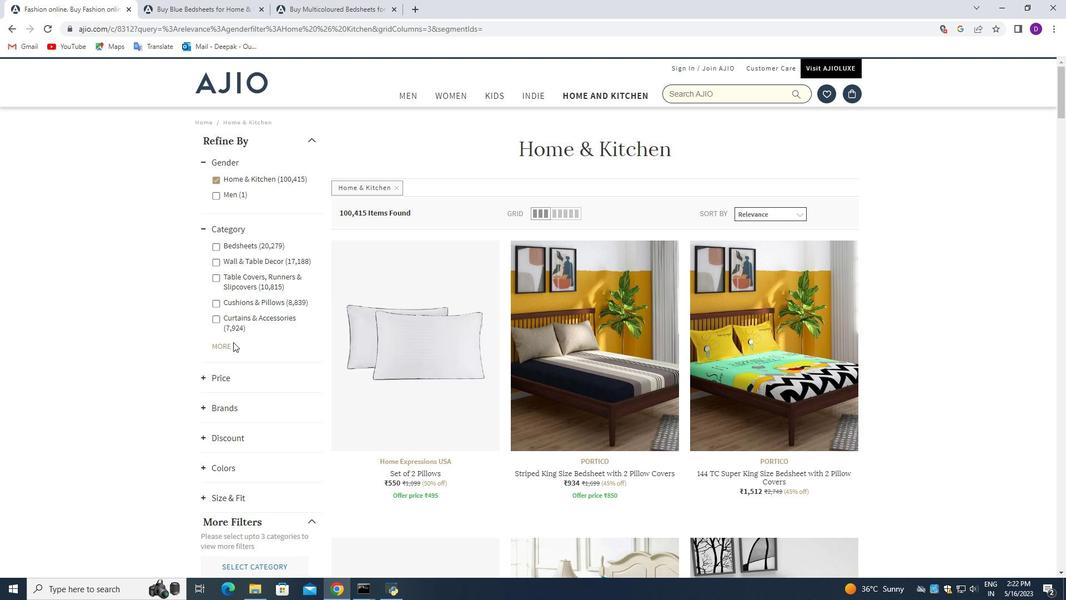 
Action: Mouse pressed left at (224, 344)
Screenshot: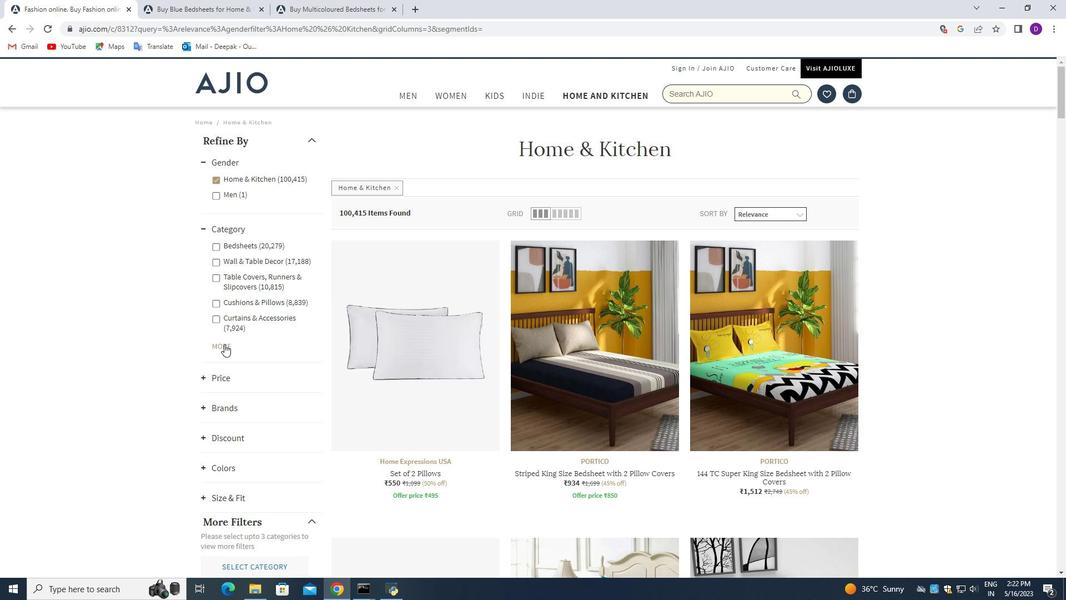 
Action: Mouse moved to (457, 234)
Screenshot: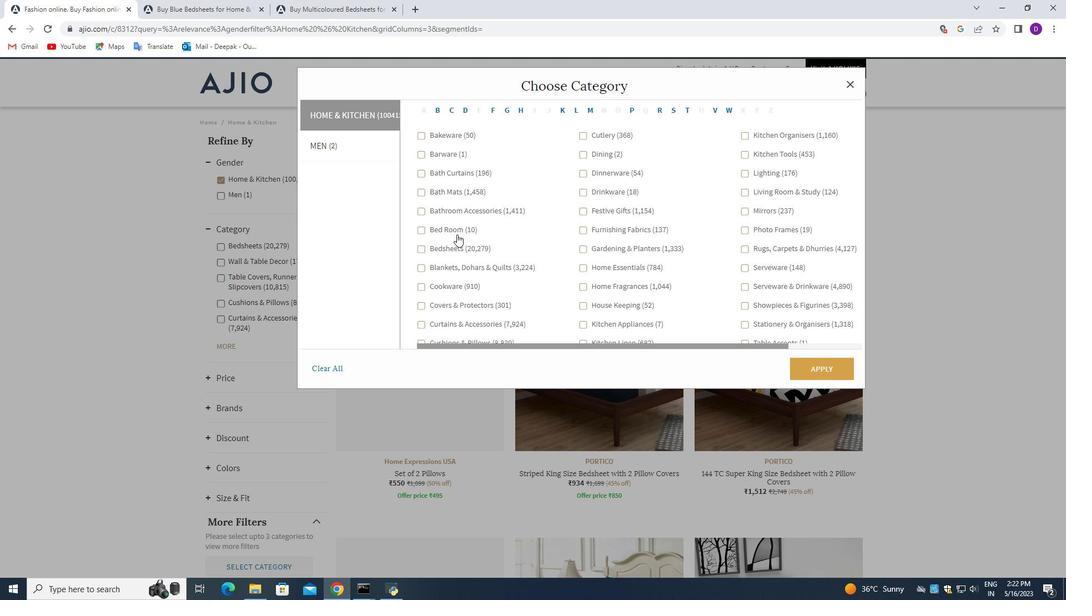 
Action: Mouse scrolled (457, 233) with delta (0, 0)
Screenshot: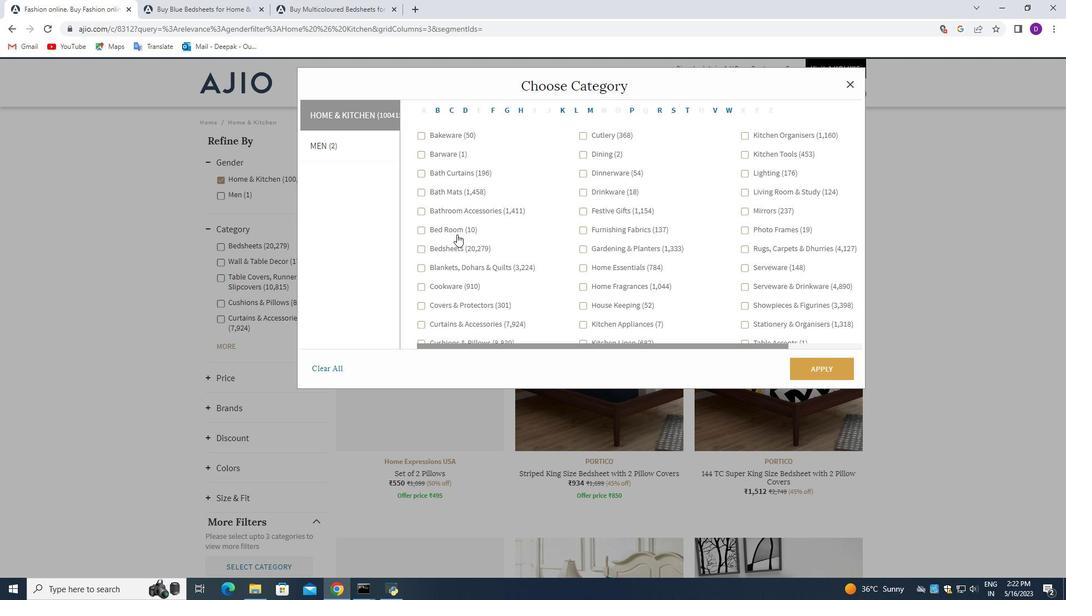 
Action: Mouse moved to (457, 234)
Screenshot: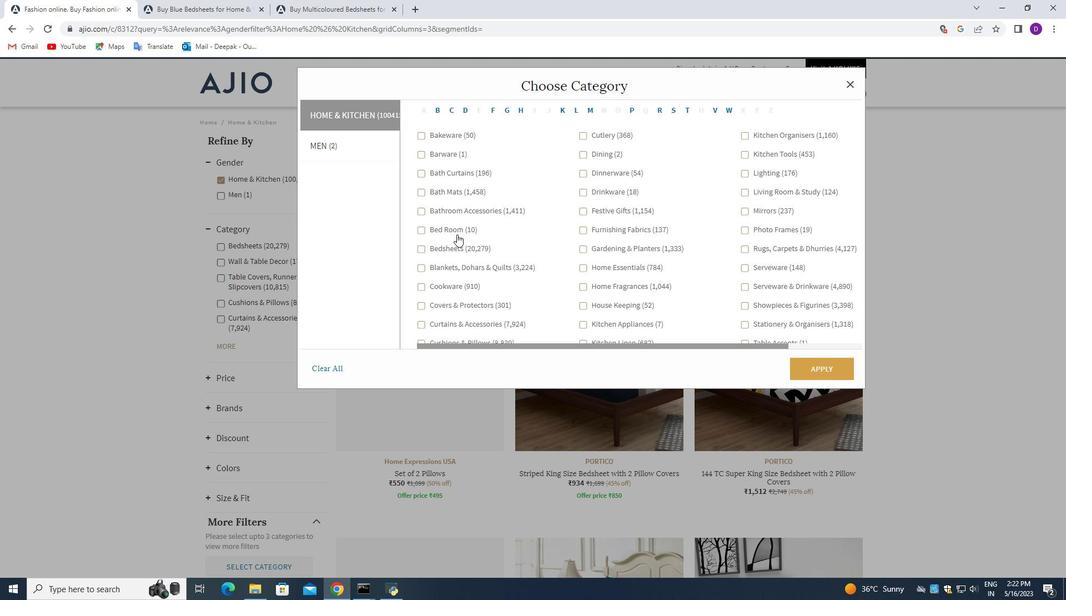 
Action: Mouse scrolled (457, 233) with delta (0, 0)
Screenshot: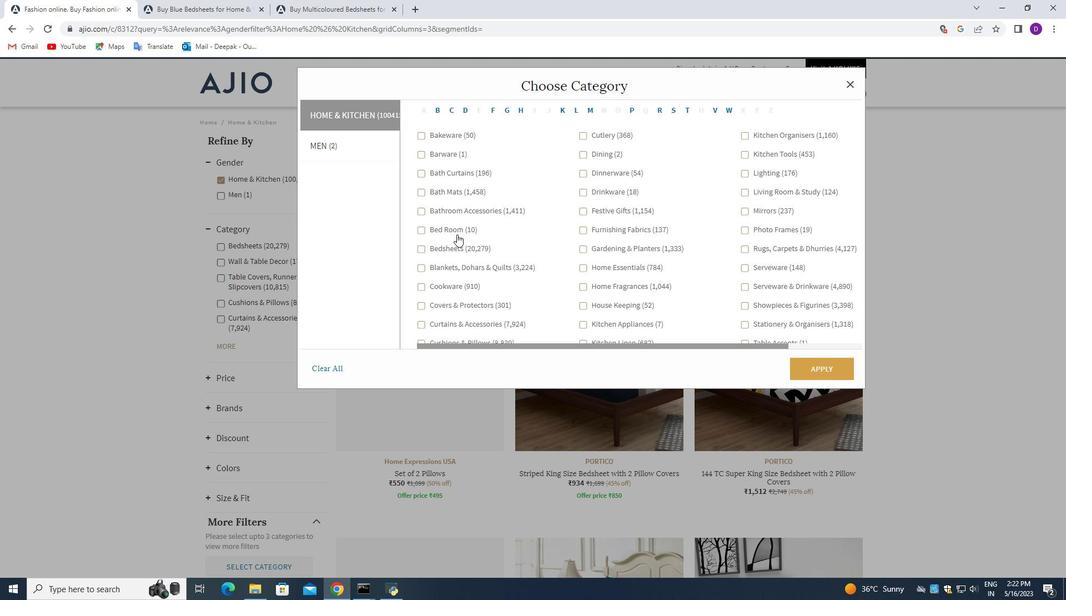 
Action: Mouse moved to (458, 234)
Screenshot: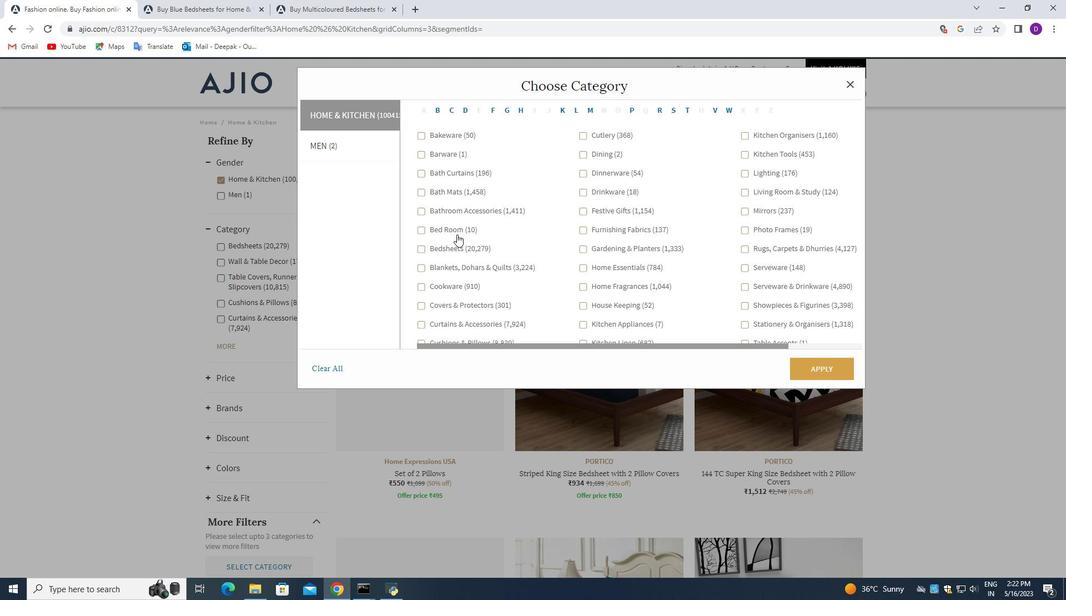 
Action: Mouse scrolled (458, 233) with delta (0, 0)
Screenshot: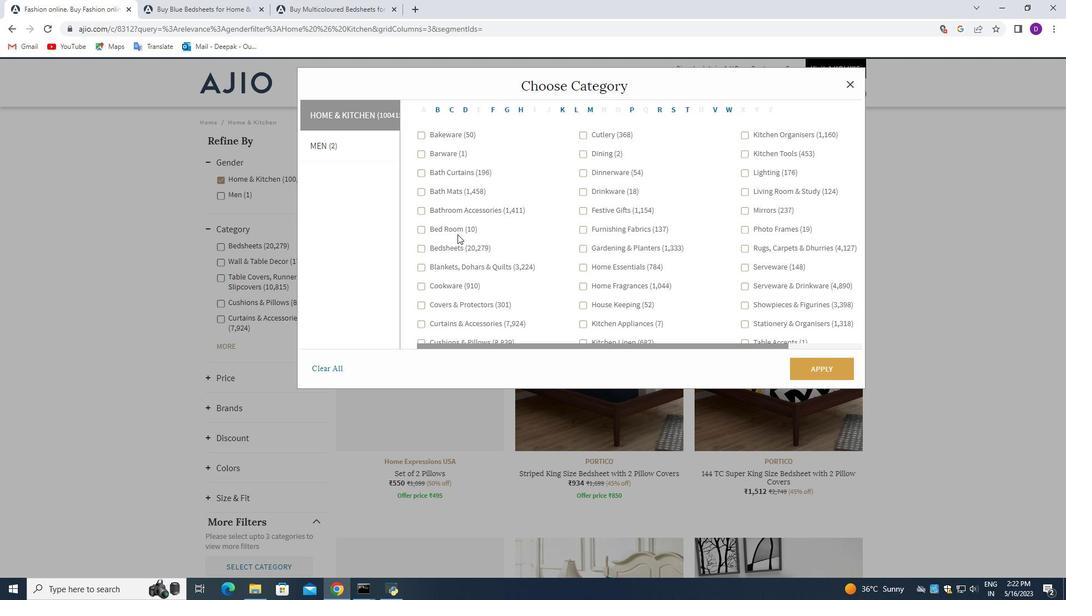 
Action: Mouse scrolled (458, 233) with delta (0, 0)
Screenshot: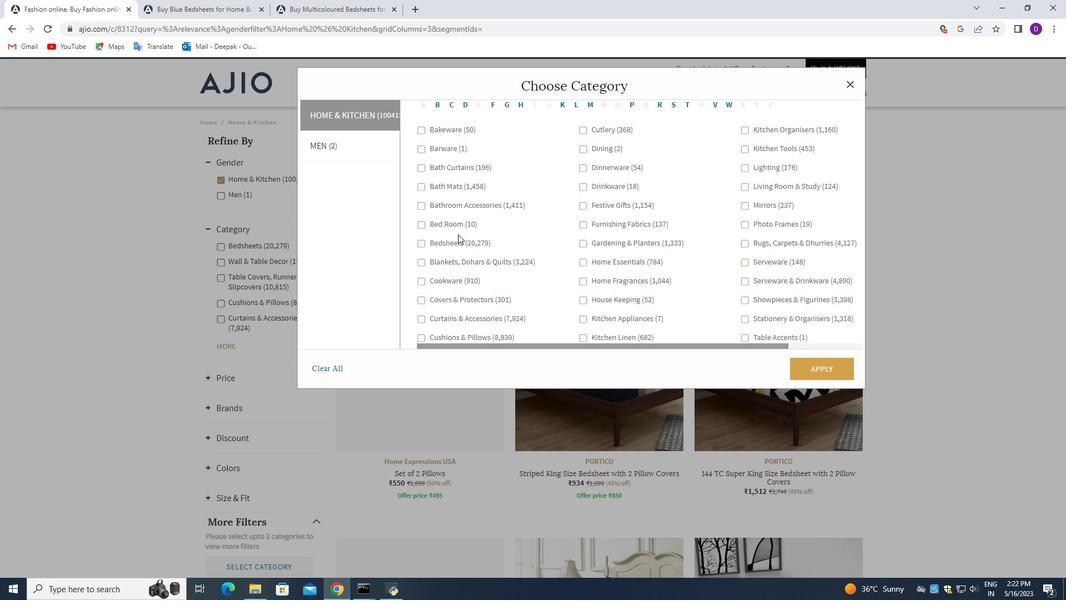 
Action: Mouse moved to (460, 235)
Screenshot: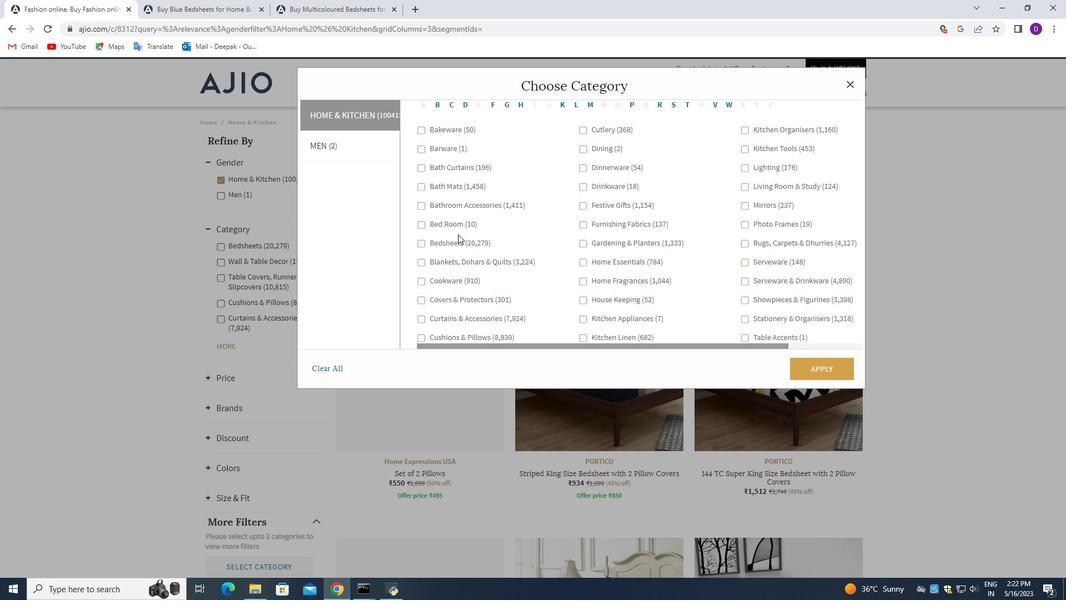 
Action: Mouse scrolled (460, 235) with delta (0, 0)
Screenshot: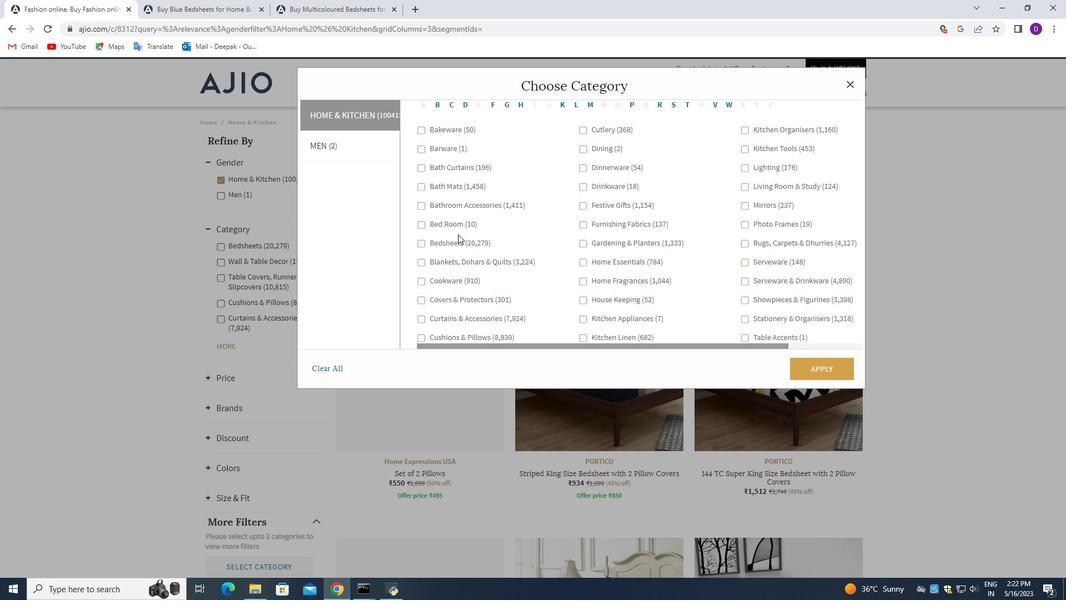 
Action: Mouse moved to (588, 345)
Screenshot: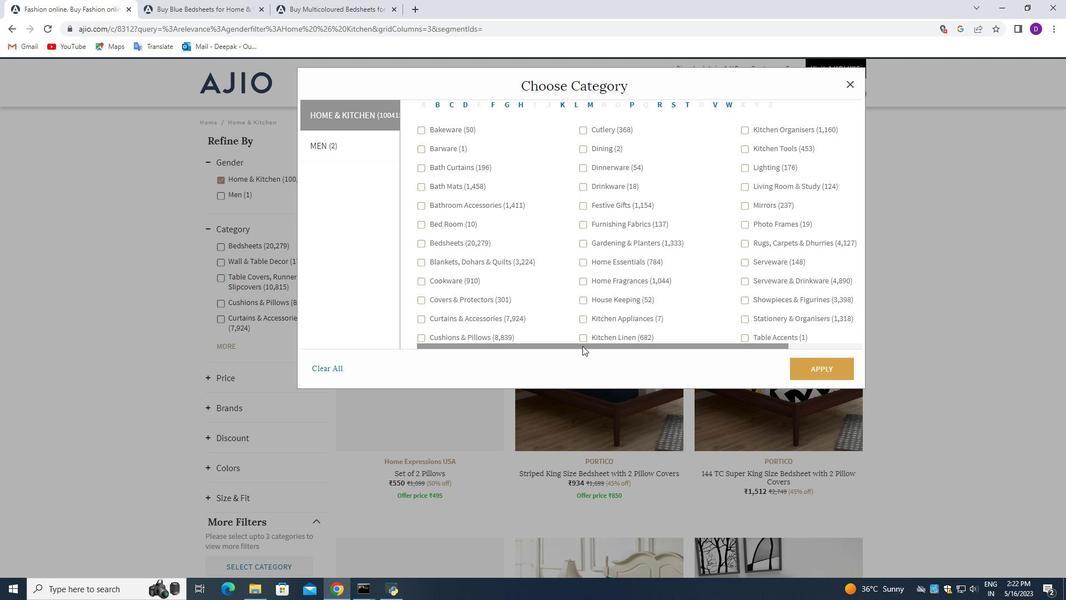 
Action: Mouse pressed left at (588, 345)
Screenshot: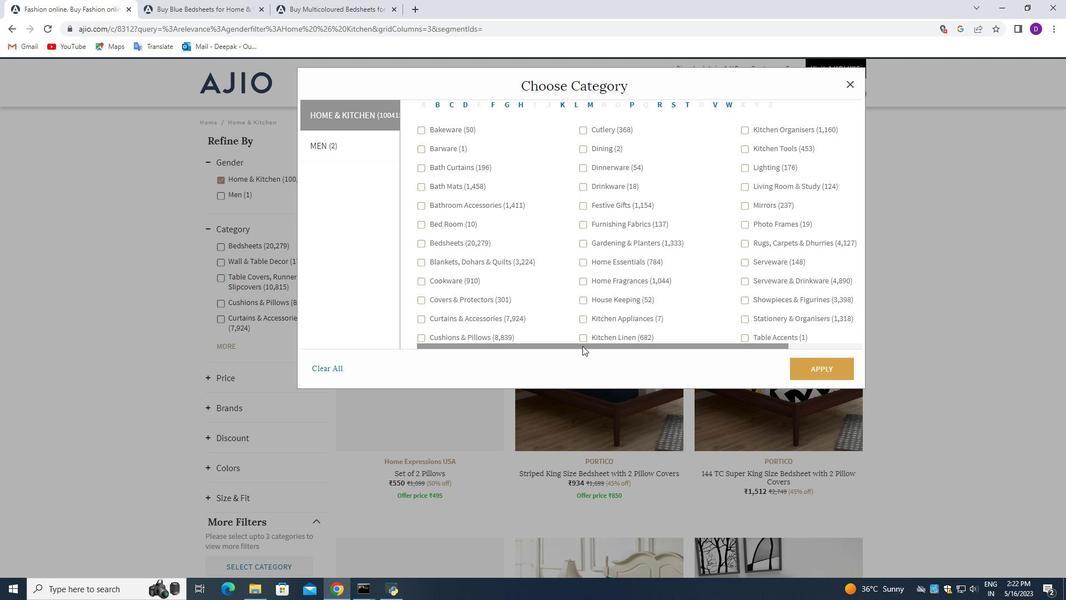 
Action: Mouse moved to (845, 82)
Screenshot: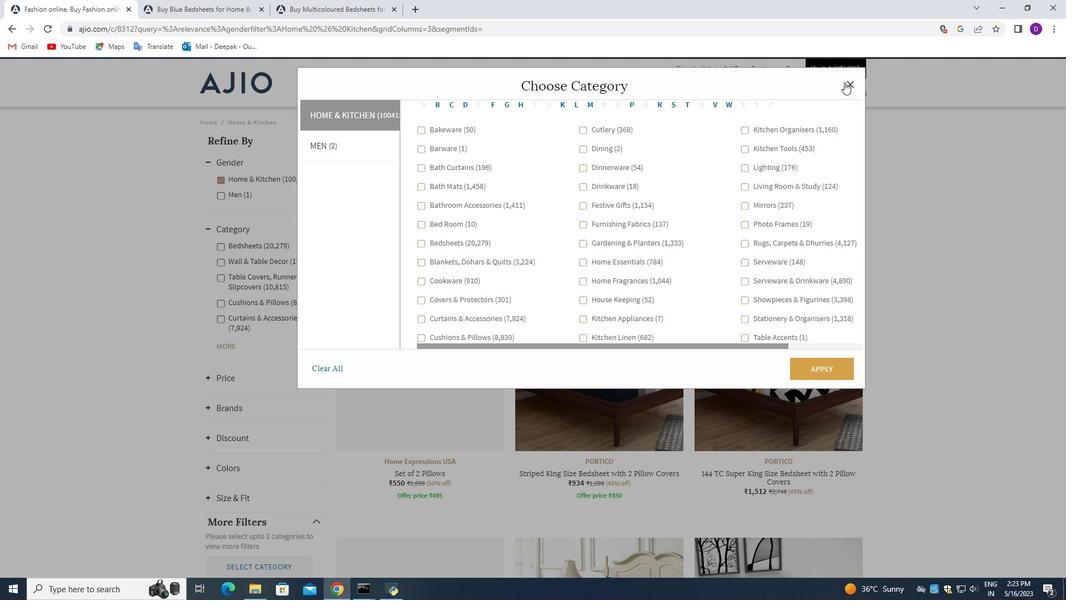 
Action: Mouse pressed left at (845, 82)
Screenshot: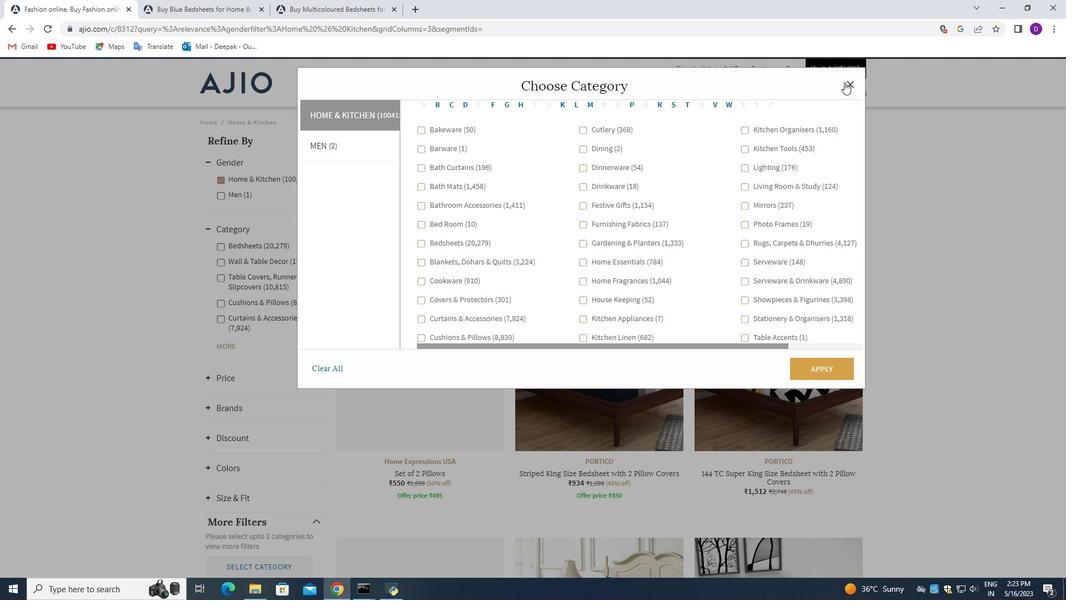 
Action: Mouse moved to (451, 360)
Screenshot: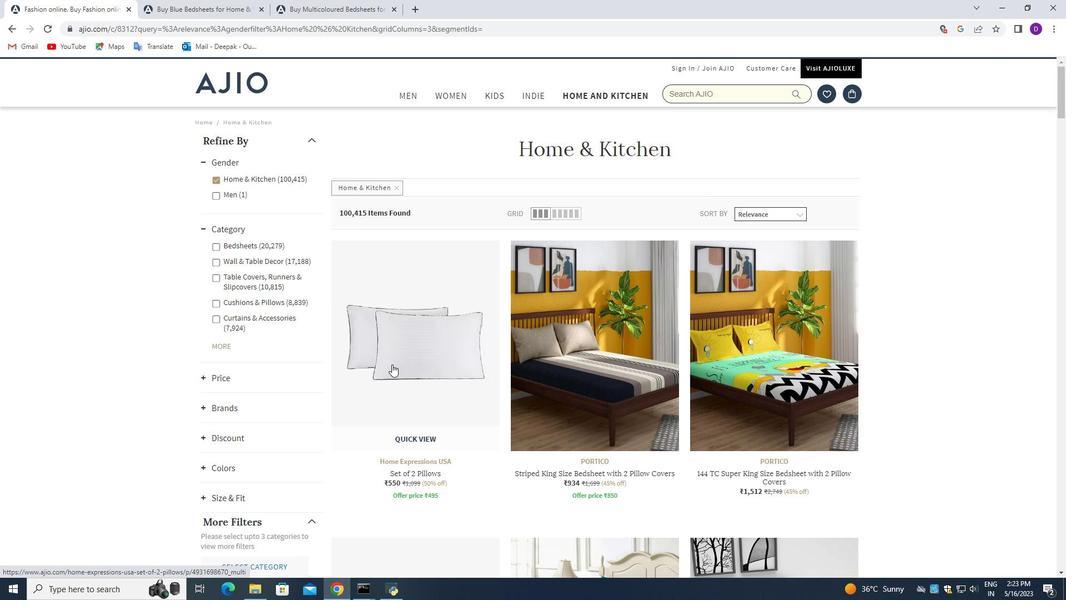 
Action: Mouse scrolled (451, 360) with delta (0, 0)
Screenshot: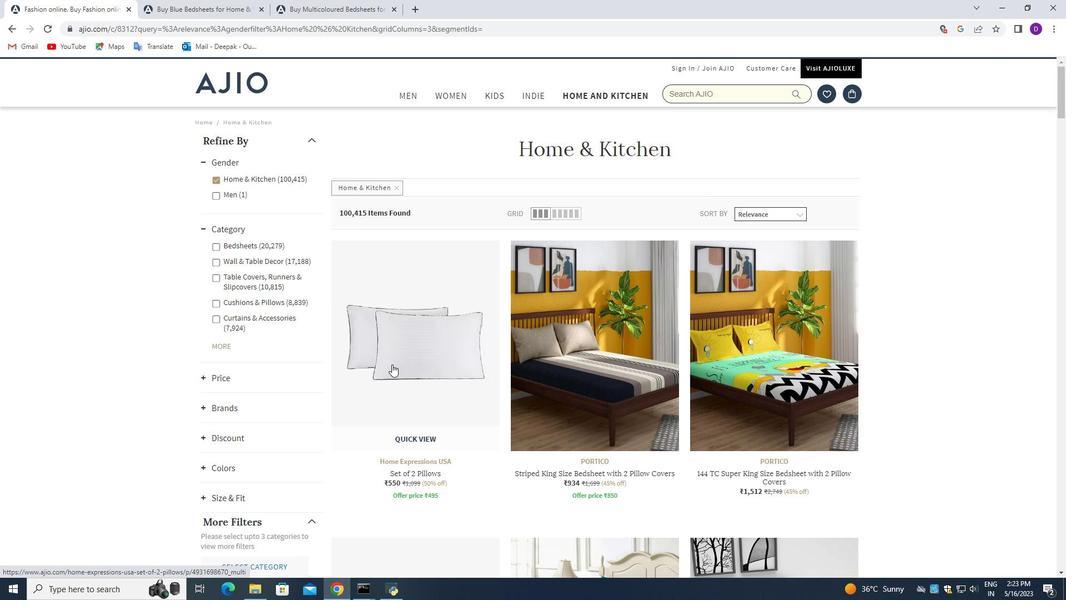
Action: Mouse moved to (475, 356)
Screenshot: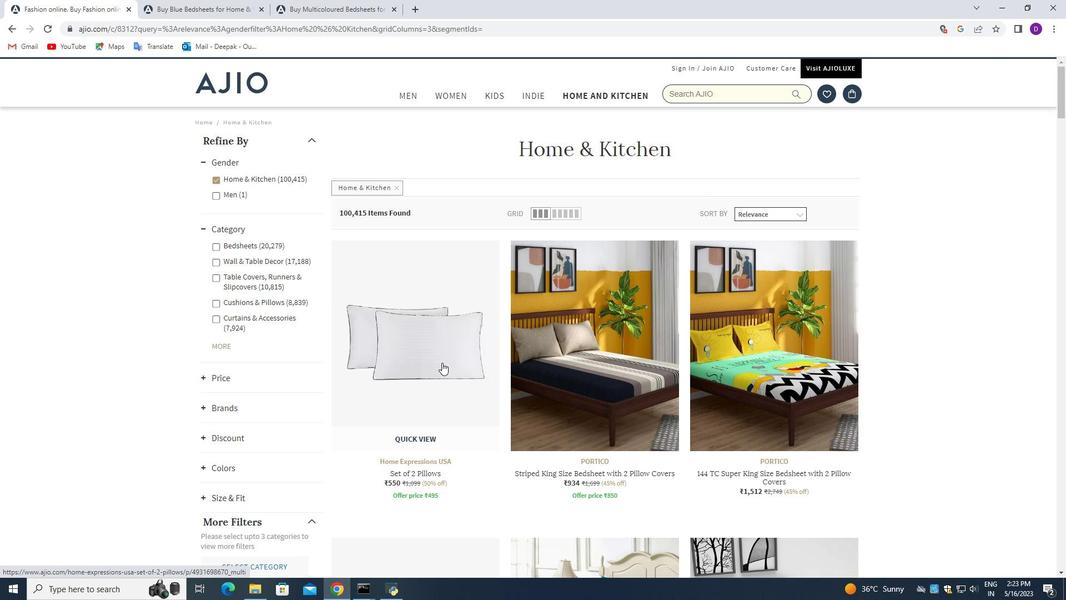 
Action: Mouse scrolled (475, 355) with delta (0, 0)
Screenshot: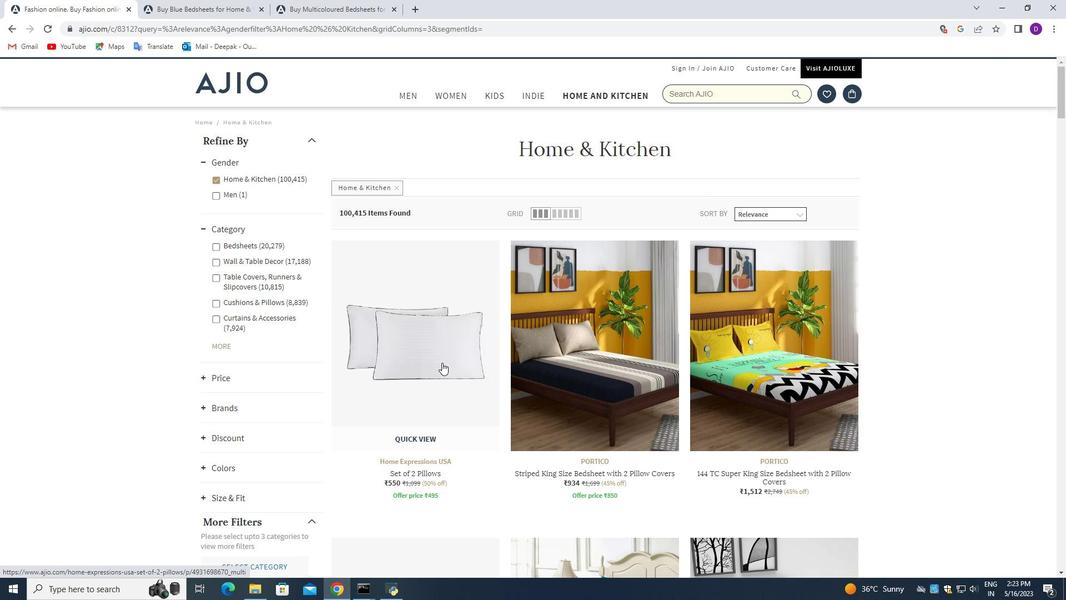 
Action: Mouse moved to (726, 286)
Screenshot: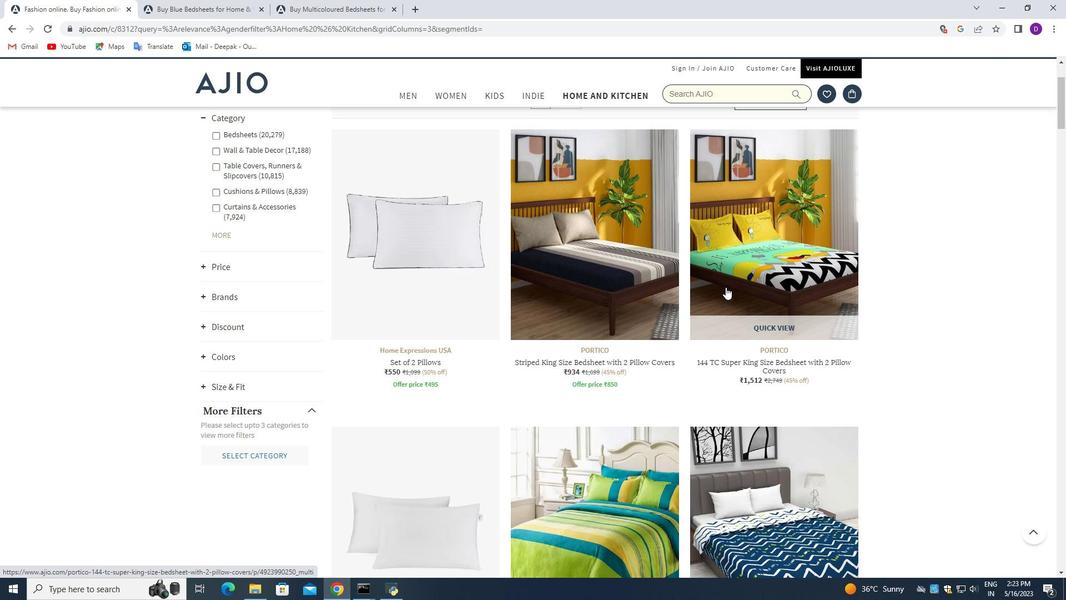 
Action: Mouse pressed left at (726, 286)
Screenshot: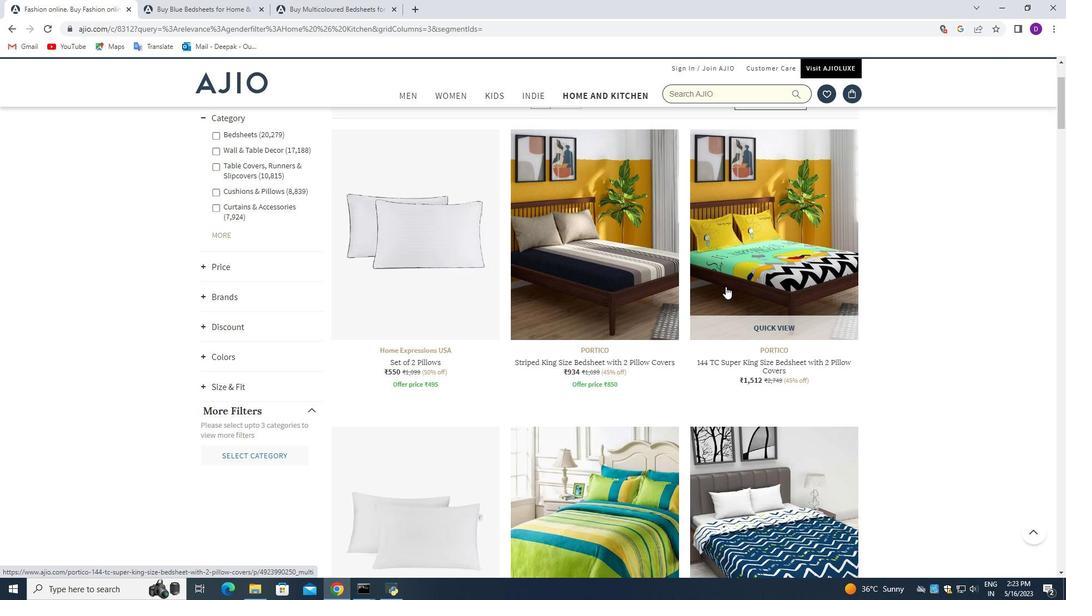 
Action: Mouse moved to (593, 304)
Screenshot: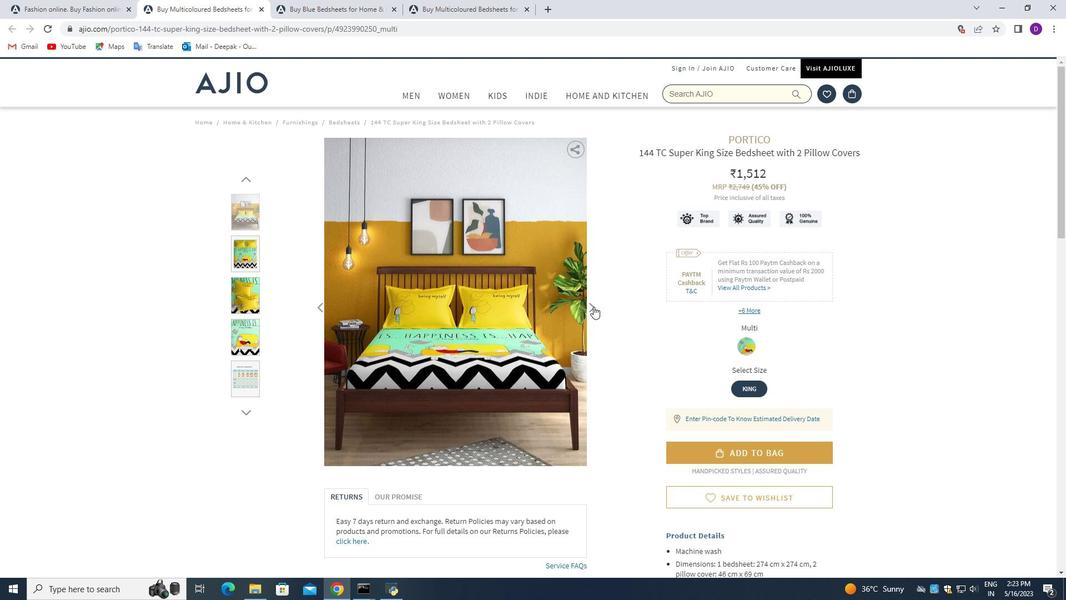 
Action: Mouse pressed left at (593, 304)
Screenshot: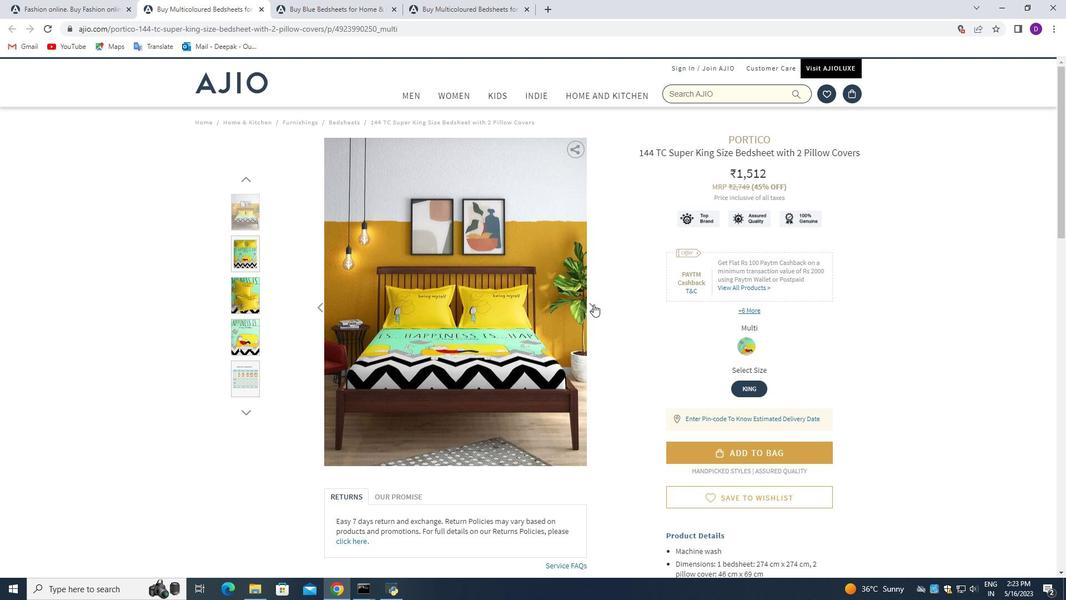 
Action: Mouse moved to (593, 303)
Screenshot: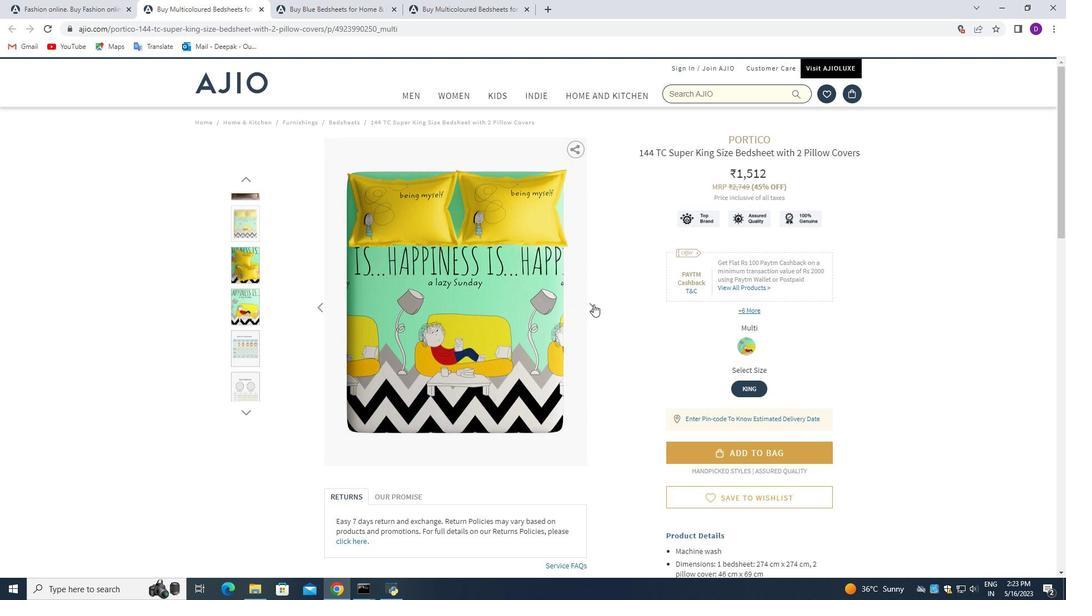 
Action: Mouse pressed left at (593, 303)
Screenshot: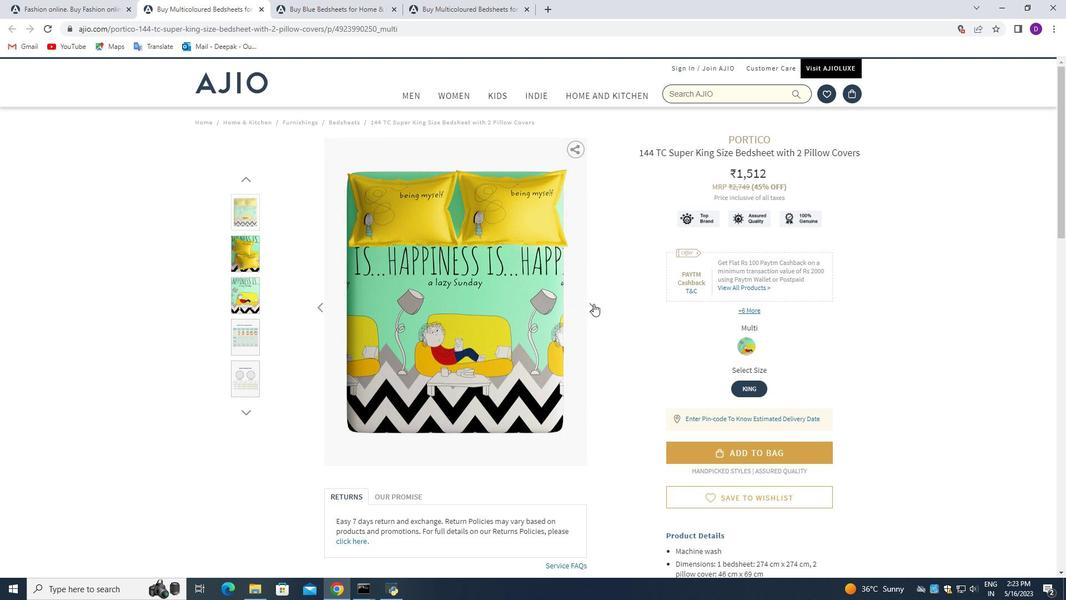 
Action: Mouse pressed left at (593, 303)
Screenshot: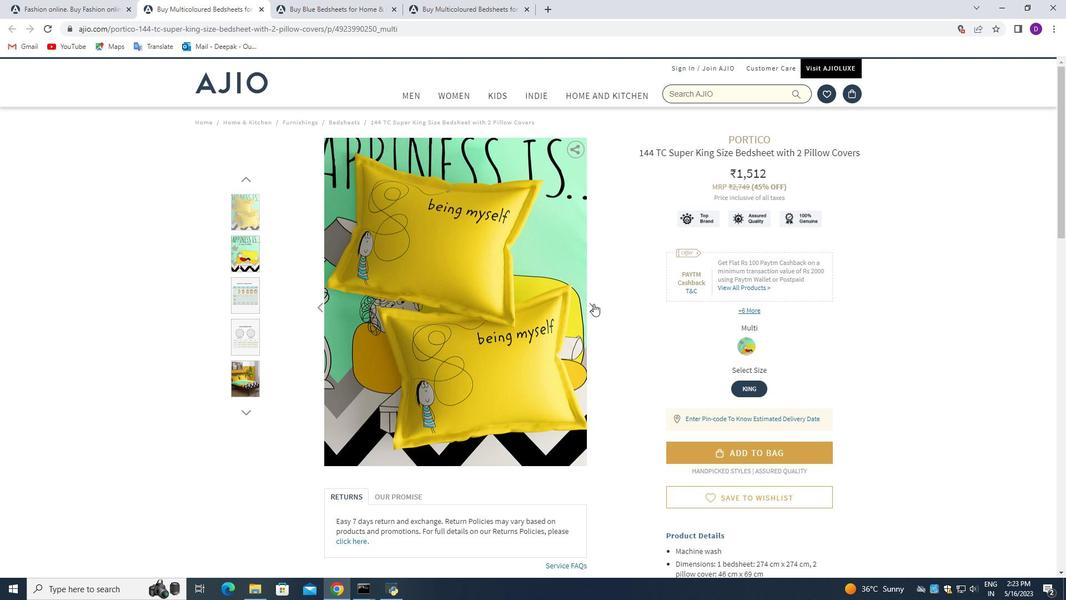 
Action: Mouse pressed left at (593, 303)
Screenshot: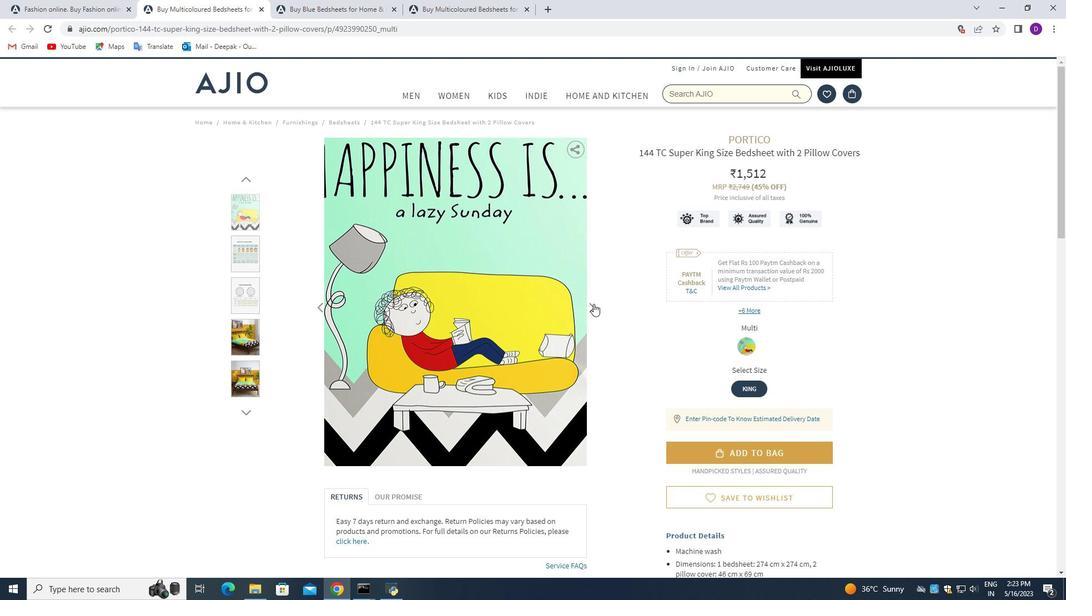 
Action: Mouse pressed left at (593, 303)
Screenshot: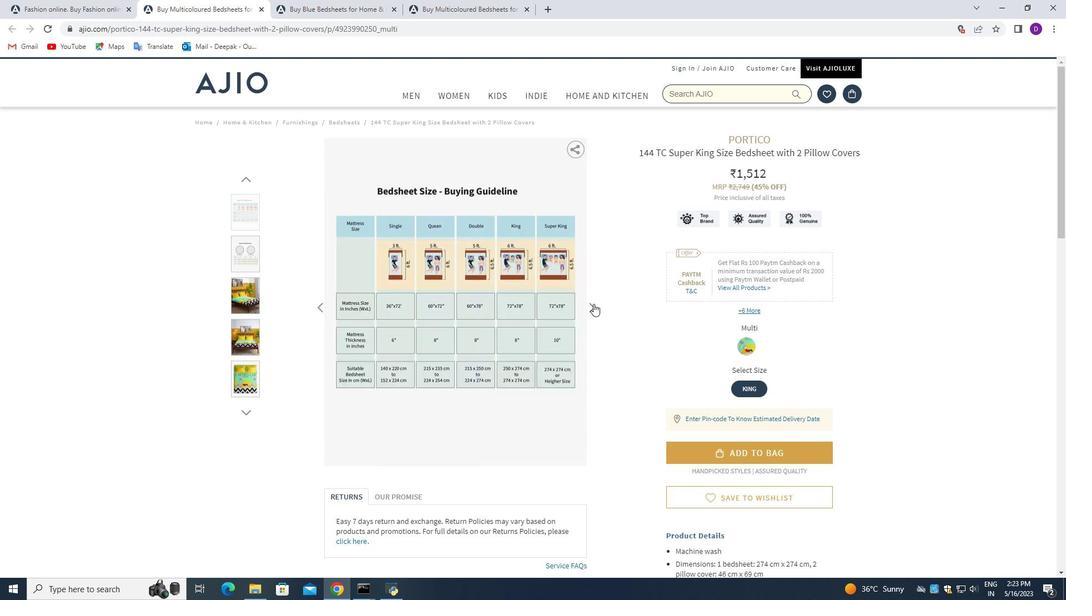 
Action: Mouse pressed left at (593, 303)
Screenshot: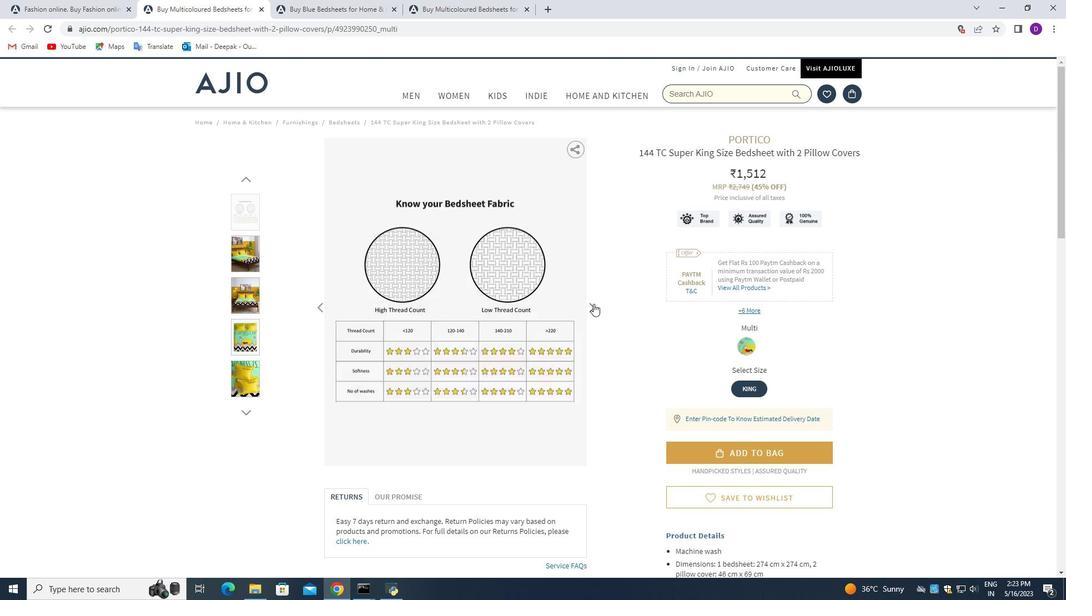 
Action: Mouse moved to (596, 301)
Screenshot: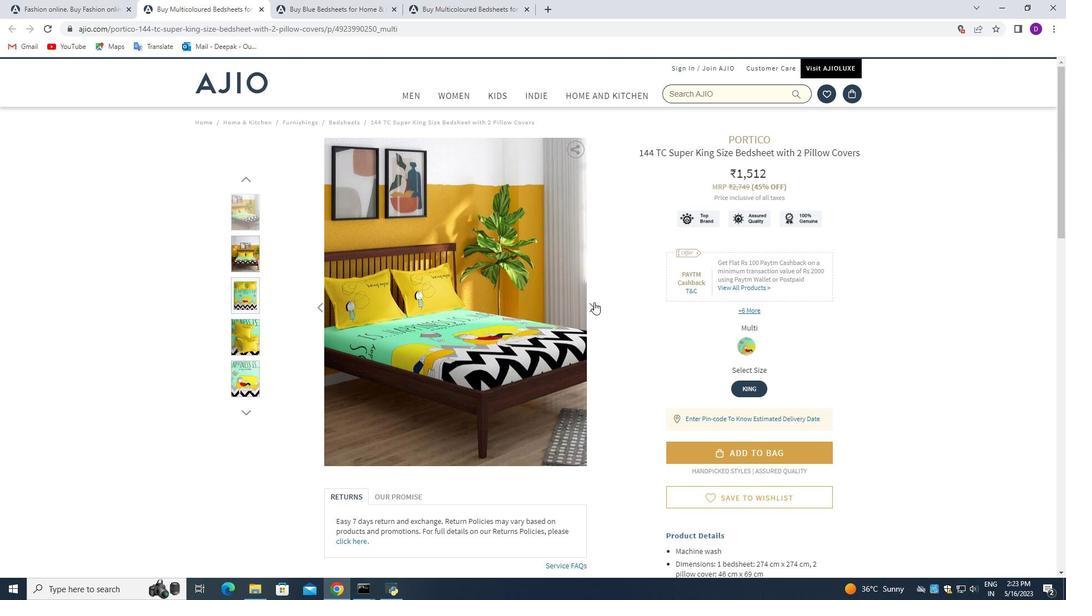 
Action: Mouse scrolled (596, 300) with delta (0, 0)
Screenshot: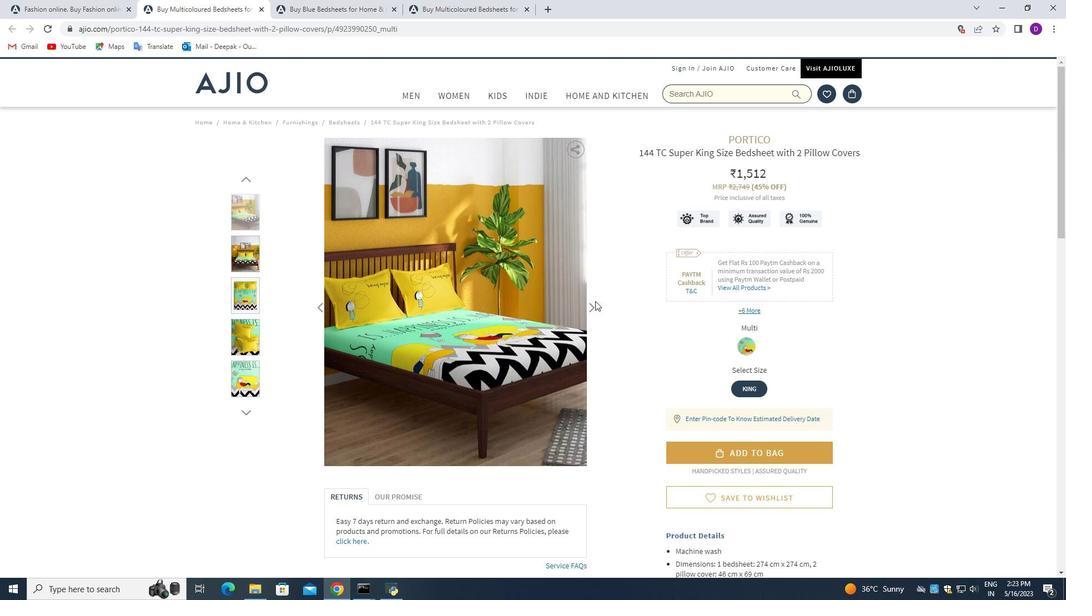 
Action: Mouse scrolled (596, 300) with delta (0, 0)
Screenshot: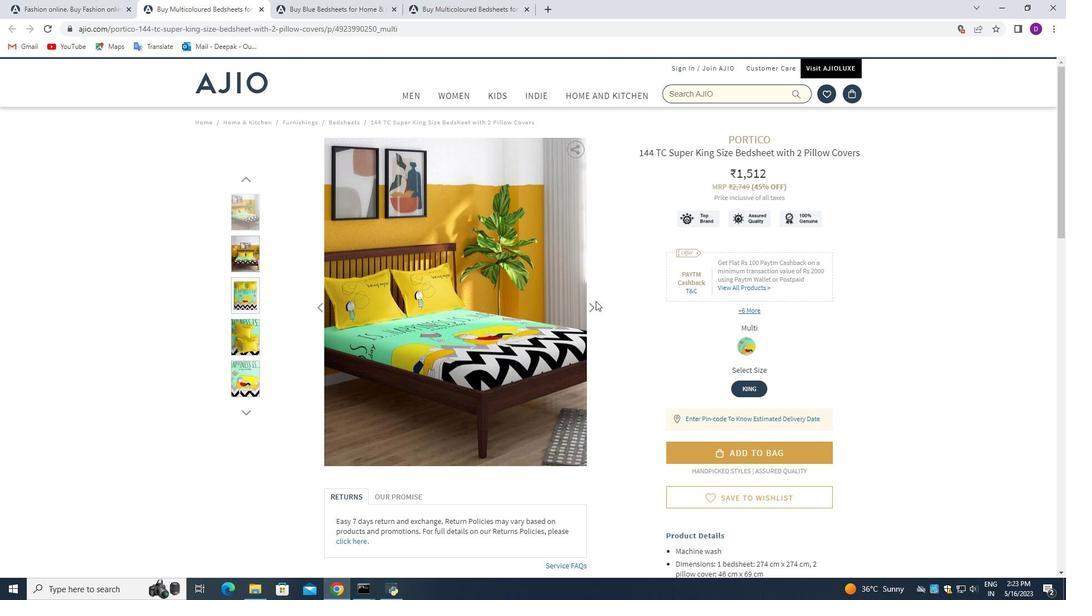
Action: Mouse scrolled (596, 300) with delta (0, 0)
Screenshot: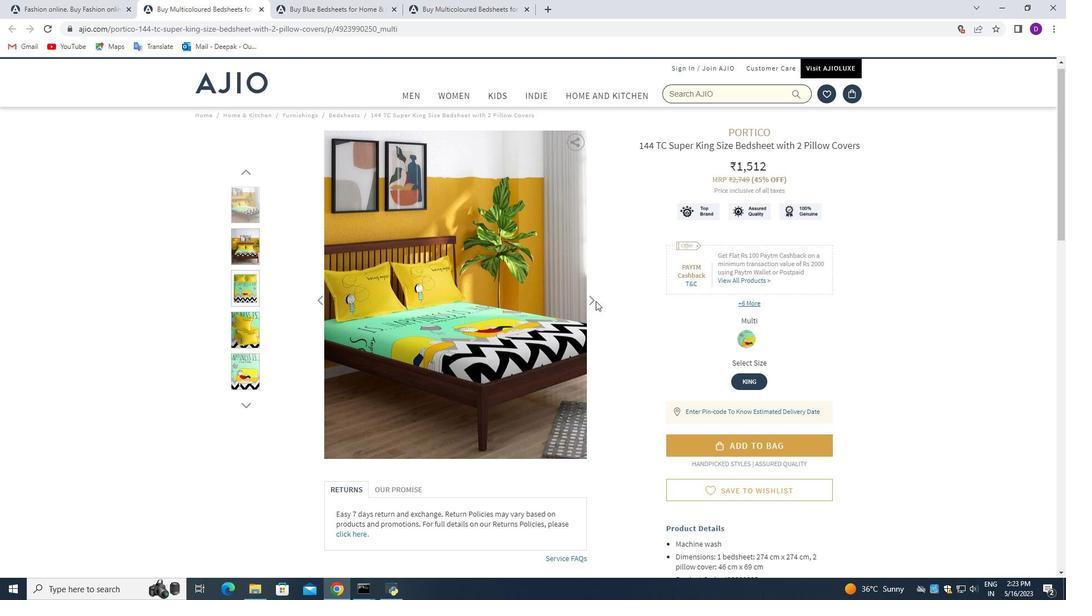 
Action: Mouse moved to (595, 300)
Screenshot: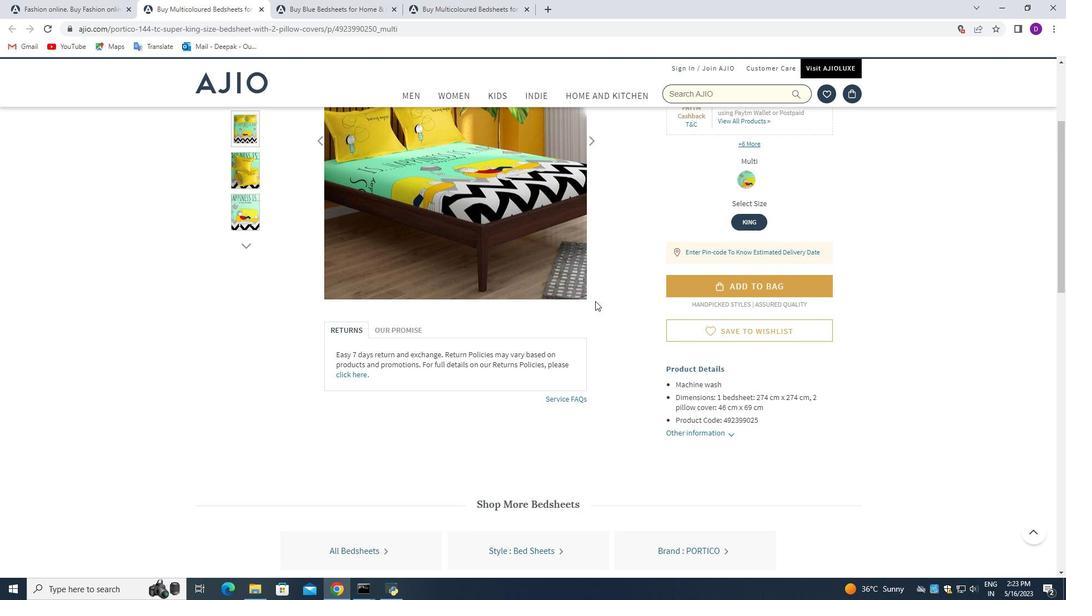 
Action: Mouse scrolled (595, 300) with delta (0, 0)
Screenshot: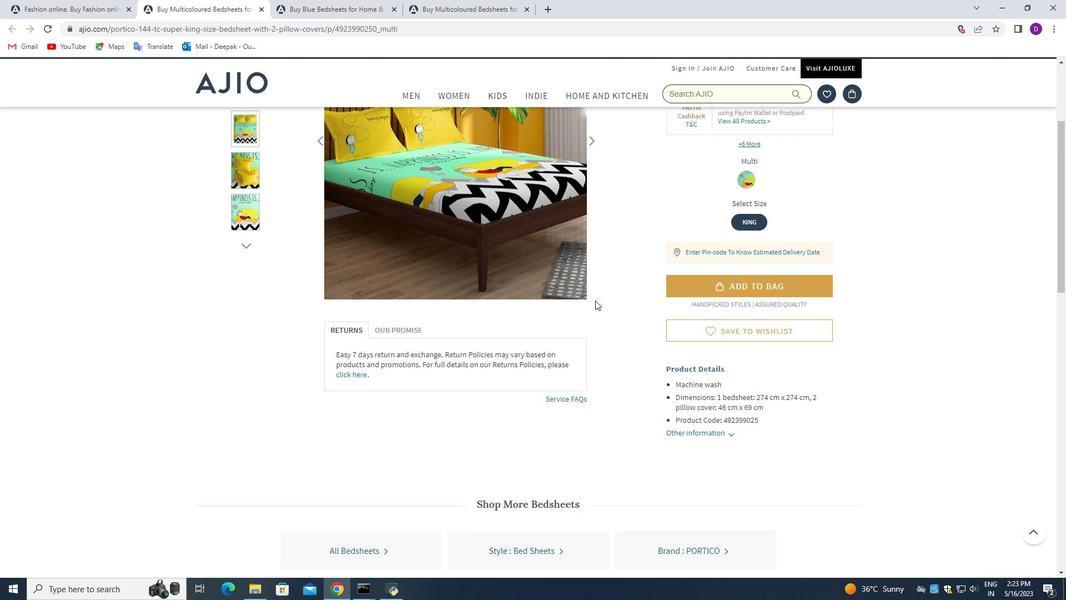 
Action: Mouse moved to (497, 320)
Screenshot: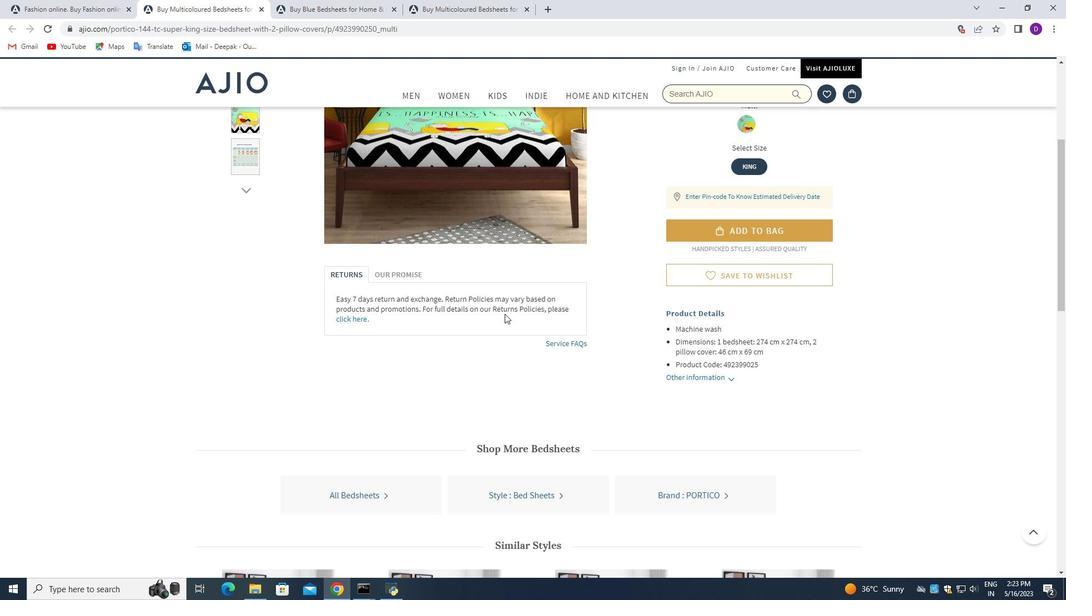 
Action: Mouse scrolled (497, 320) with delta (0, 0)
Screenshot: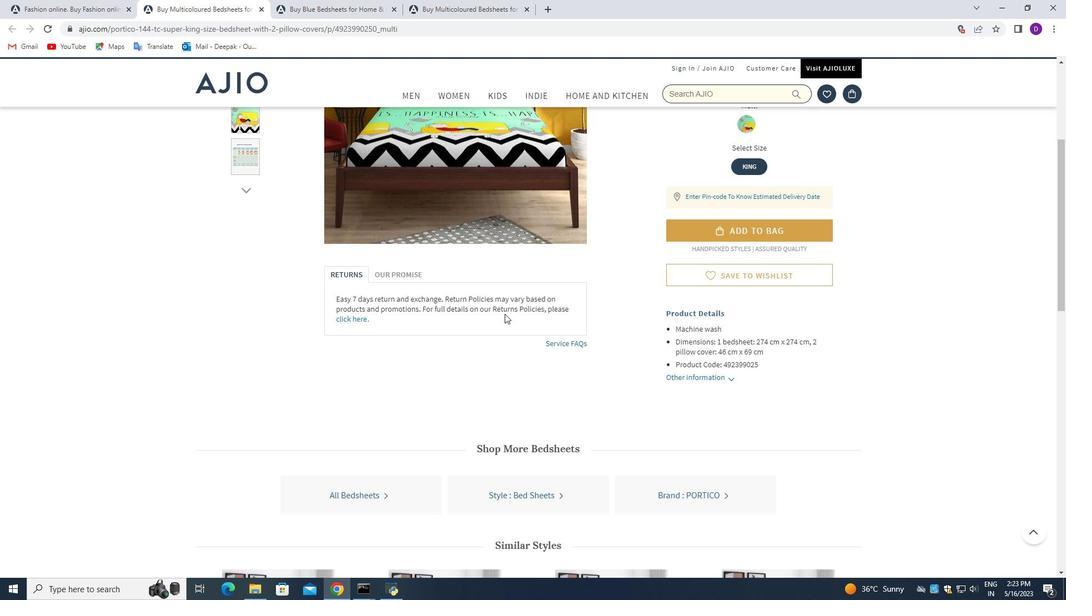 
Action: Mouse scrolled (497, 320) with delta (0, 0)
Screenshot: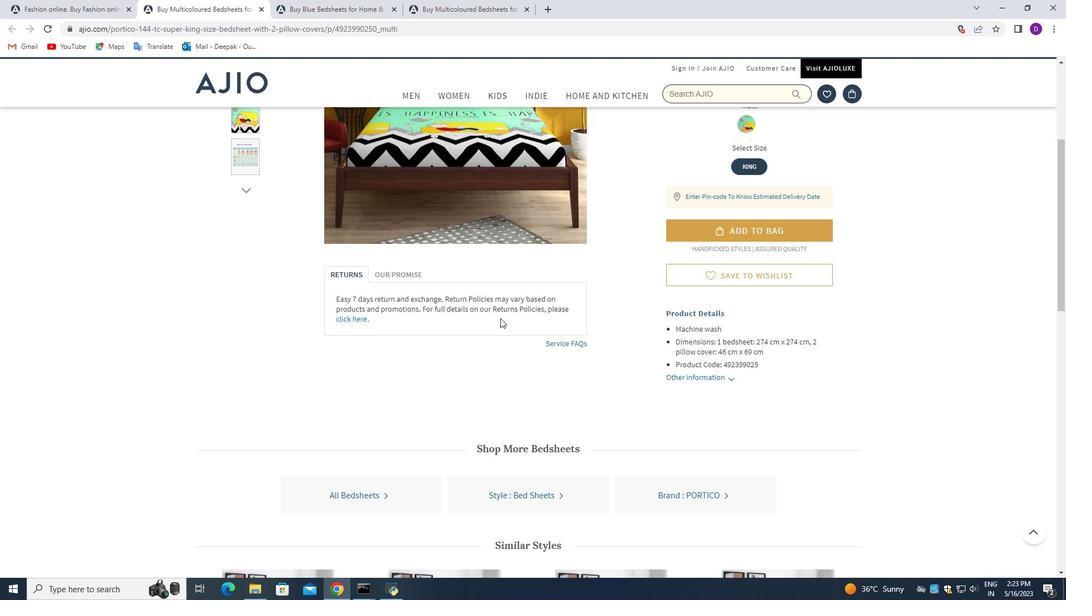 
Action: Mouse moved to (496, 320)
Screenshot: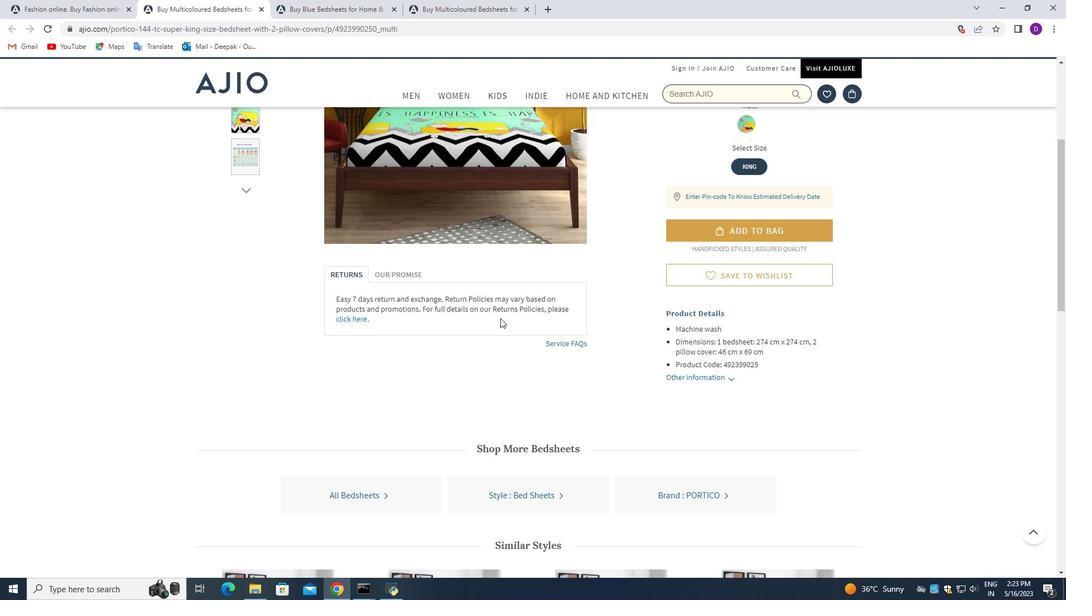 
Action: Mouse scrolled (496, 320) with delta (0, 0)
